 Task: Slide 3 - Whoa.
Action: Mouse moved to (37, 98)
Screenshot: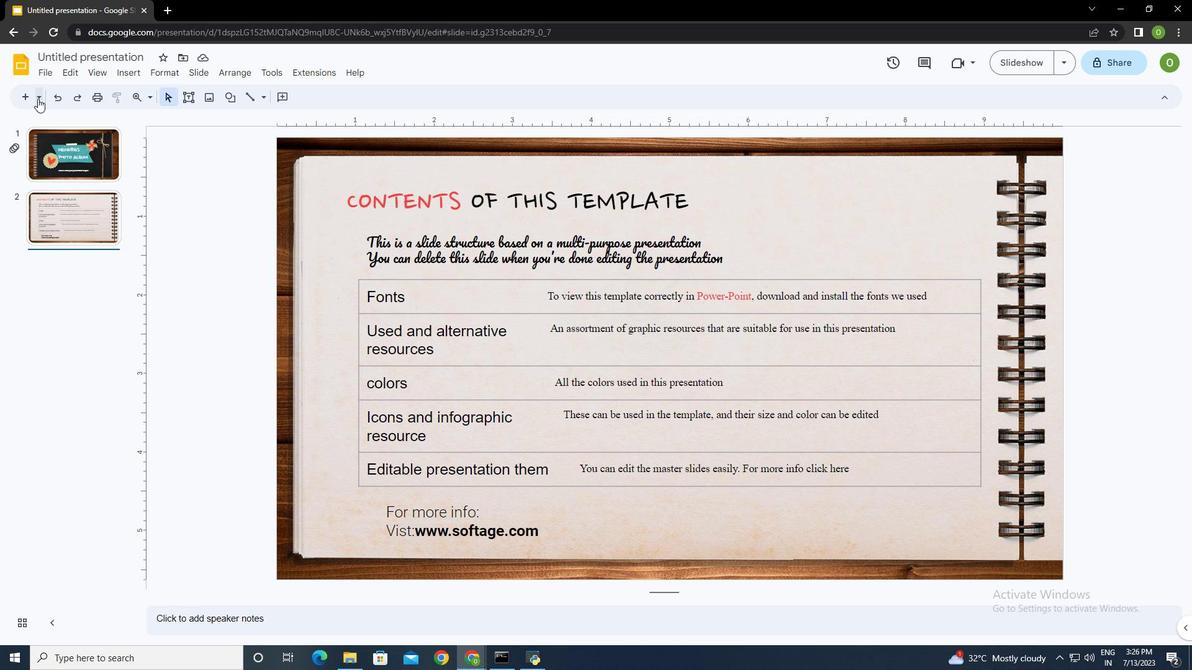 
Action: Mouse pressed left at (37, 98)
Screenshot: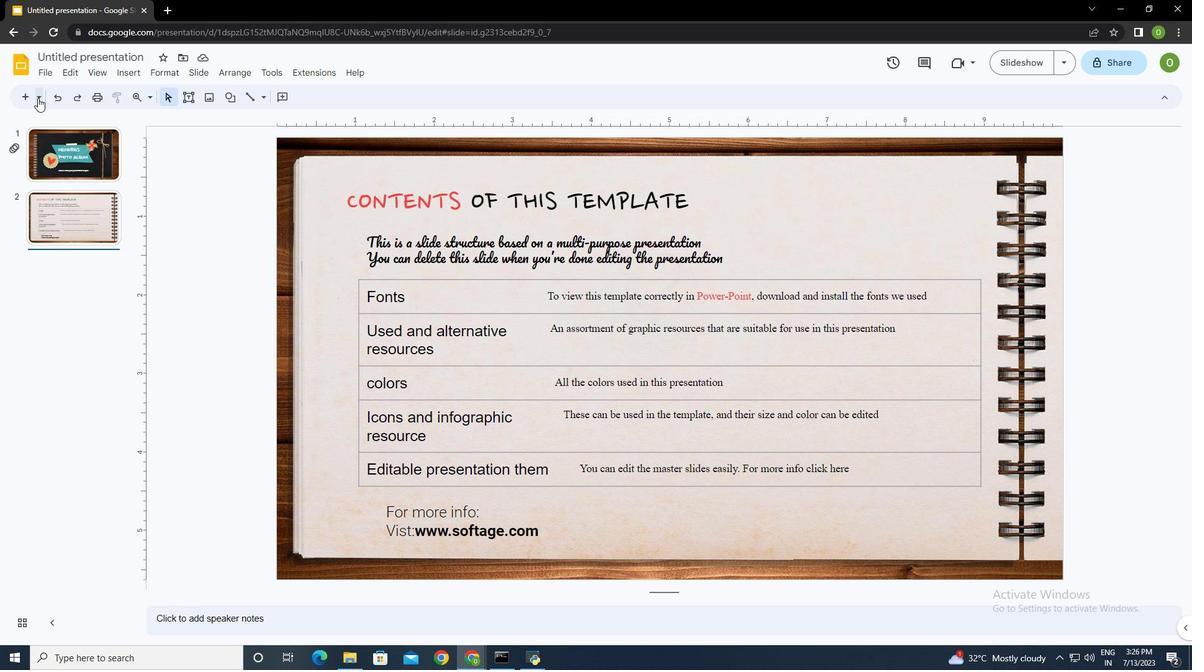 
Action: Mouse moved to (222, 237)
Screenshot: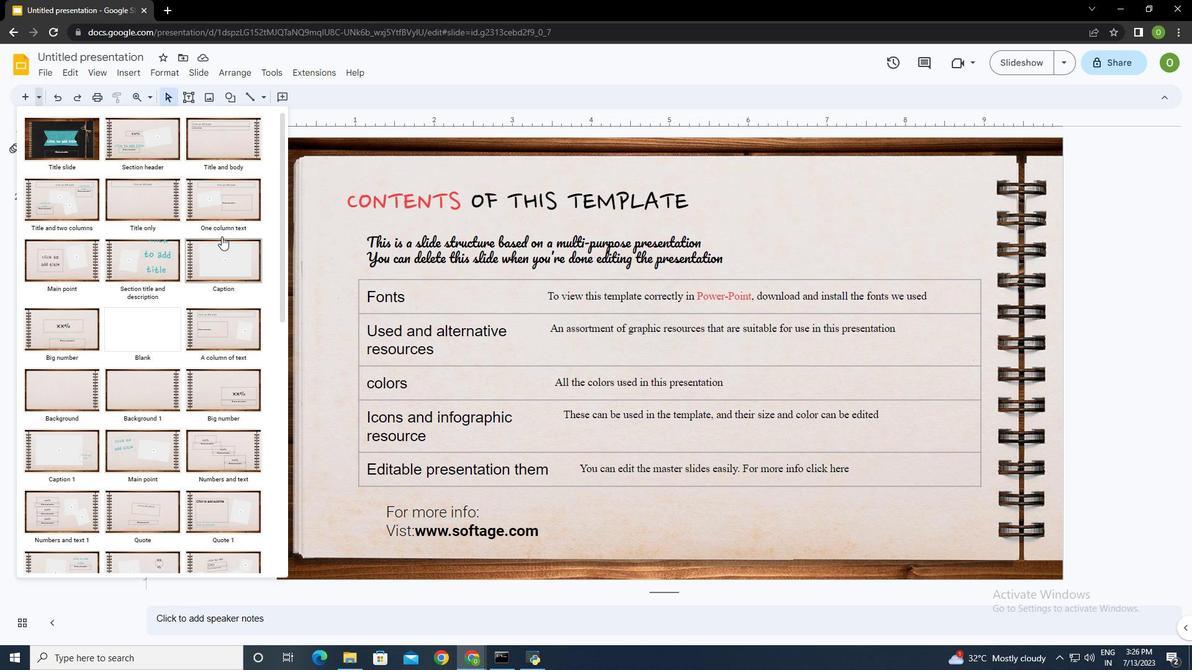 
Action: Mouse scrolled (222, 236) with delta (0, 0)
Screenshot: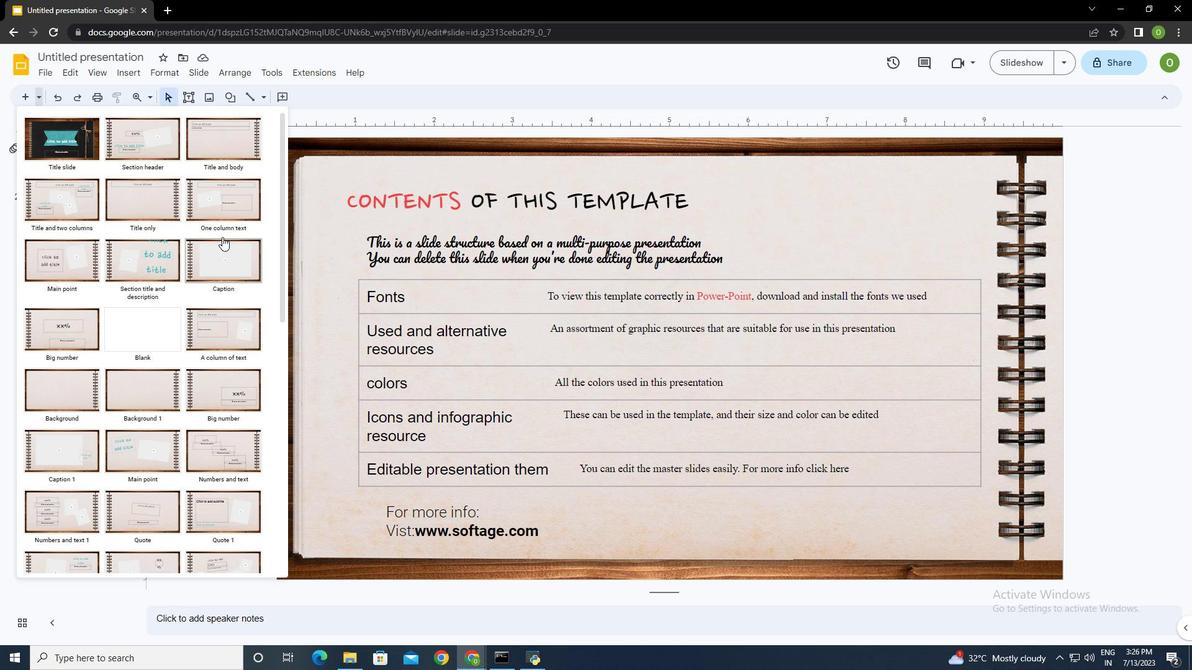 
Action: Mouse scrolled (222, 236) with delta (0, 0)
Screenshot: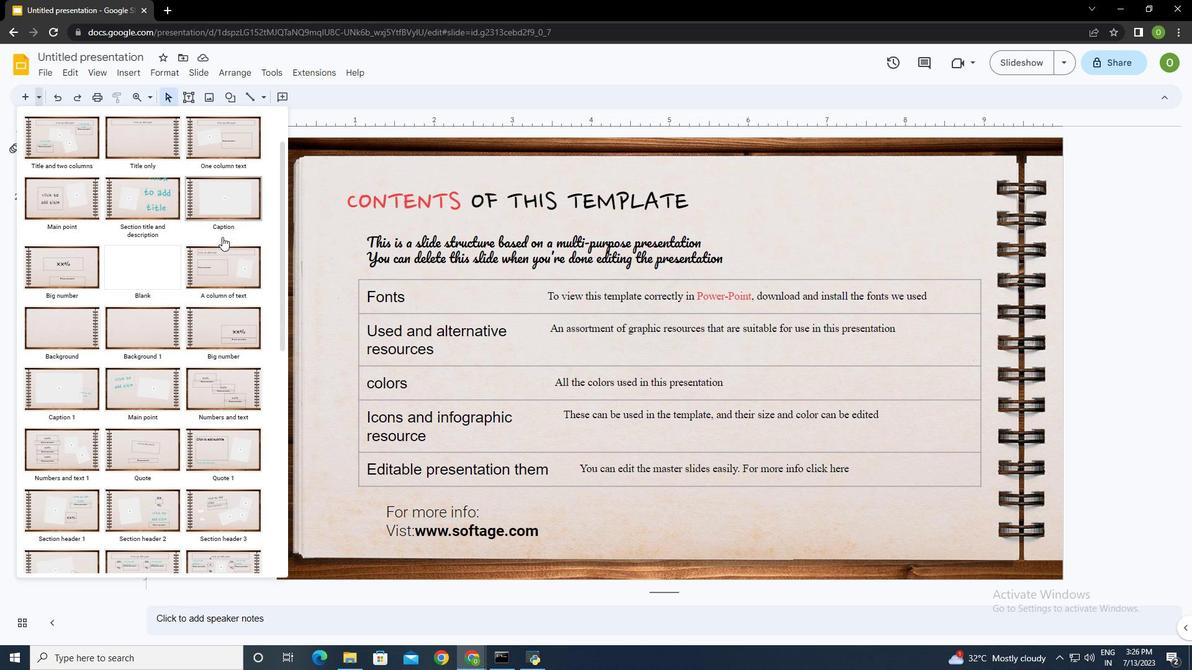 
Action: Mouse scrolled (222, 237) with delta (0, 0)
Screenshot: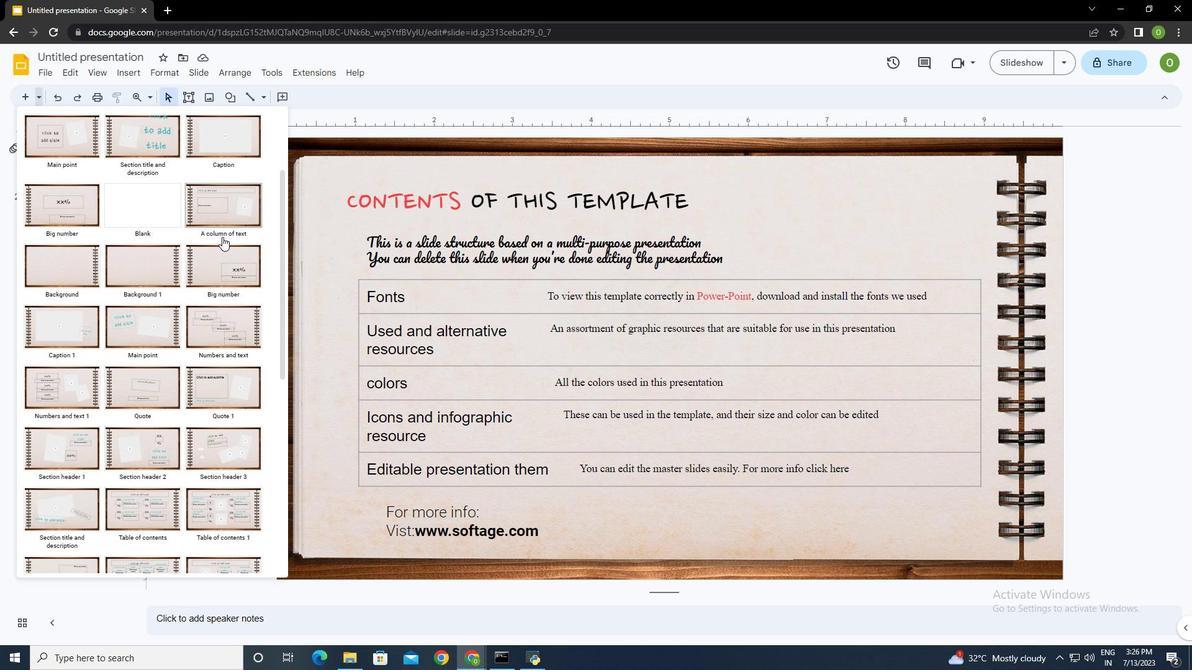 
Action: Mouse scrolled (222, 237) with delta (0, 0)
Screenshot: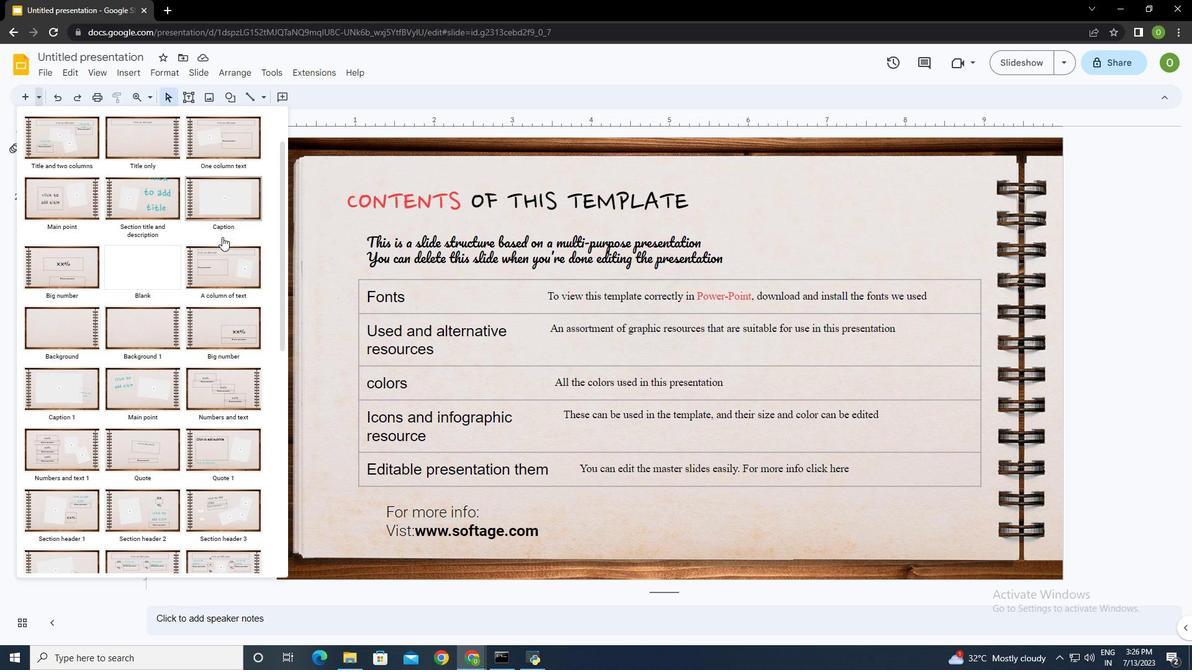 
Action: Mouse moved to (136, 263)
Screenshot: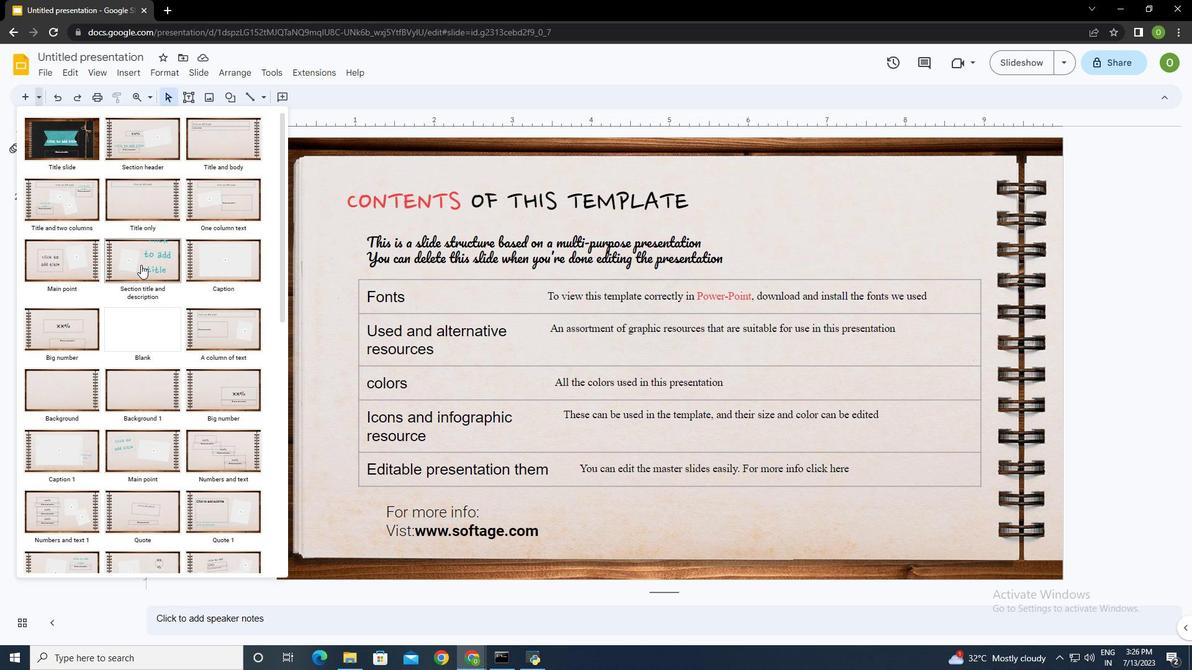 
Action: Mouse pressed left at (136, 263)
Screenshot: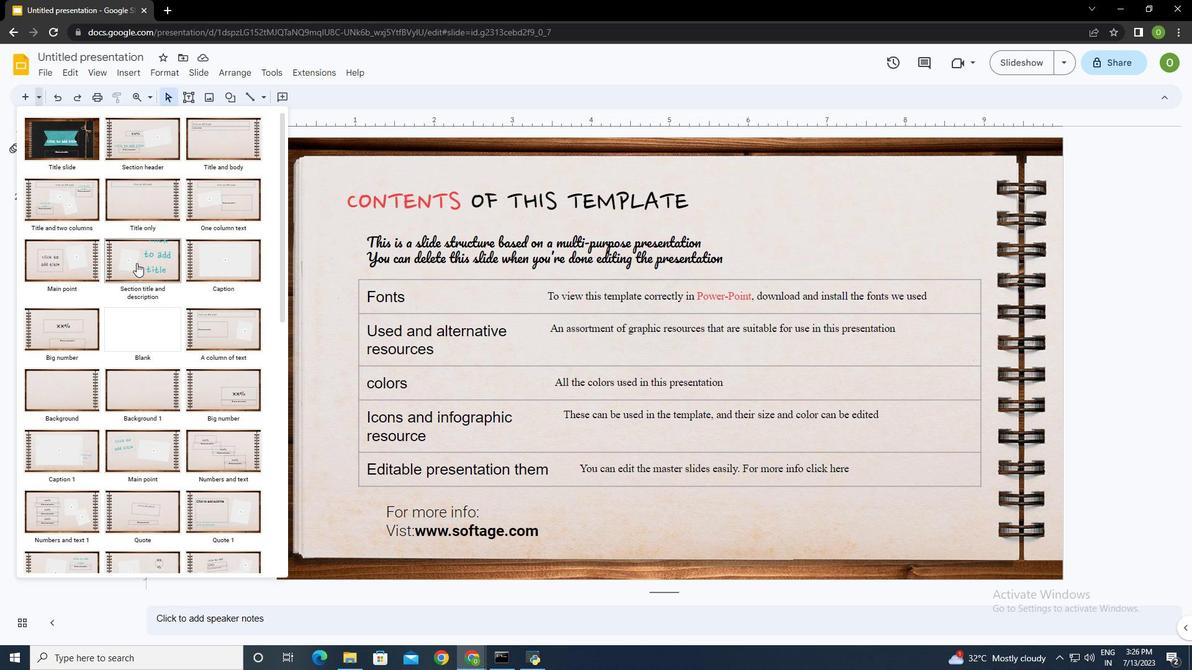 
Action: Mouse moved to (532, 352)
Screenshot: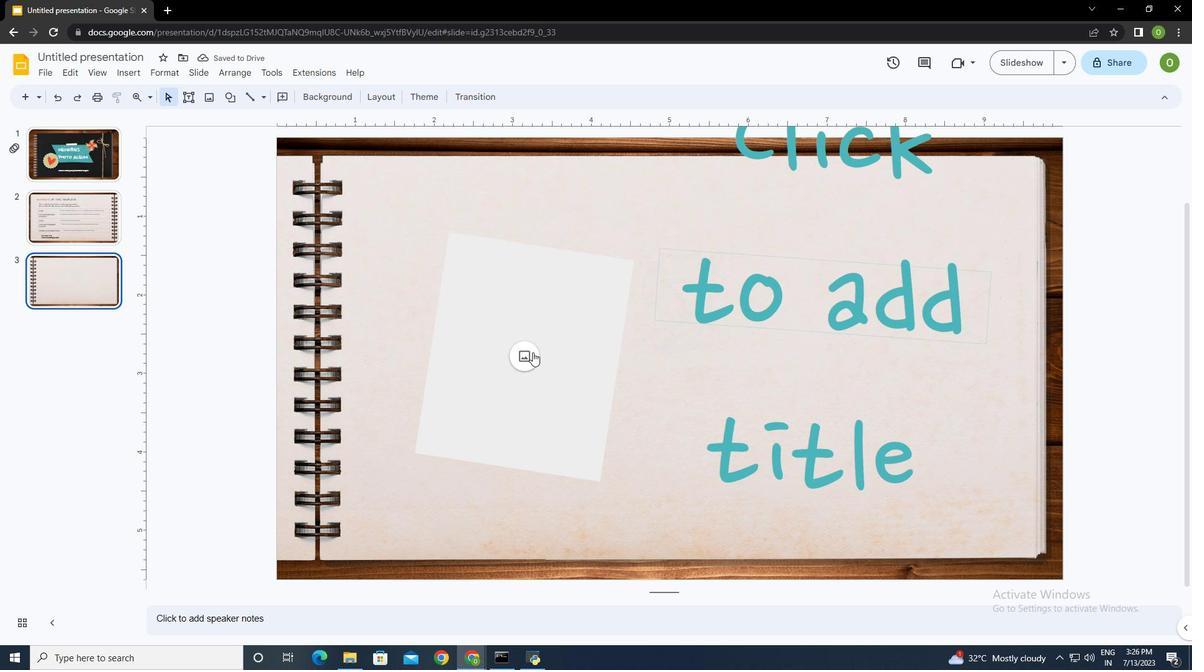 
Action: Mouse pressed left at (532, 352)
Screenshot: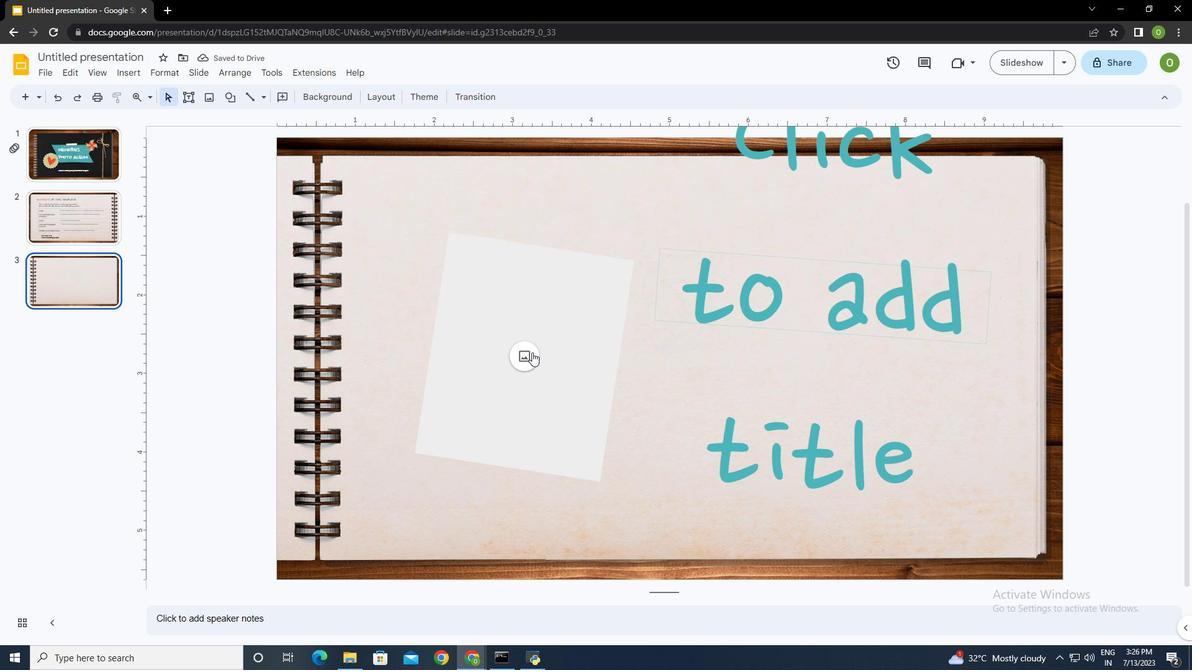 
Action: Mouse moved to (581, 380)
Screenshot: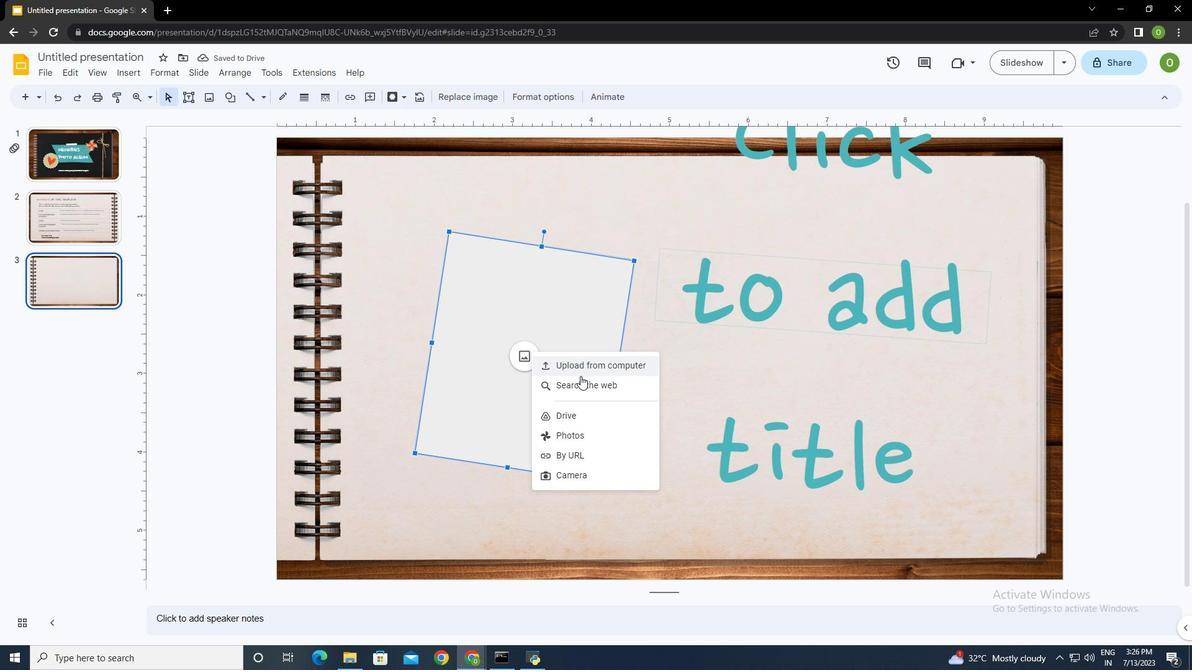 
Action: Mouse pressed left at (581, 380)
Screenshot: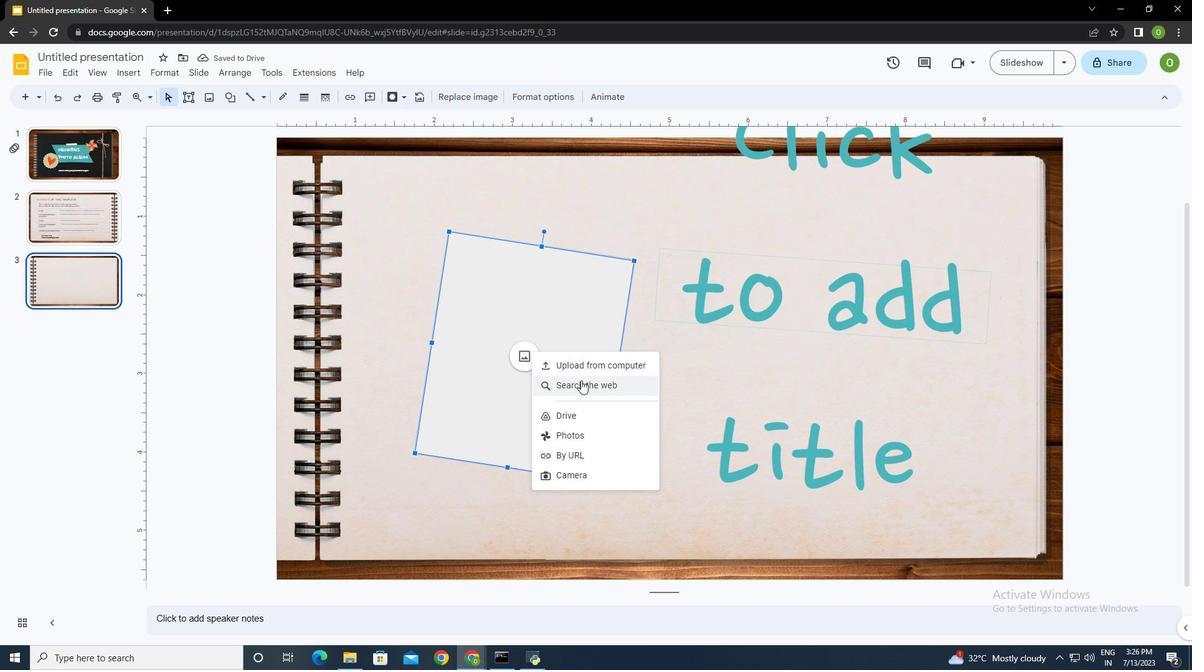 
Action: Mouse moved to (1042, 97)
Screenshot: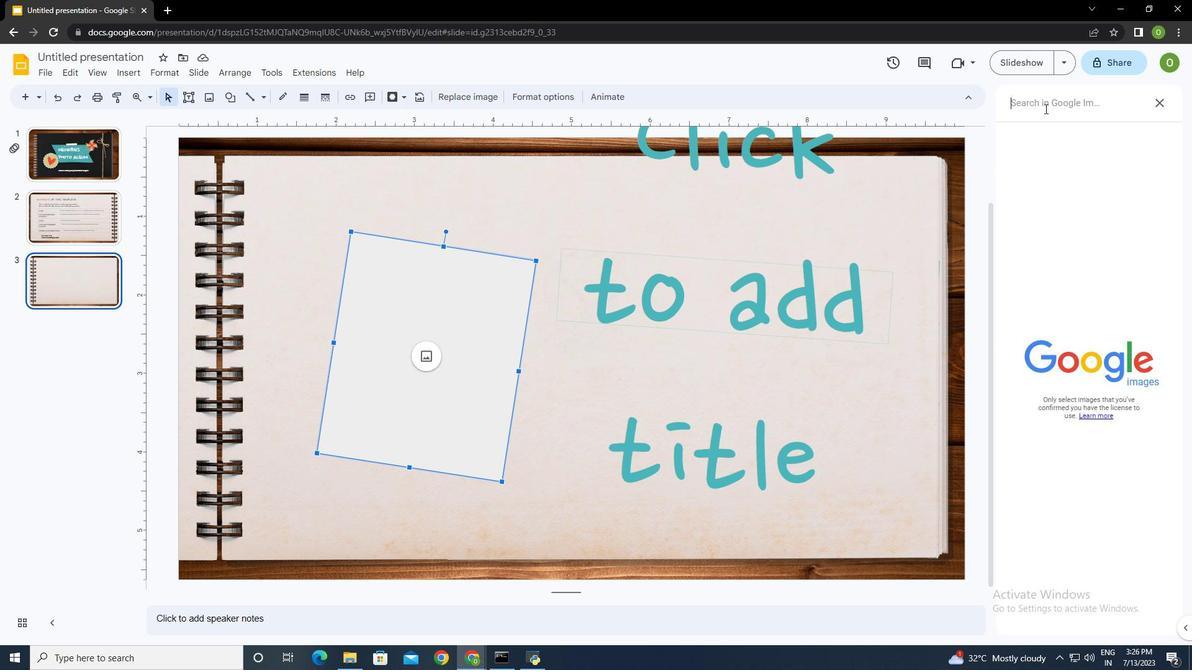 
Action: Mouse pressed left at (1042, 97)
Screenshot: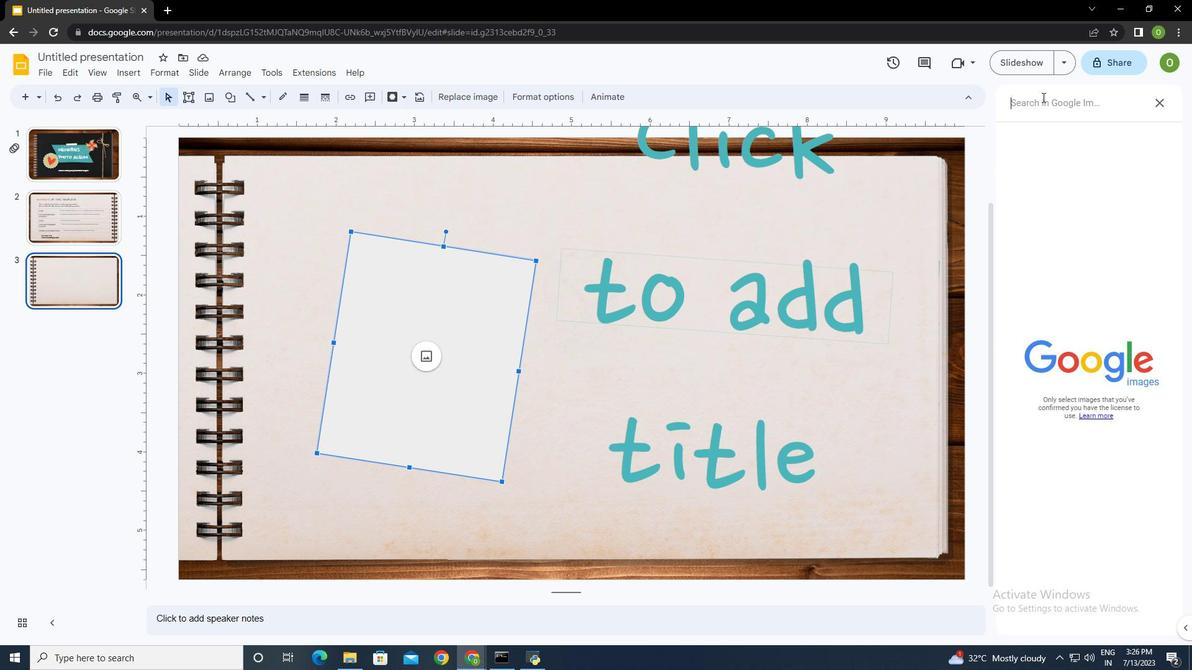 
Action: Mouse moved to (1042, 99)
Screenshot: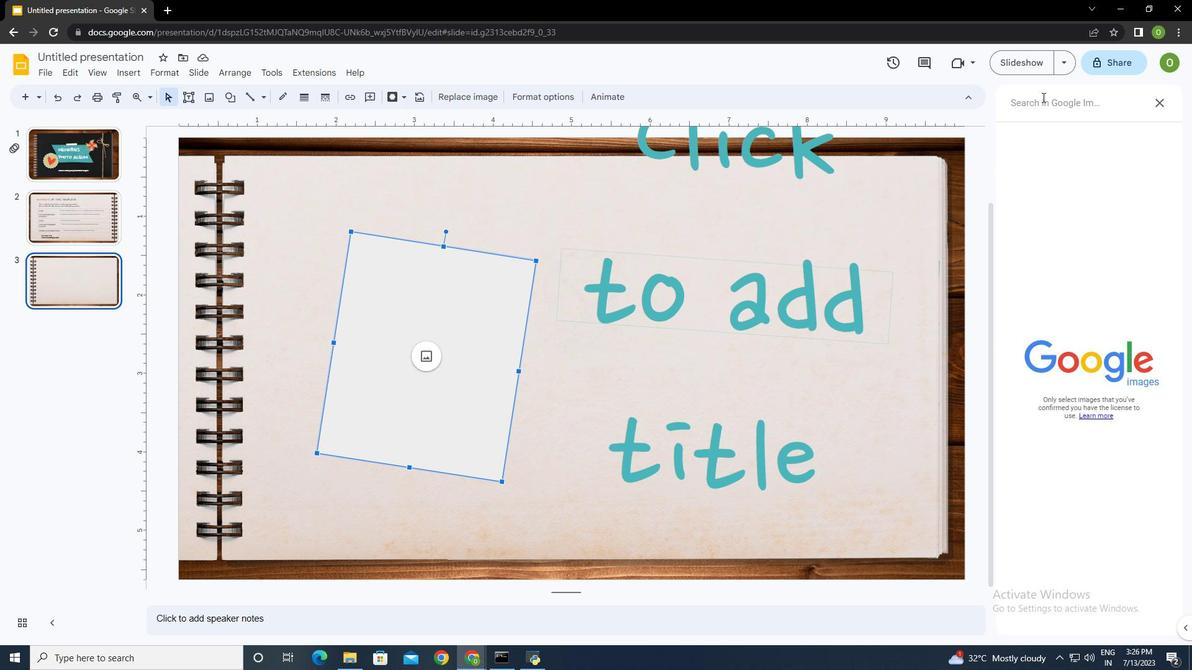 
Action: Key pressed puppy
Screenshot: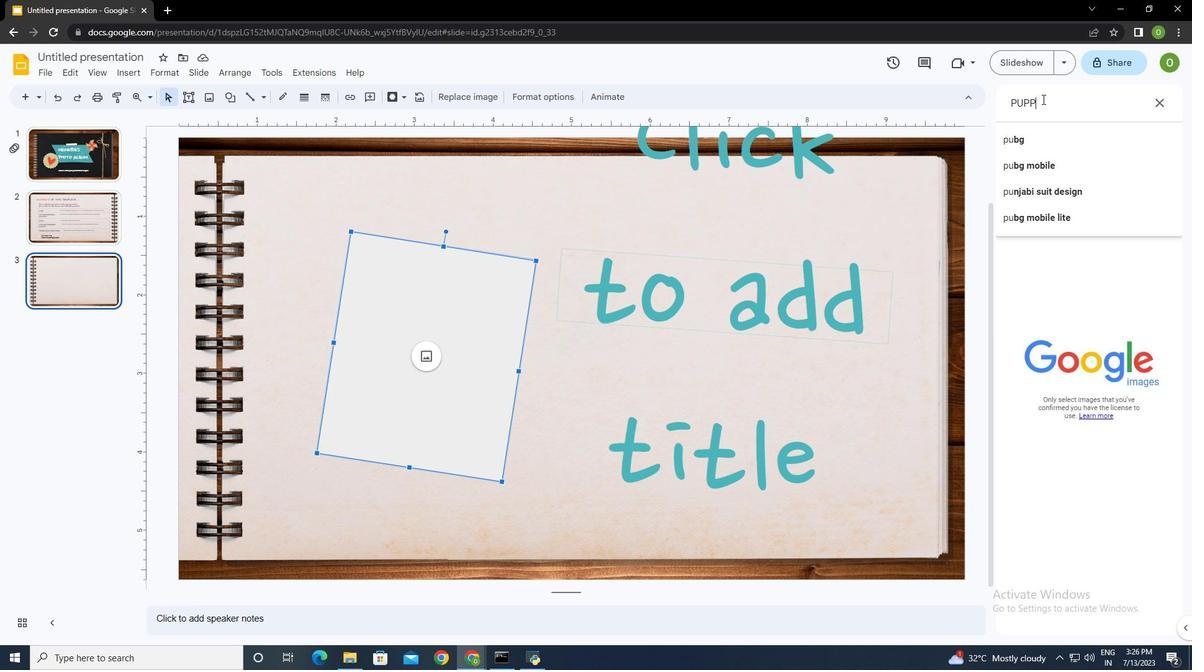 
Action: Mouse moved to (1037, 160)
Screenshot: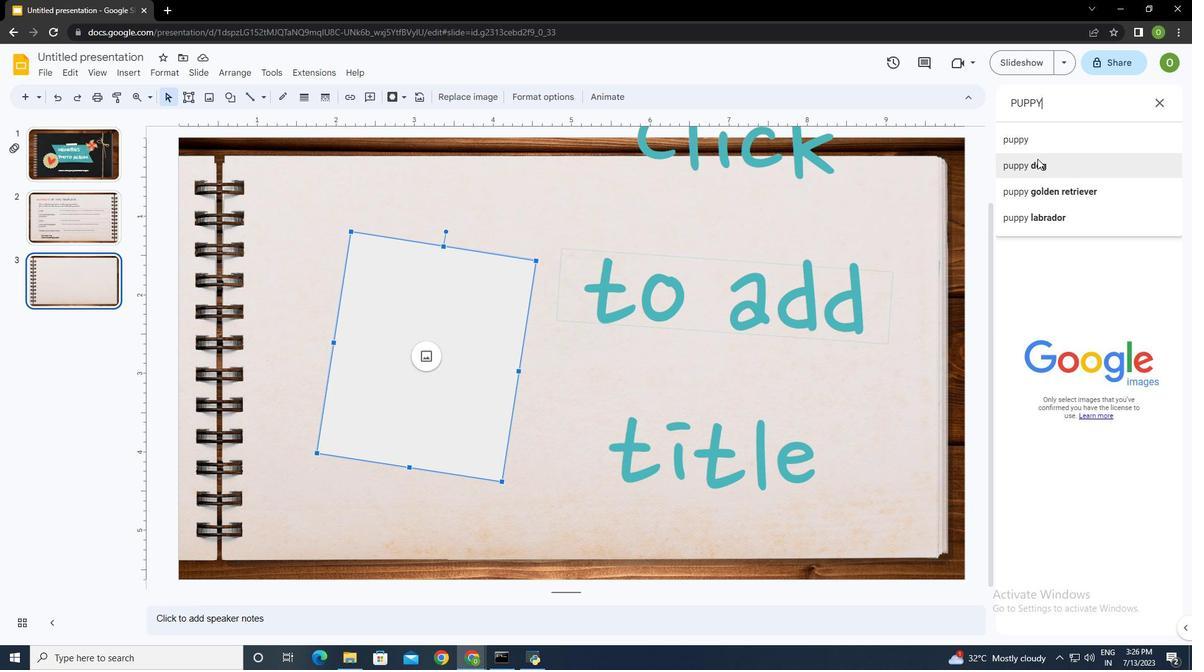 
Action: Mouse pressed left at (1037, 160)
Screenshot: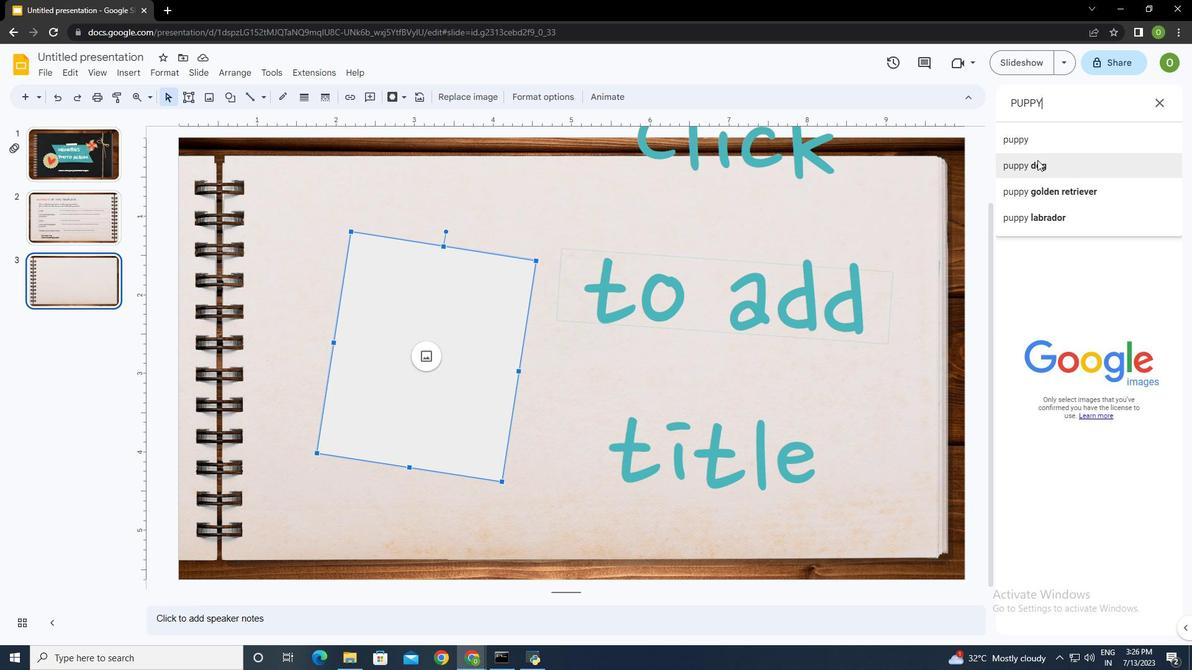 
Action: Mouse moved to (1068, 244)
Screenshot: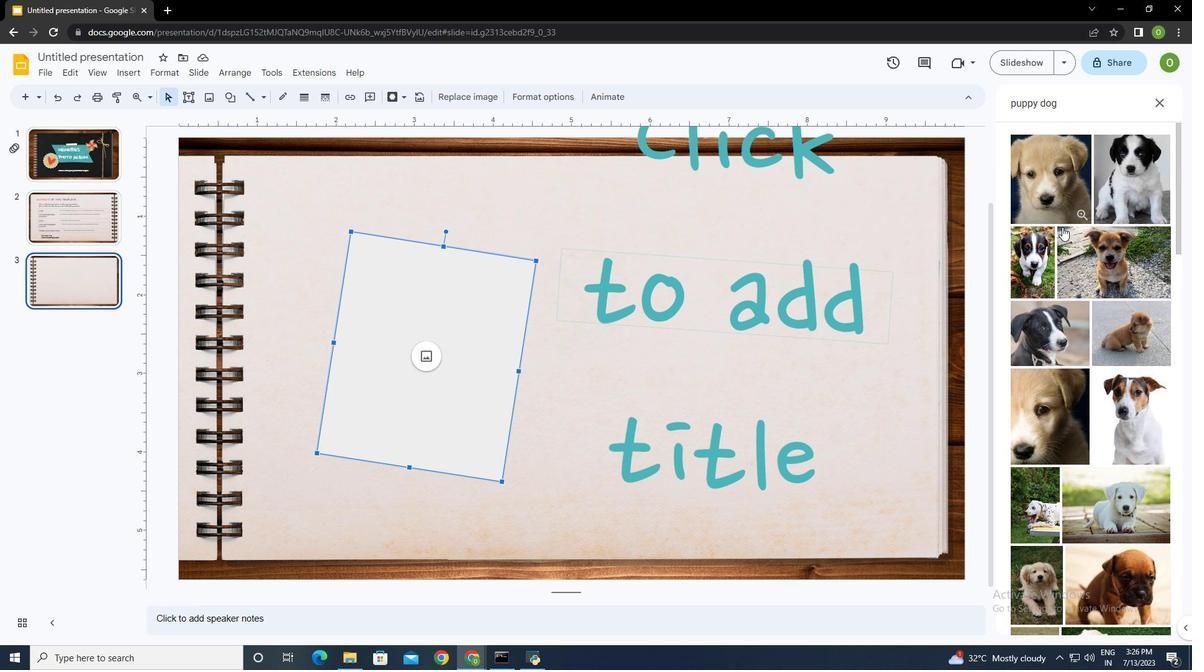
Action: Mouse scrolled (1068, 243) with delta (0, 0)
Screenshot: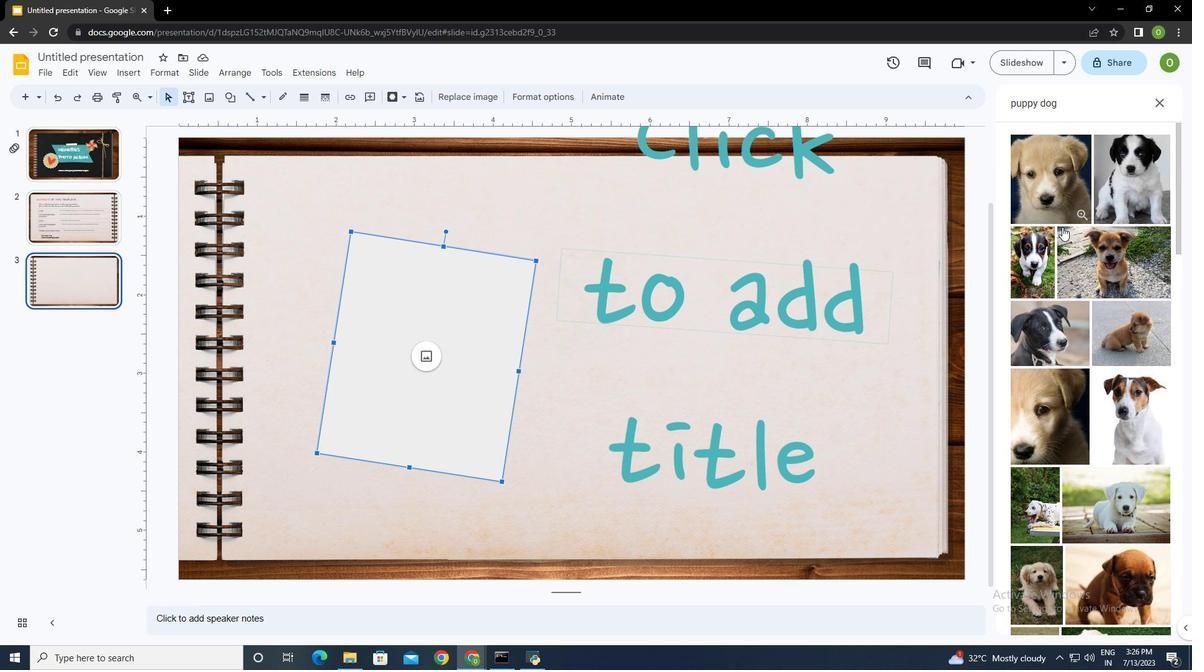
Action: Mouse moved to (1068, 246)
Screenshot: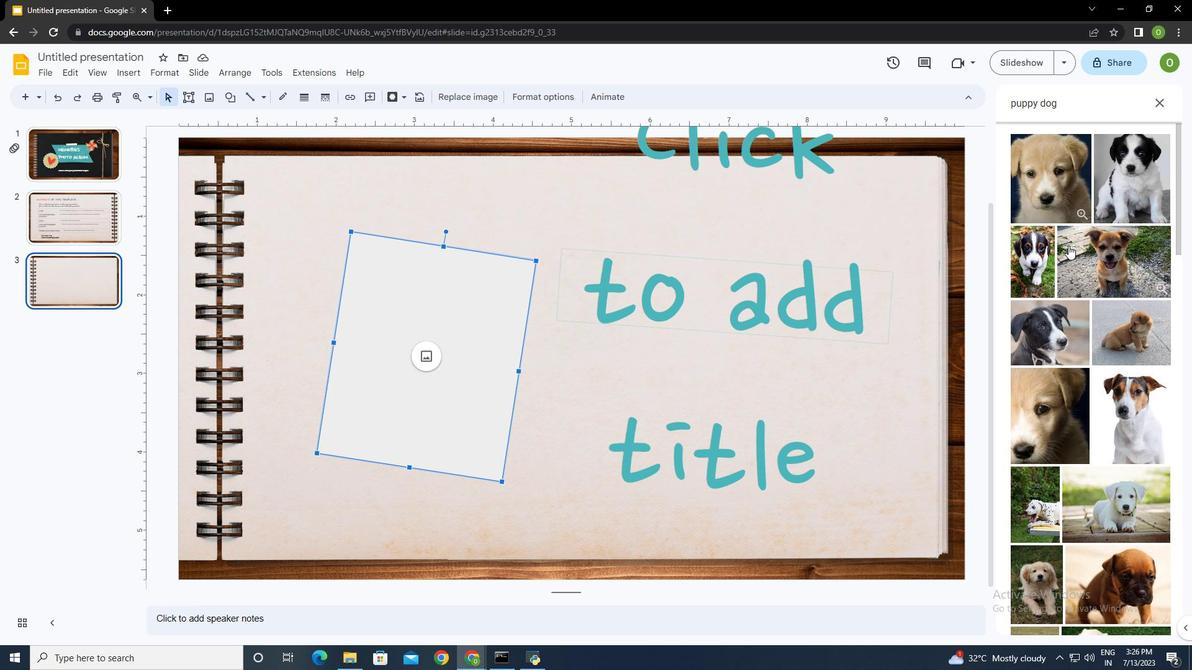
Action: Mouse scrolled (1068, 245) with delta (0, 0)
Screenshot: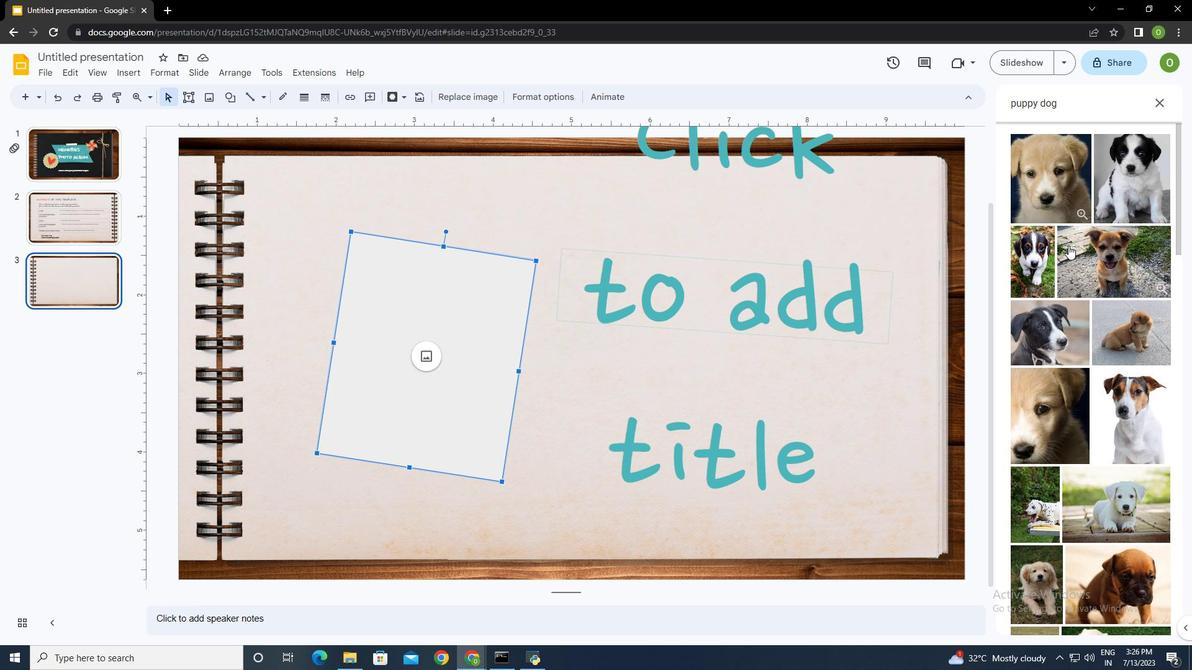 
Action: Mouse scrolled (1068, 245) with delta (0, 0)
Screenshot: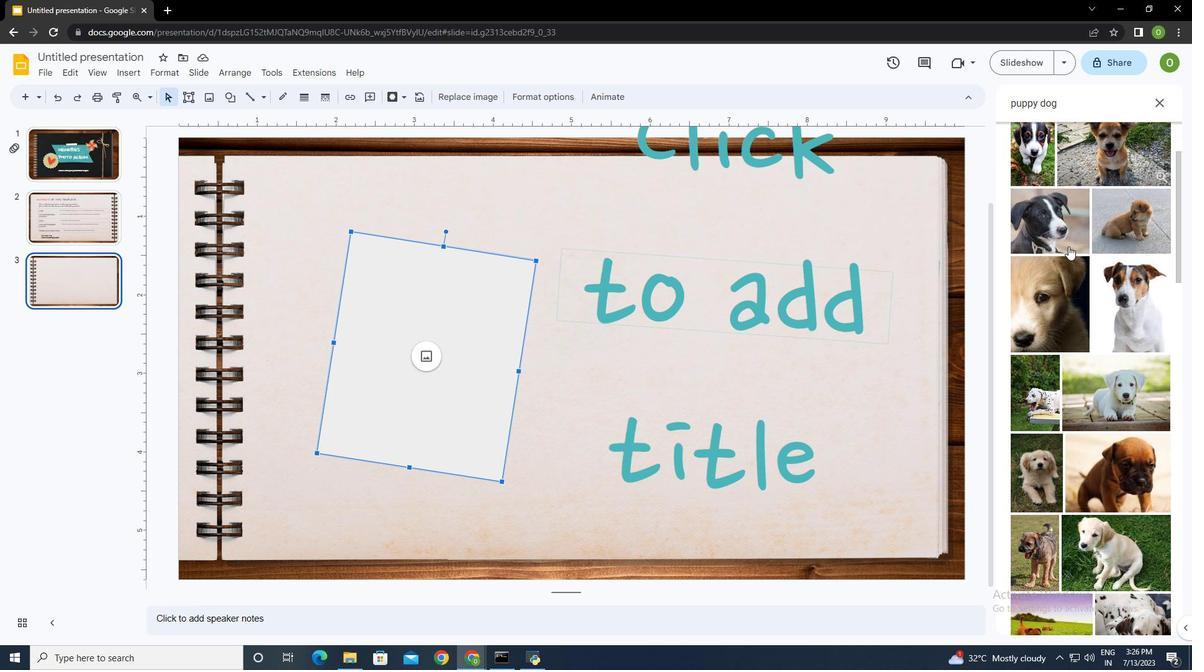 
Action: Mouse scrolled (1068, 245) with delta (0, 0)
Screenshot: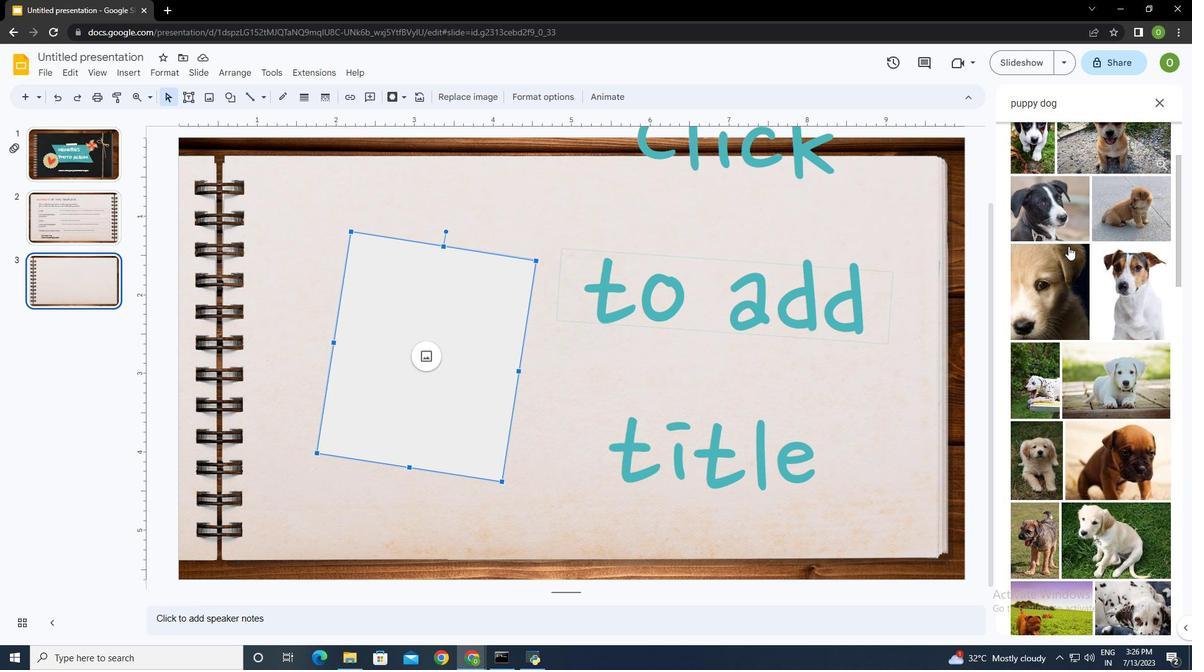 
Action: Mouse scrolled (1068, 245) with delta (0, 0)
Screenshot: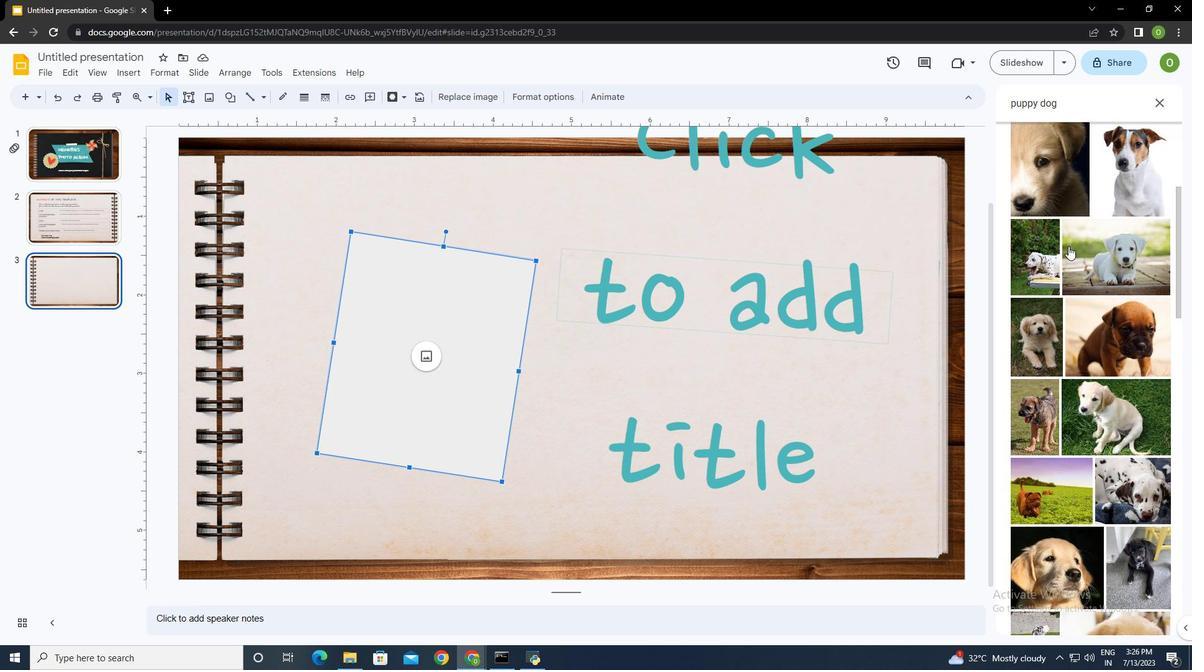 
Action: Mouse scrolled (1068, 245) with delta (0, 0)
Screenshot: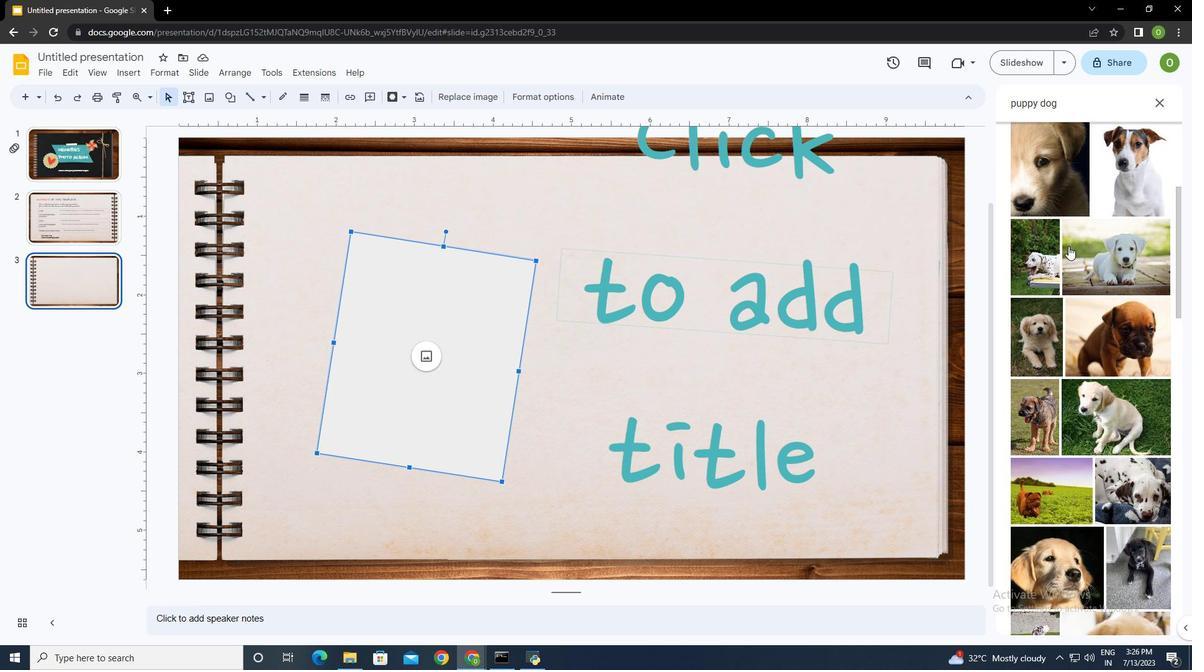 
Action: Mouse scrolled (1068, 245) with delta (0, 0)
Screenshot: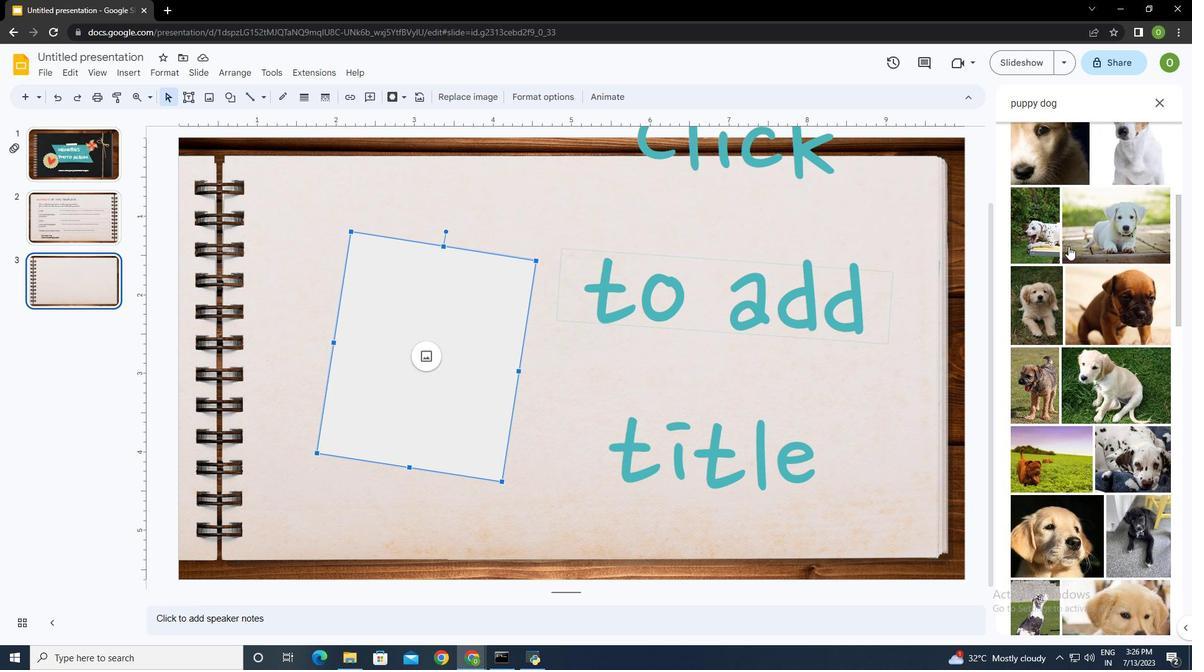 
Action: Mouse scrolled (1068, 245) with delta (0, 0)
Screenshot: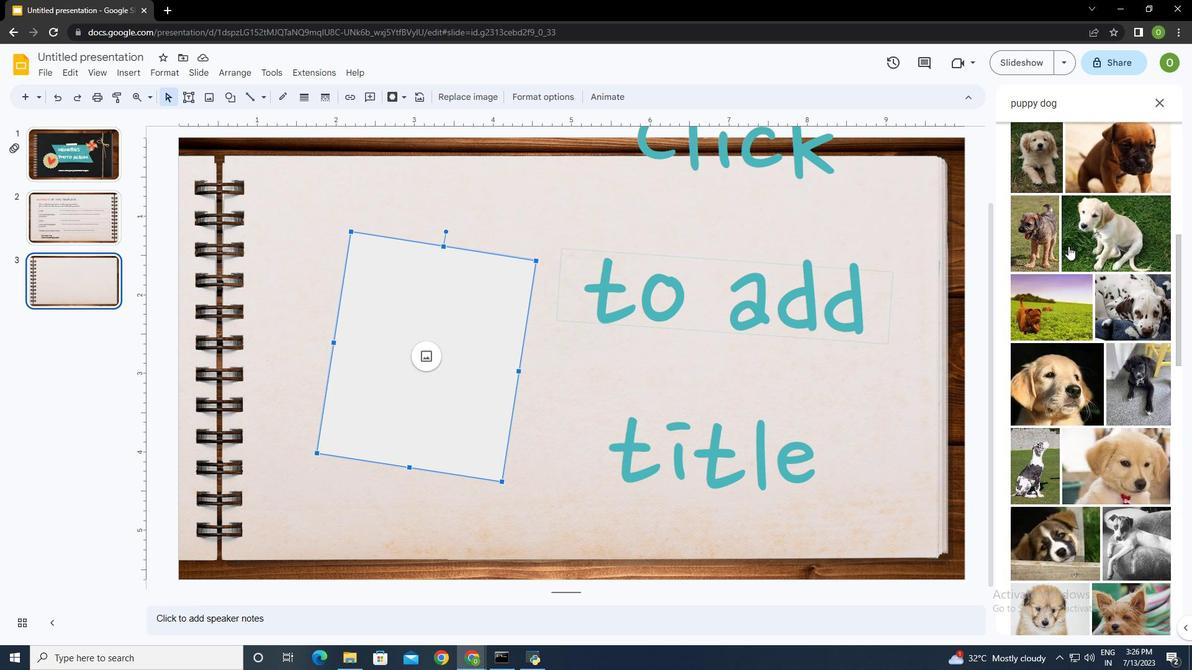 
Action: Mouse scrolled (1068, 245) with delta (0, 0)
Screenshot: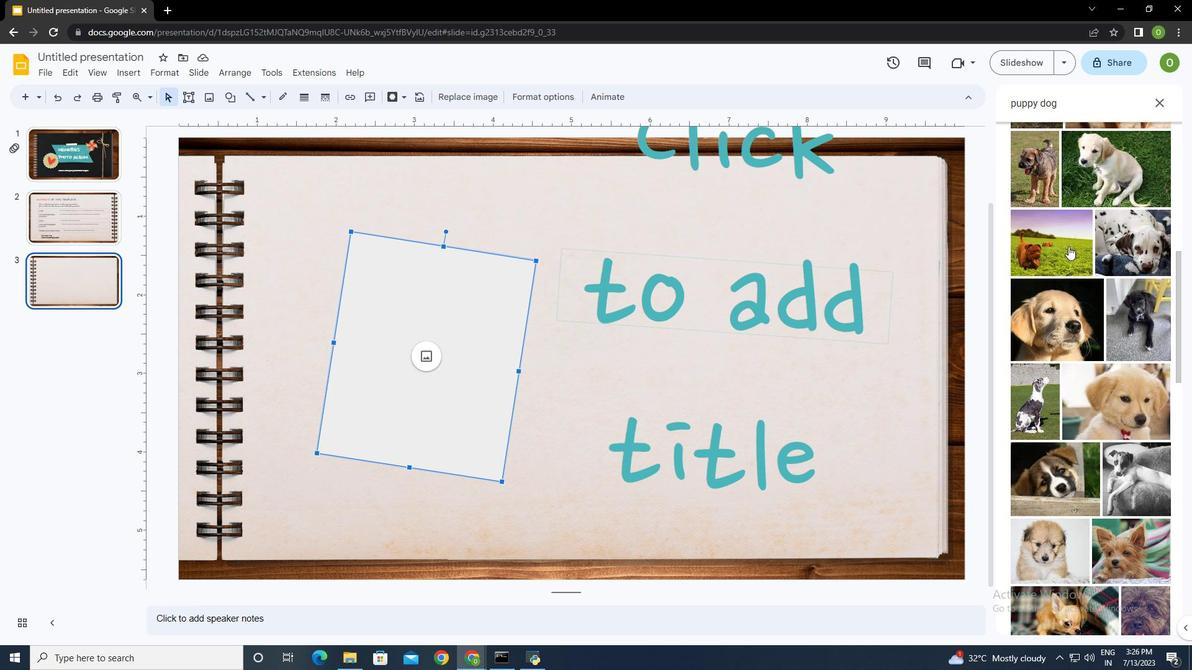 
Action: Mouse scrolled (1068, 245) with delta (0, 0)
Screenshot: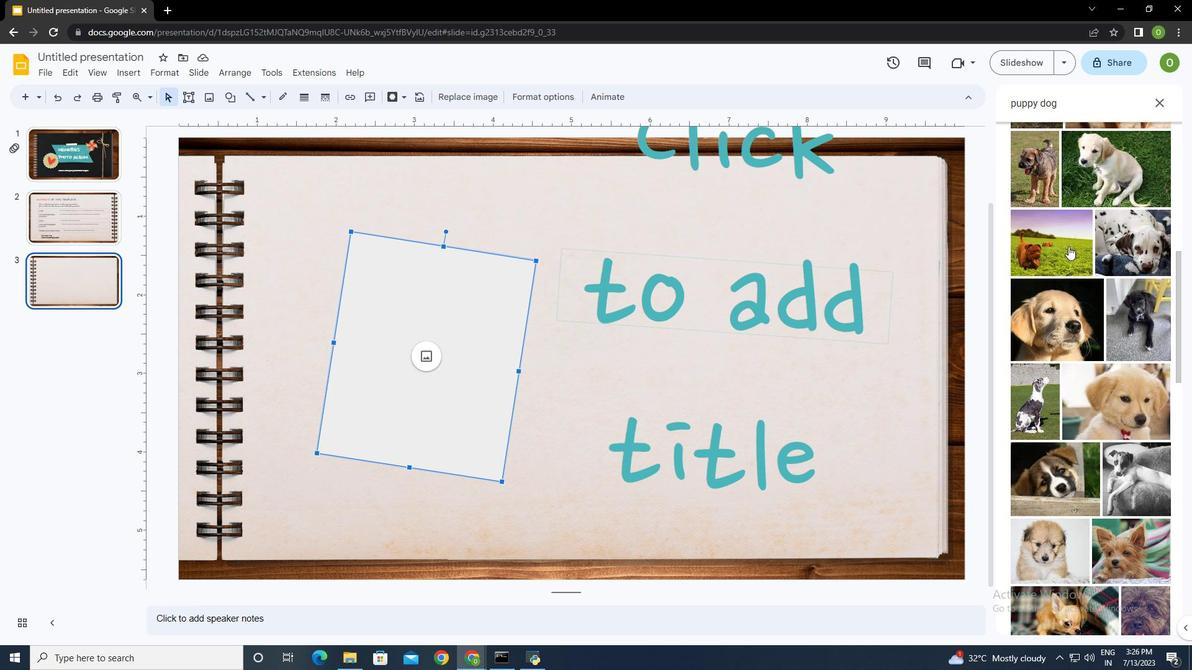 
Action: Mouse scrolled (1068, 245) with delta (0, 0)
Screenshot: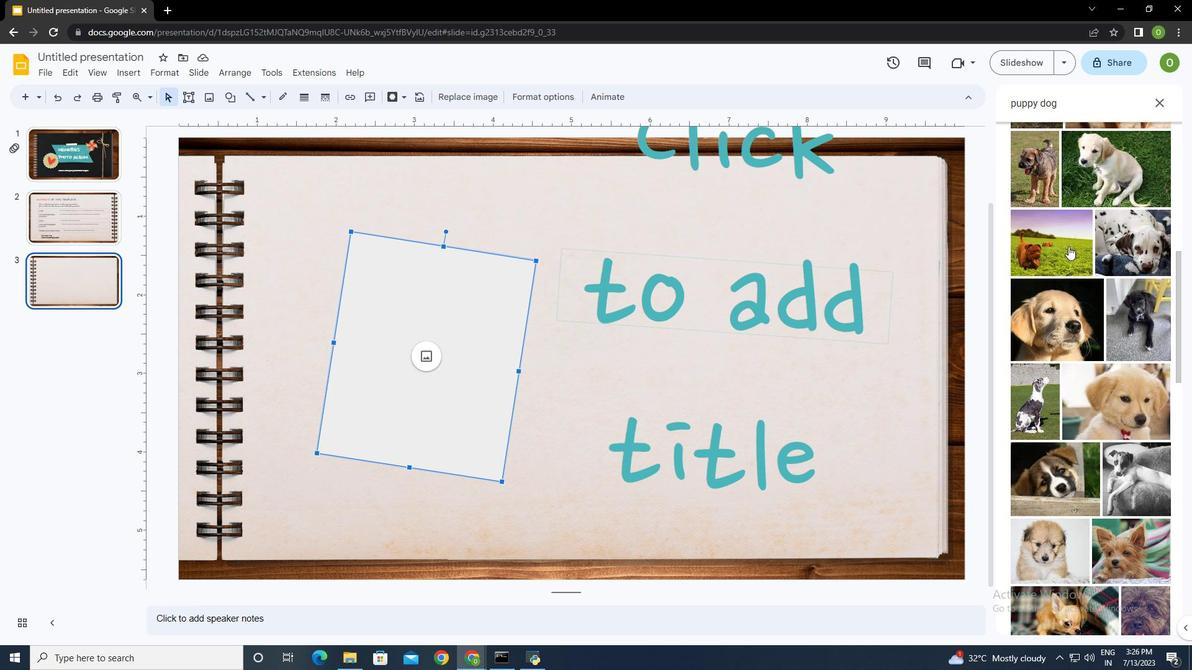 
Action: Mouse scrolled (1068, 245) with delta (0, 0)
Screenshot: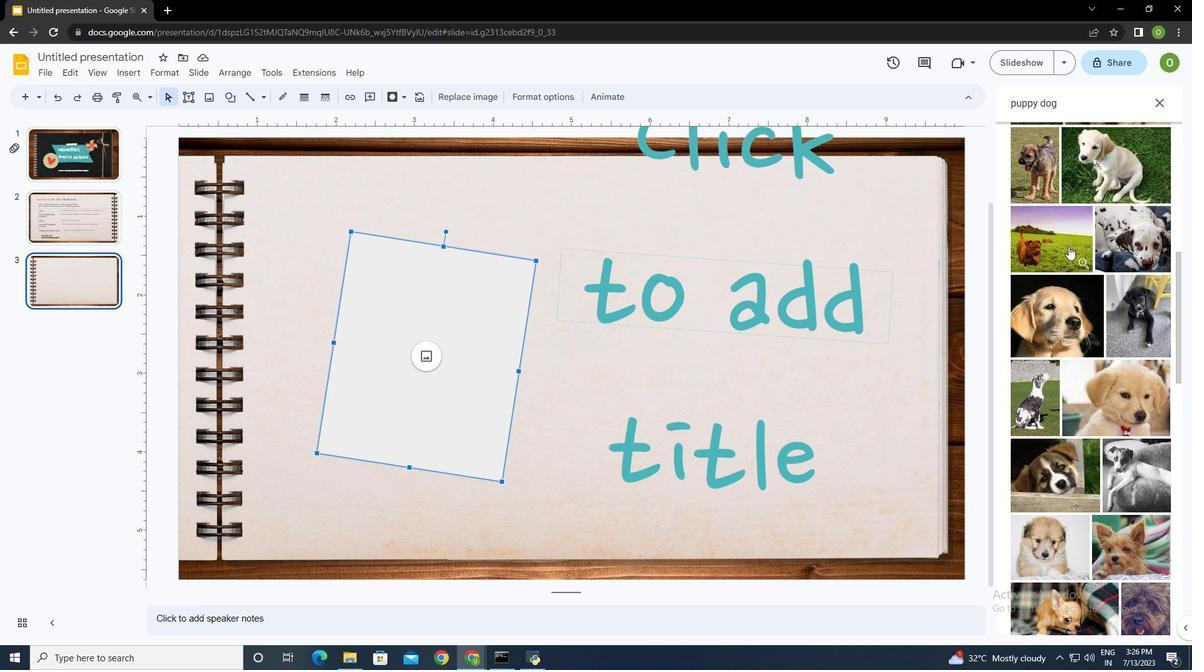 
Action: Mouse scrolled (1068, 245) with delta (0, 0)
Screenshot: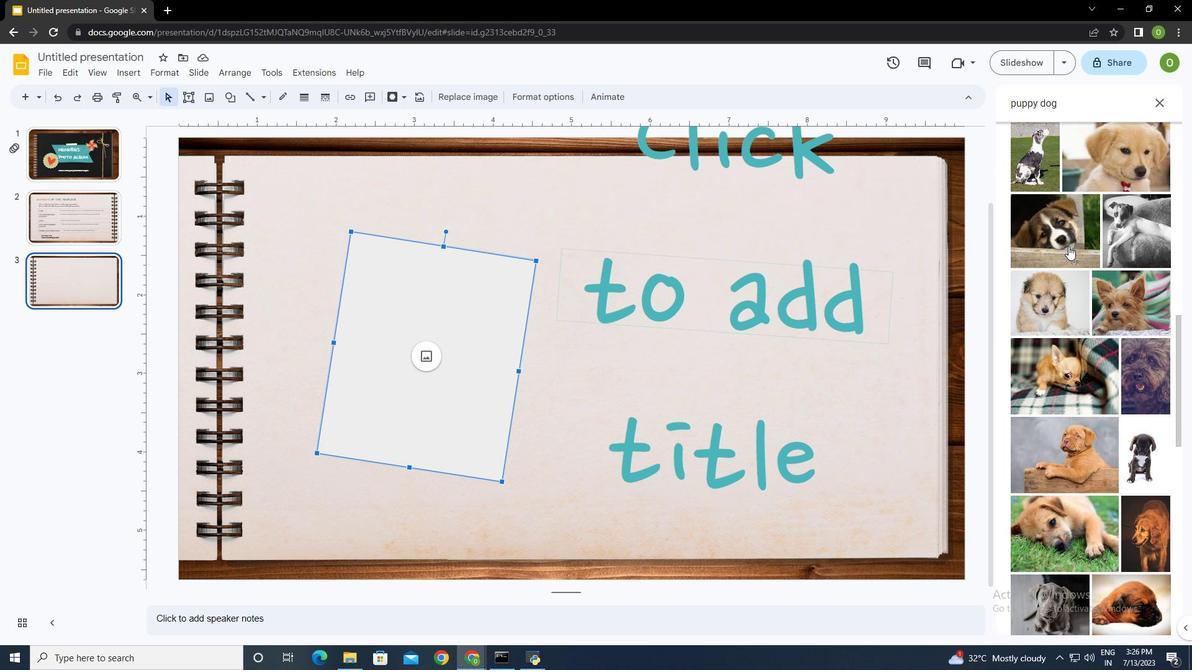 
Action: Mouse scrolled (1068, 245) with delta (0, 0)
Screenshot: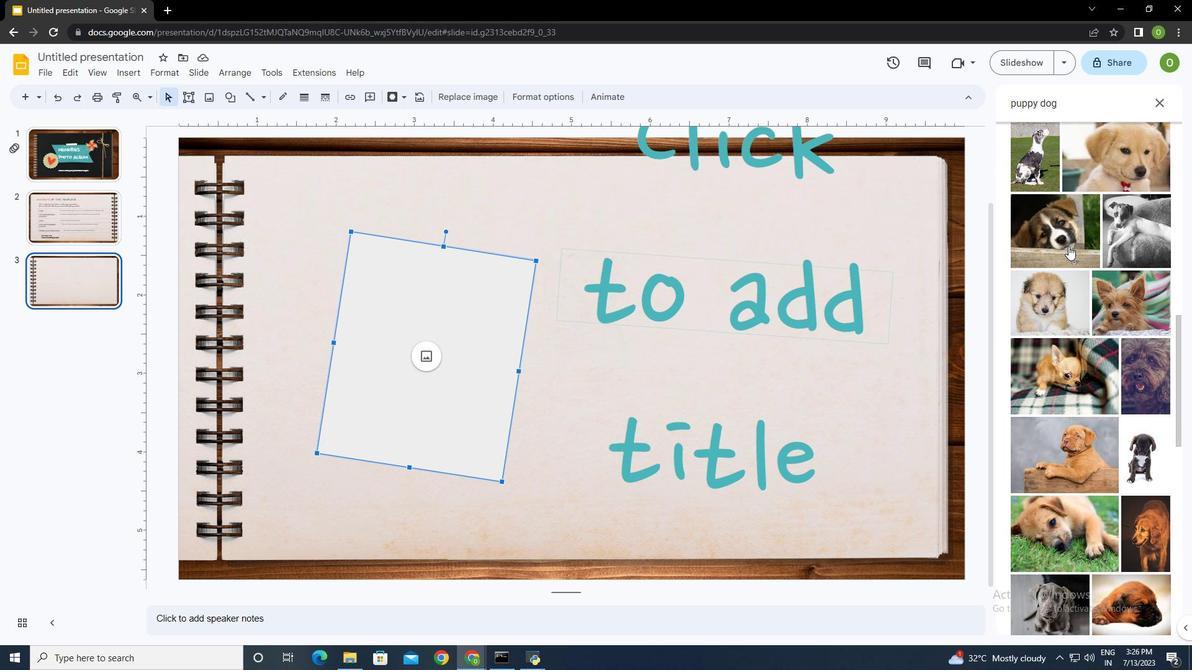 
Action: Mouse scrolled (1068, 245) with delta (0, 0)
Screenshot: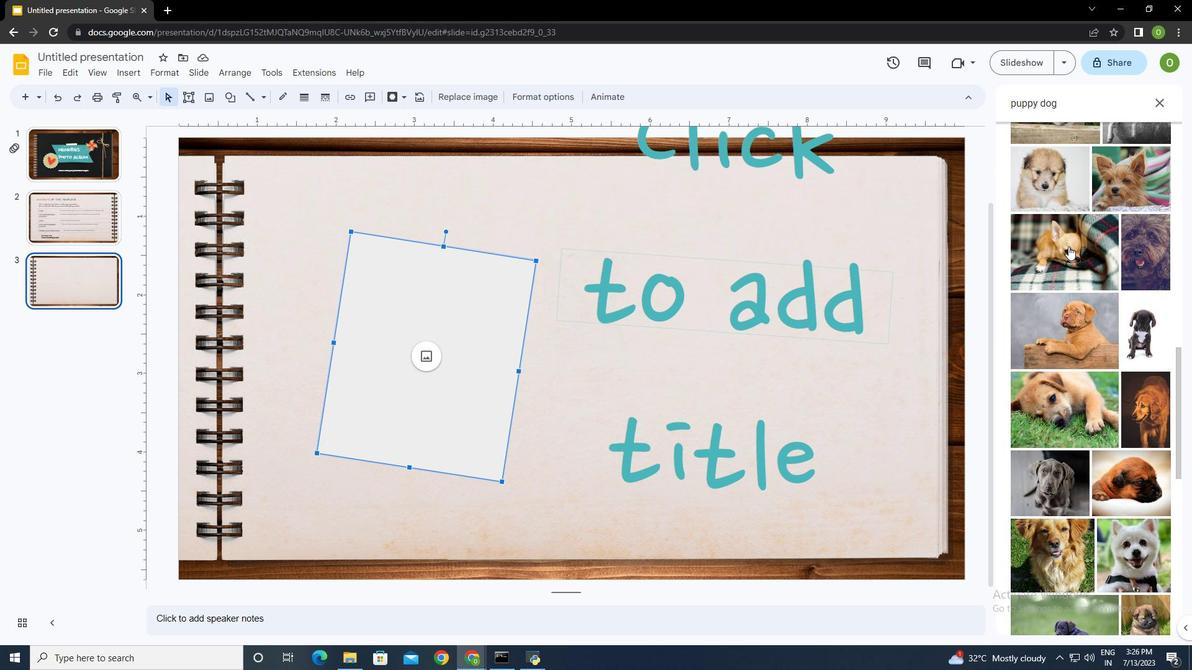 
Action: Mouse scrolled (1068, 245) with delta (0, 0)
Screenshot: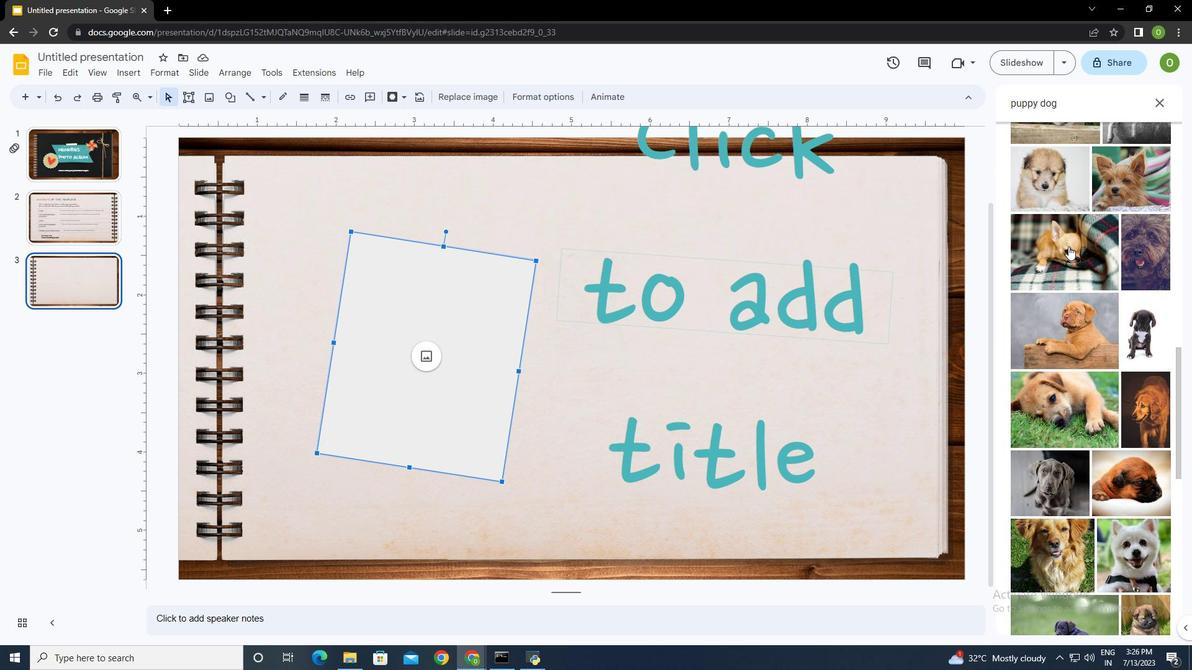 
Action: Mouse scrolled (1068, 245) with delta (0, 0)
Screenshot: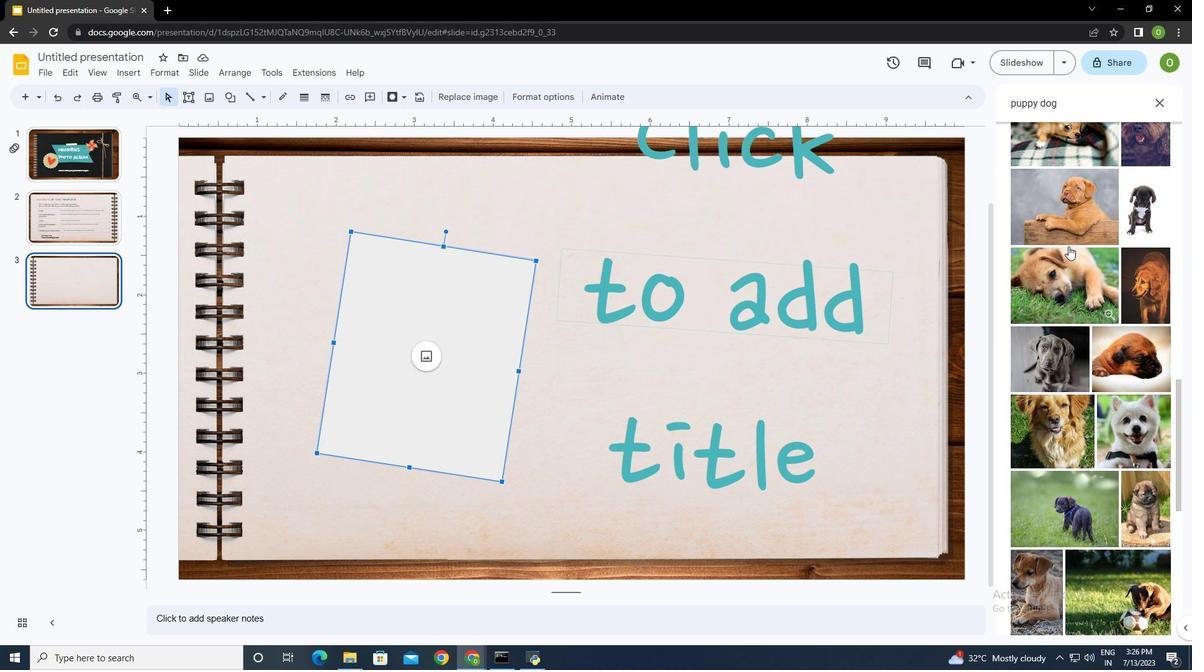 
Action: Mouse scrolled (1068, 245) with delta (0, 0)
Screenshot: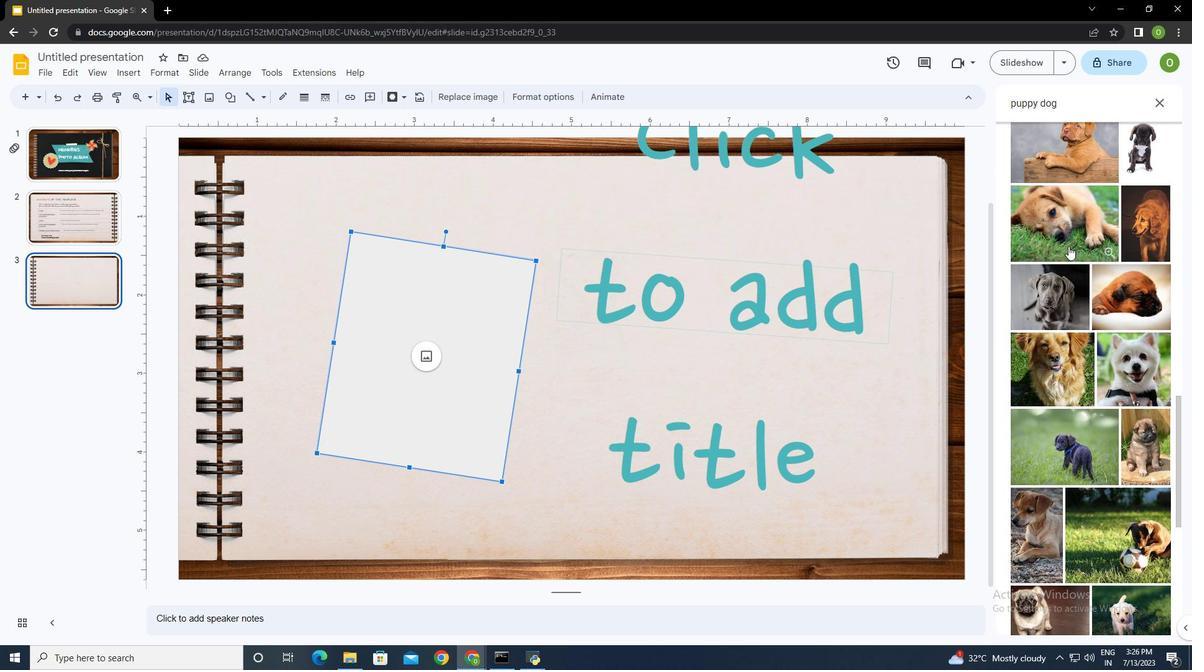 
Action: Mouse scrolled (1068, 245) with delta (0, 0)
Screenshot: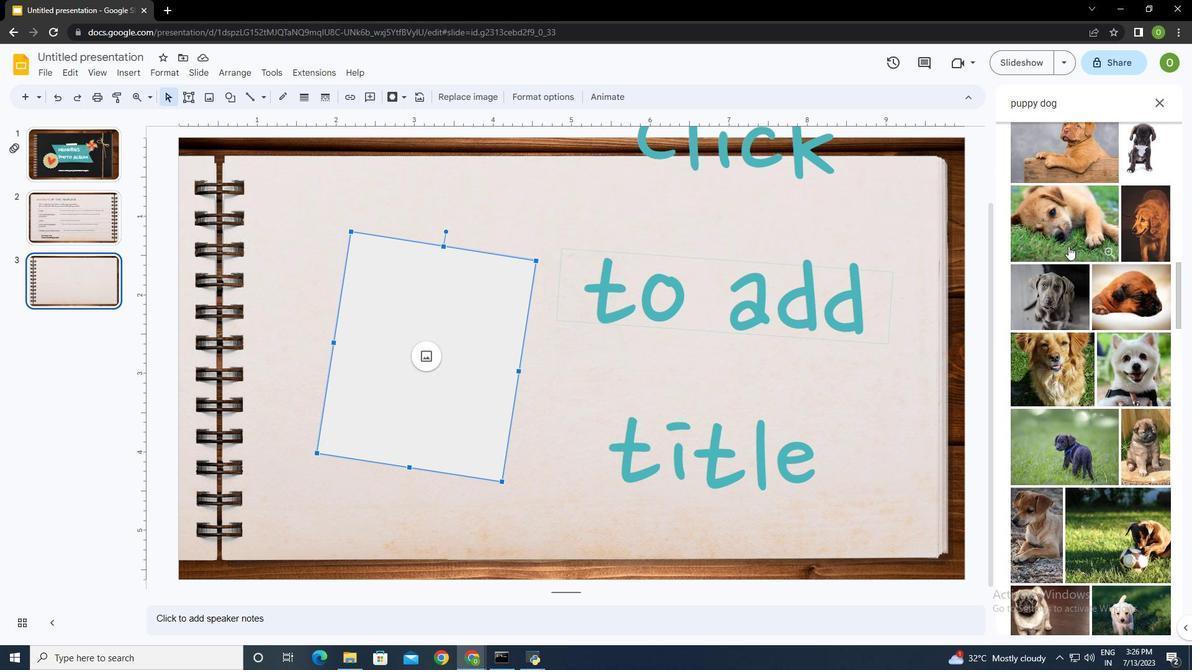 
Action: Mouse moved to (1057, 232)
Screenshot: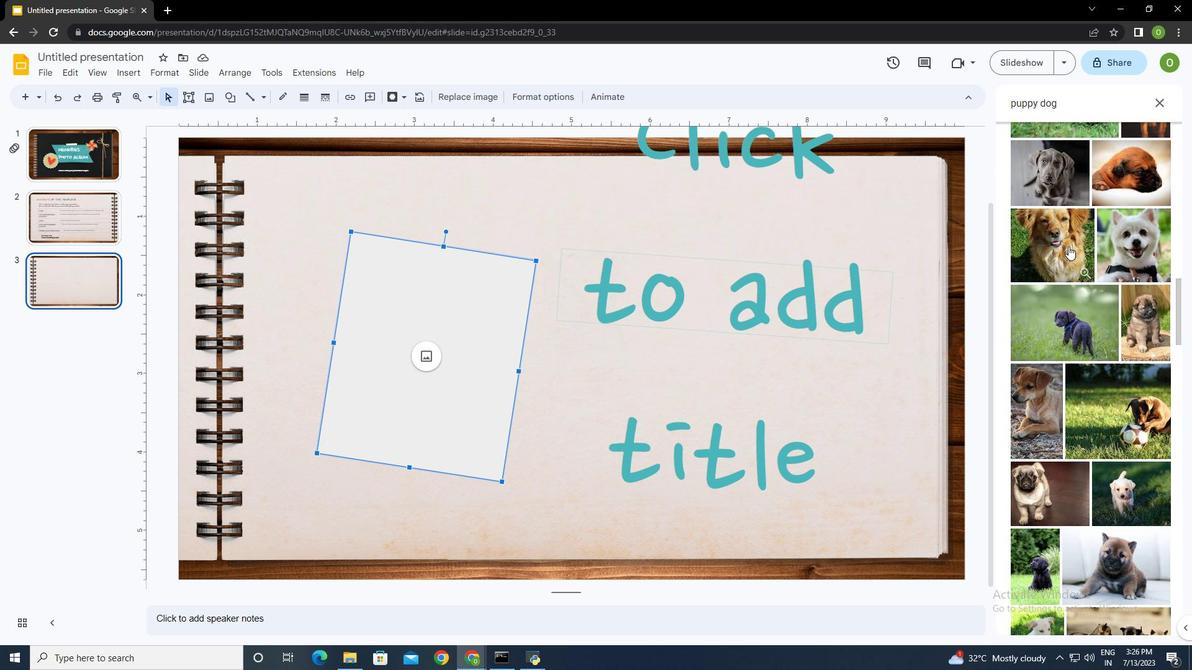 
Action: Mouse pressed left at (1057, 232)
Screenshot: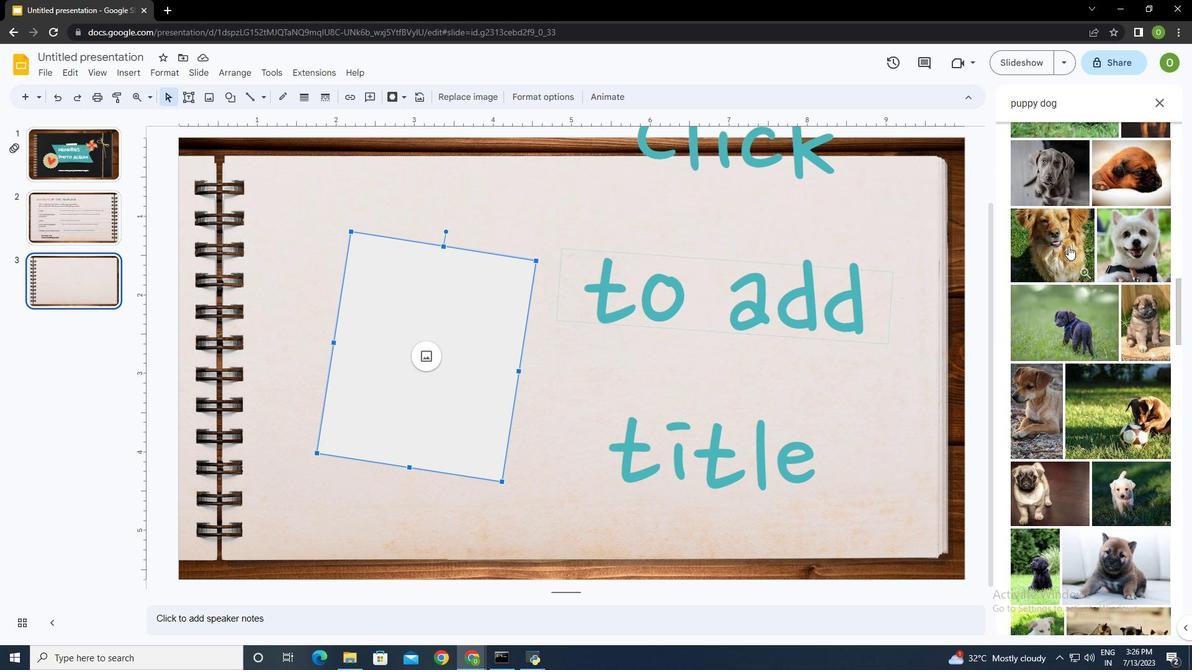
Action: Mouse moved to (1140, 612)
Screenshot: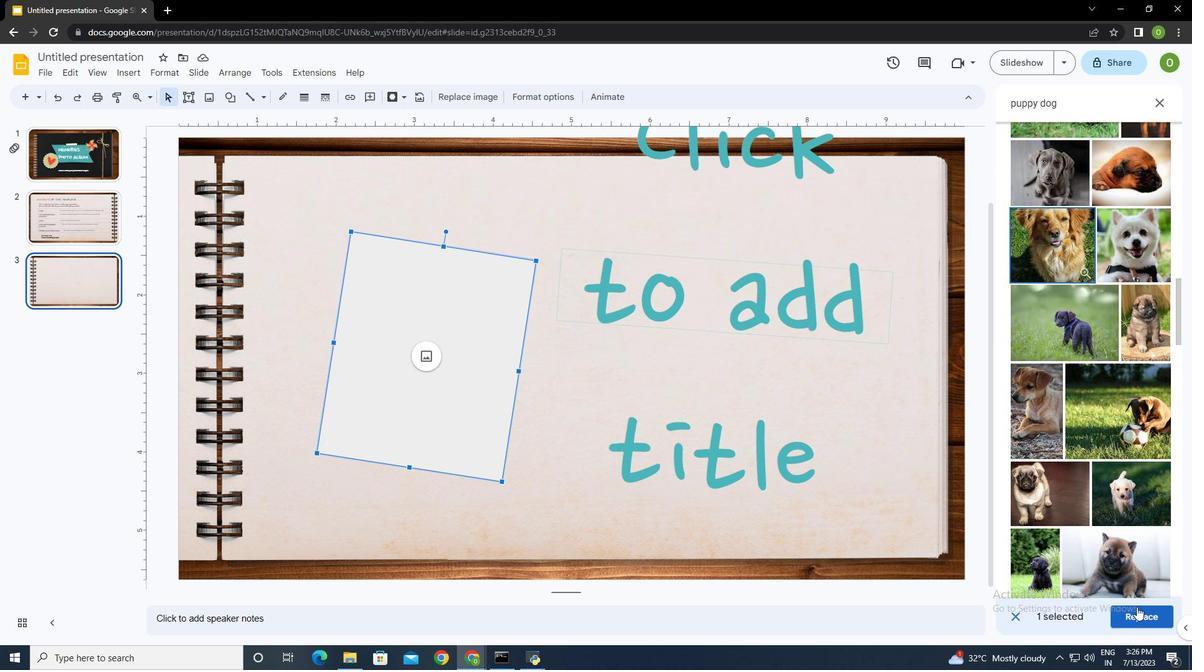 
Action: Mouse pressed left at (1140, 612)
Screenshot: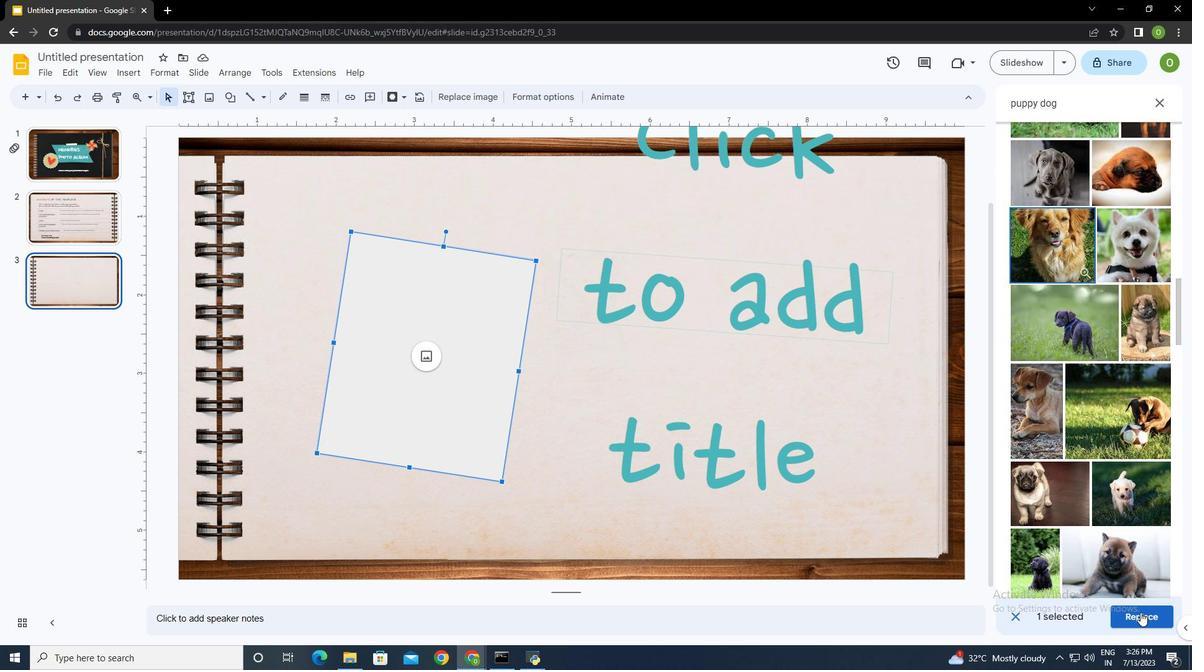 
Action: Mouse moved to (598, 481)
Screenshot: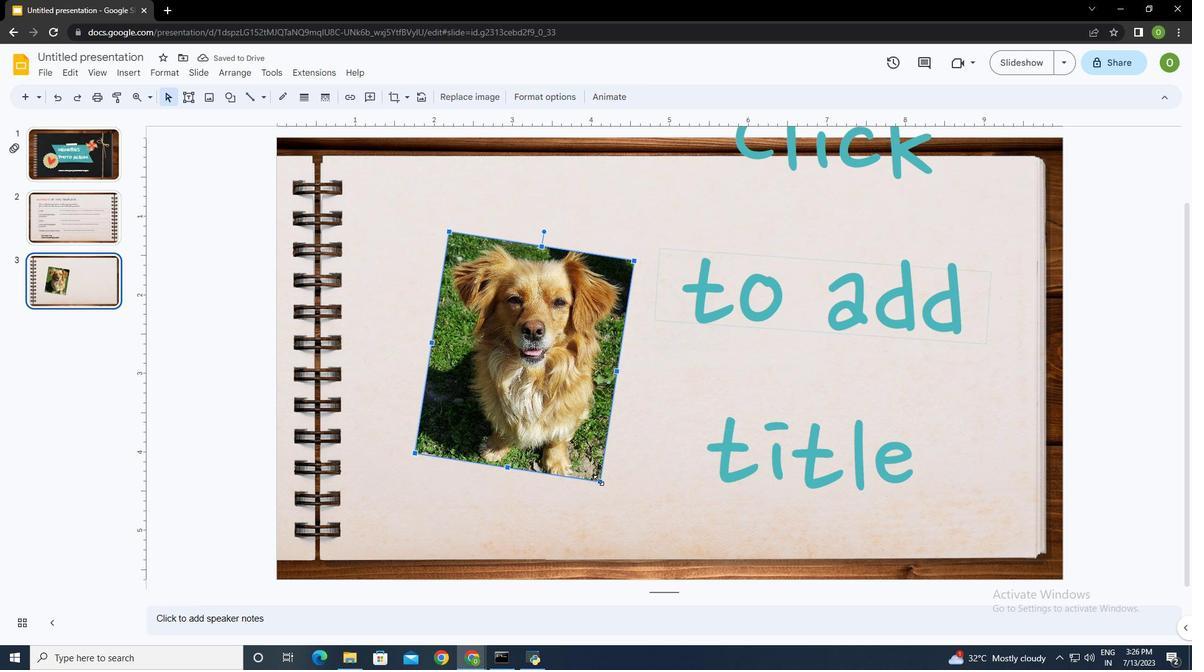 
Action: Mouse pressed left at (598, 481)
Screenshot: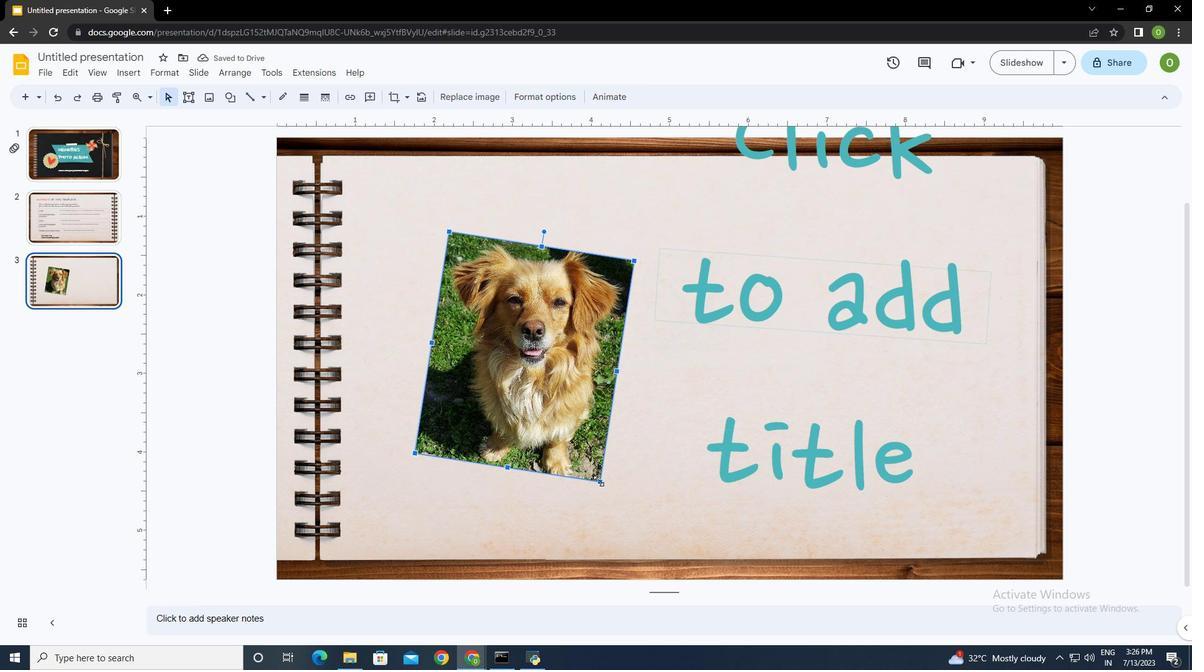 
Action: Mouse moved to (540, 371)
Screenshot: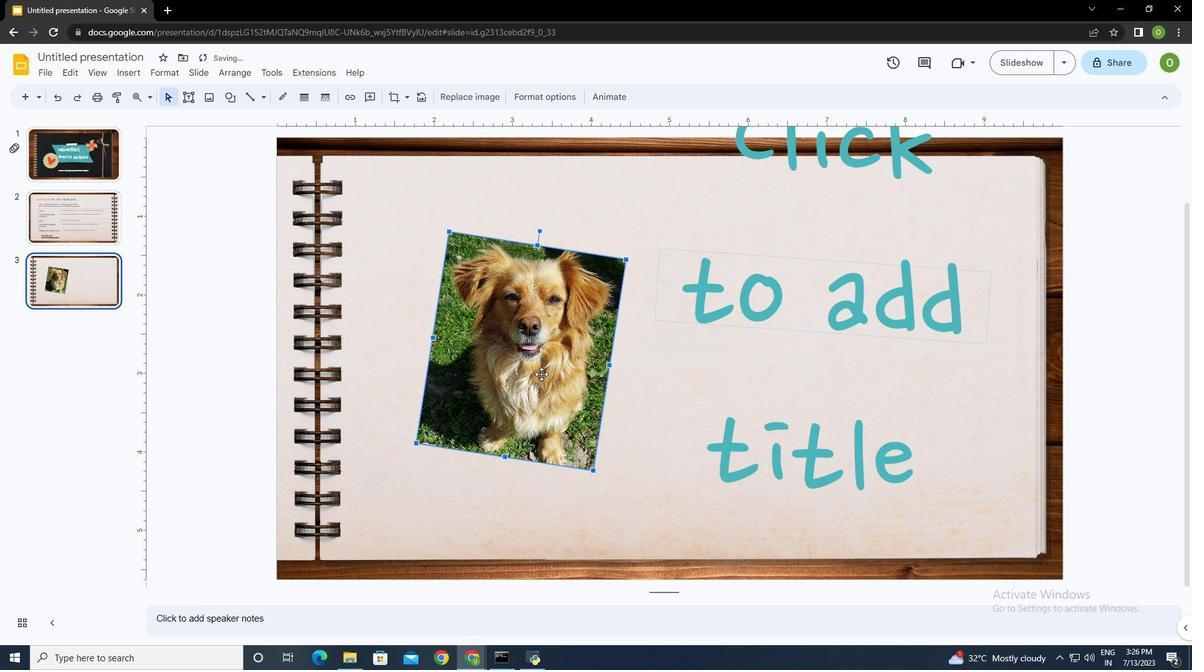 
Action: Mouse pressed left at (540, 371)
Screenshot: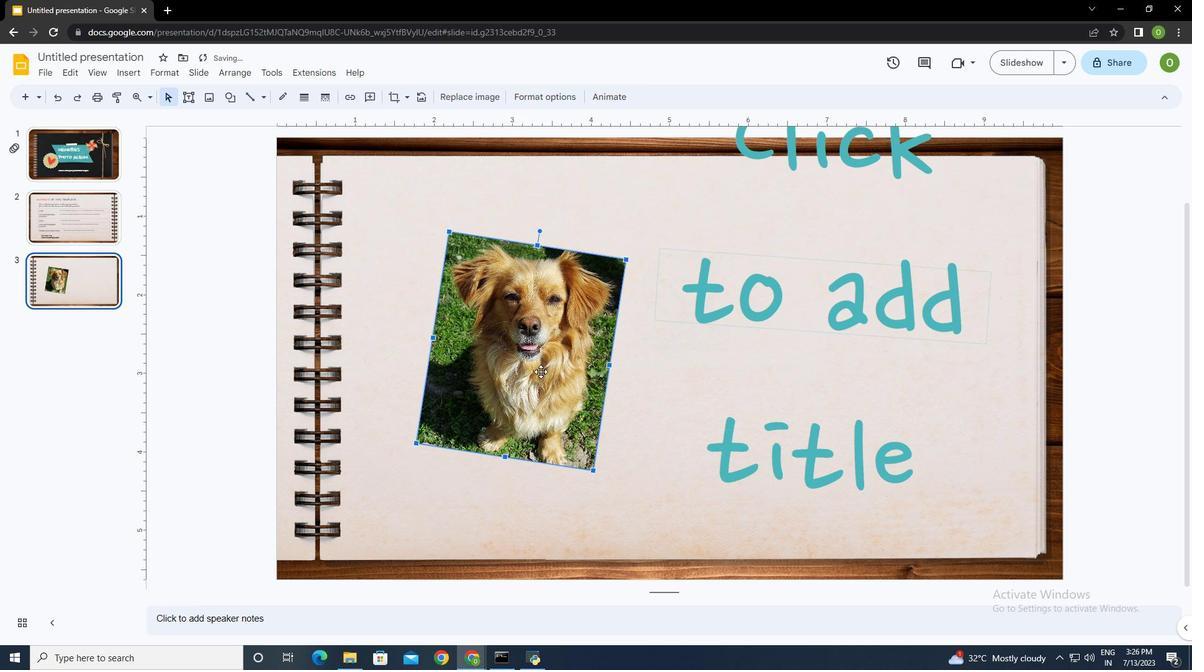 
Action: Mouse moved to (229, 94)
Screenshot: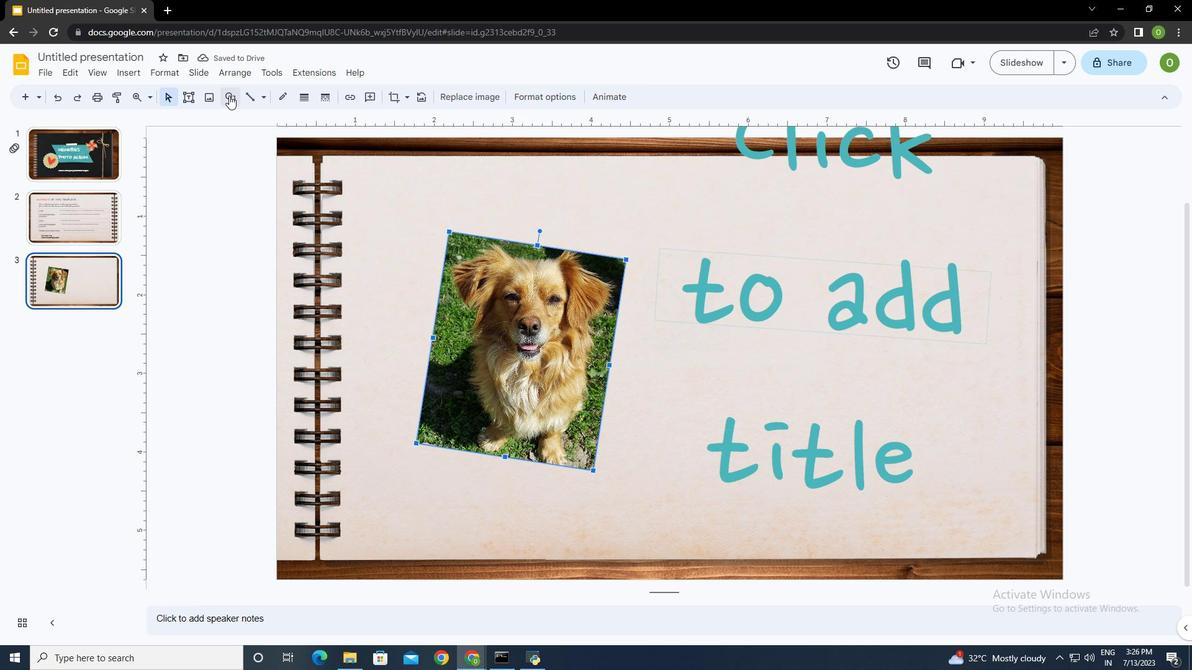 
Action: Mouse pressed left at (229, 94)
Screenshot: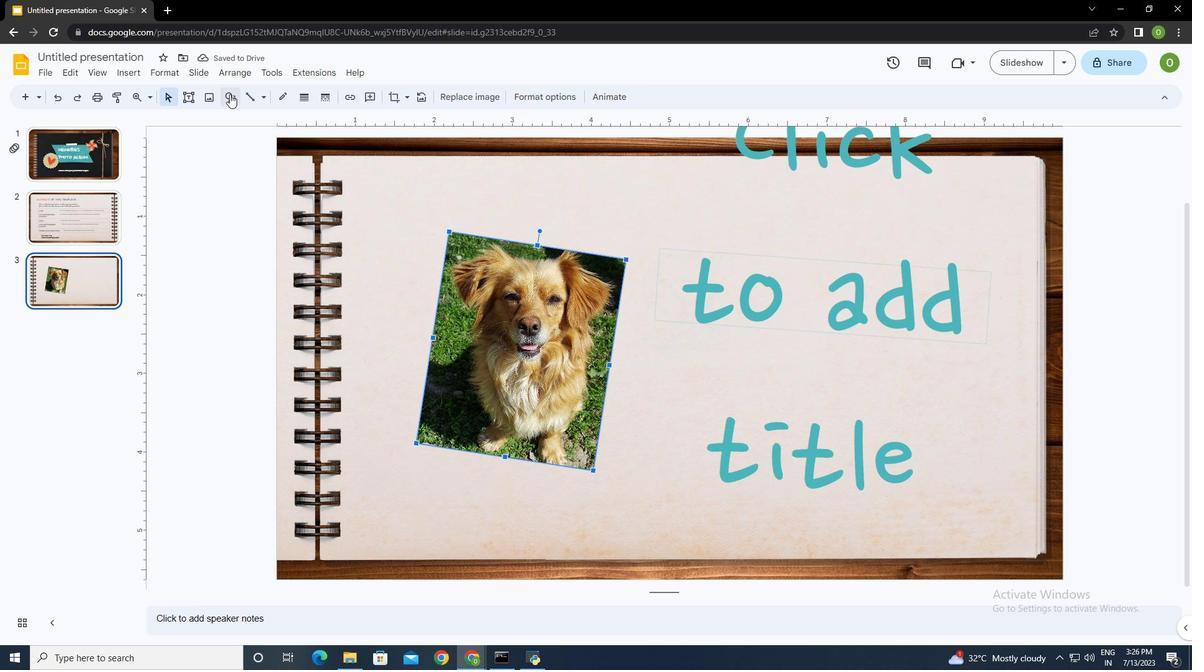 
Action: Mouse moved to (491, 193)
Screenshot: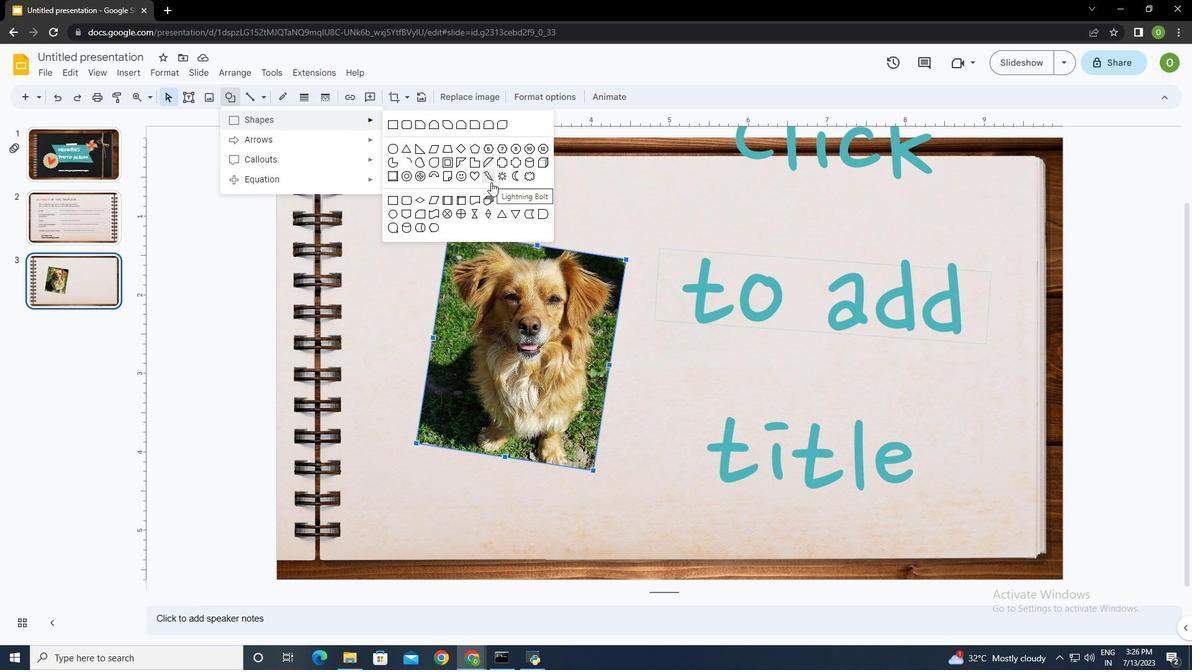 
Action: Mouse scrolled (491, 192) with delta (0, 0)
Screenshot: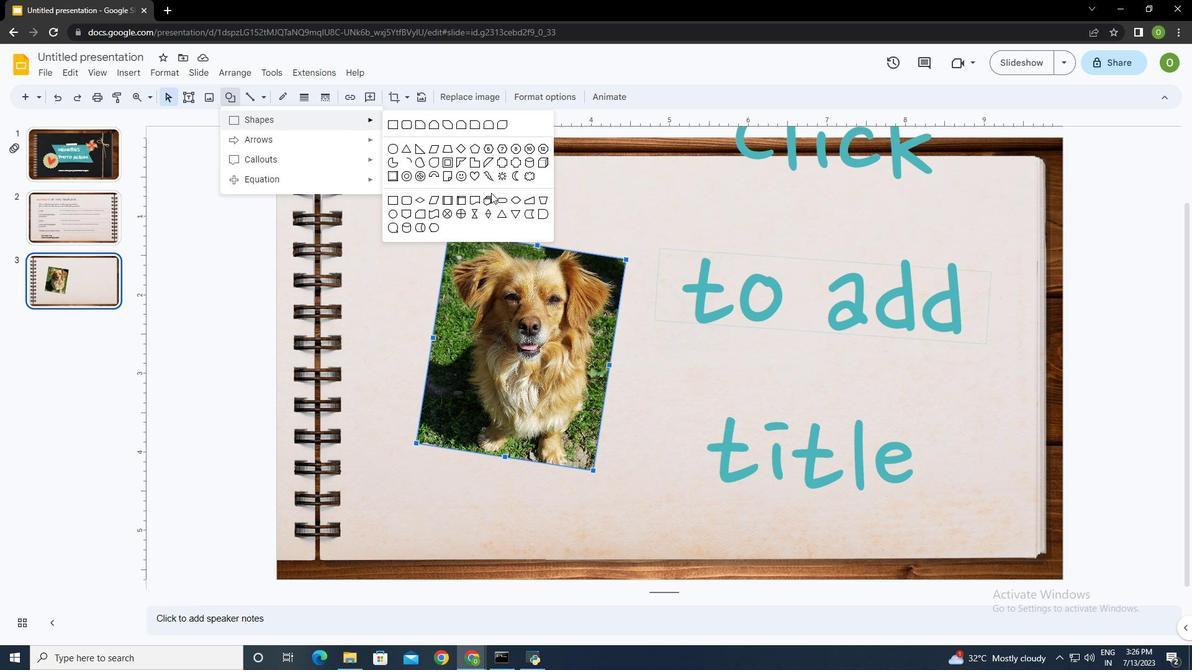
Action: Mouse scrolled (491, 193) with delta (0, 0)
Screenshot: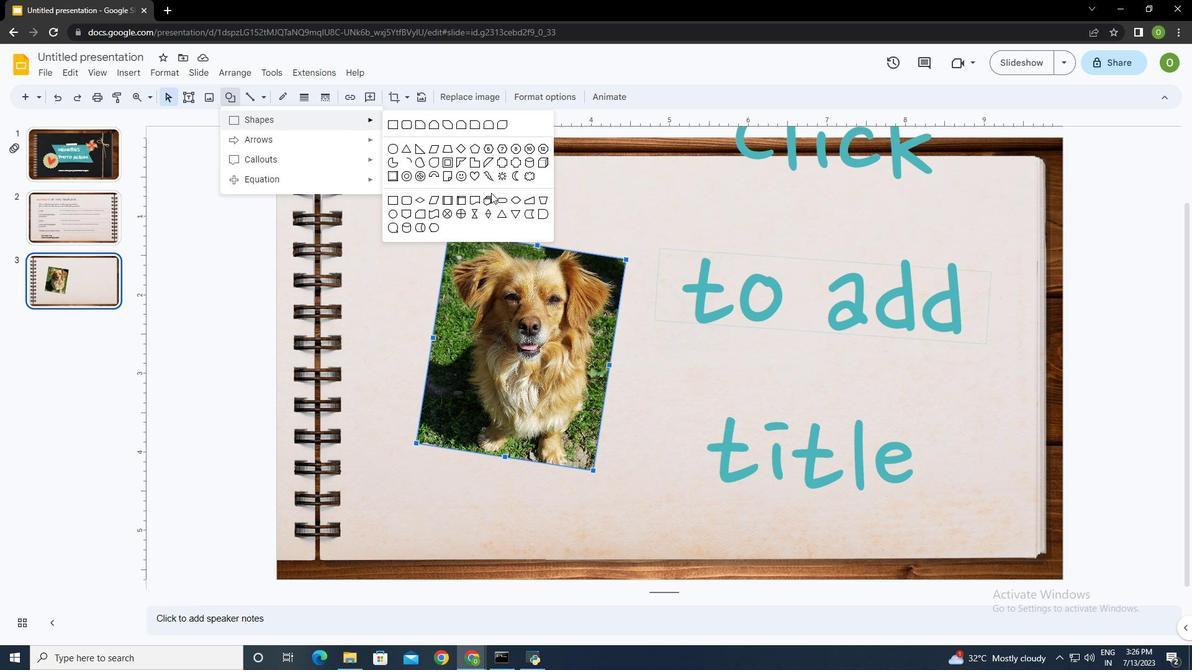 
Action: Mouse moved to (407, 126)
Screenshot: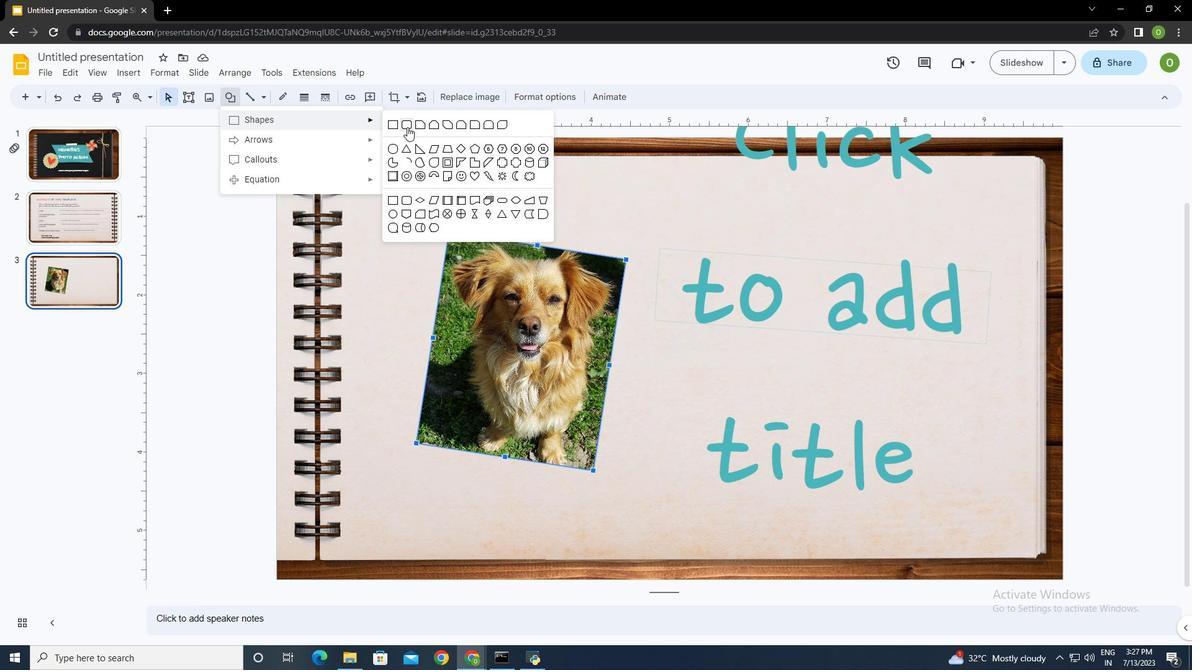 
Action: Mouse pressed left at (407, 126)
Screenshot: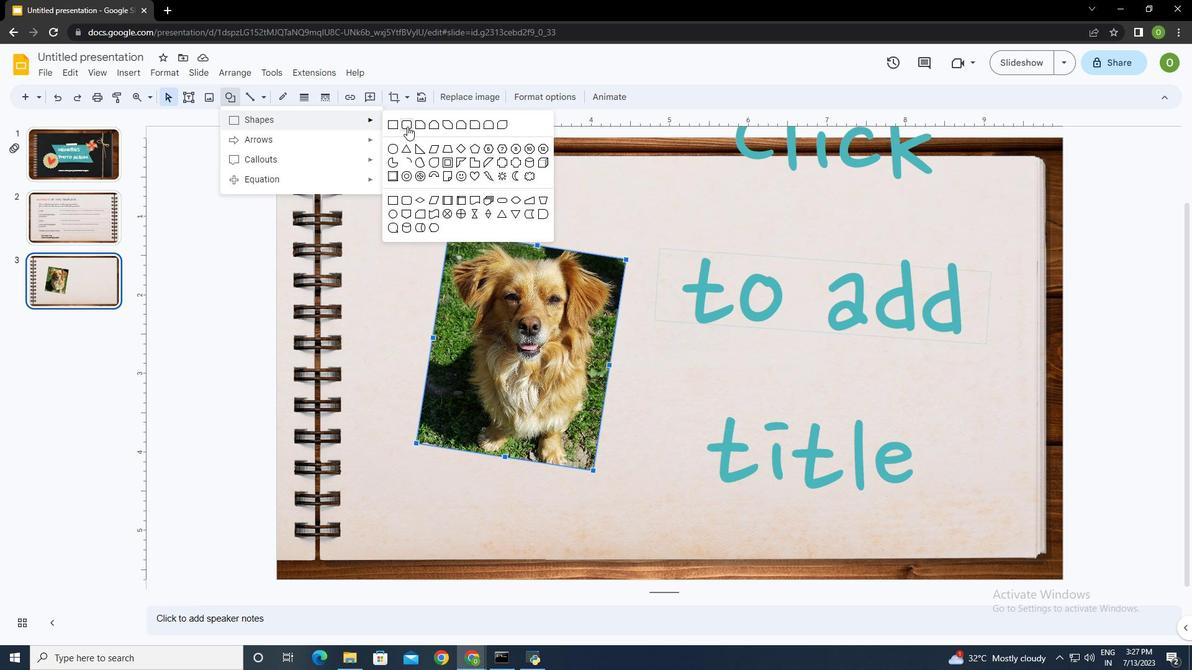 
Action: Mouse moved to (478, 264)
Screenshot: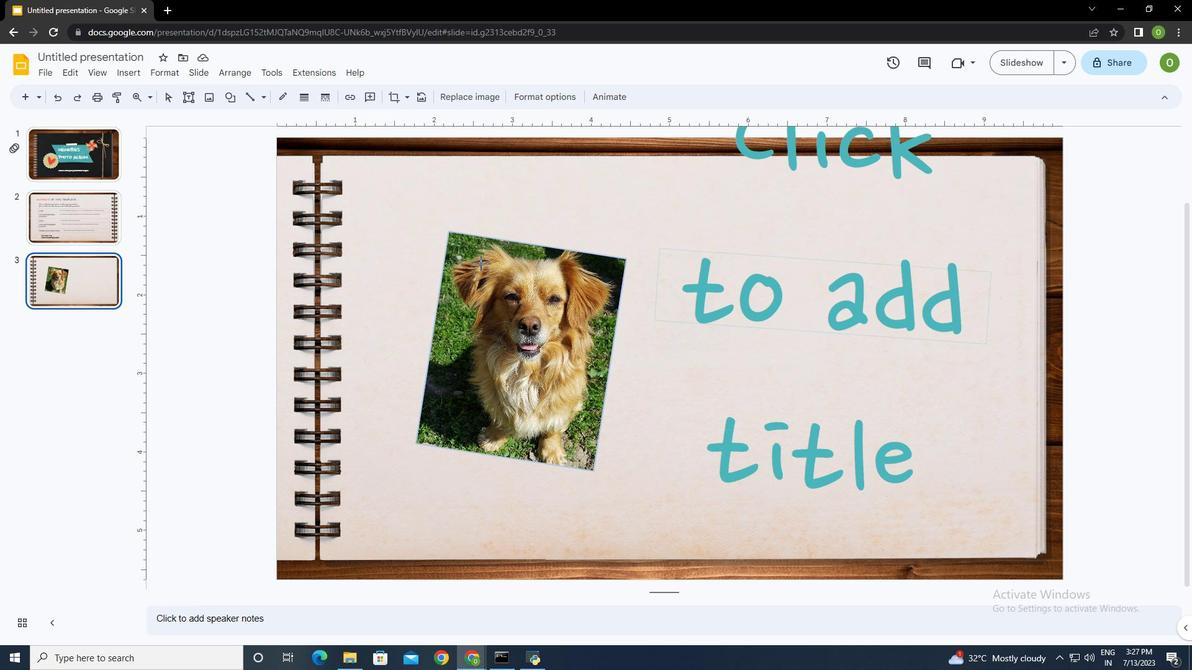 
Action: Mouse pressed left at (478, 264)
Screenshot: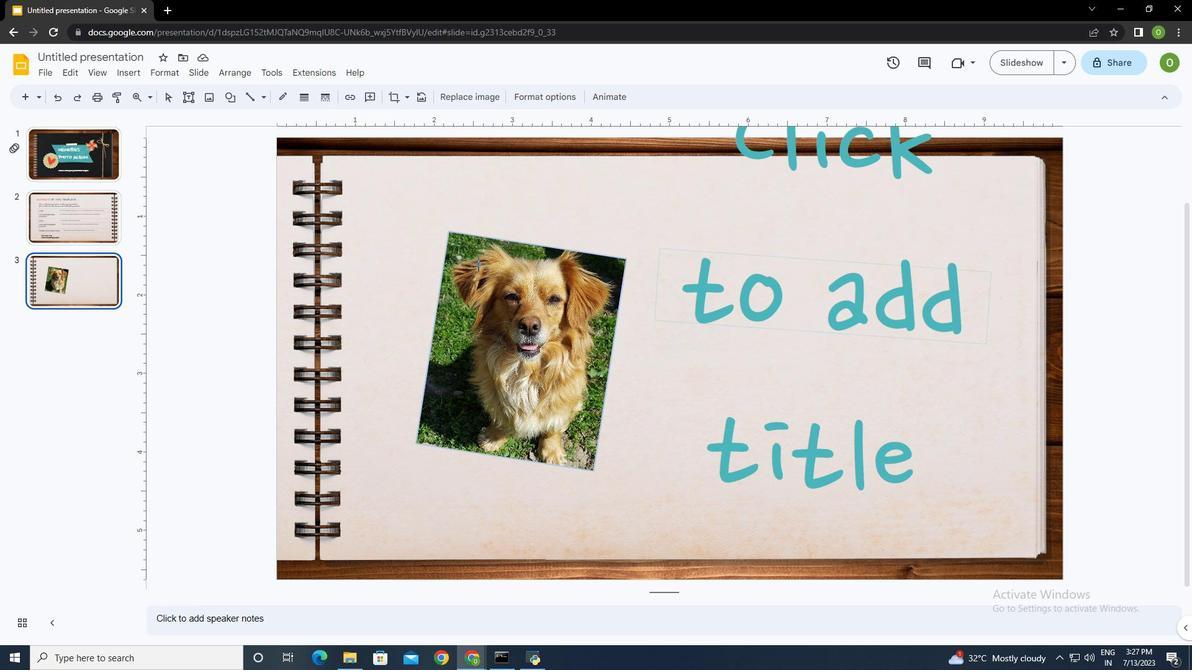 
Action: Mouse moved to (558, 96)
Screenshot: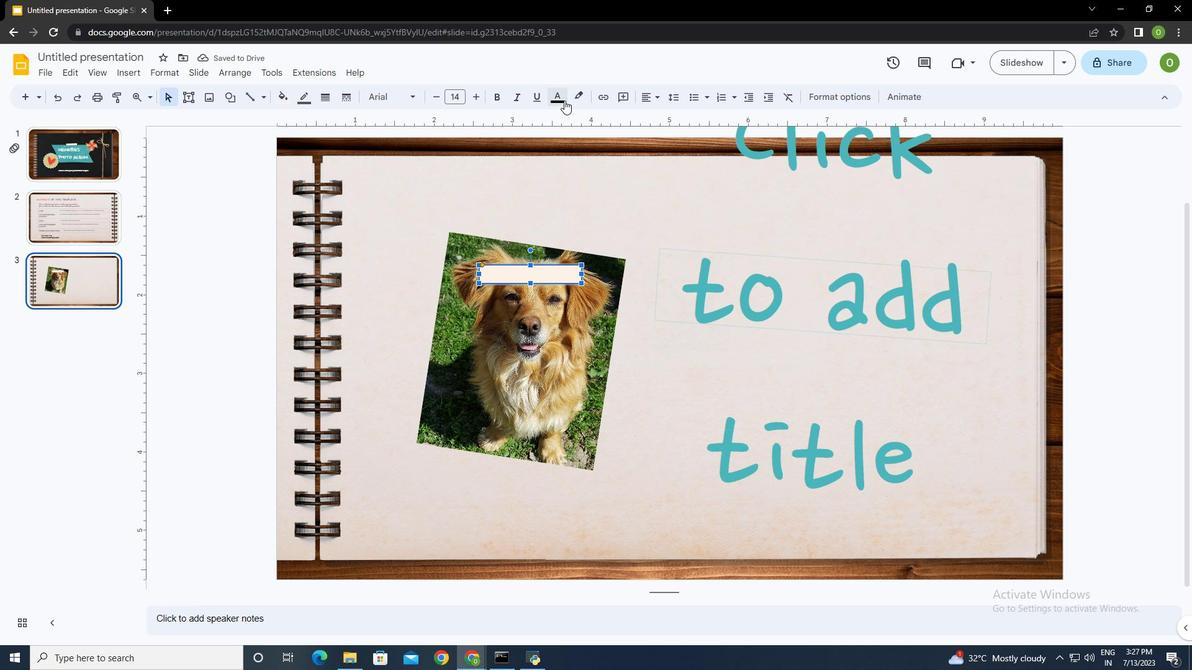 
Action: Mouse pressed left at (558, 96)
Screenshot: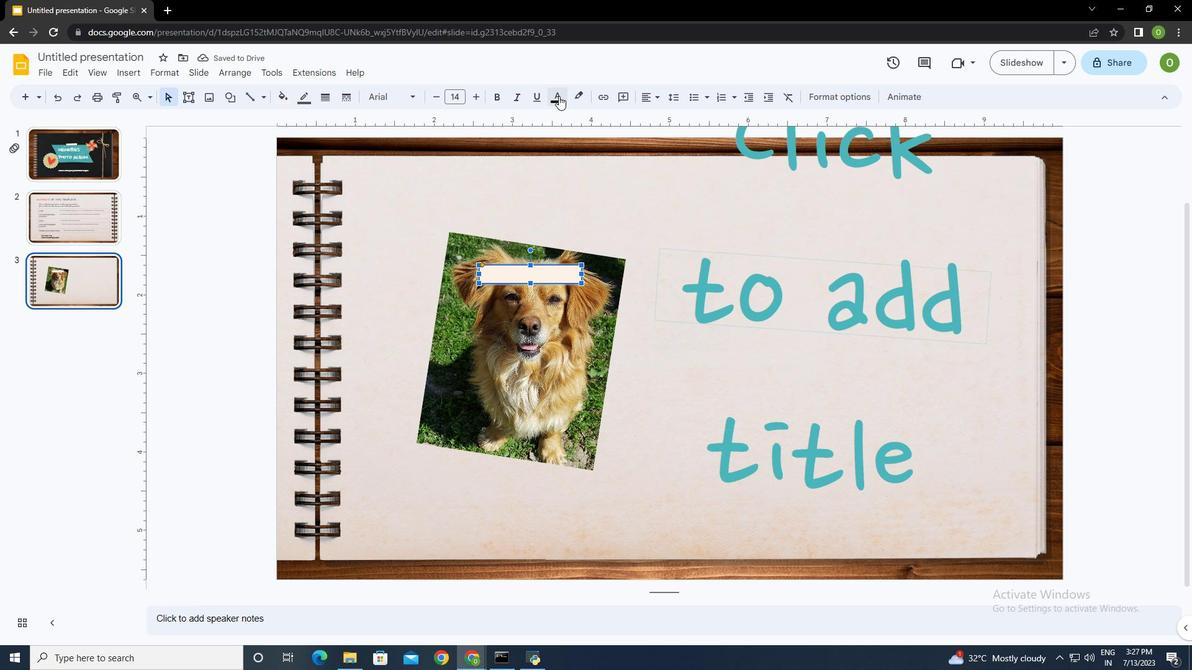 
Action: Mouse moved to (560, 134)
Screenshot: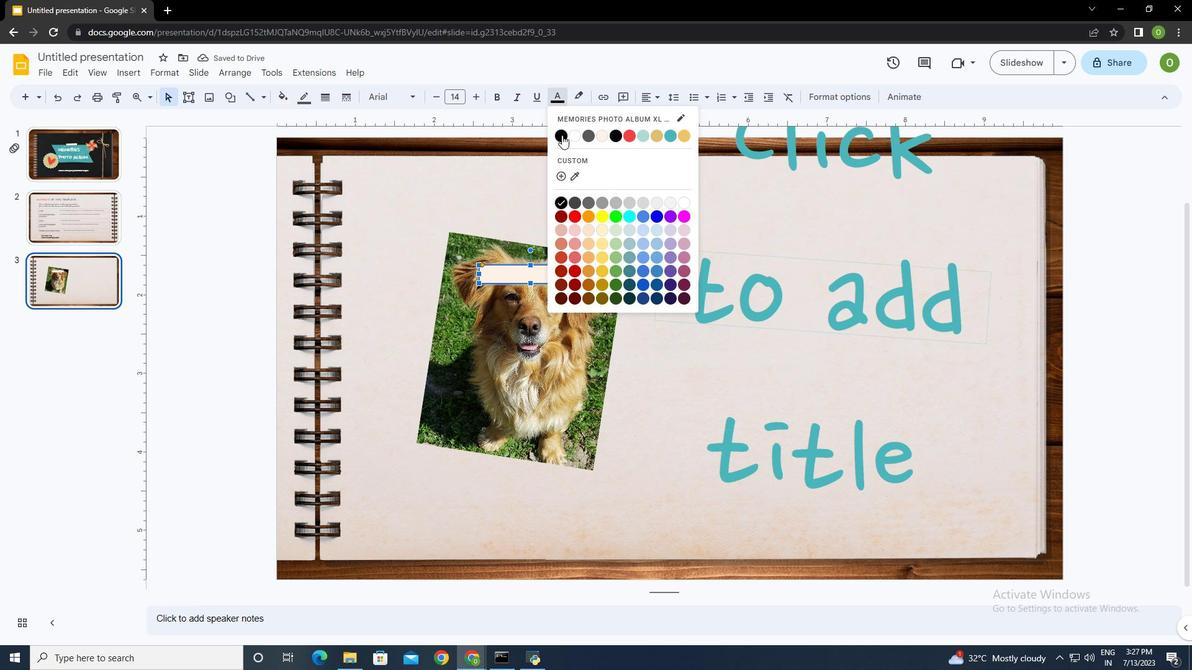 
Action: Mouse pressed left at (560, 134)
Screenshot: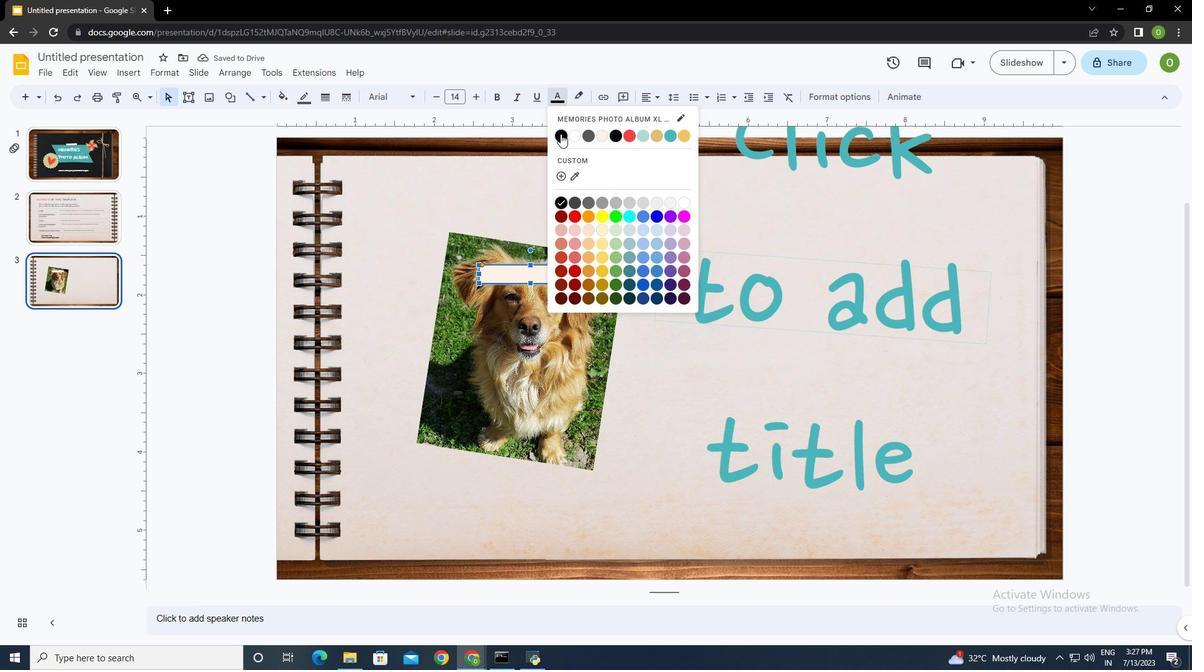 
Action: Mouse moved to (304, 98)
Screenshot: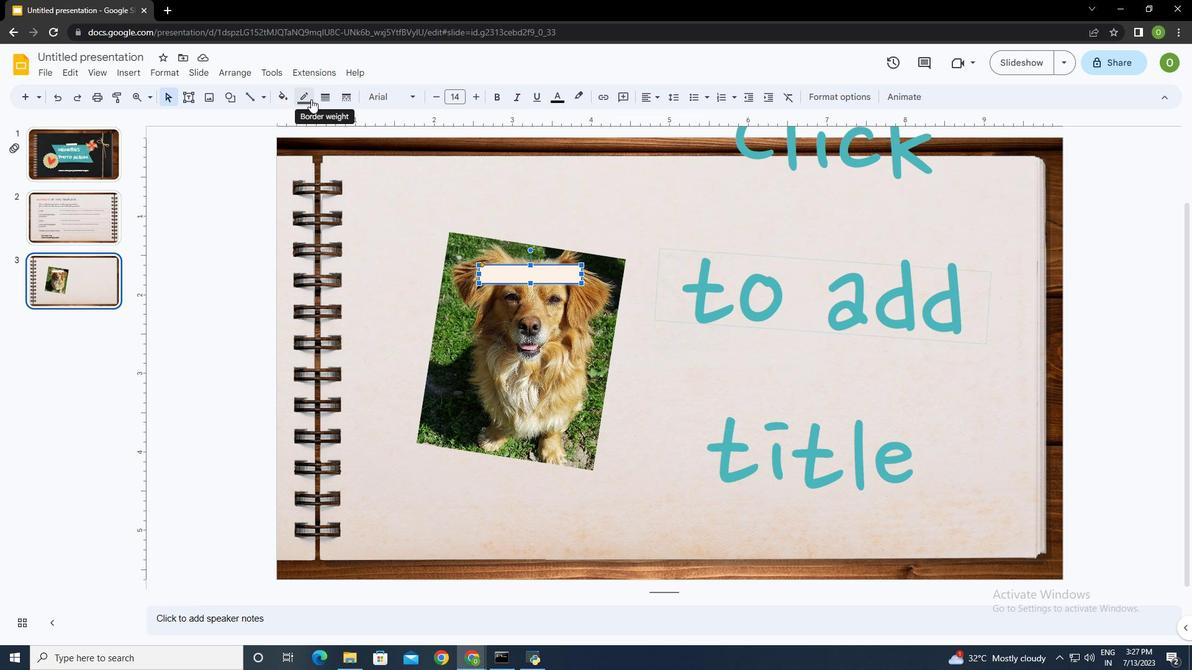 
Action: Mouse pressed left at (304, 98)
Screenshot: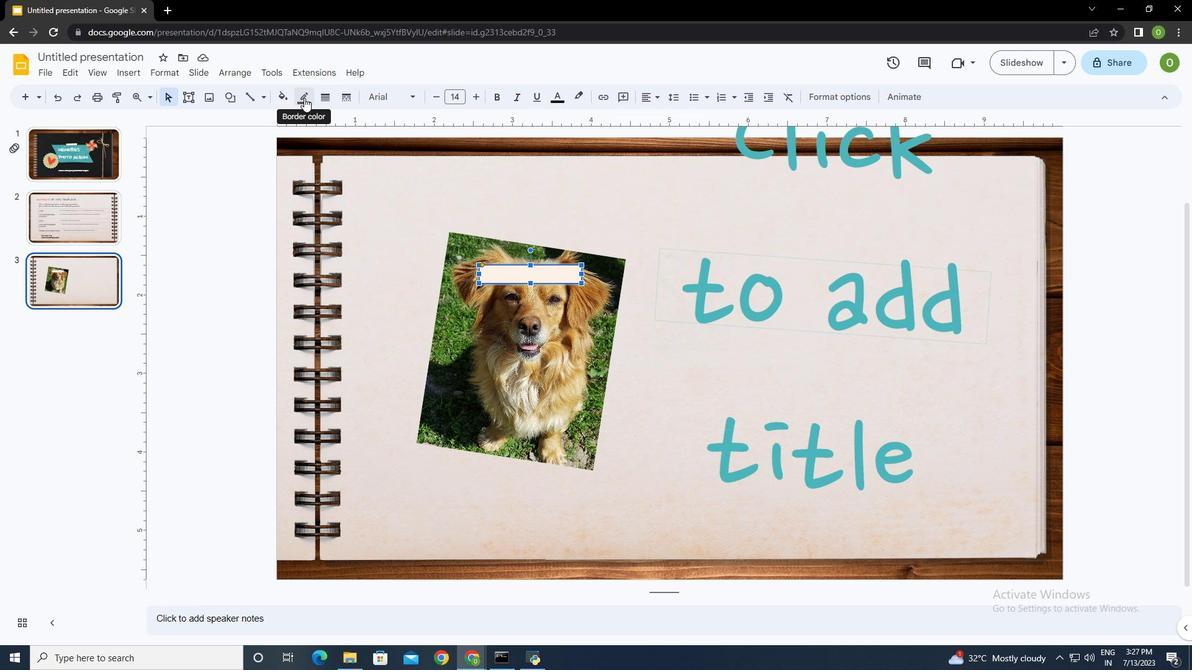 
Action: Mouse moved to (389, 137)
Screenshot: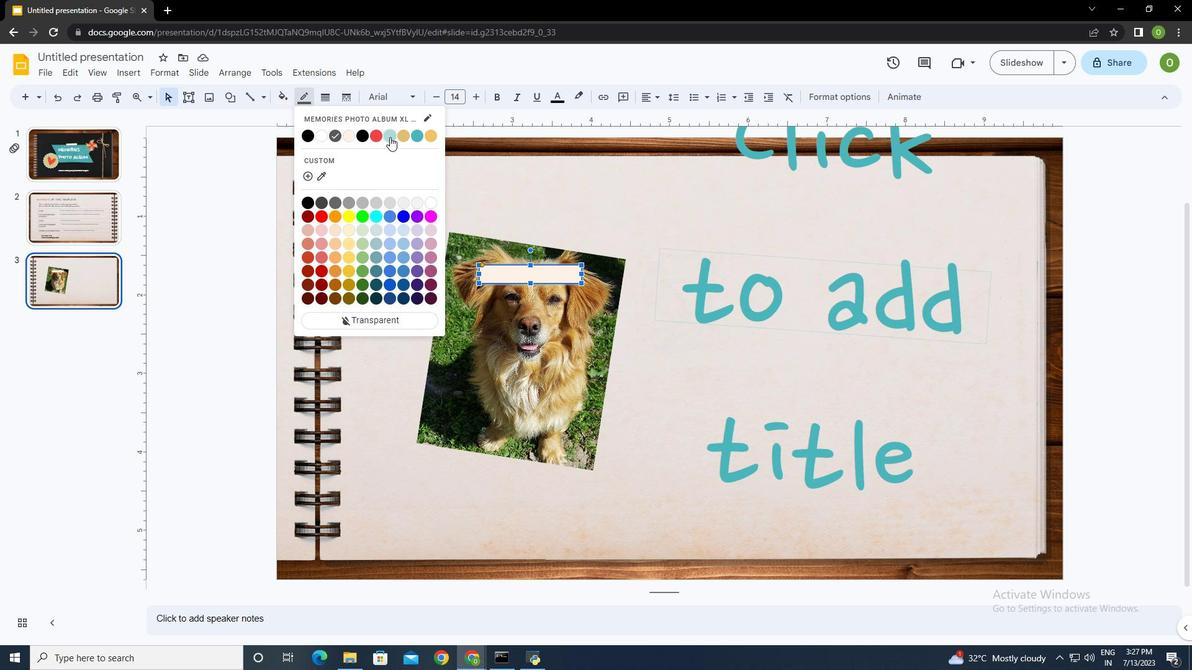 
Action: Mouse pressed left at (389, 137)
Screenshot: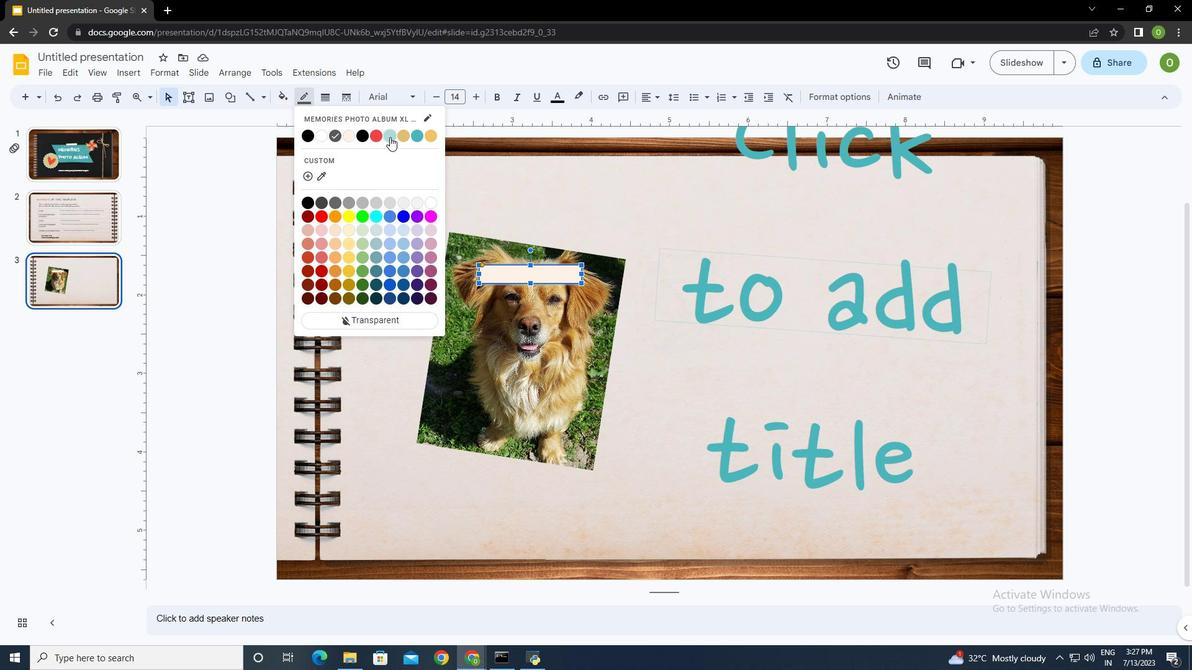 
Action: Mouse moved to (283, 95)
Screenshot: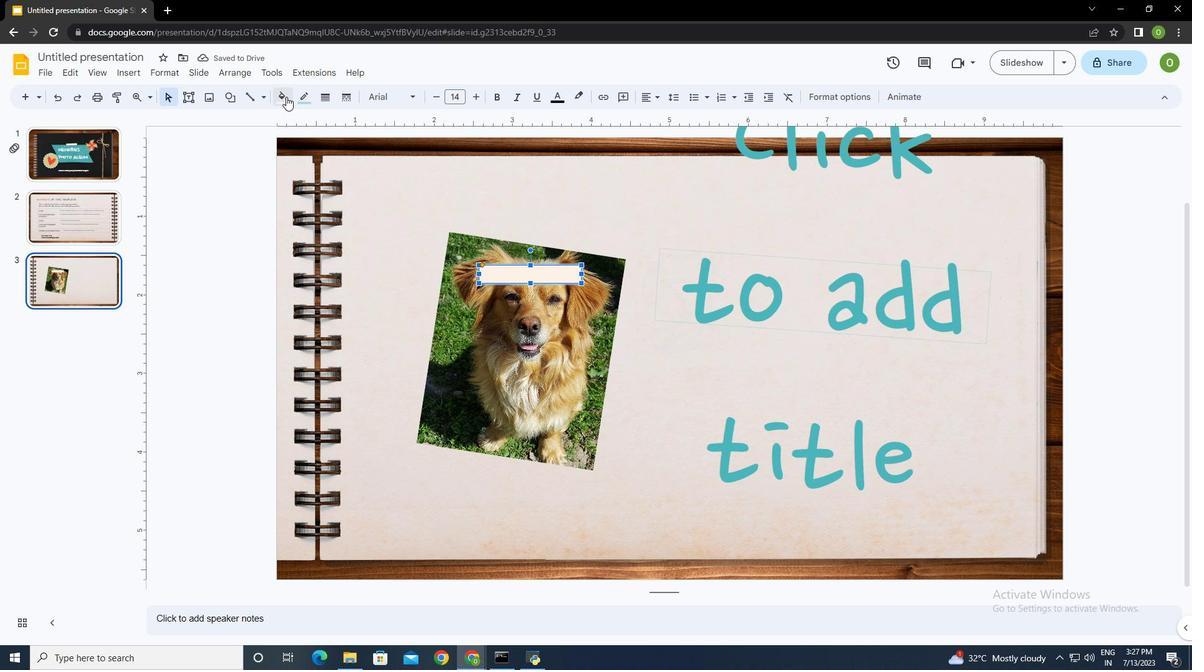 
Action: Mouse pressed left at (283, 95)
Screenshot: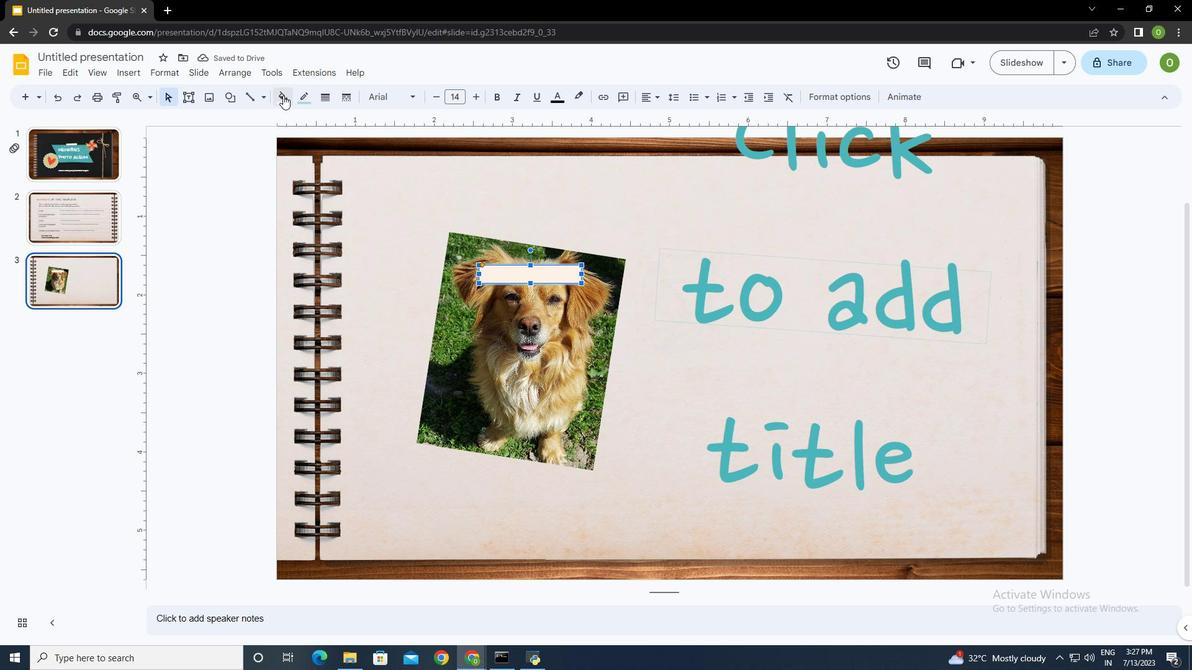 
Action: Mouse moved to (410, 160)
Screenshot: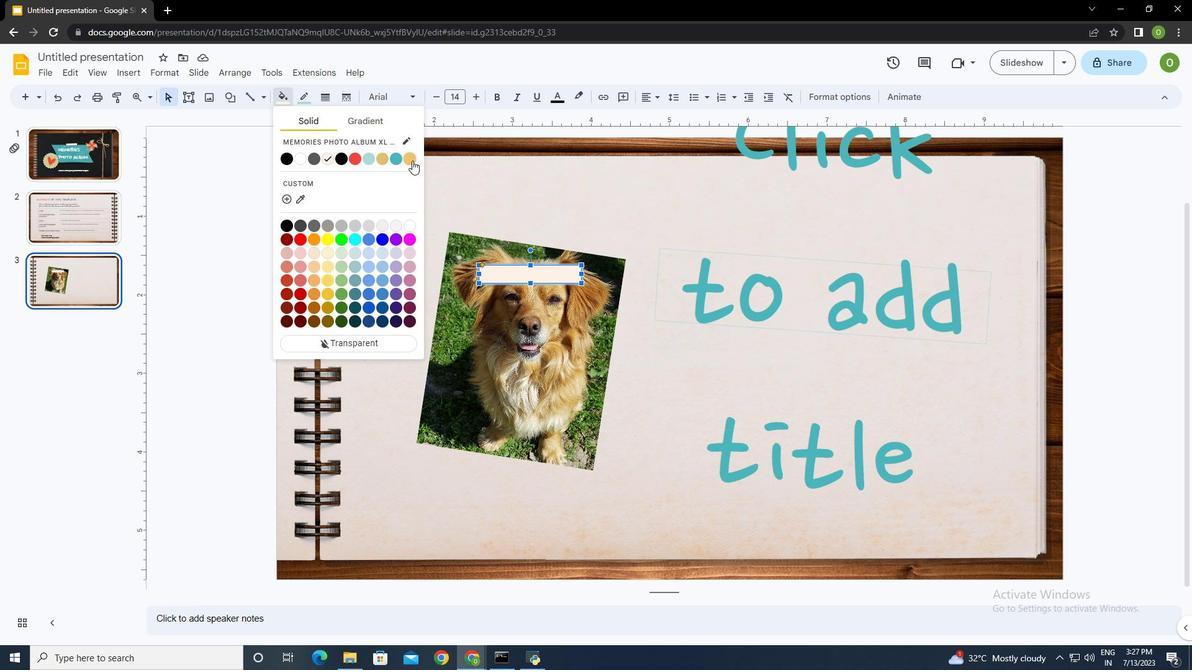 
Action: Mouse pressed left at (410, 160)
Screenshot: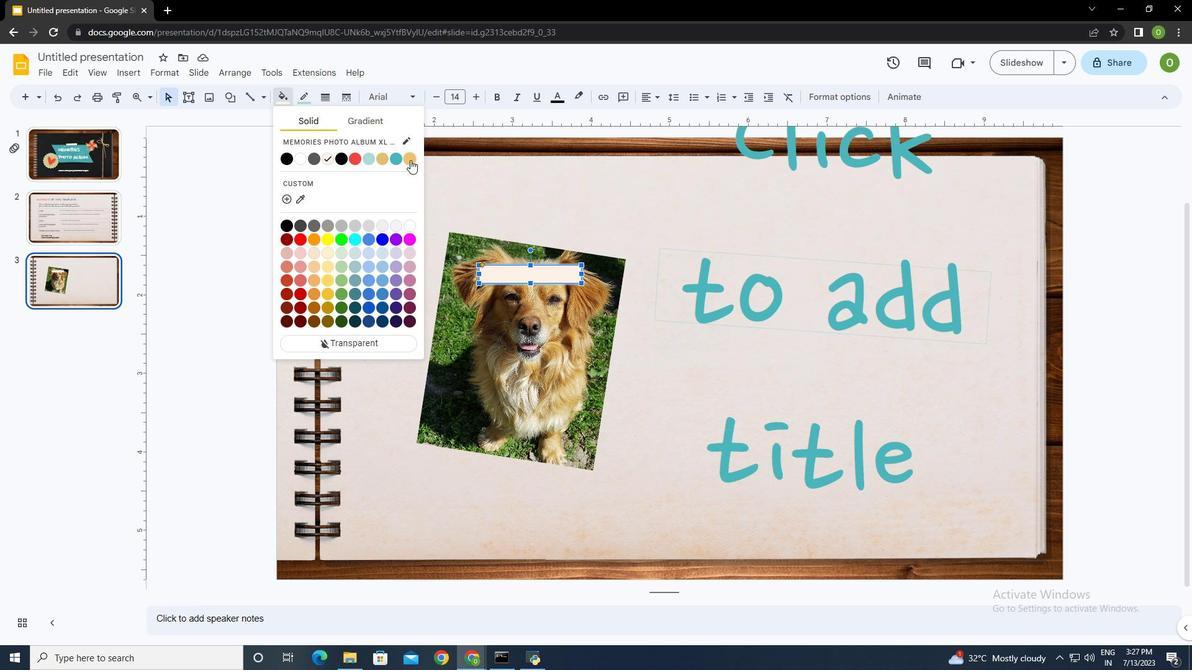 
Action: Mouse moved to (493, 271)
Screenshot: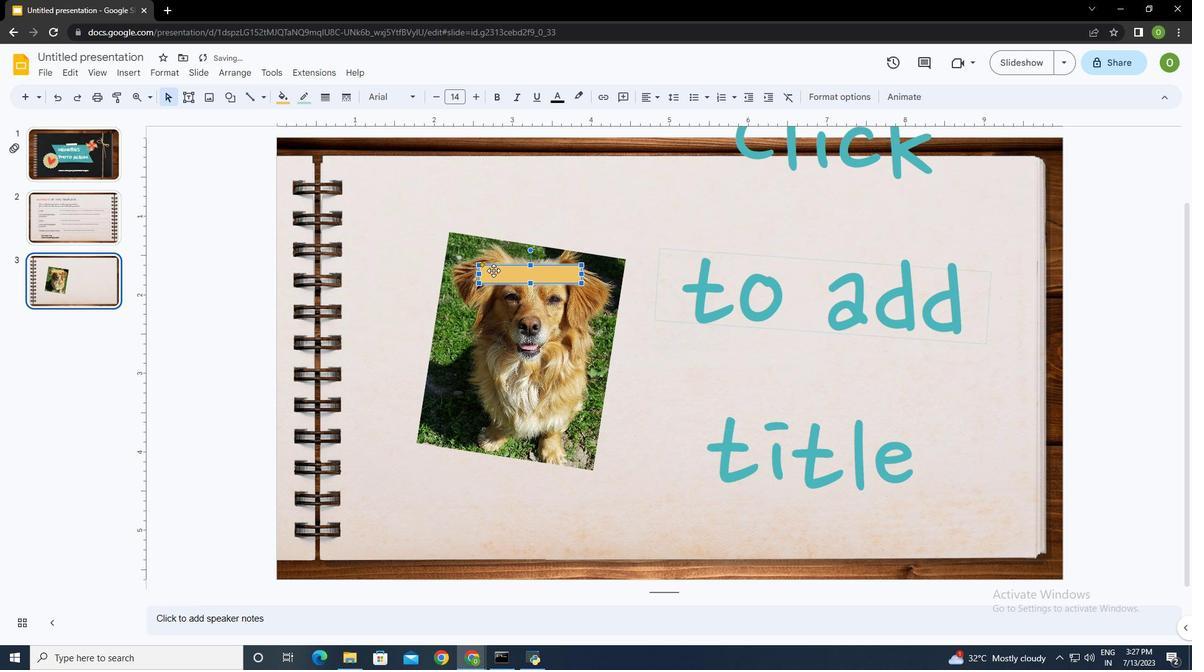 
Action: Mouse pressed left at (493, 271)
Screenshot: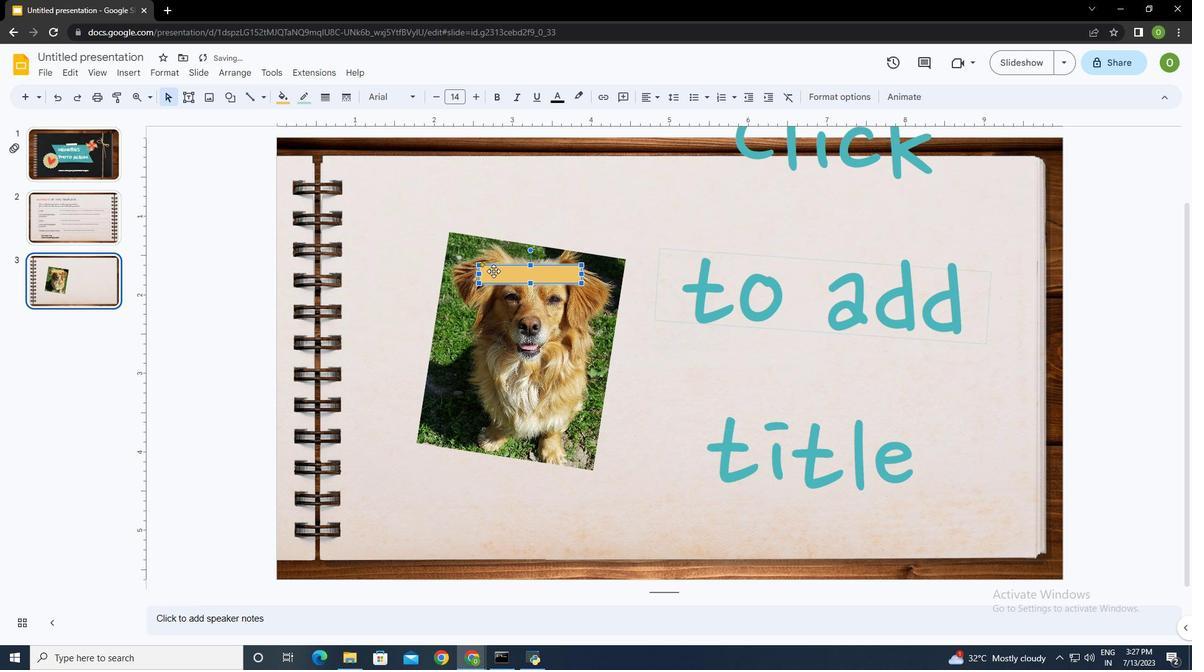 
Action: Mouse moved to (493, 272)
Screenshot: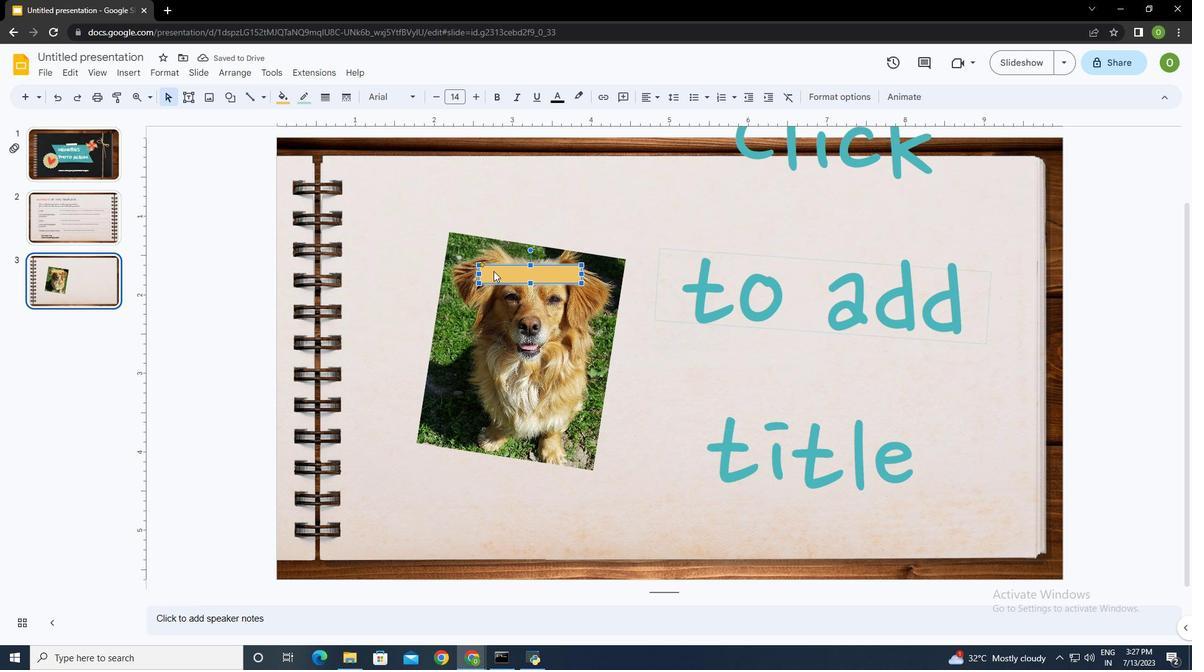 
Action: Key pressed <Key.shift><Key.shift>Thi<Key.backspace><Key.backspace><Key.backspace><Key.backspace><Key.backspace><Key.backspace><Key.backspace><Key.backspace><Key.backspace><Key.backspace><Key.caps_lock><Key.shift>tHIS<Key.space>IS<Key.space><Key.shift>pEPE<Key.shift><Key.shift><Key.shift><Key.shift><Key.shift><Key.shift>!
Screenshot: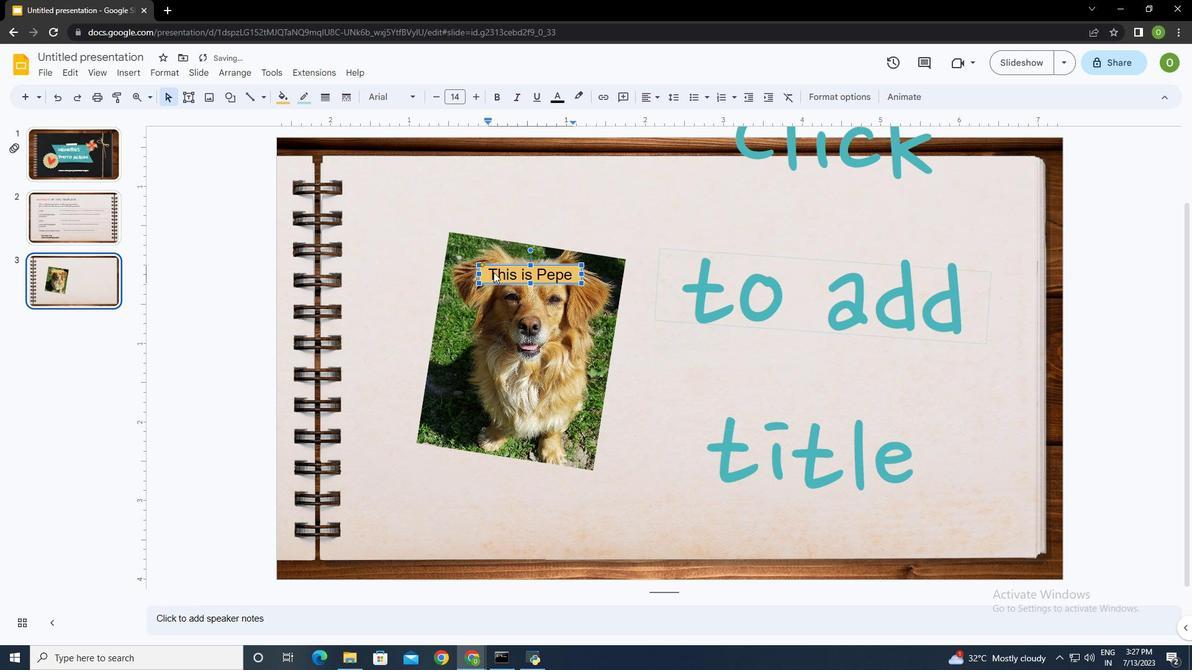 
Action: Mouse moved to (476, 275)
Screenshot: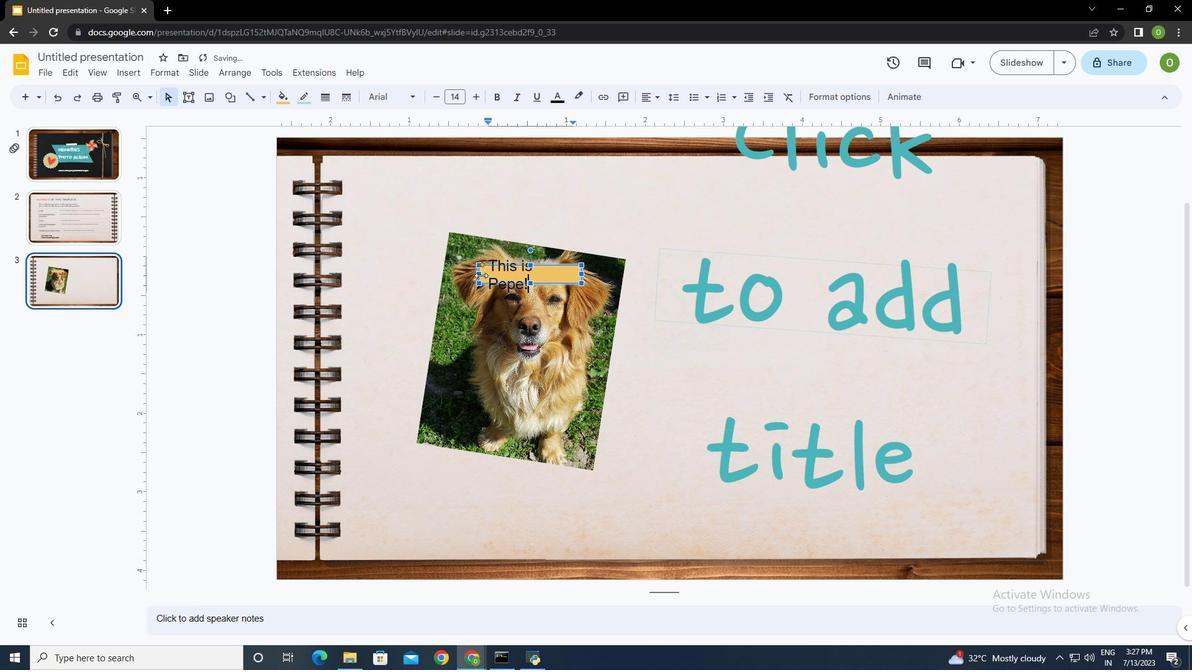 
Action: Mouse pressed left at (476, 275)
Screenshot: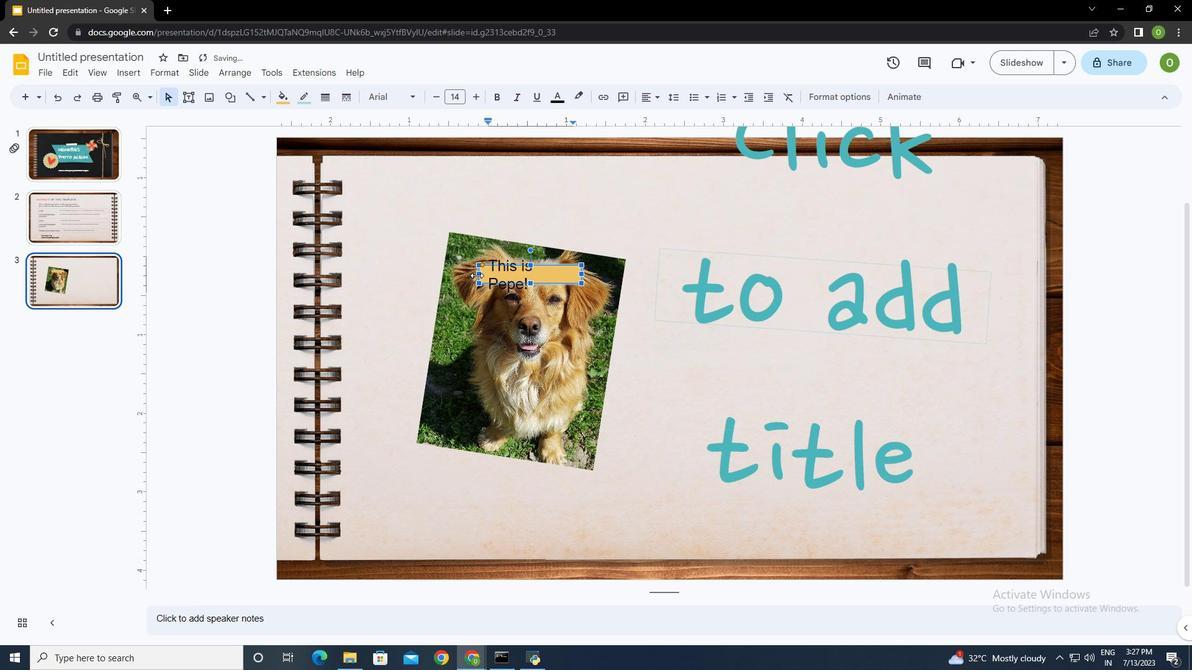 
Action: Mouse moved to (580, 275)
Screenshot: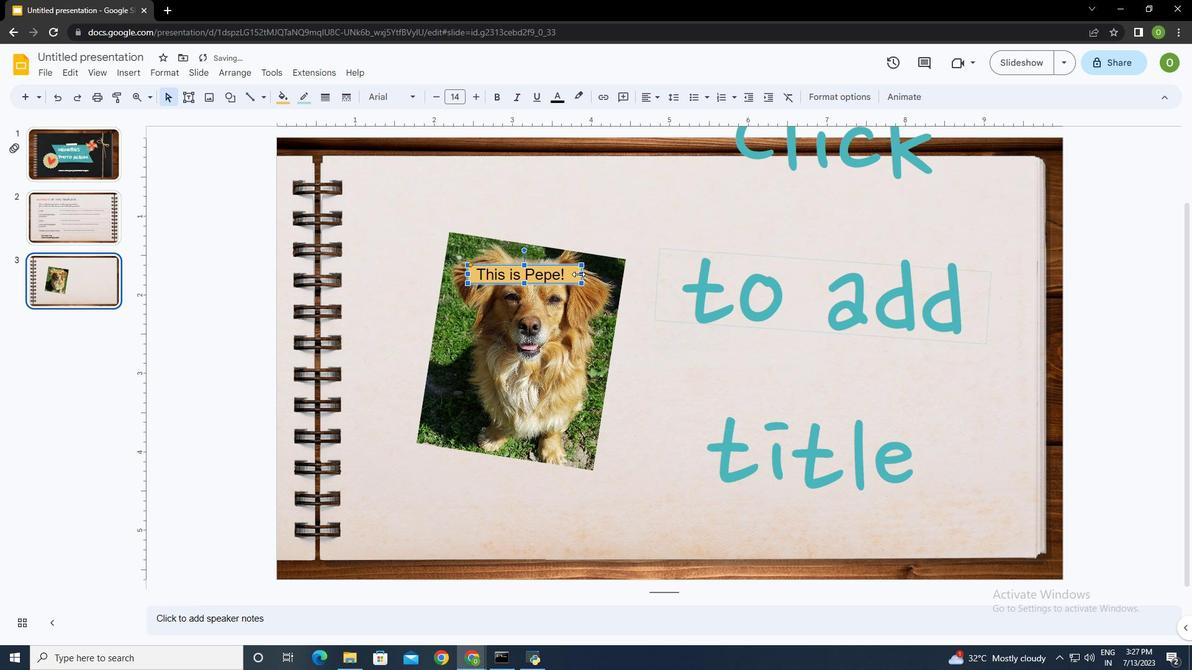 
Action: Mouse pressed left at (580, 275)
Screenshot: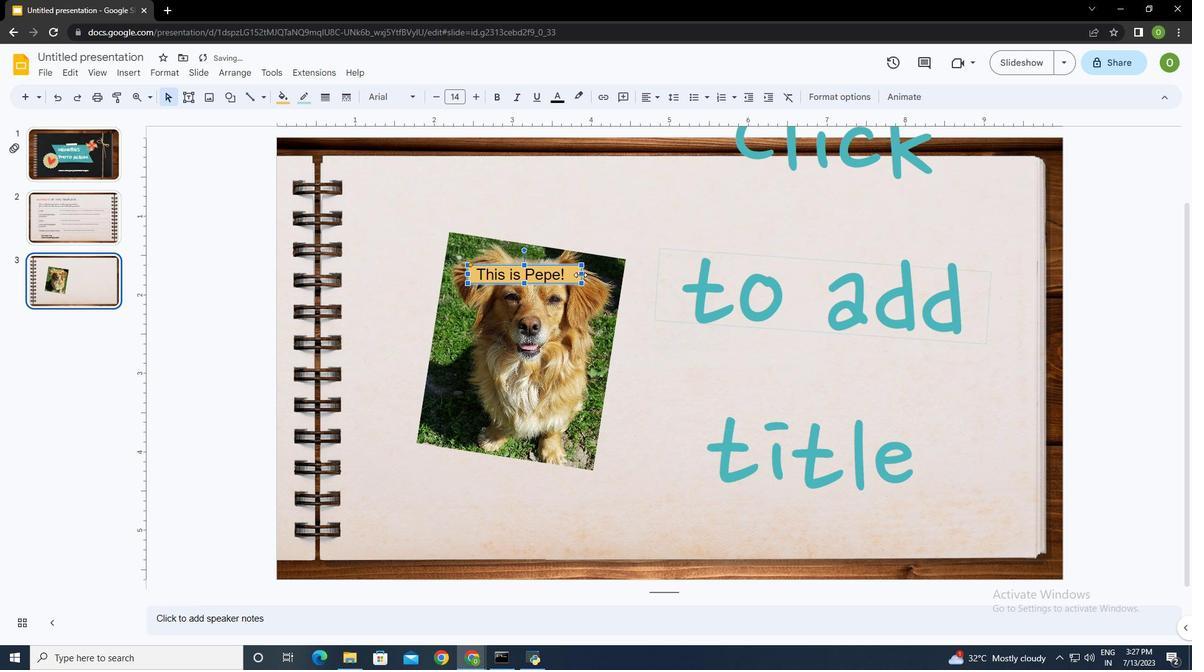 
Action: Mouse moved to (571, 275)
Screenshot: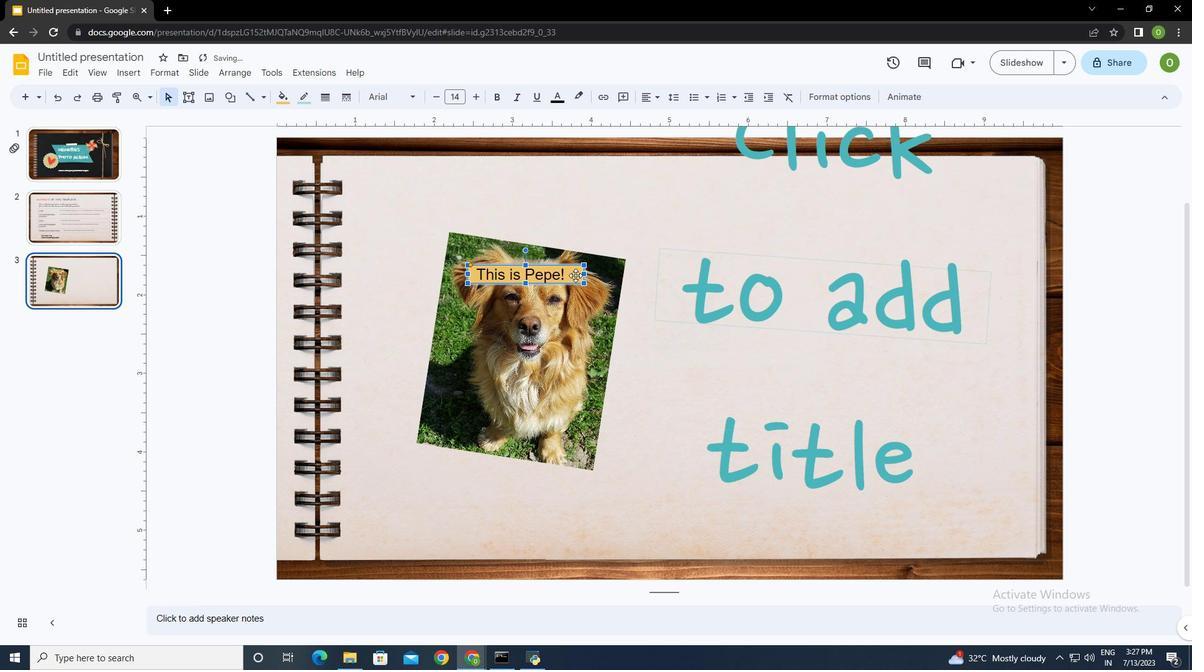 
Action: Mouse pressed left at (571, 275)
Screenshot: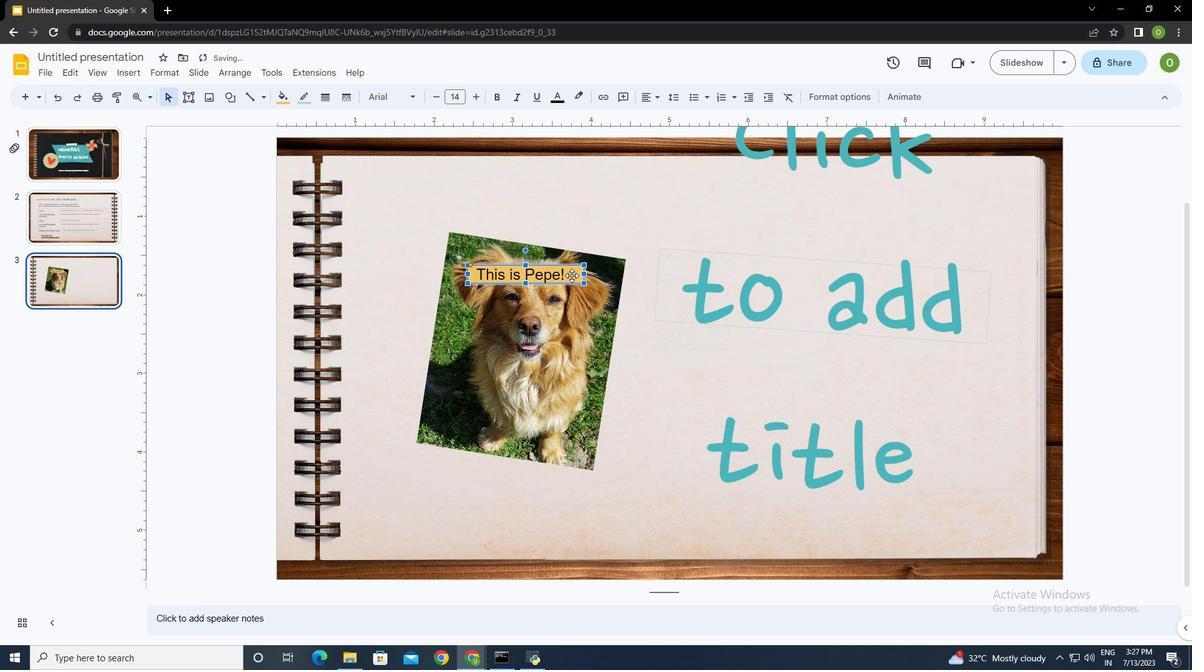 
Action: Key pressed ctrl+A
Screenshot: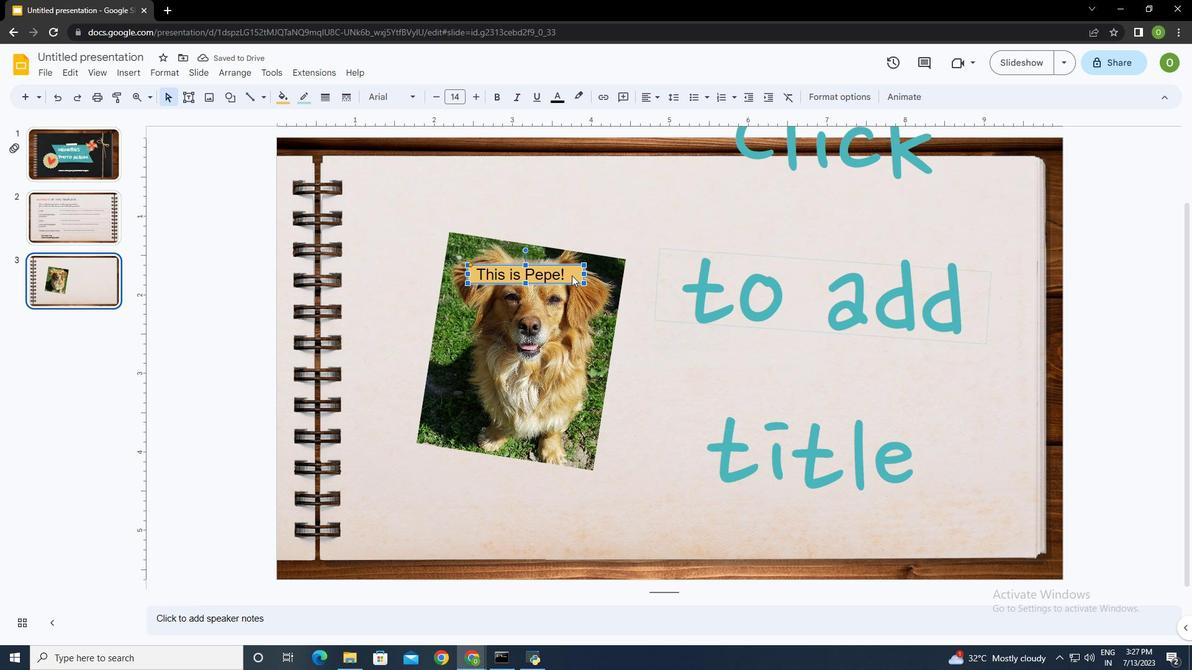 
Action: Mouse moved to (555, 268)
Screenshot: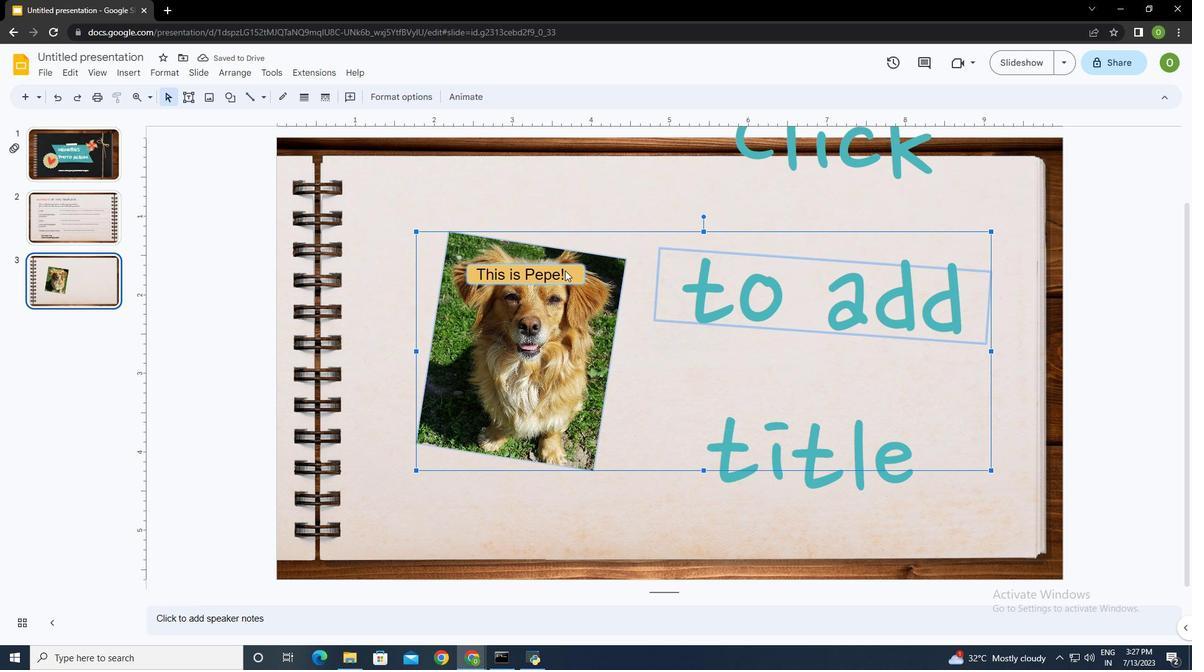 
Action: Mouse pressed left at (555, 268)
Screenshot: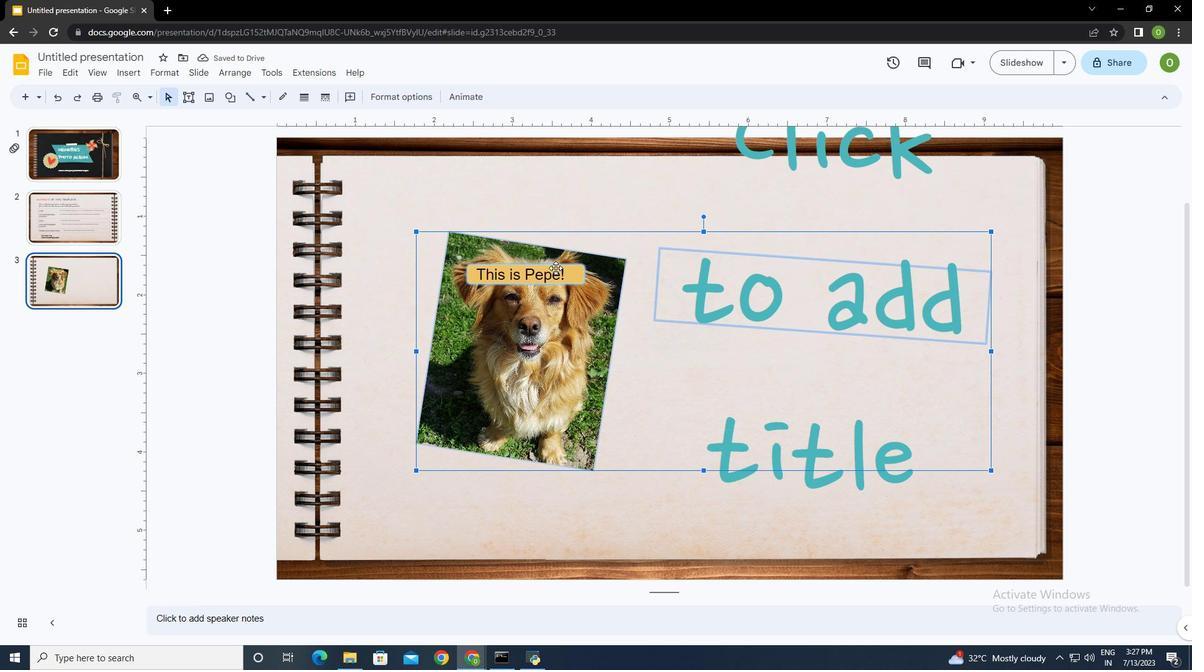 
Action: Mouse moved to (468, 197)
Screenshot: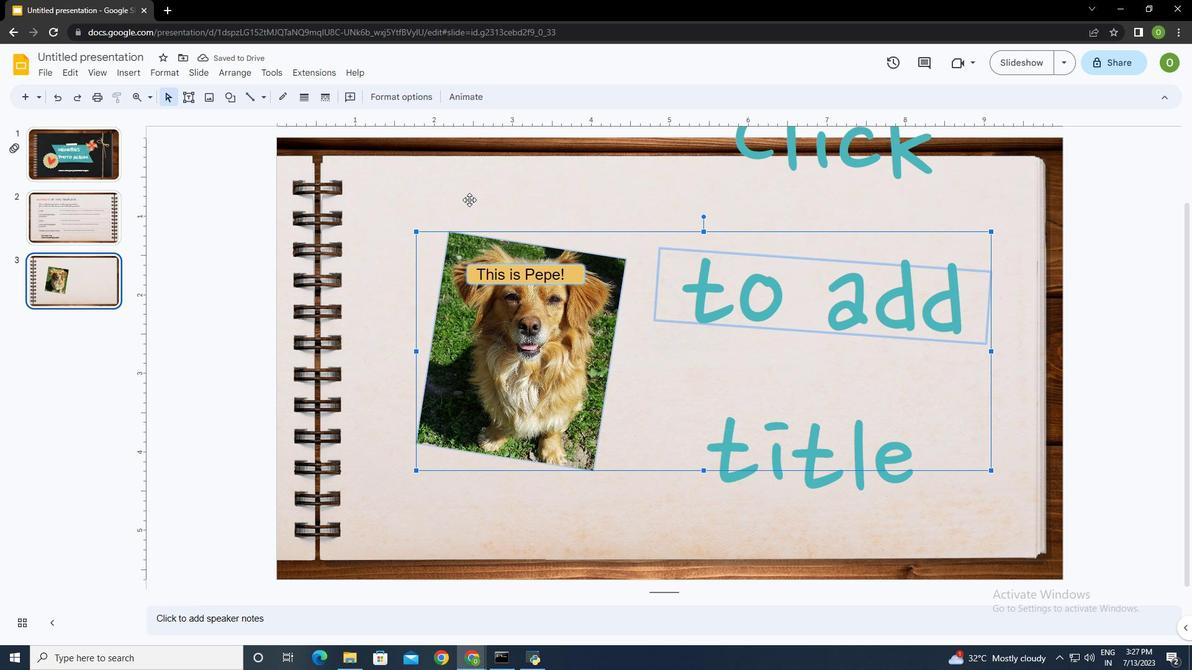 
Action: Mouse pressed left at (468, 197)
Screenshot: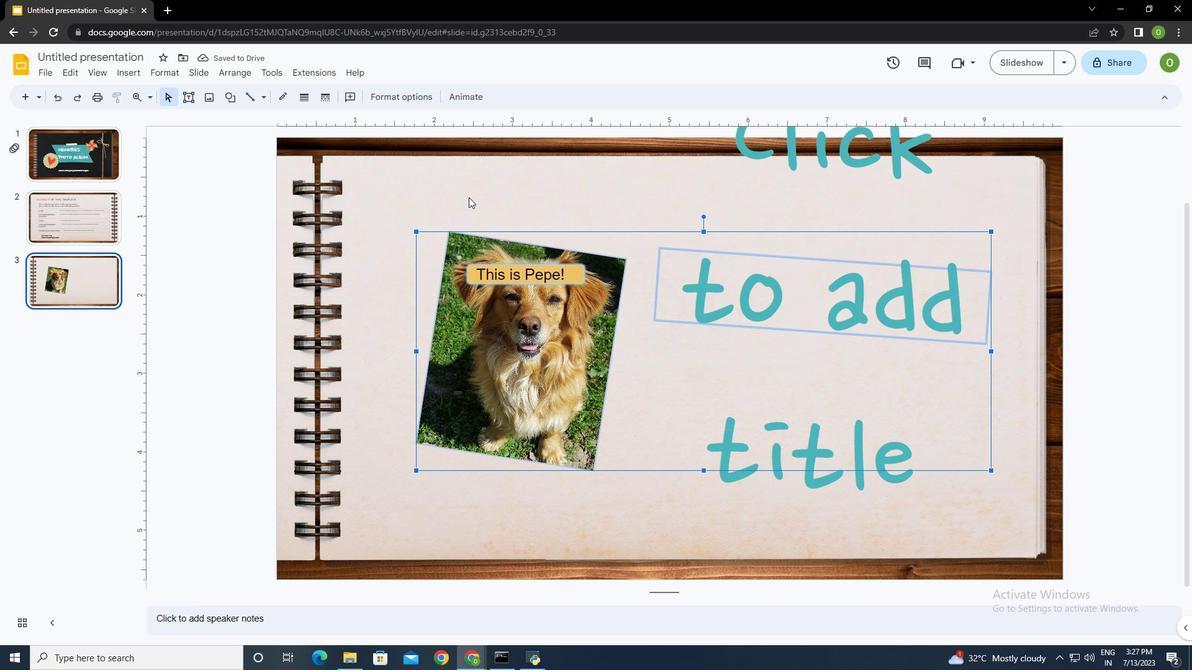 
Action: Mouse moved to (516, 271)
Screenshot: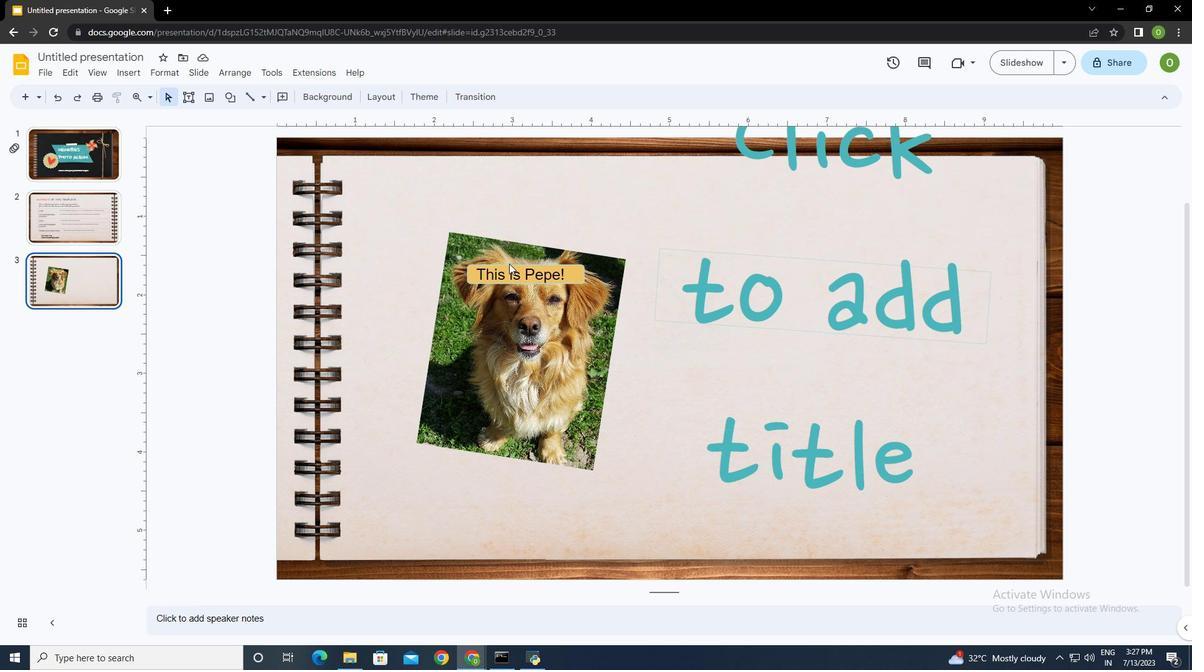 
Action: Mouse pressed left at (516, 271)
Screenshot: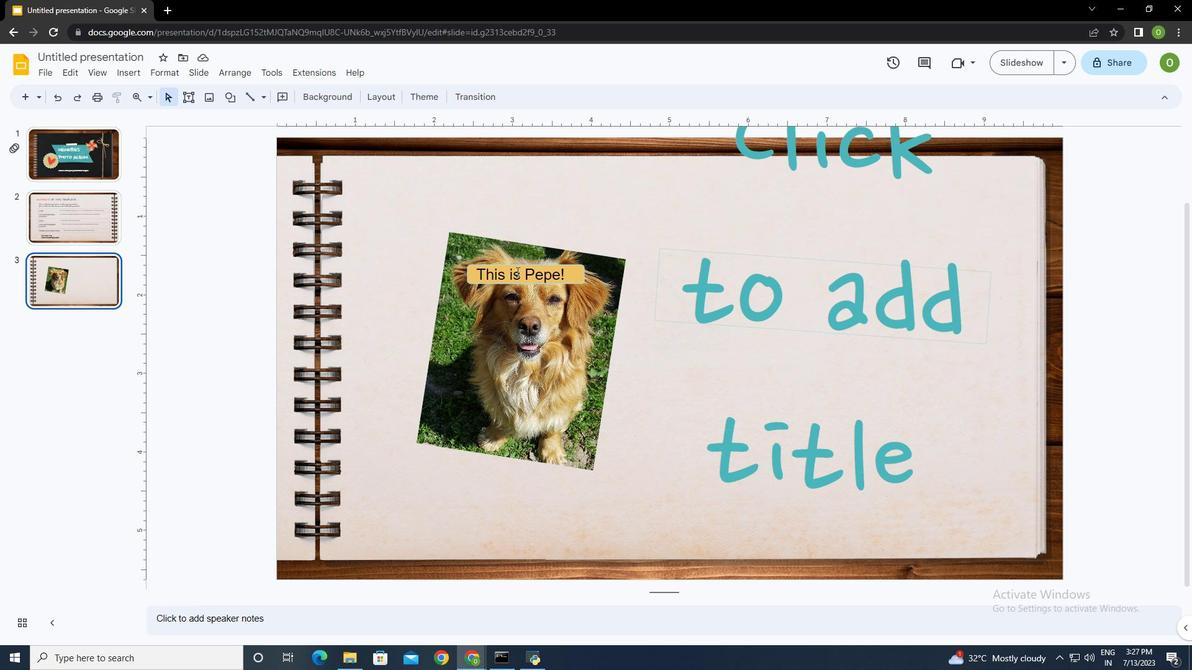 
Action: Mouse pressed left at (516, 271)
Screenshot: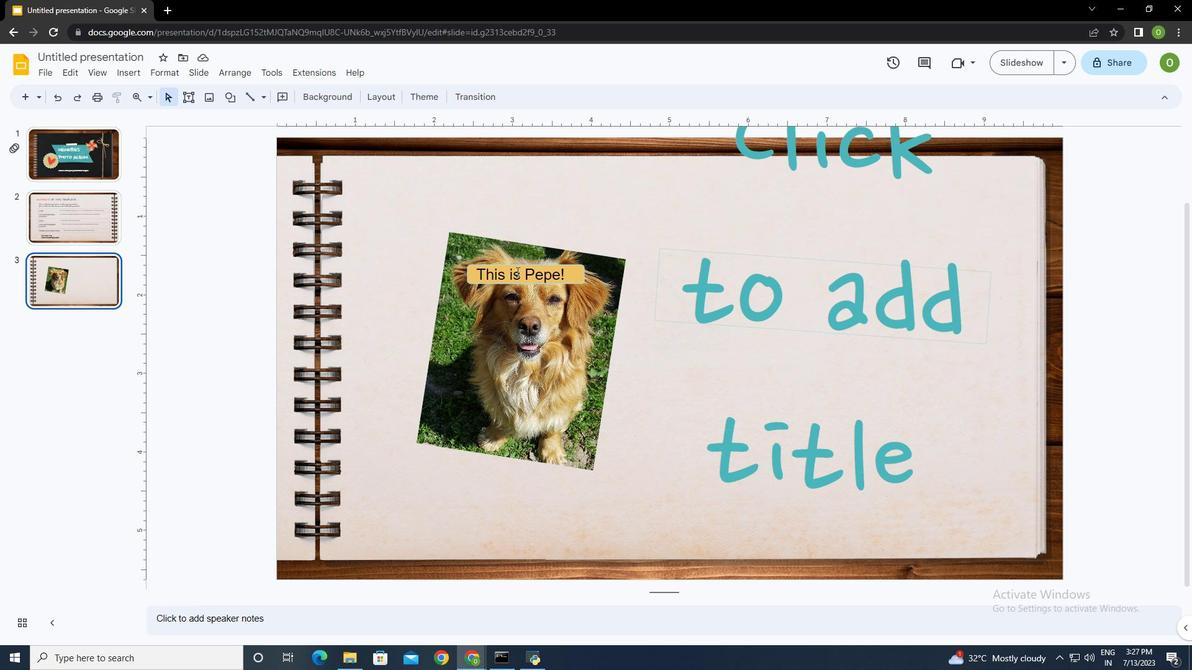 
Action: Mouse moved to (521, 279)
Screenshot: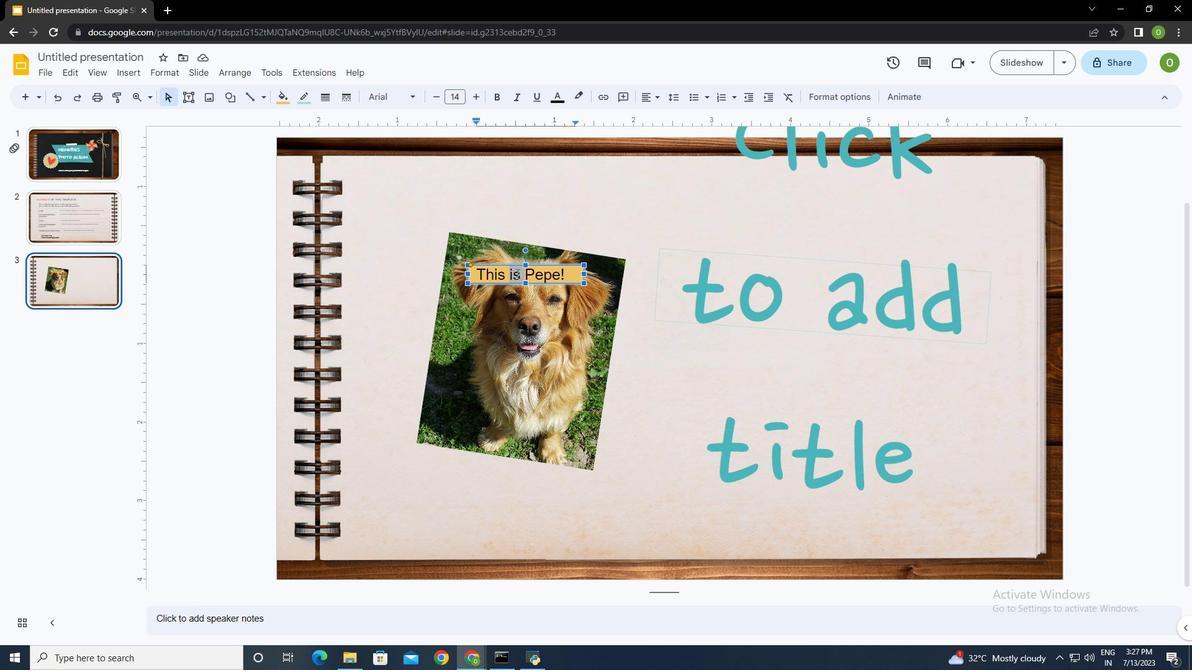 
Action: Key pressed ctrl+A
Screenshot: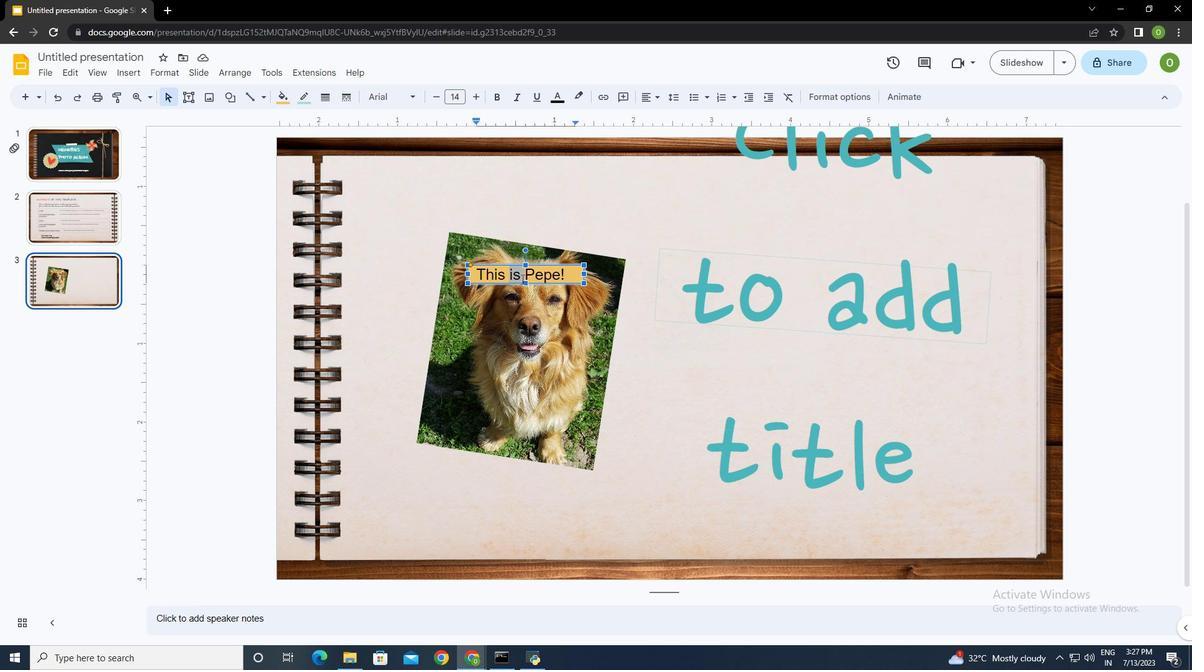 
Action: Mouse moved to (384, 95)
Screenshot: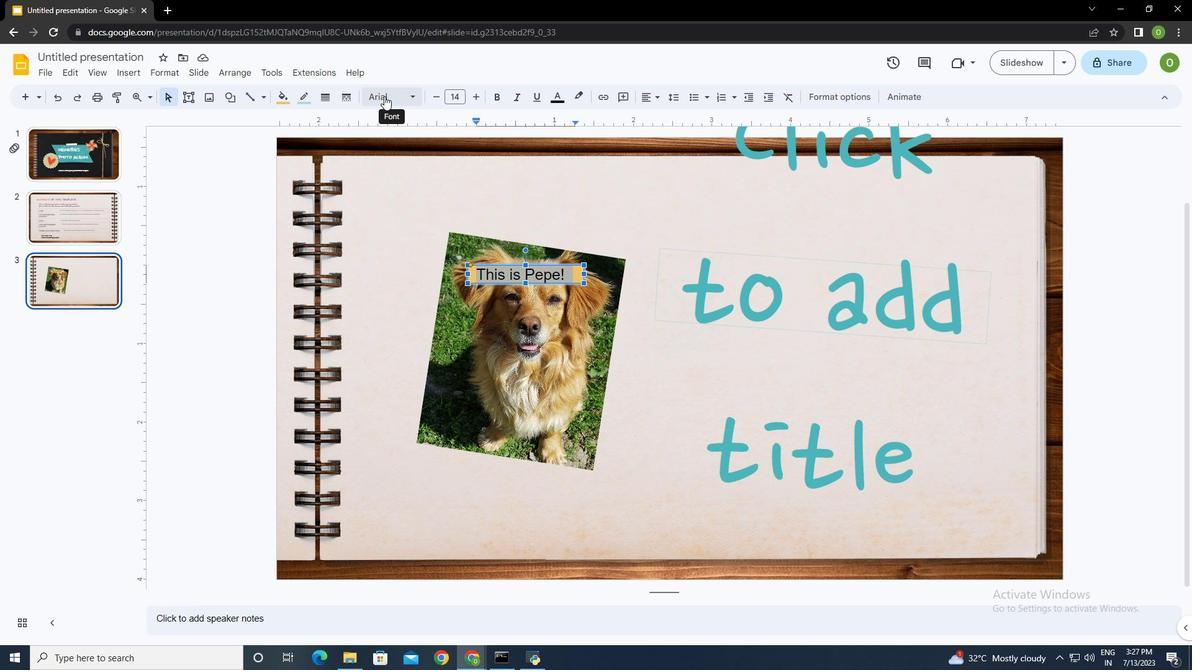 
Action: Mouse pressed left at (384, 96)
Screenshot: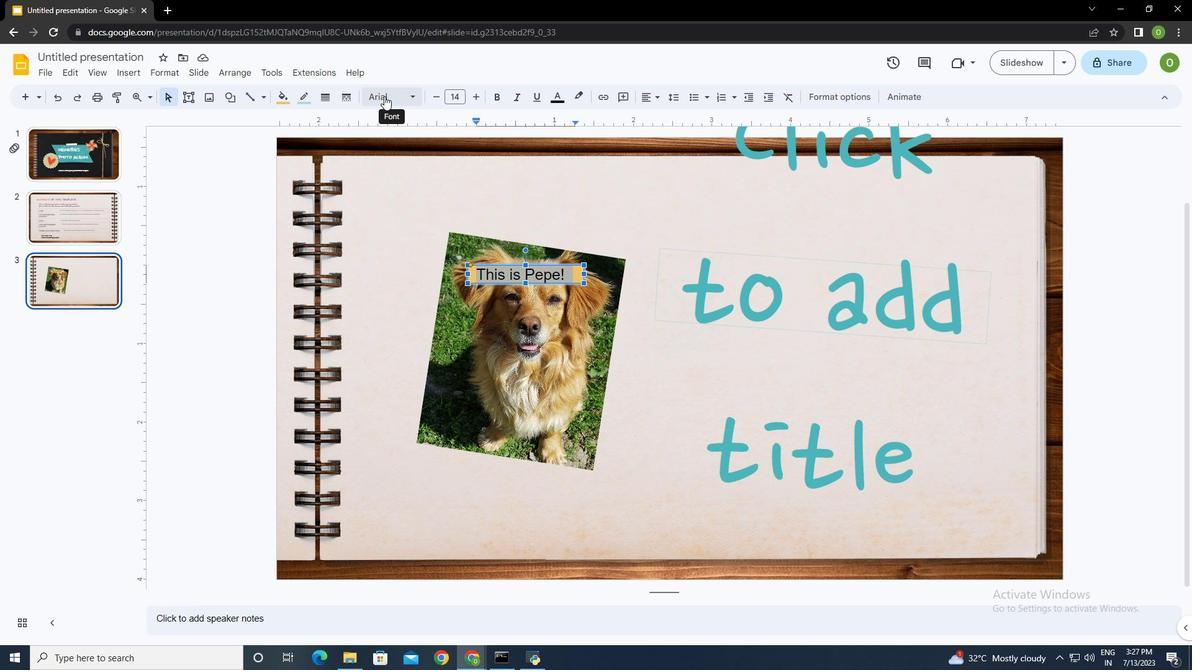 
Action: Mouse moved to (430, 167)
Screenshot: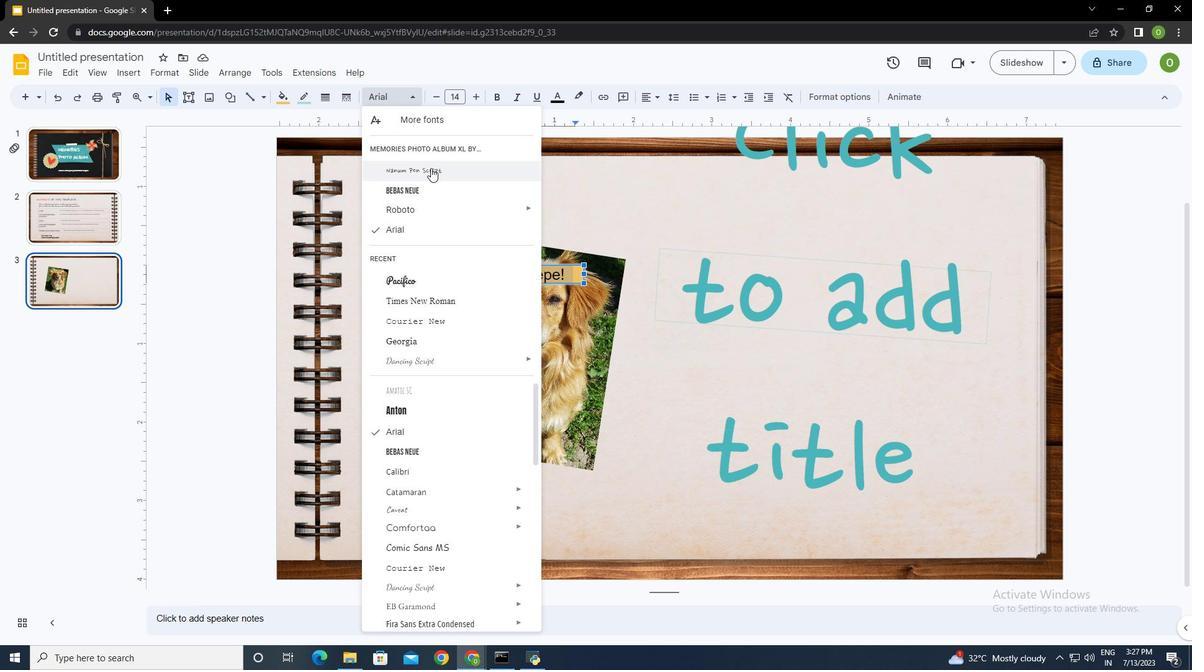 
Action: Mouse pressed left at (430, 167)
Screenshot: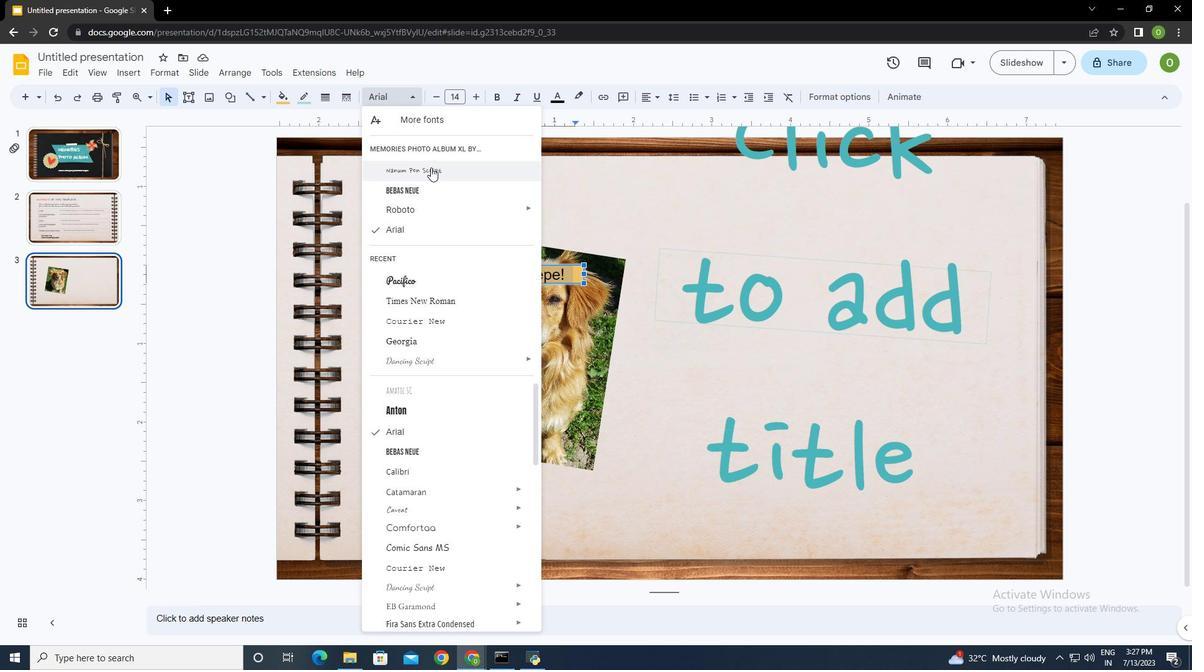 
Action: Mouse moved to (584, 275)
Screenshot: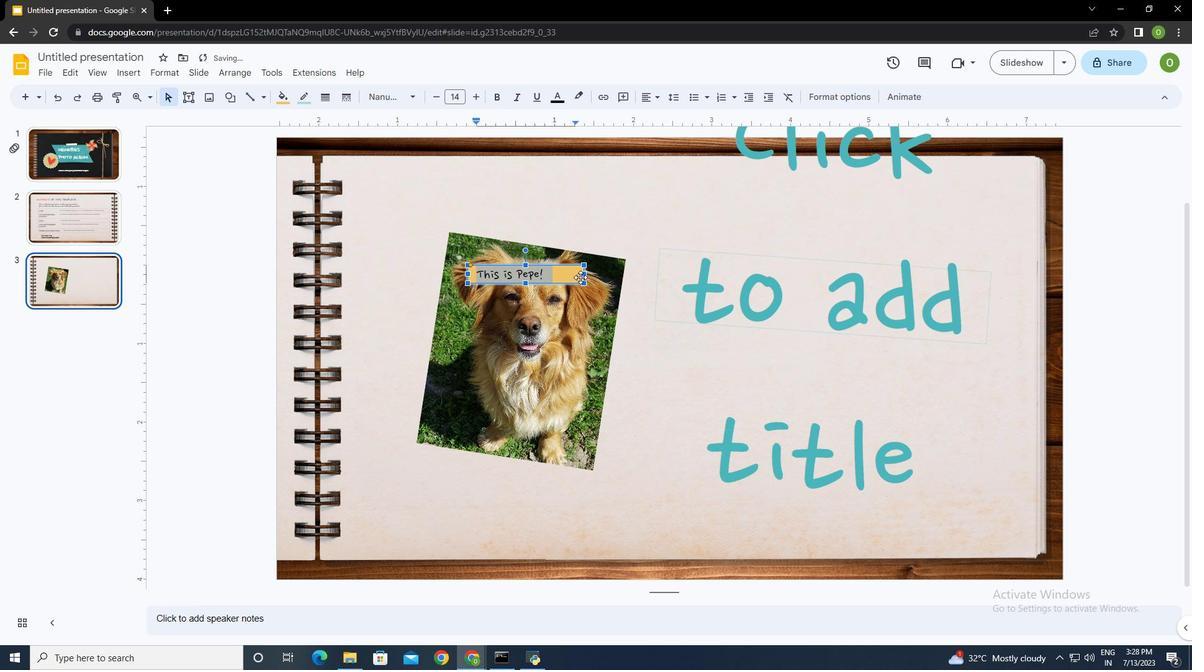 
Action: Mouse pressed left at (584, 275)
Screenshot: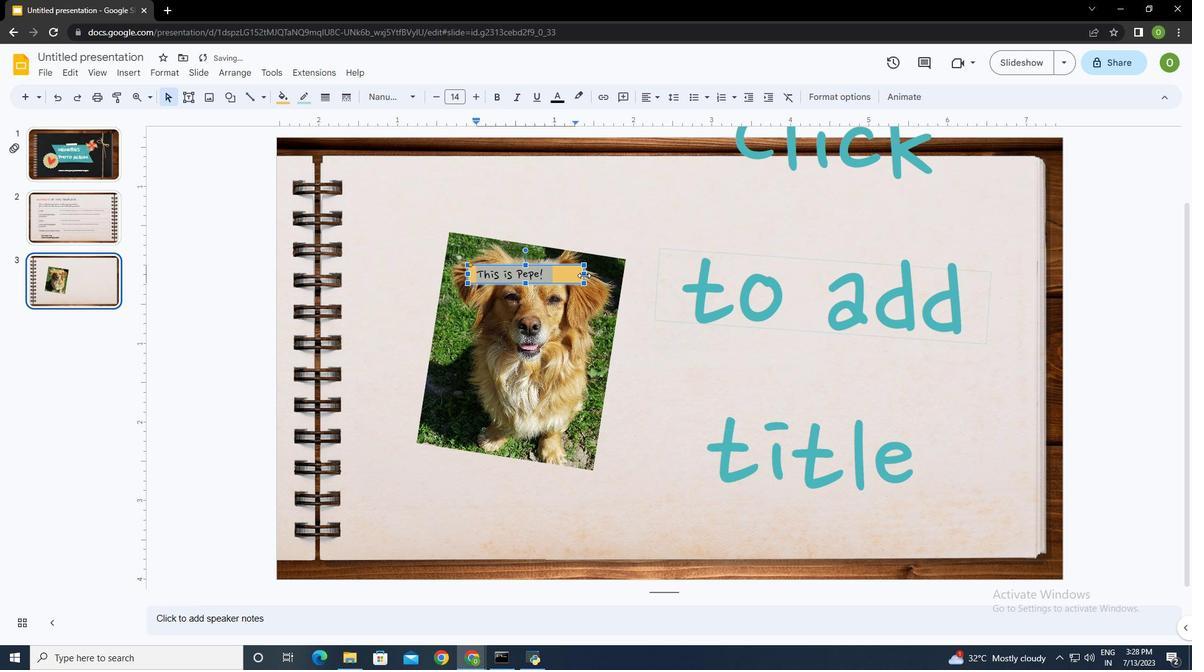 
Action: Mouse moved to (469, 273)
Screenshot: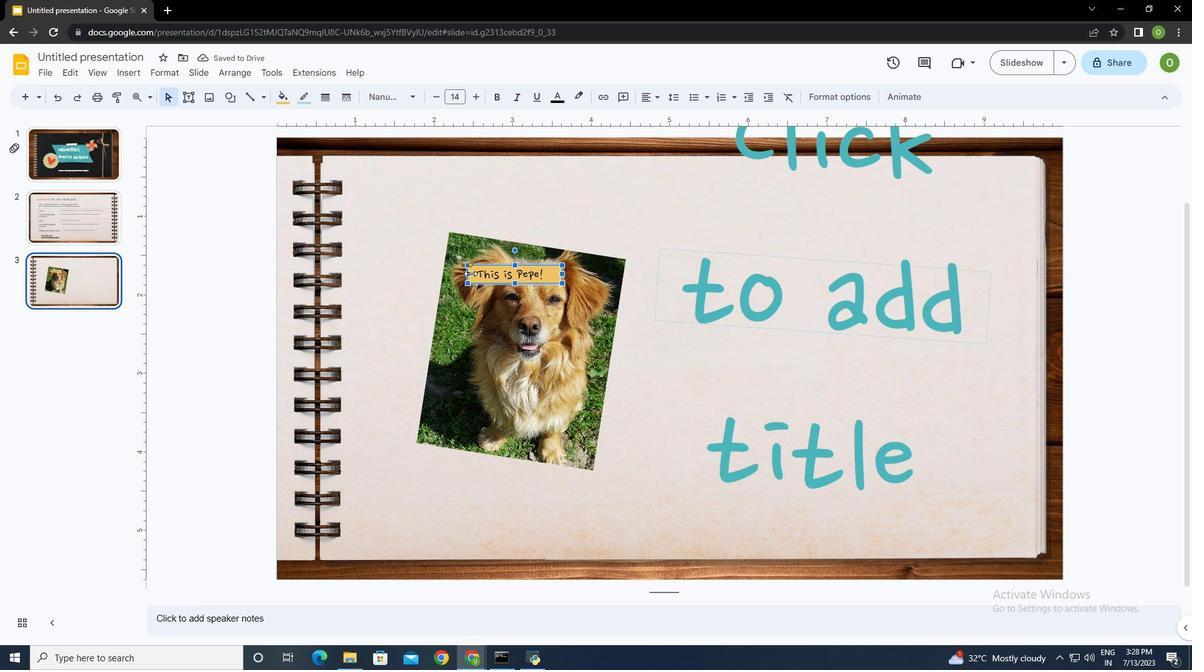 
Action: Mouse pressed left at (469, 273)
Screenshot: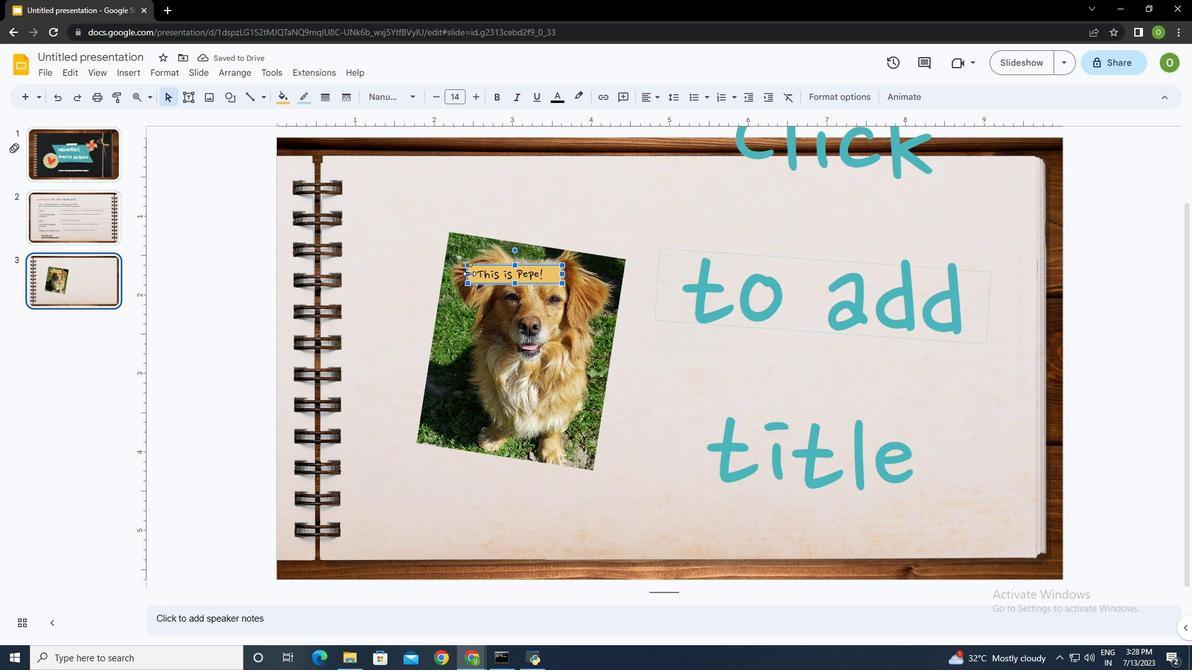 
Action: Mouse moved to (563, 275)
Screenshot: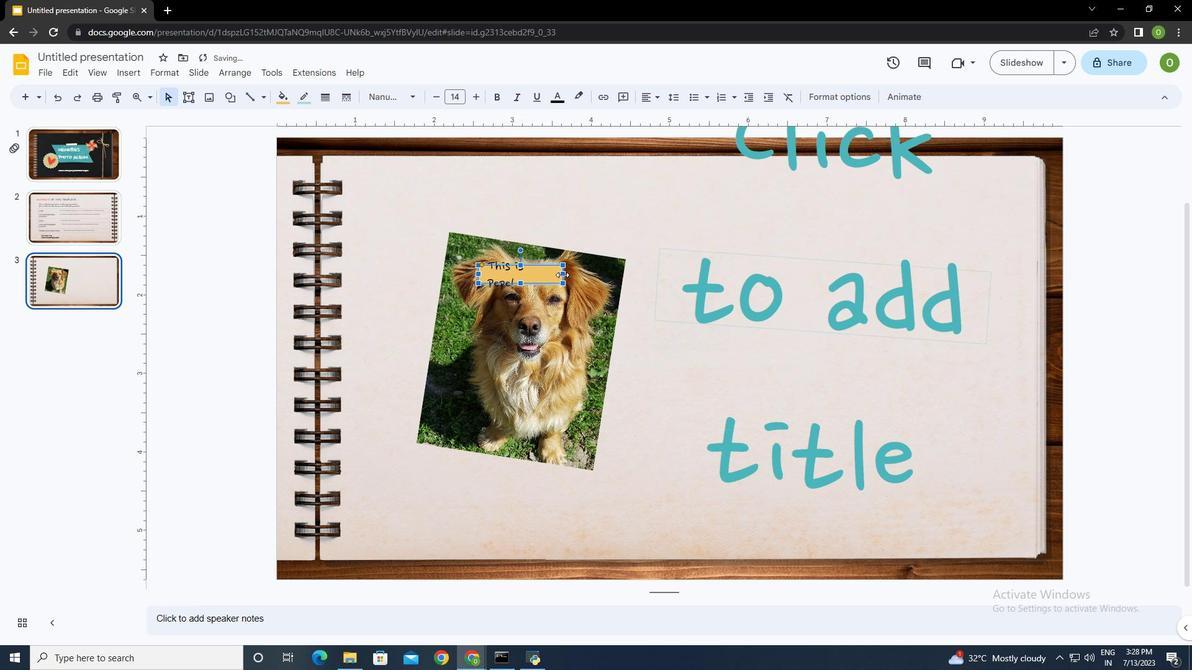 
Action: Mouse pressed left at (563, 275)
Screenshot: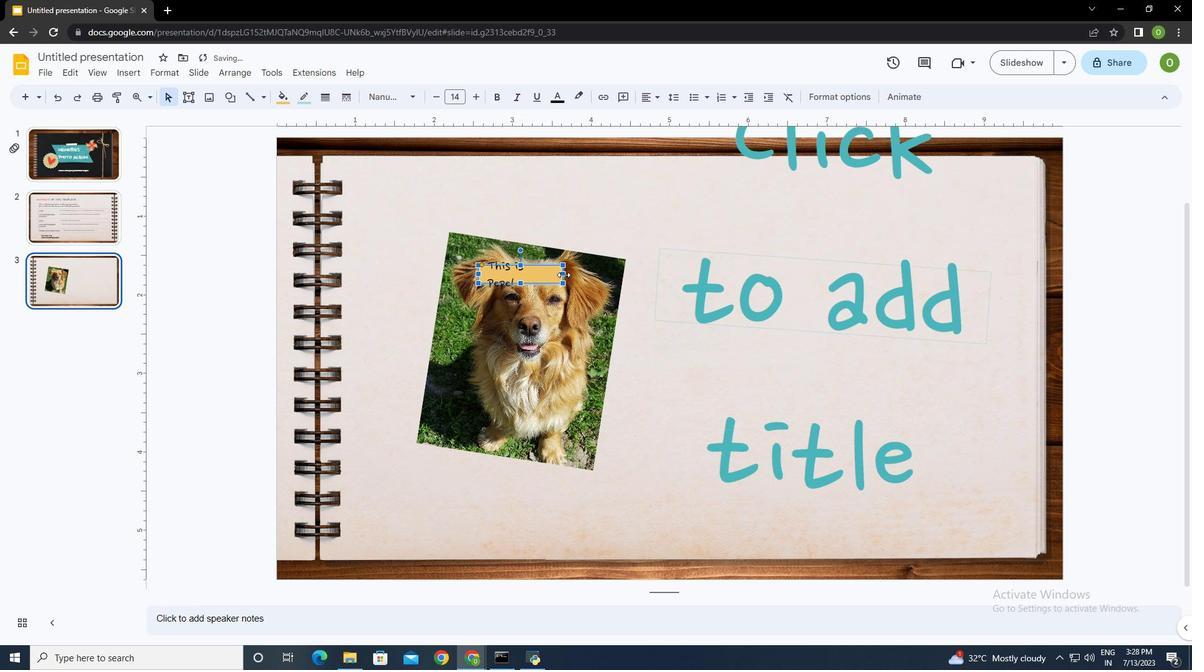 
Action: Mouse moved to (524, 281)
Screenshot: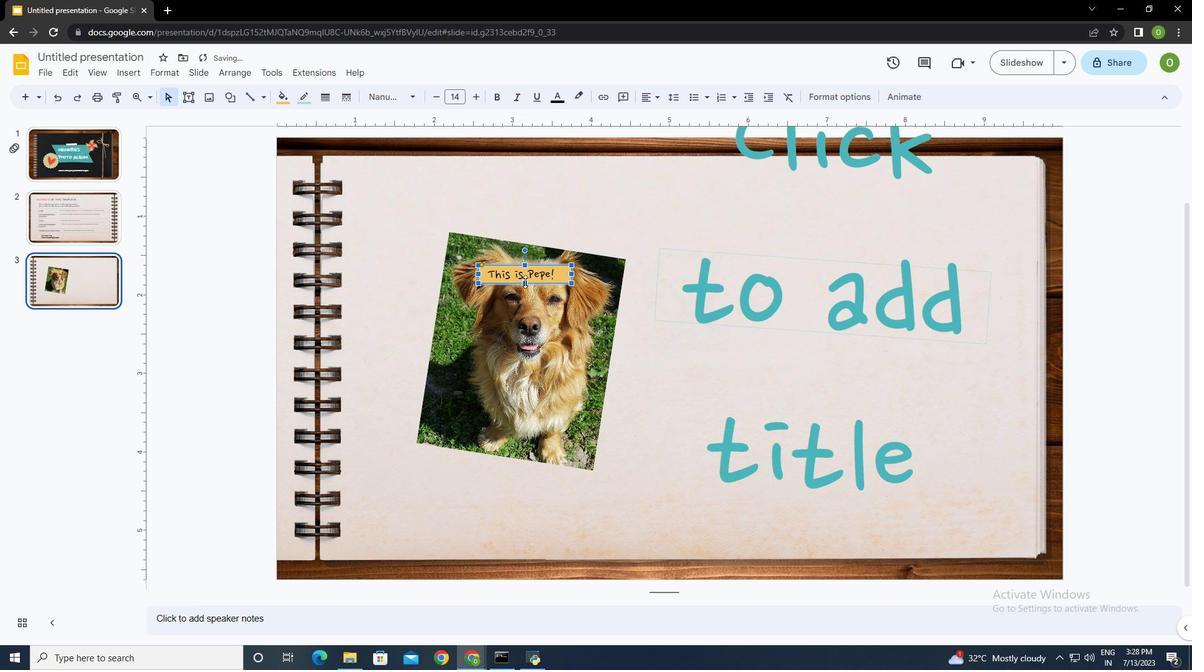 
Action: Mouse pressed left at (524, 281)
Screenshot: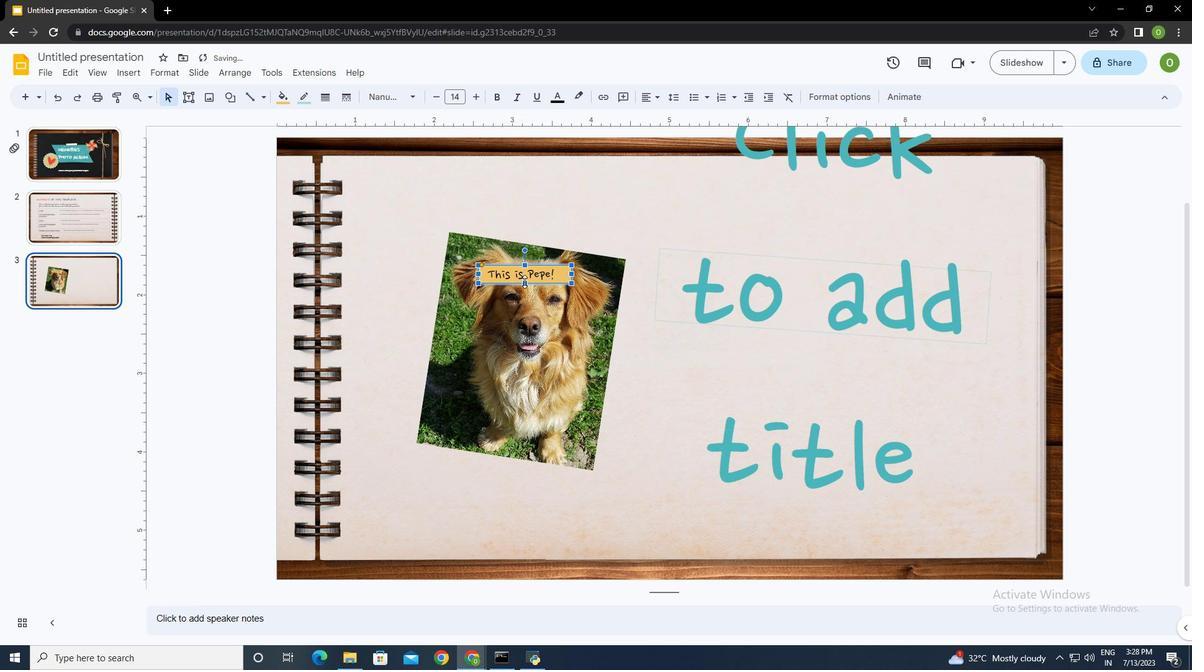 
Action: Mouse moved to (493, 250)
Screenshot: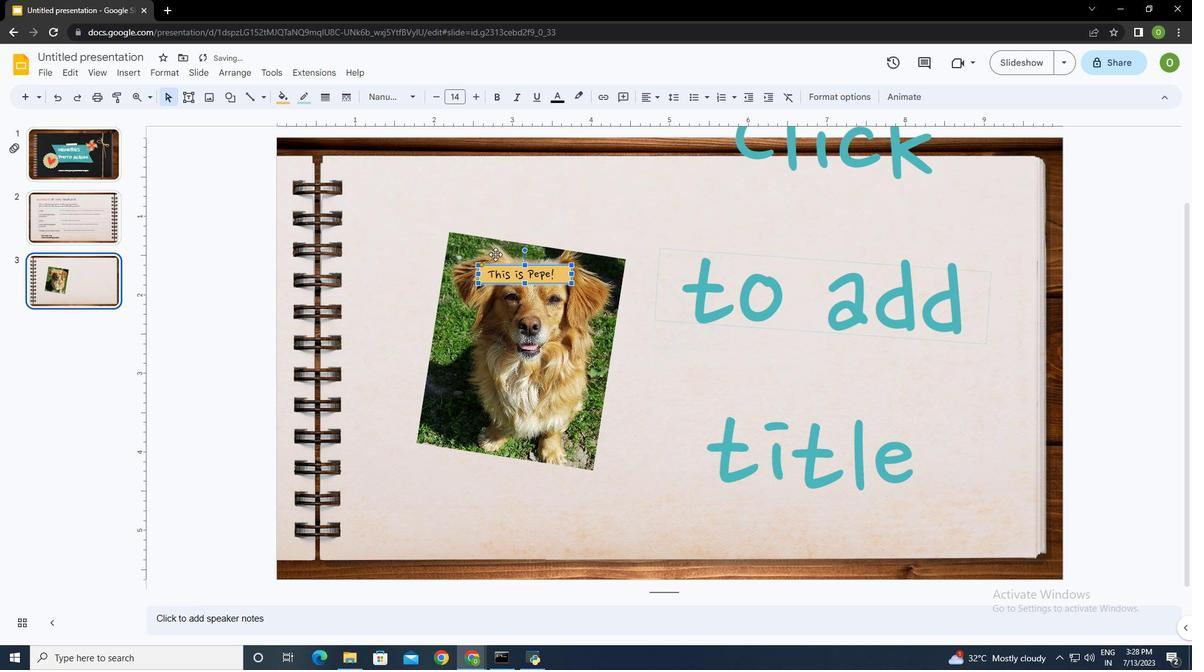 
Action: Mouse pressed left at (493, 250)
Screenshot: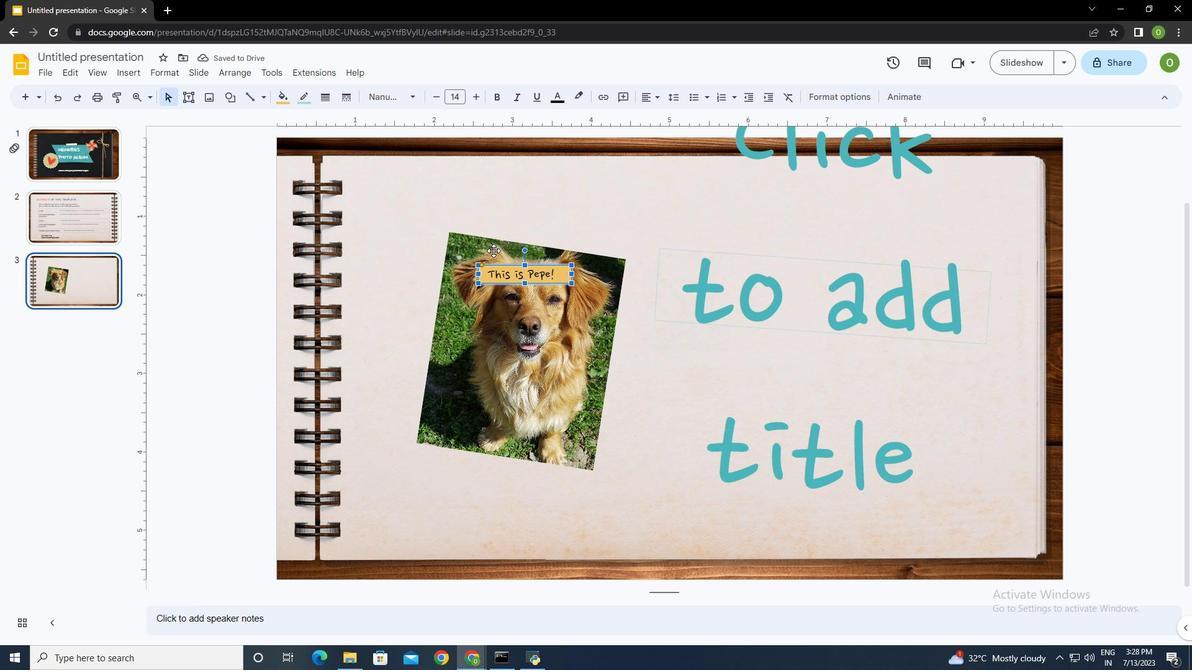 
Action: Mouse moved to (622, 201)
Screenshot: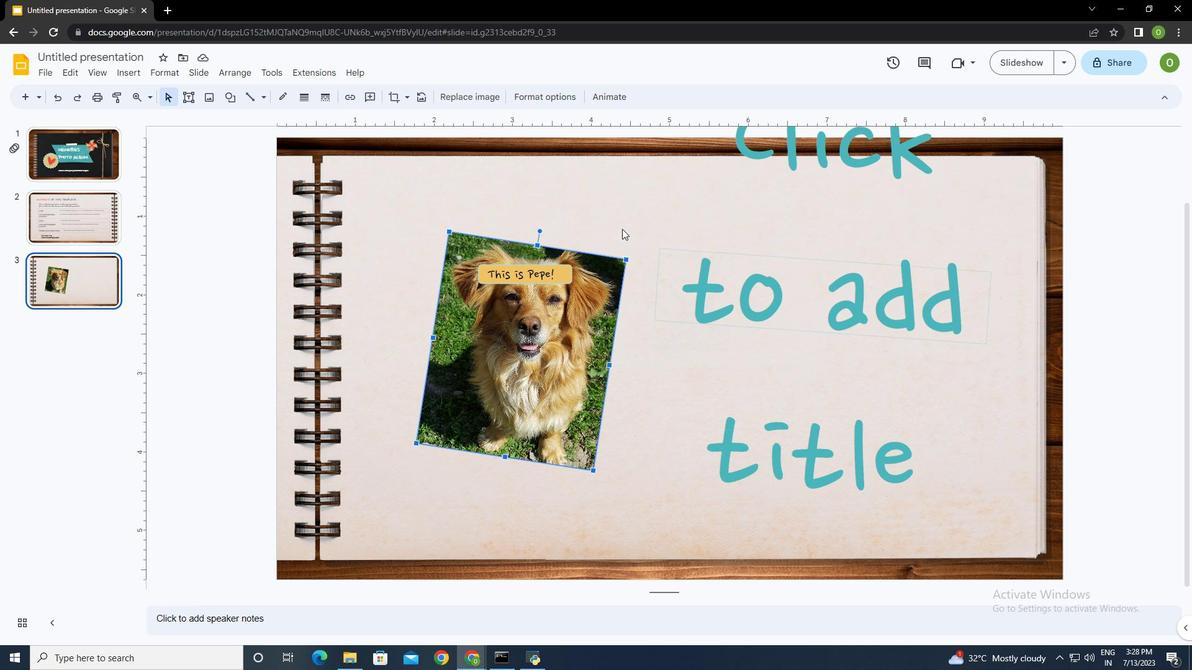 
Action: Mouse pressed left at (622, 201)
Screenshot: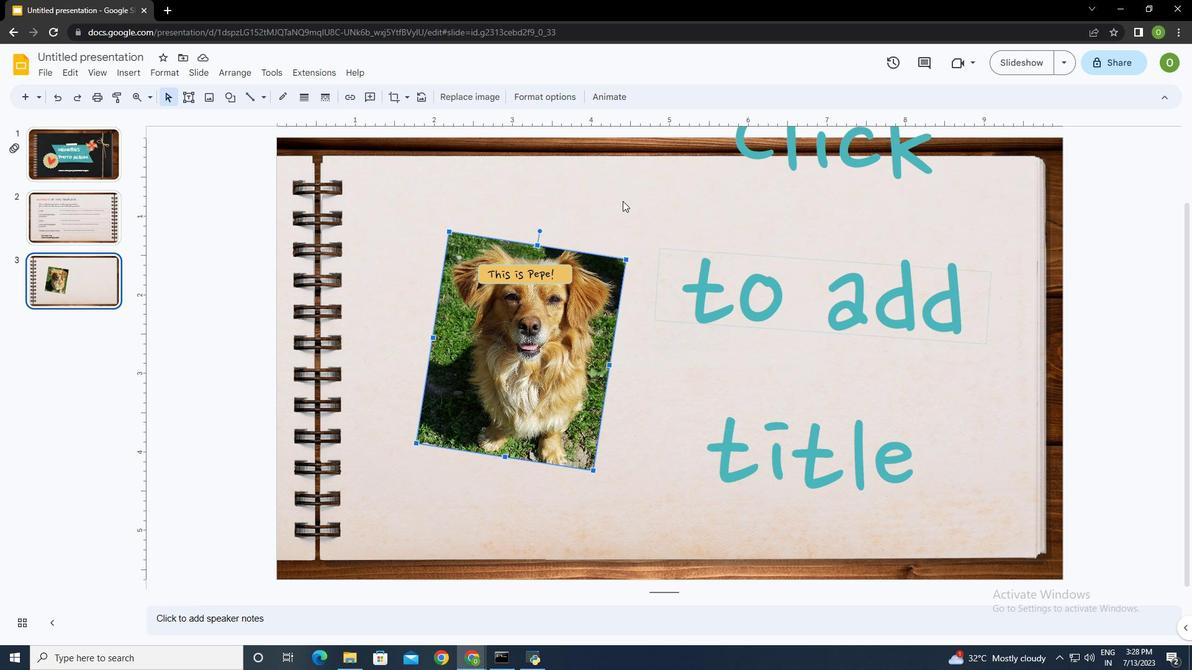 
Action: Mouse moved to (833, 284)
Screenshot: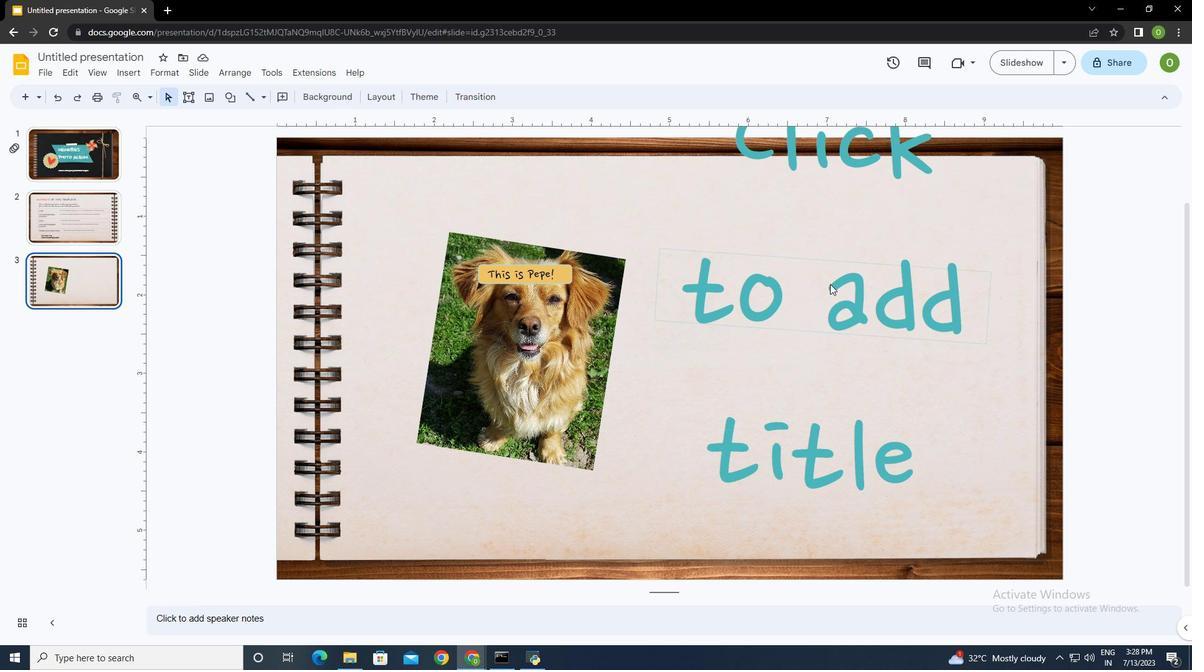 
Action: Mouse pressed left at (833, 284)
Screenshot: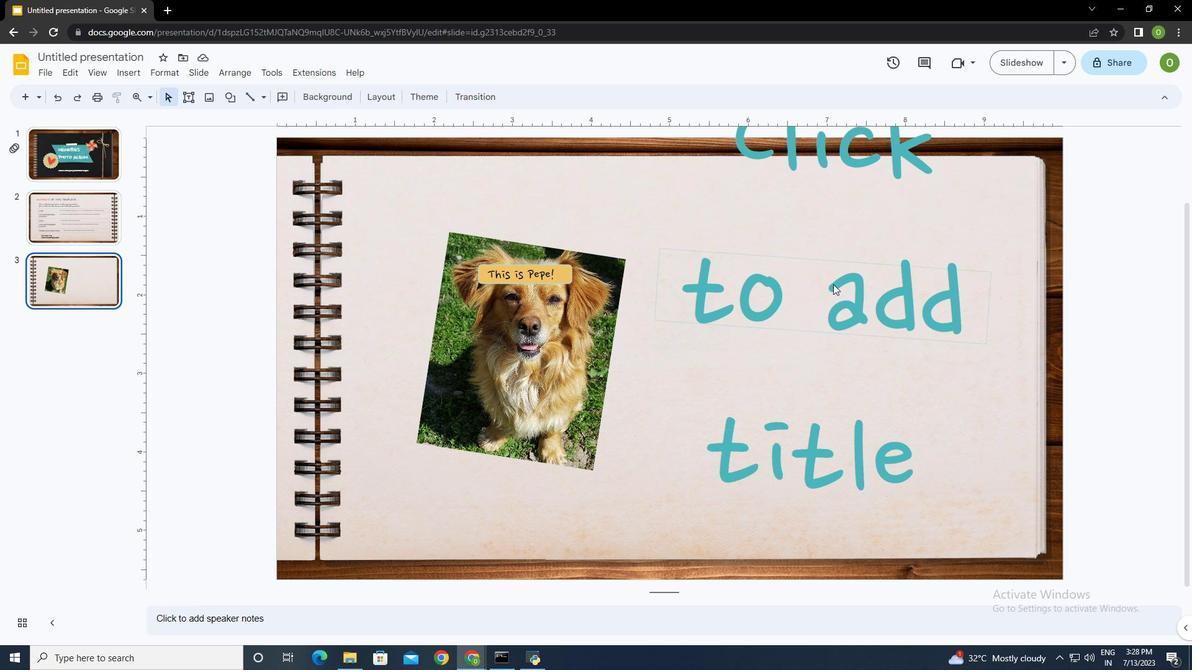 
Action: Mouse moved to (460, 95)
Screenshot: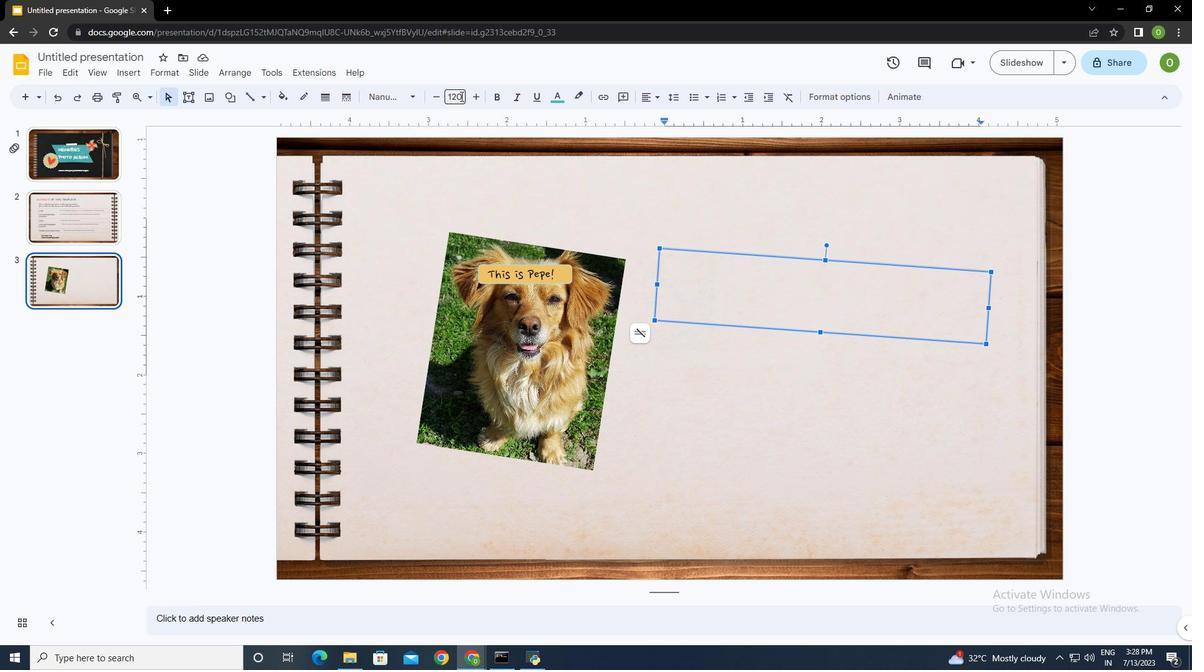 
Action: Mouse pressed left at (460, 95)
Screenshot: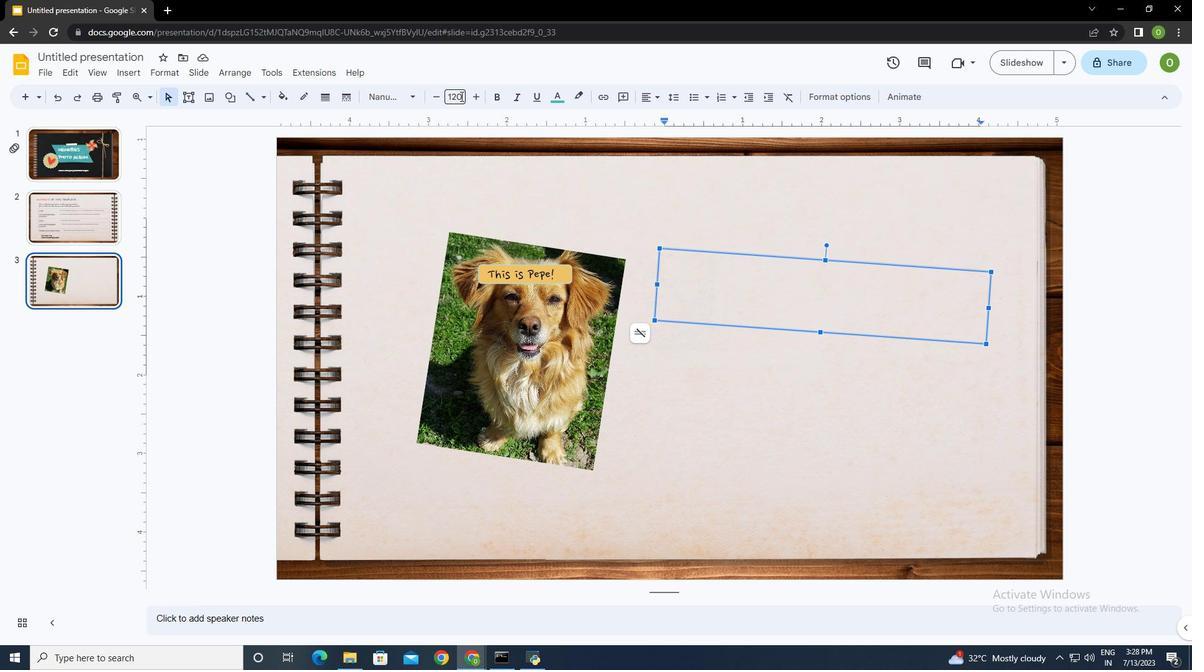 
Action: Mouse moved to (460, 97)
Screenshot: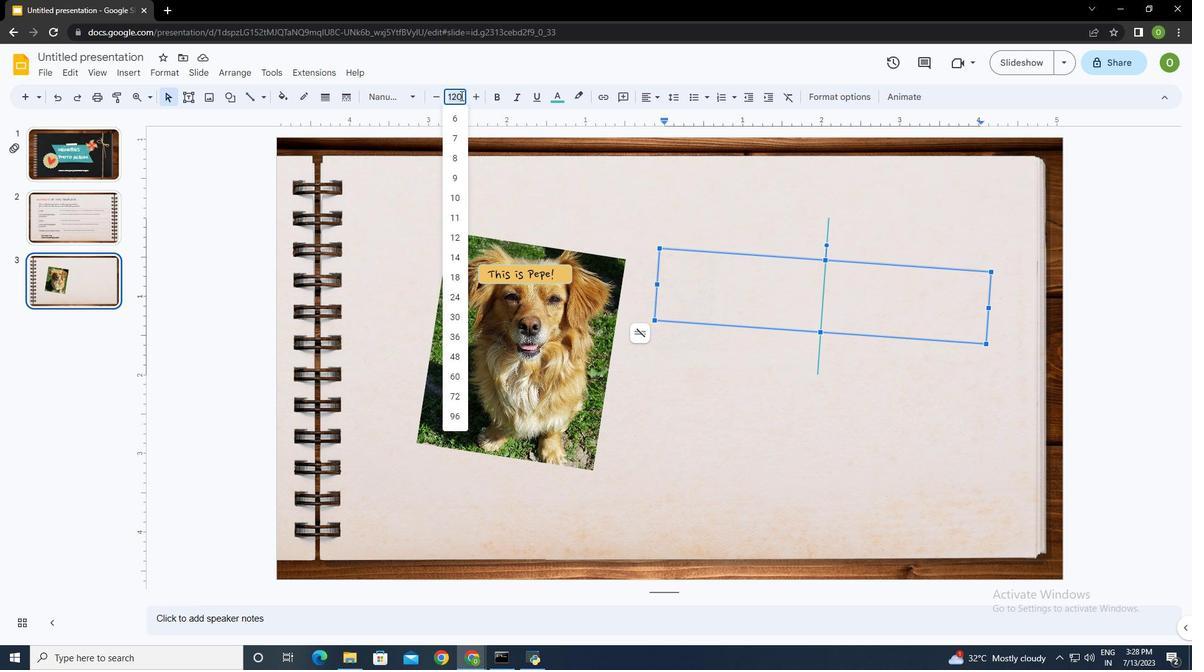 
Action: Key pressed 40<Key.enter>
Screenshot: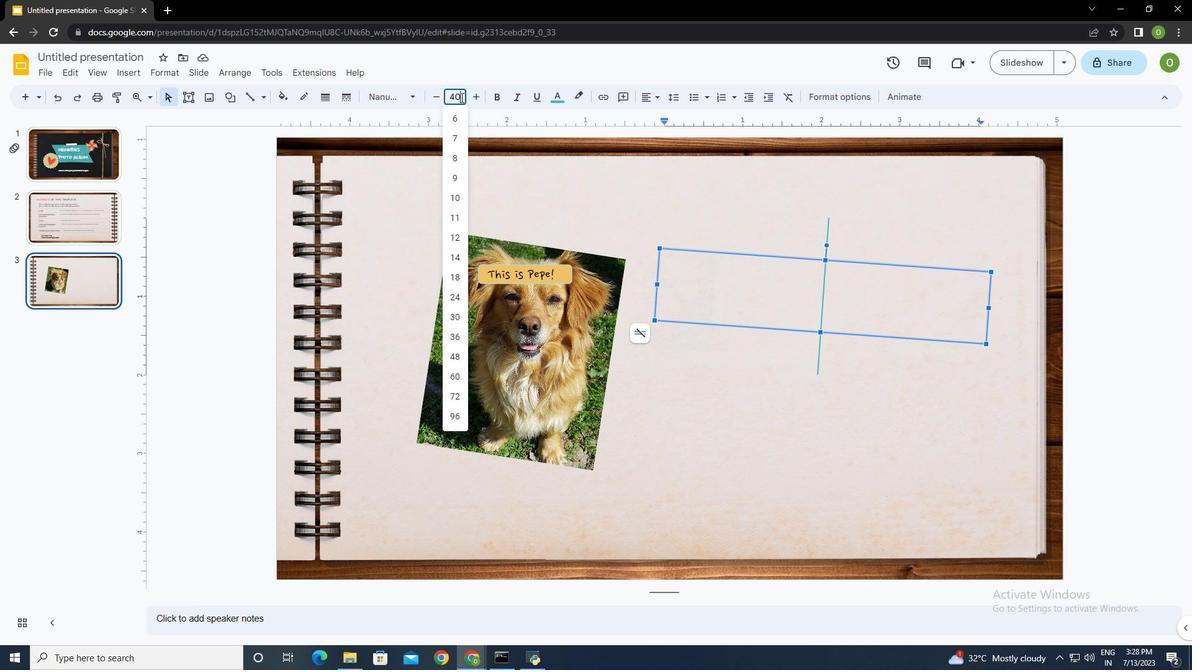 
Action: Mouse moved to (824, 284)
Screenshot: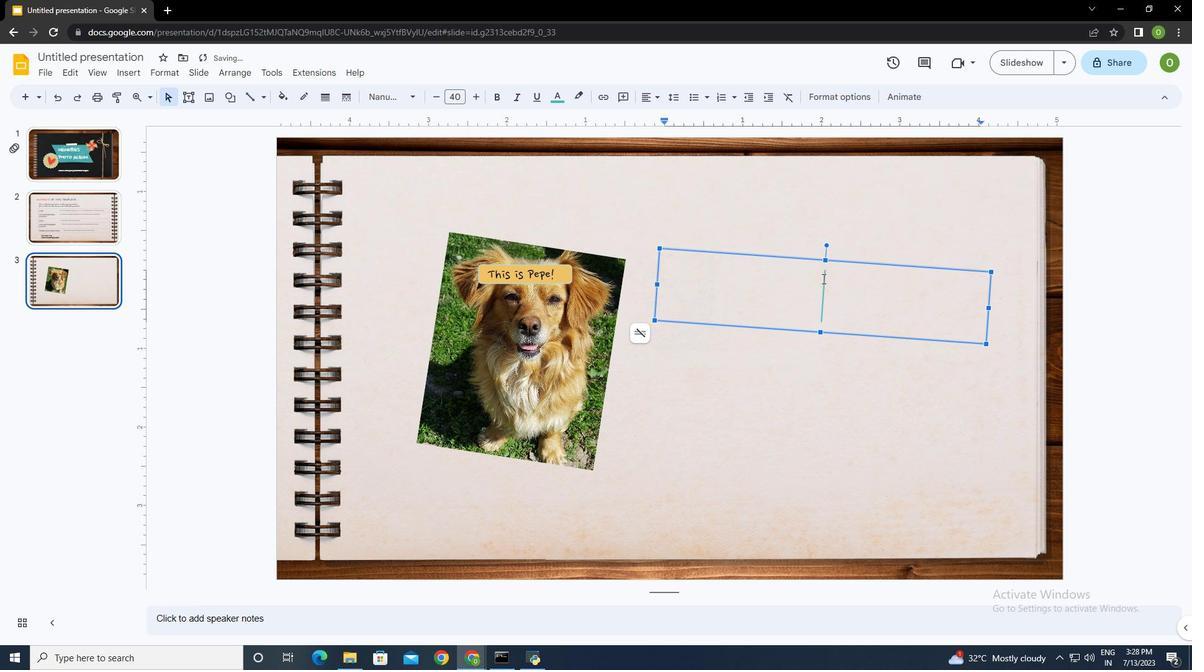 
Action: Key pressed <Key.caps_lock>whoa<Key.shift><Key.shift><Key.shift><Key.shift><Key.shift><Key.shift><Key.shift><Key.shift><Key.shift><Key.shift><Key.shift><Key.shift><Key.shift><Key.shift>!
Screenshot: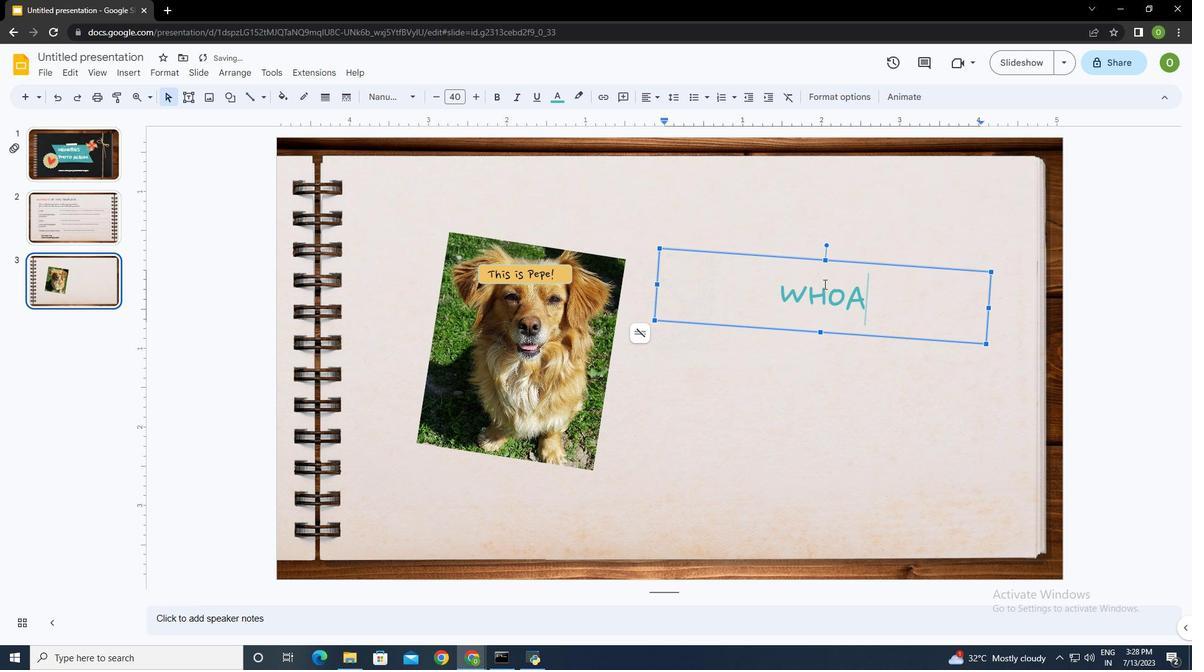 
Action: Mouse moved to (855, 342)
Screenshot: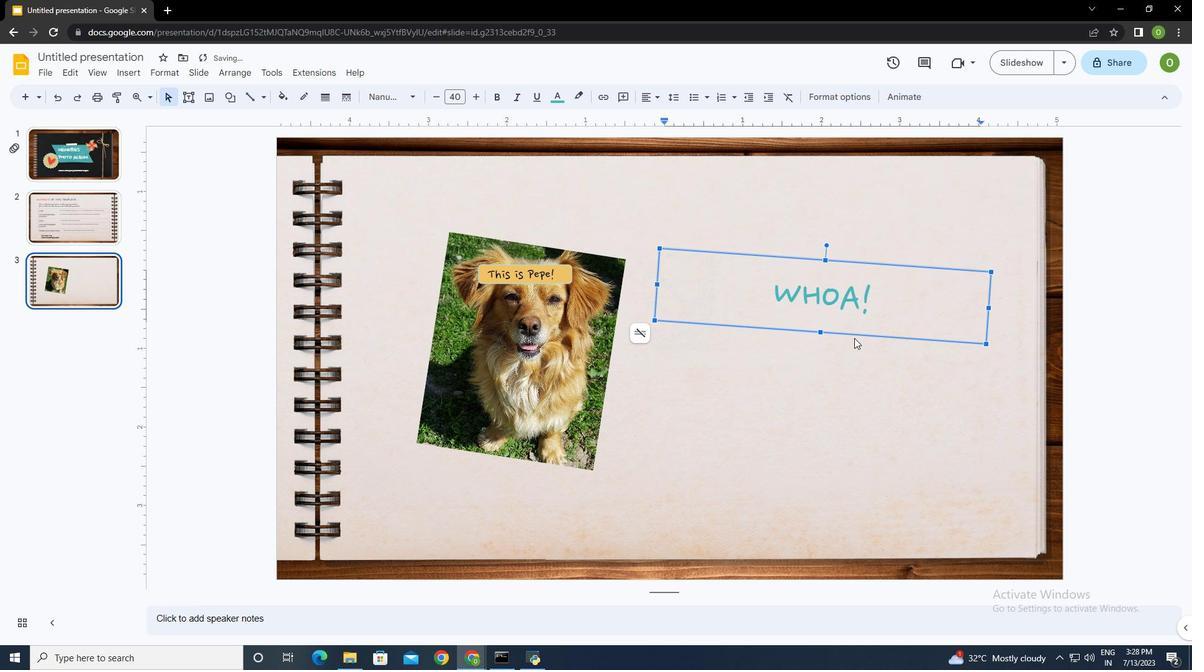 
Action: Mouse pressed left at (855, 342)
Screenshot: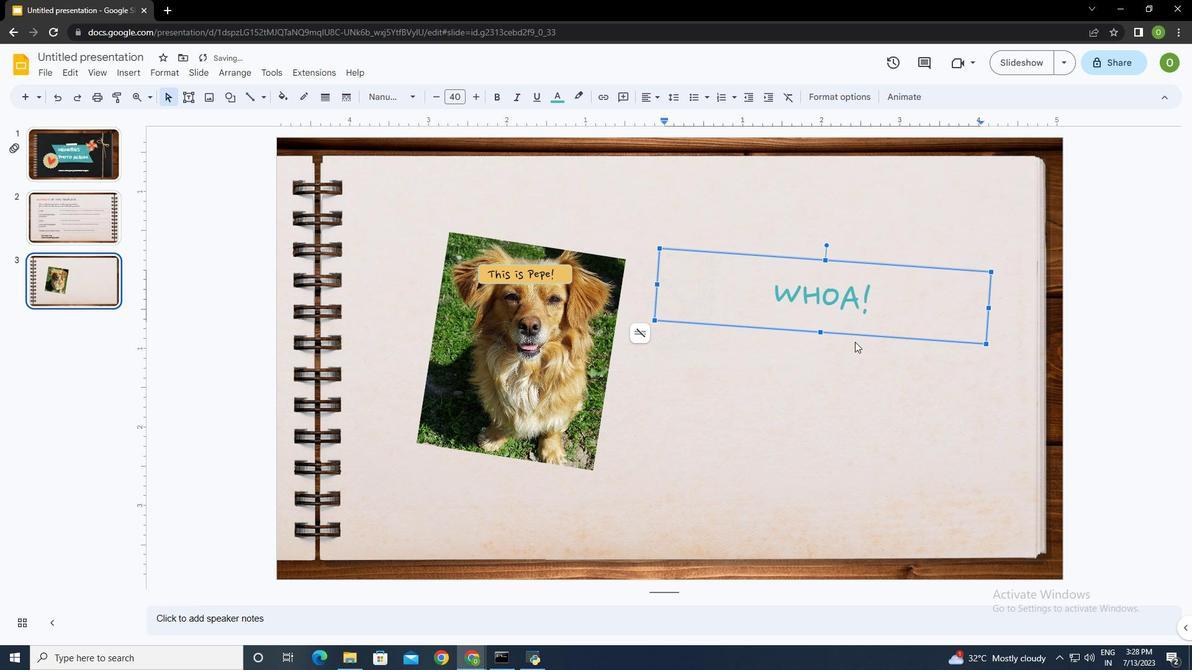 
Action: Mouse moved to (867, 289)
Screenshot: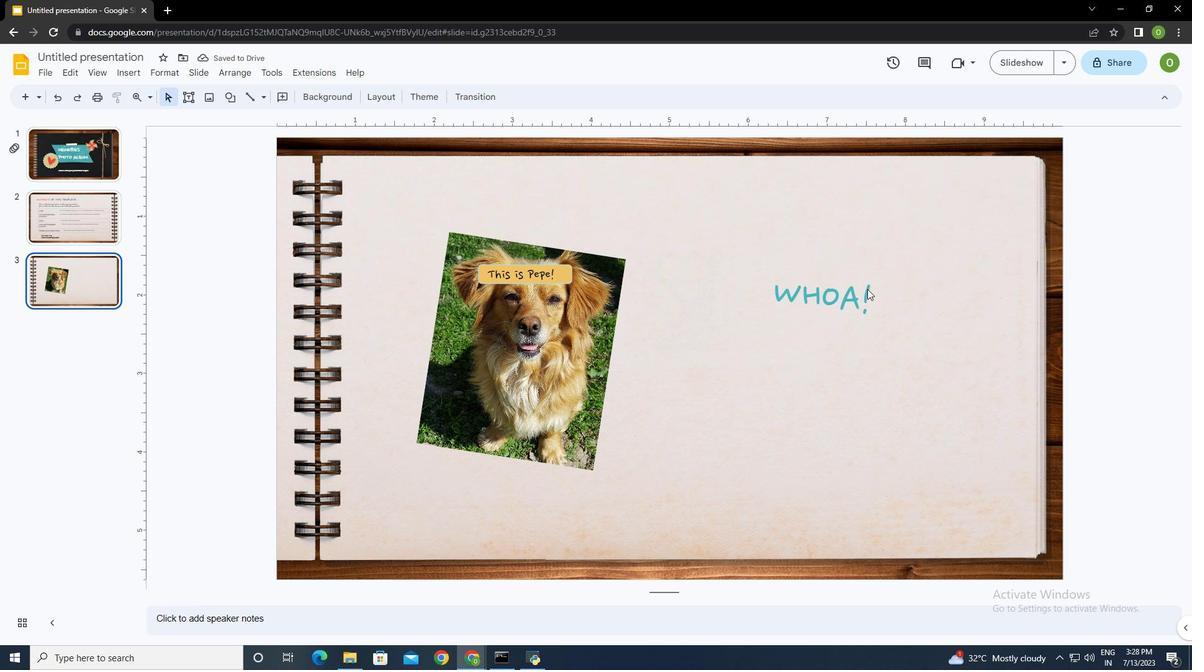 
Action: Mouse pressed left at (867, 289)
Screenshot: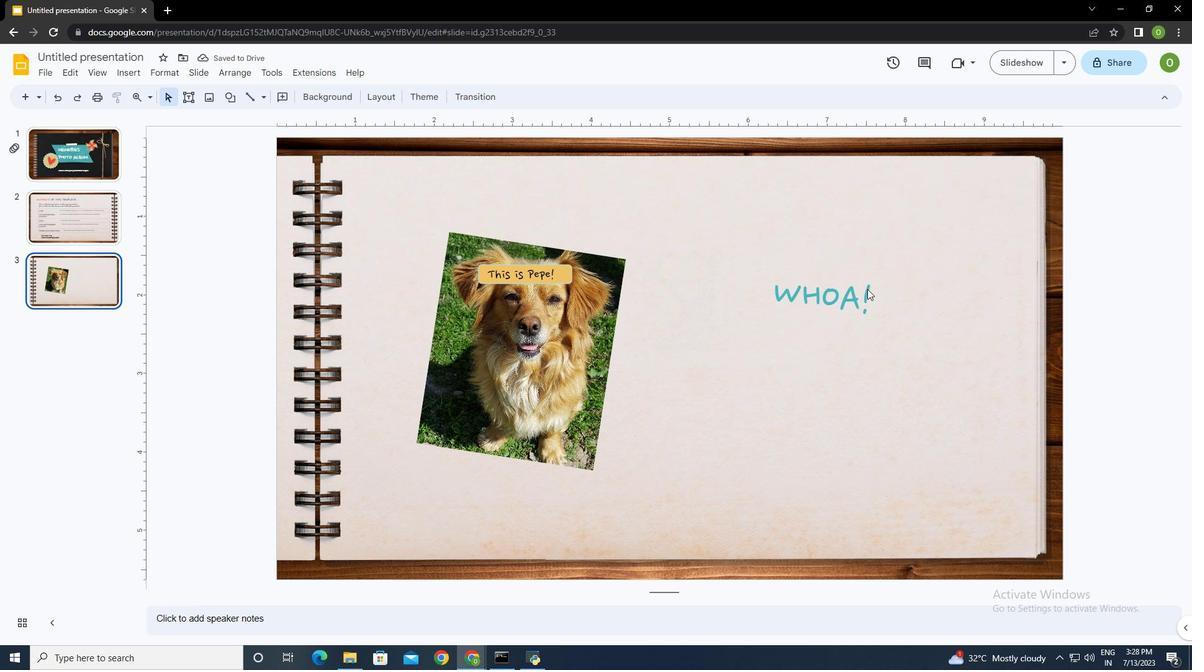 
Action: Mouse moved to (842, 261)
Screenshot: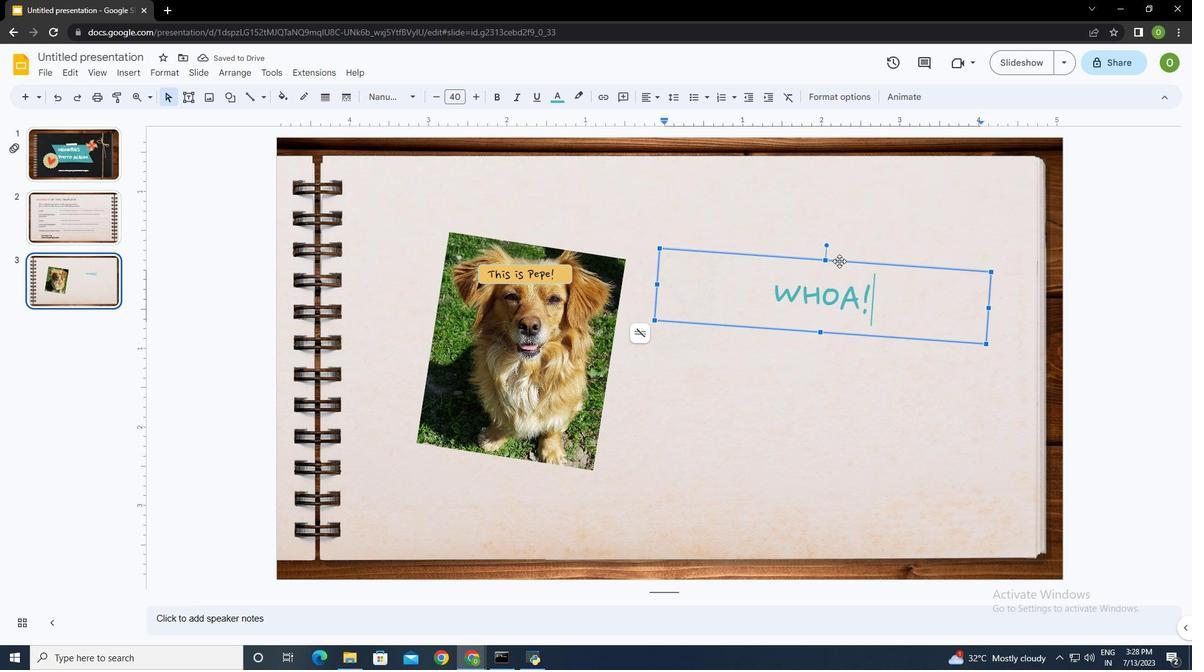 
Action: Mouse pressed left at (842, 261)
Screenshot: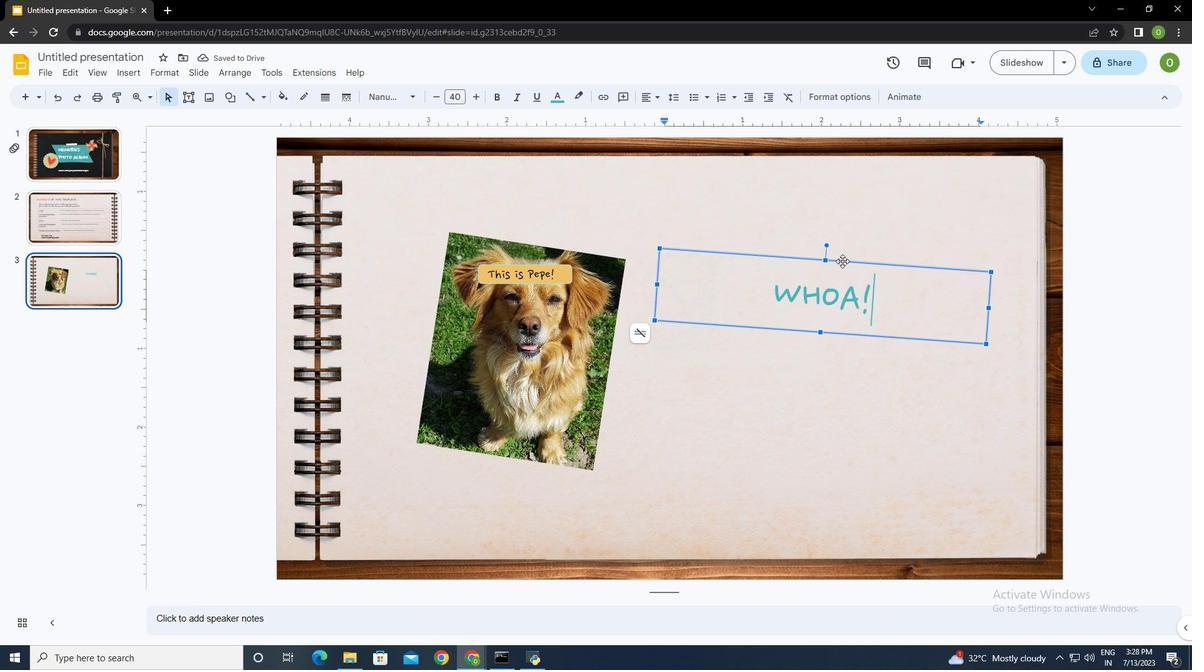 
Action: Mouse moved to (850, 384)
Screenshot: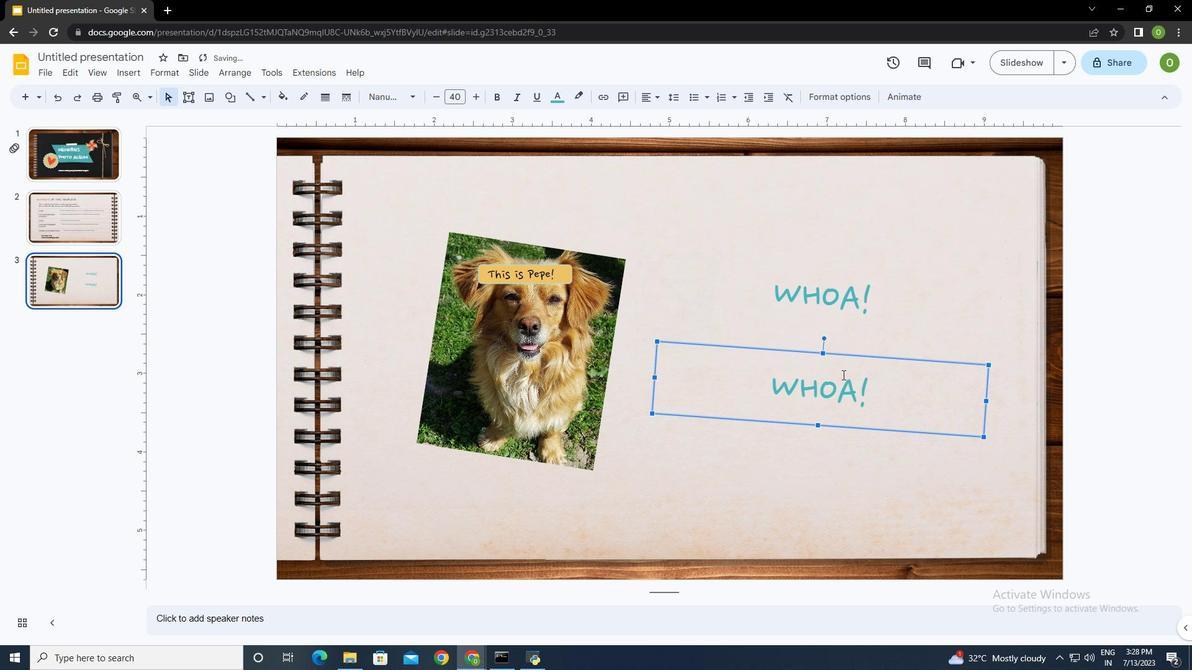 
Action: Mouse pressed left at (850, 384)
Screenshot: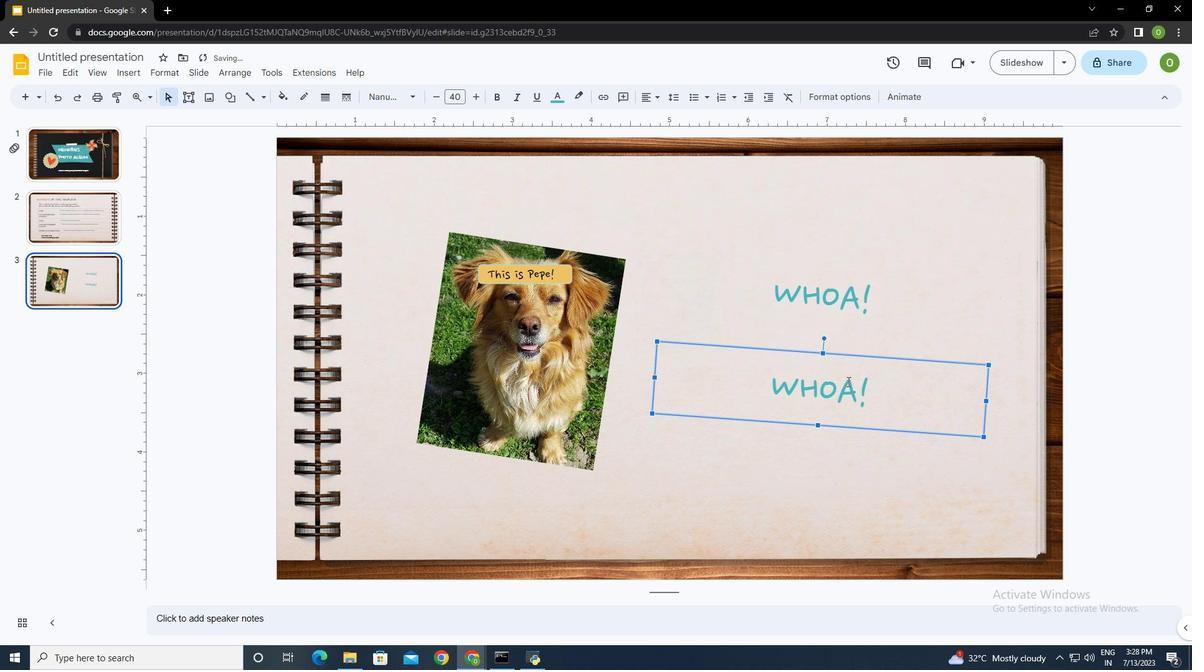 
Action: Mouse moved to (841, 473)
Screenshot: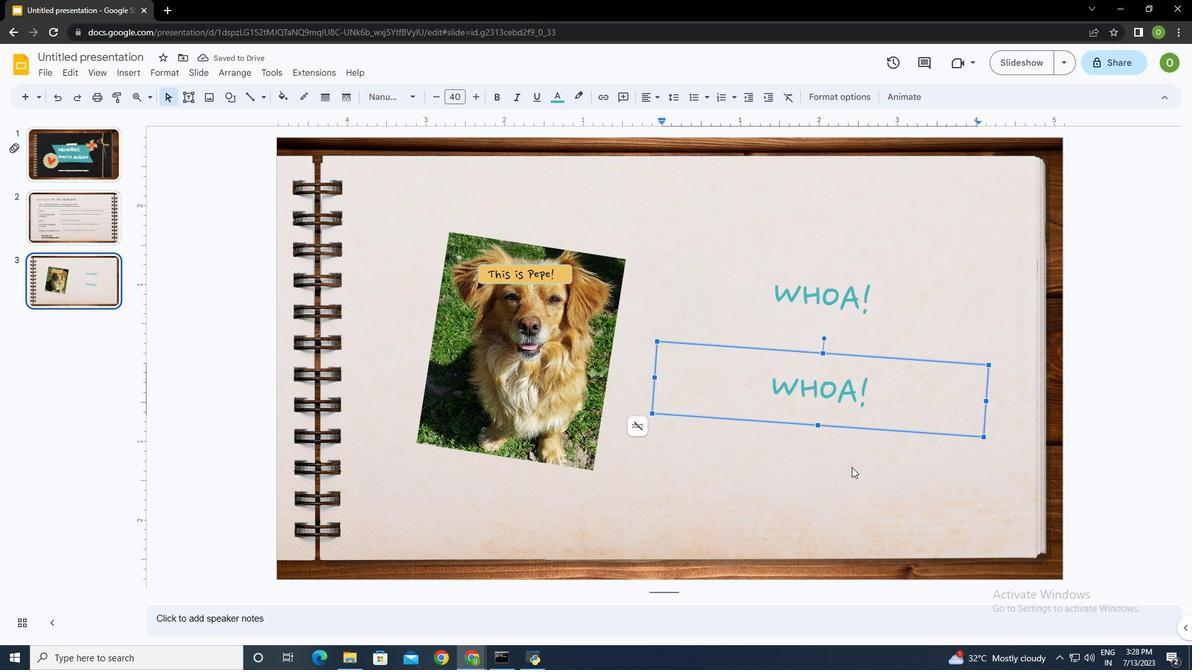 
Action: Mouse pressed left at (841, 473)
Screenshot: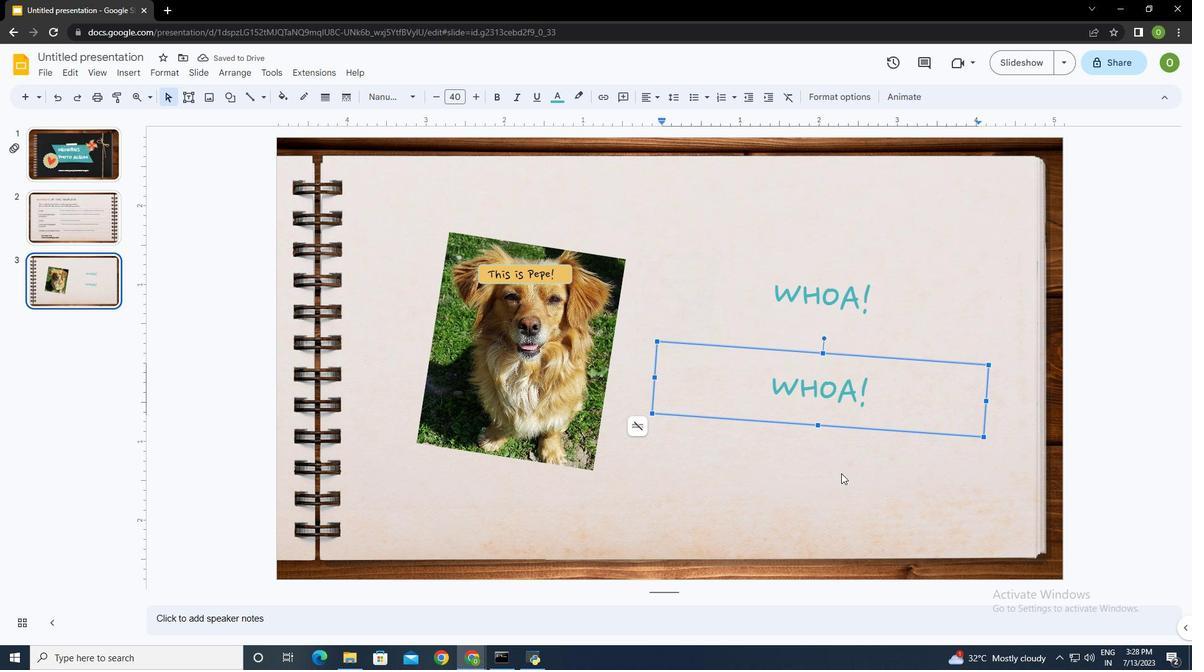 
Action: Mouse moved to (853, 386)
Screenshot: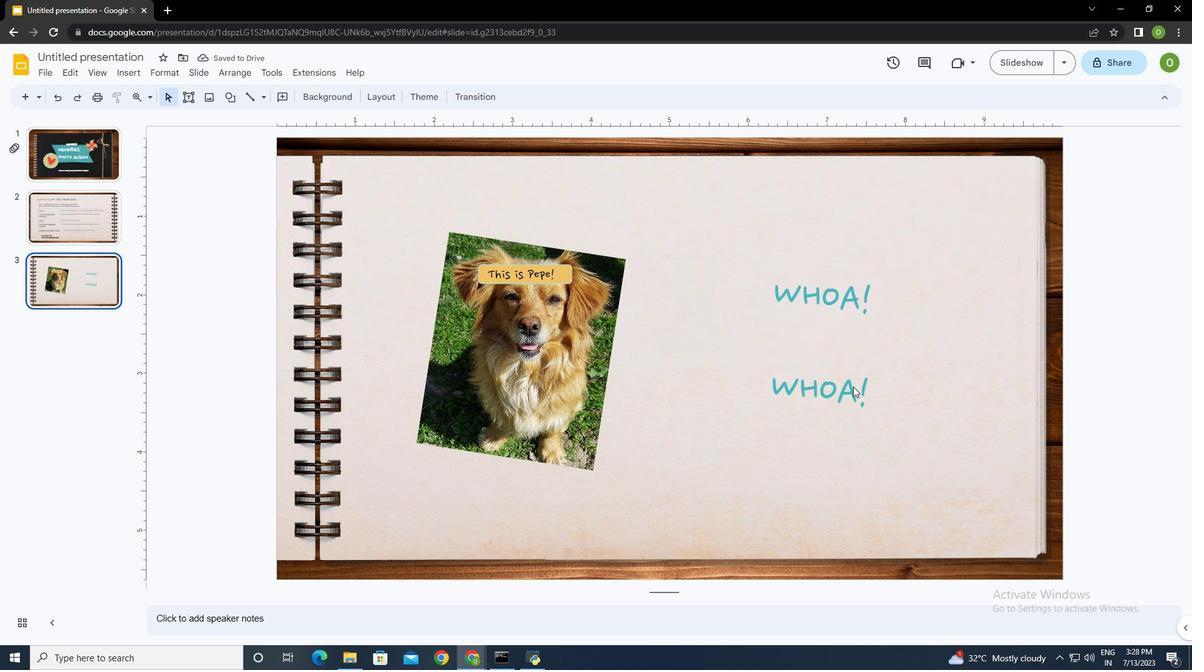 
Action: Mouse pressed left at (853, 386)
Screenshot: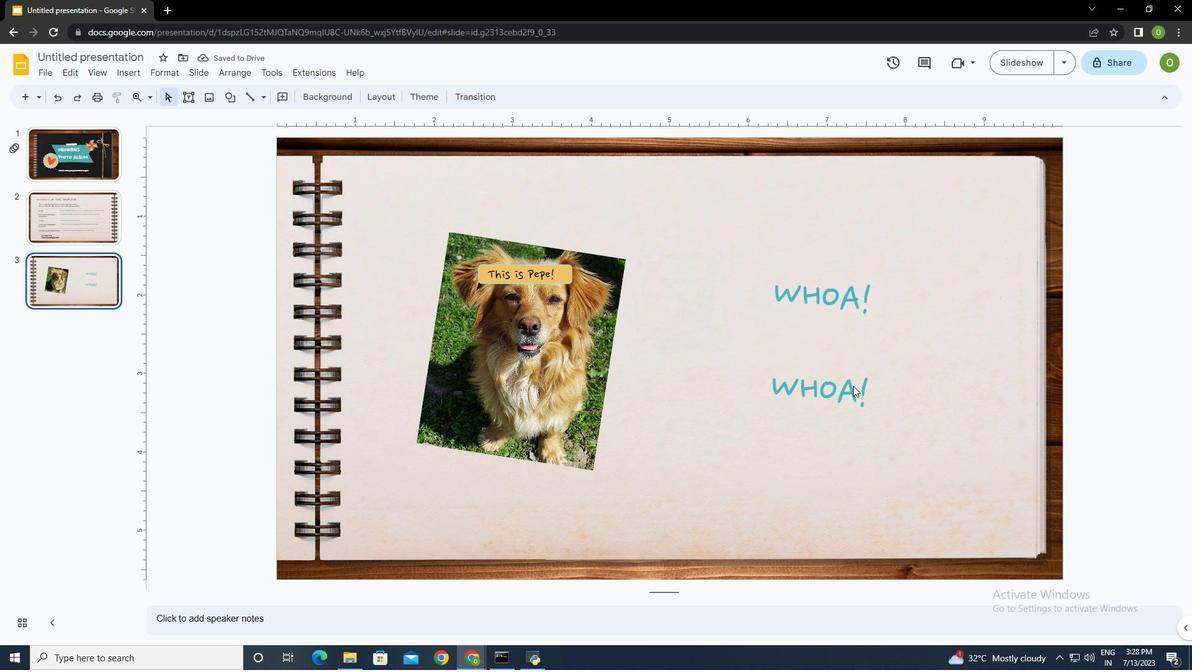 
Action: Mouse moved to (843, 352)
Screenshot: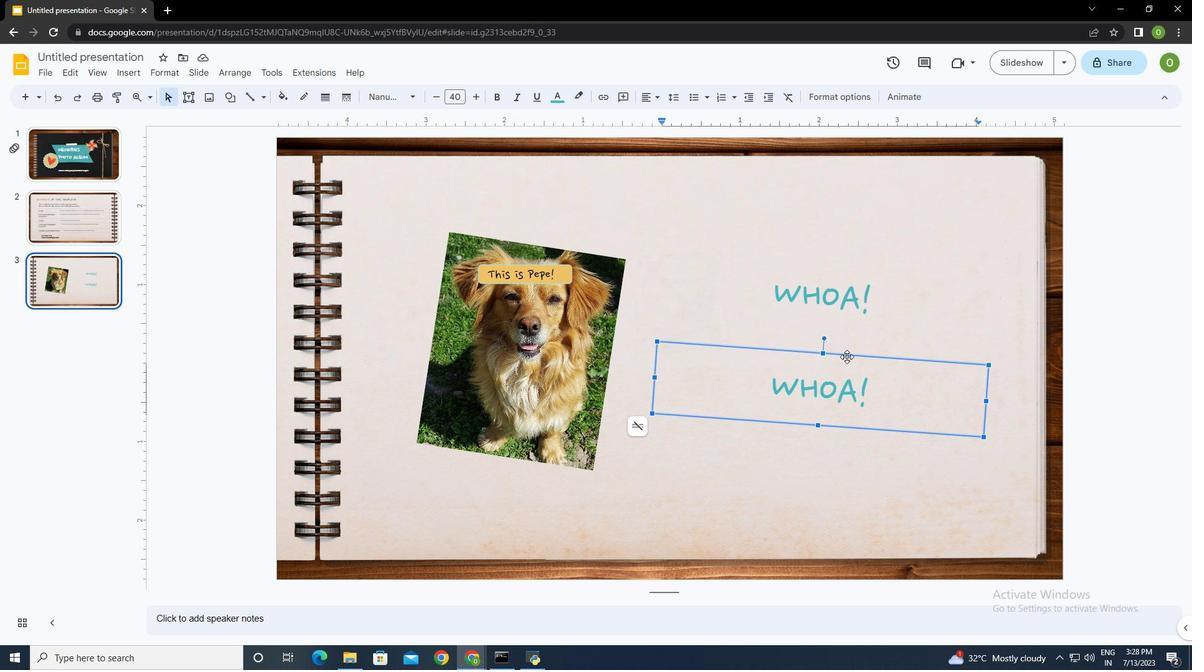 
Action: Mouse pressed left at (843, 352)
Screenshot: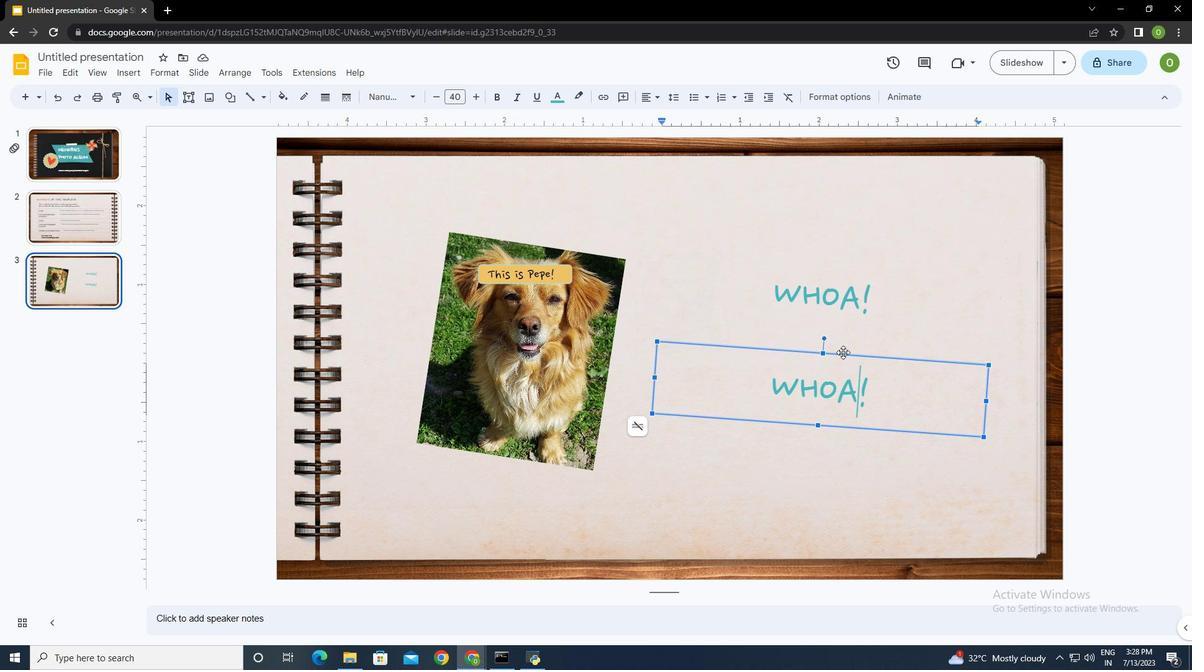 
Action: Mouse moved to (866, 479)
Screenshot: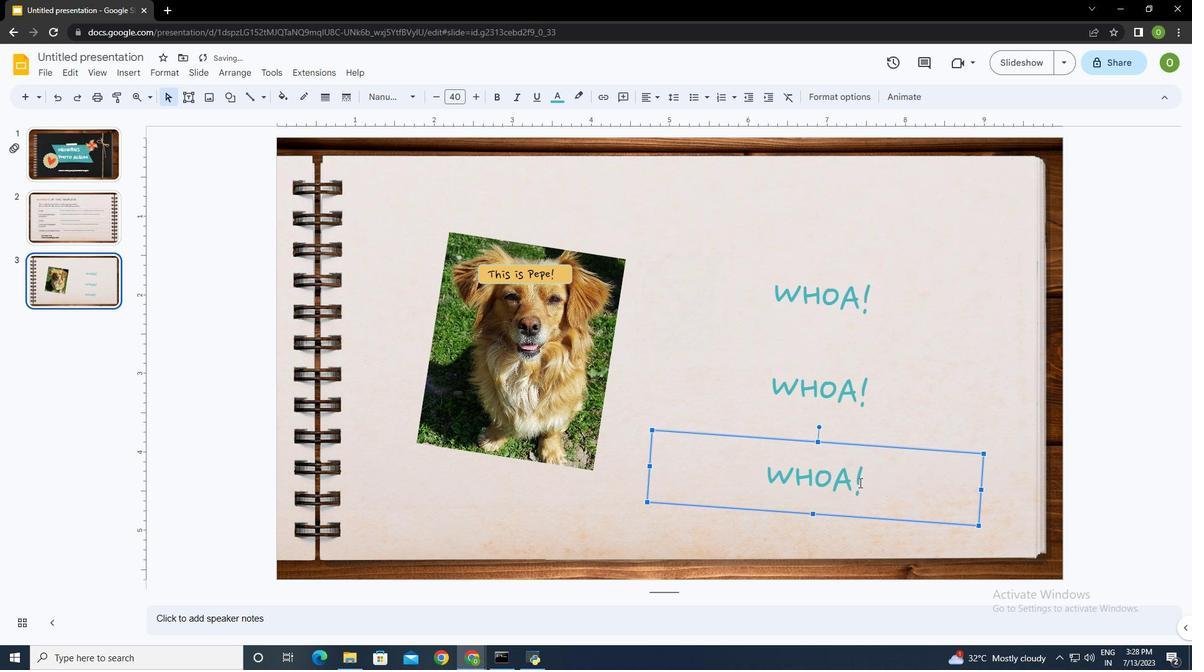 
Action: Mouse pressed left at (866, 479)
Screenshot: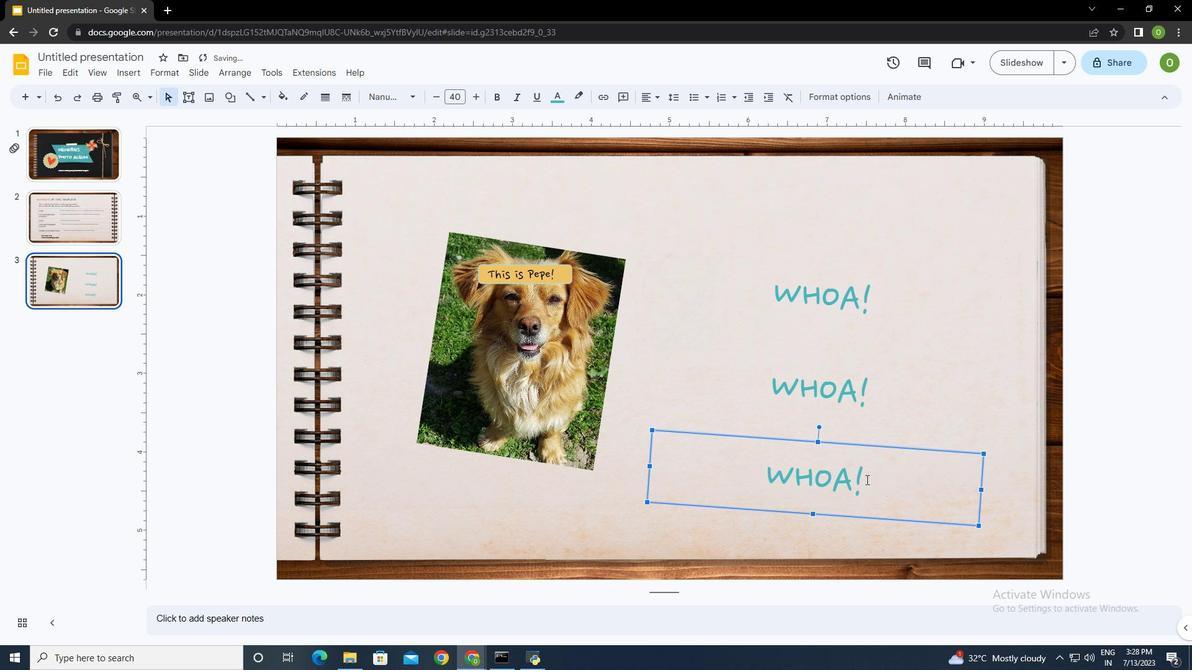 
Action: Mouse moved to (852, 477)
Screenshot: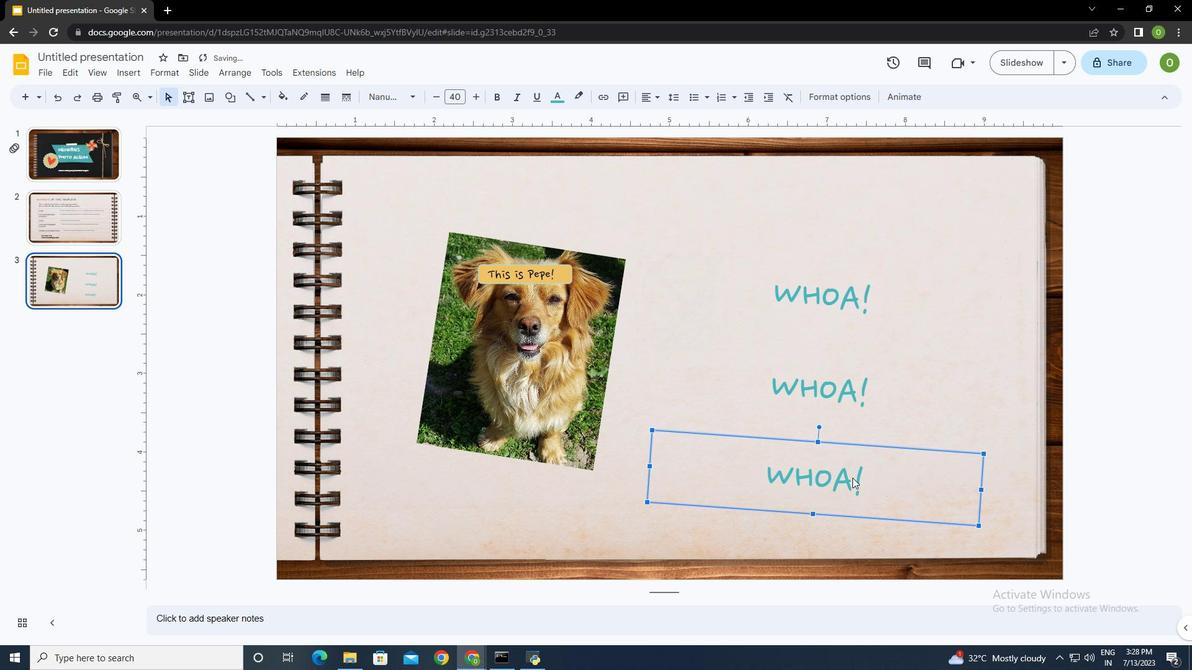 
Action: Mouse pressed left at (852, 477)
Screenshot: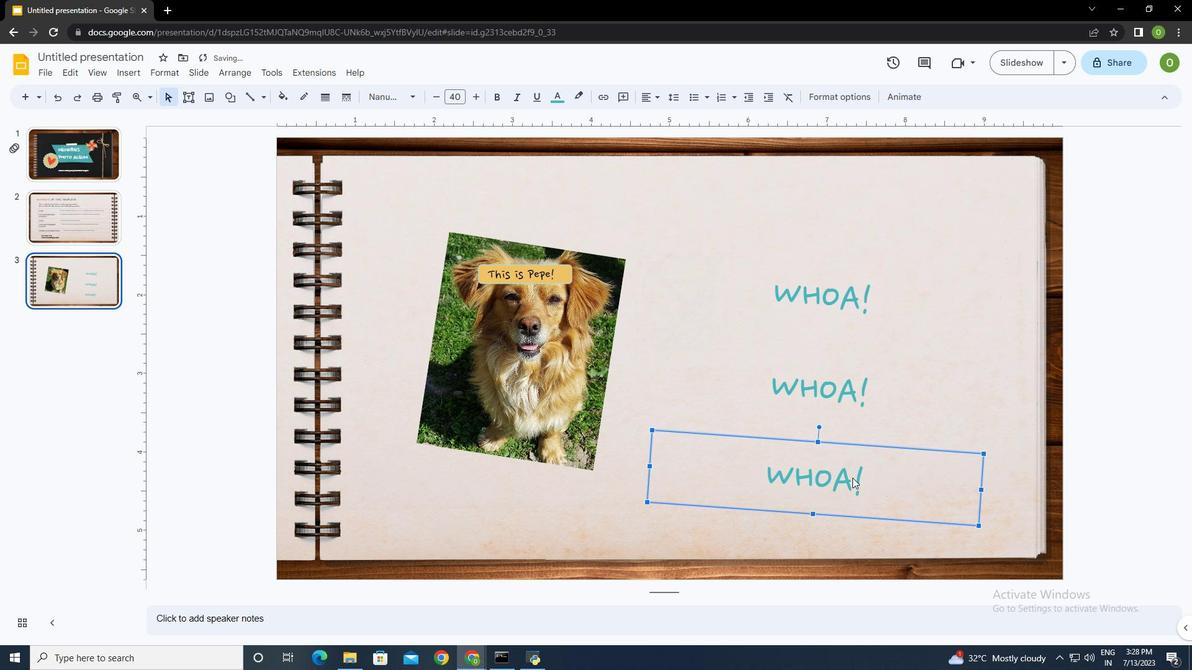 
Action: Mouse pressed left at (852, 477)
Screenshot: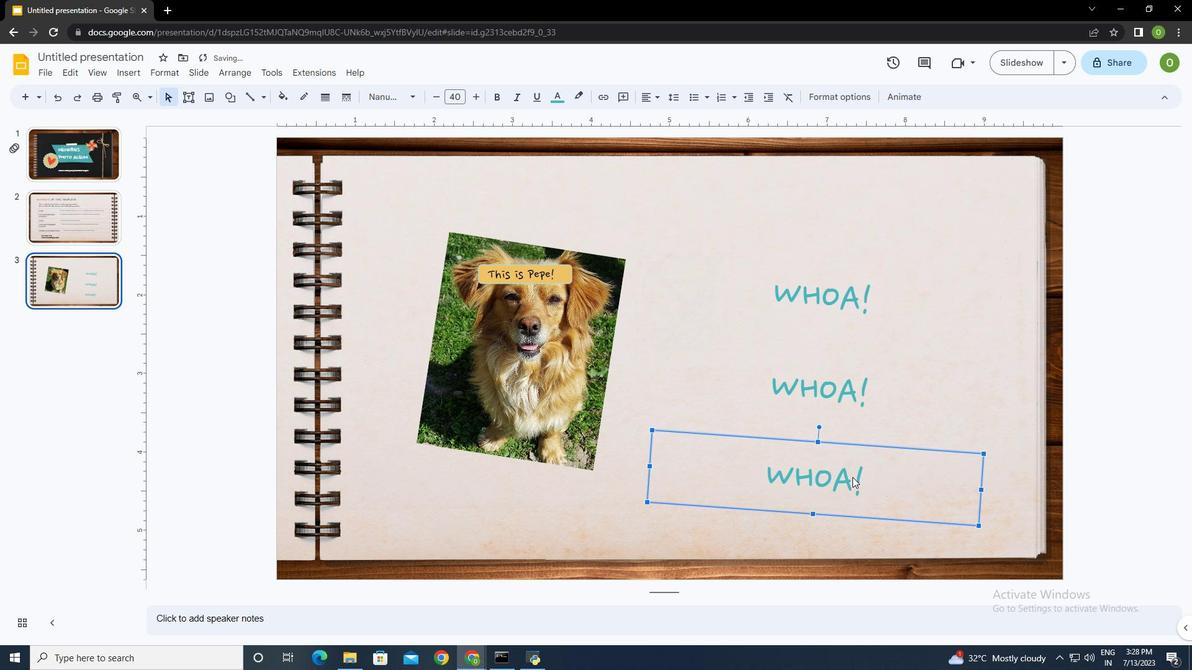 
Action: Mouse moved to (872, 481)
Screenshot: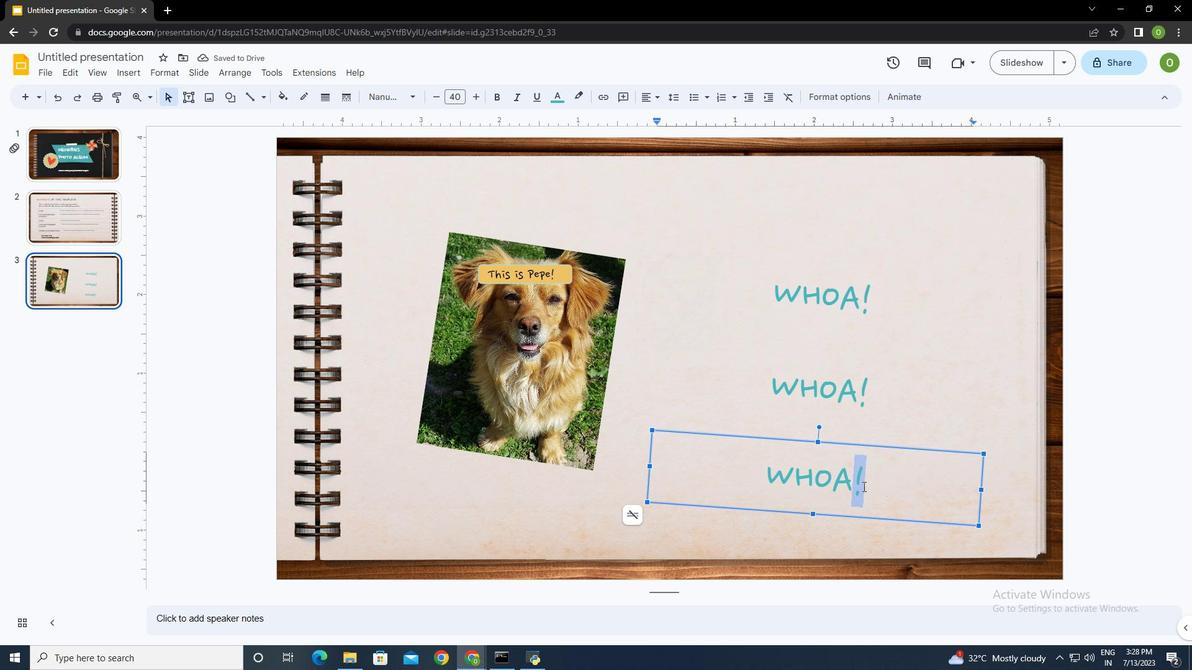 
Action: Mouse pressed left at (872, 481)
Screenshot: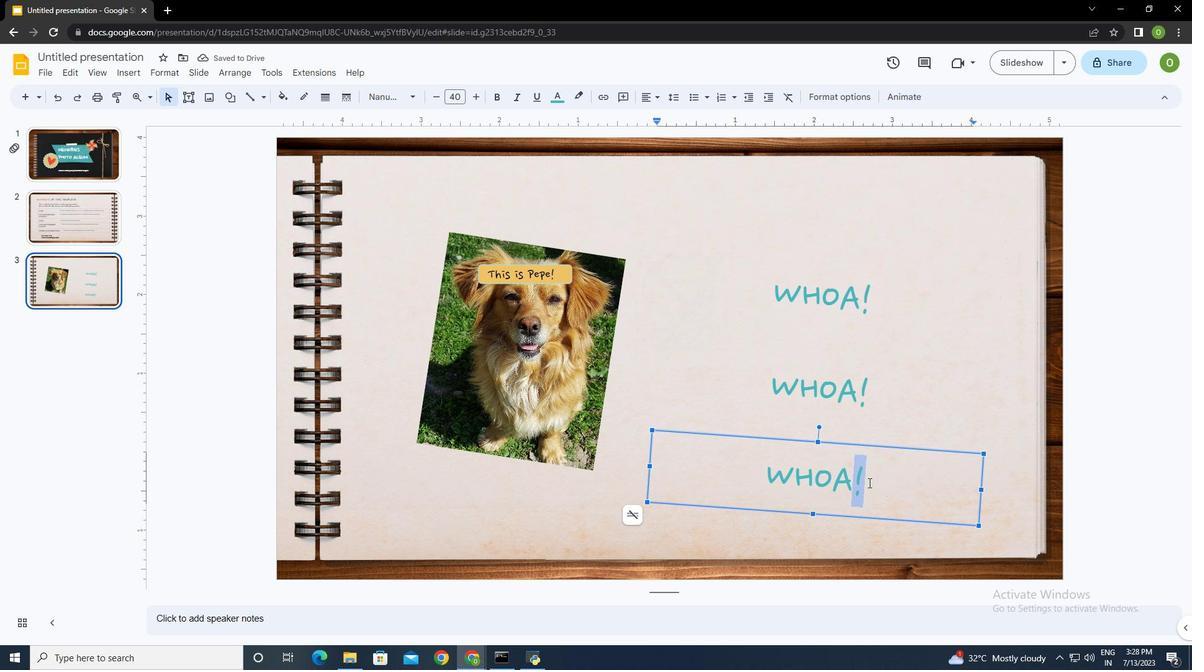 
Action: Key pressed ctrl+A
Screenshot: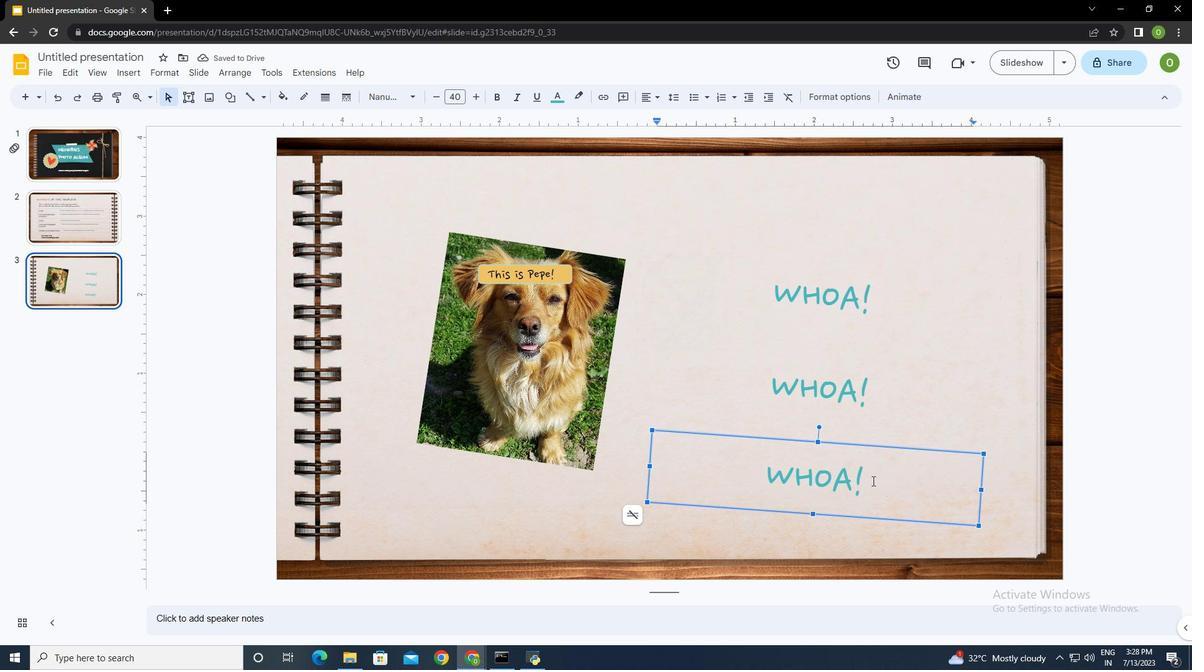 
Action: Mouse moved to (554, 99)
Screenshot: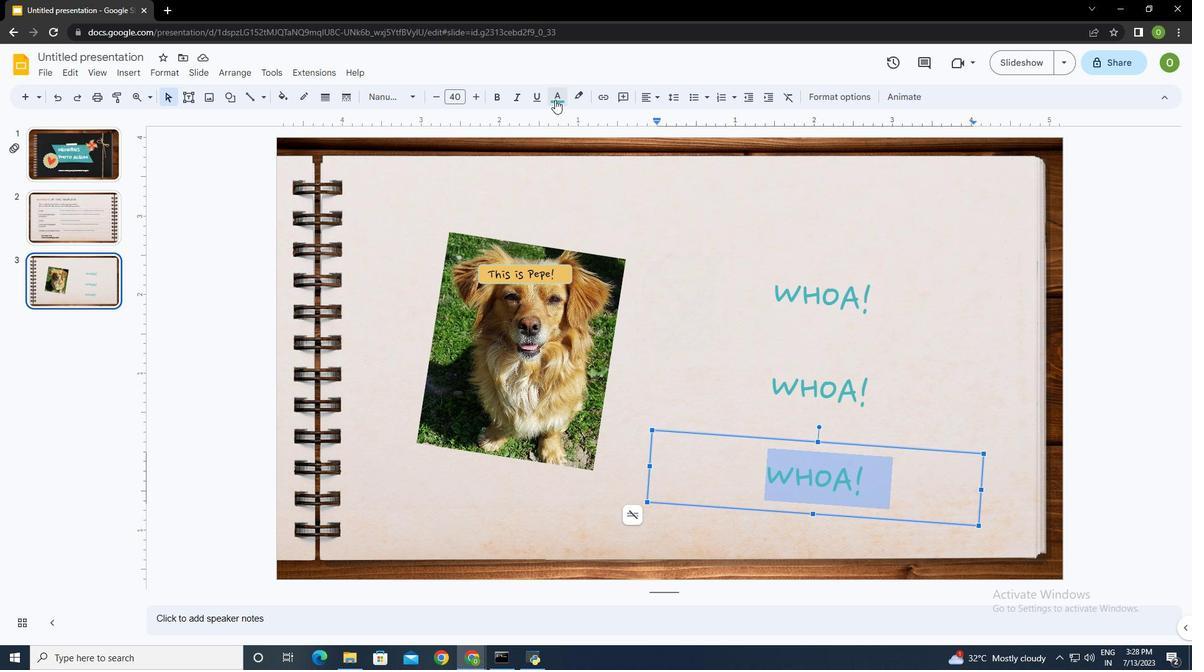 
Action: Mouse pressed left at (554, 99)
Screenshot: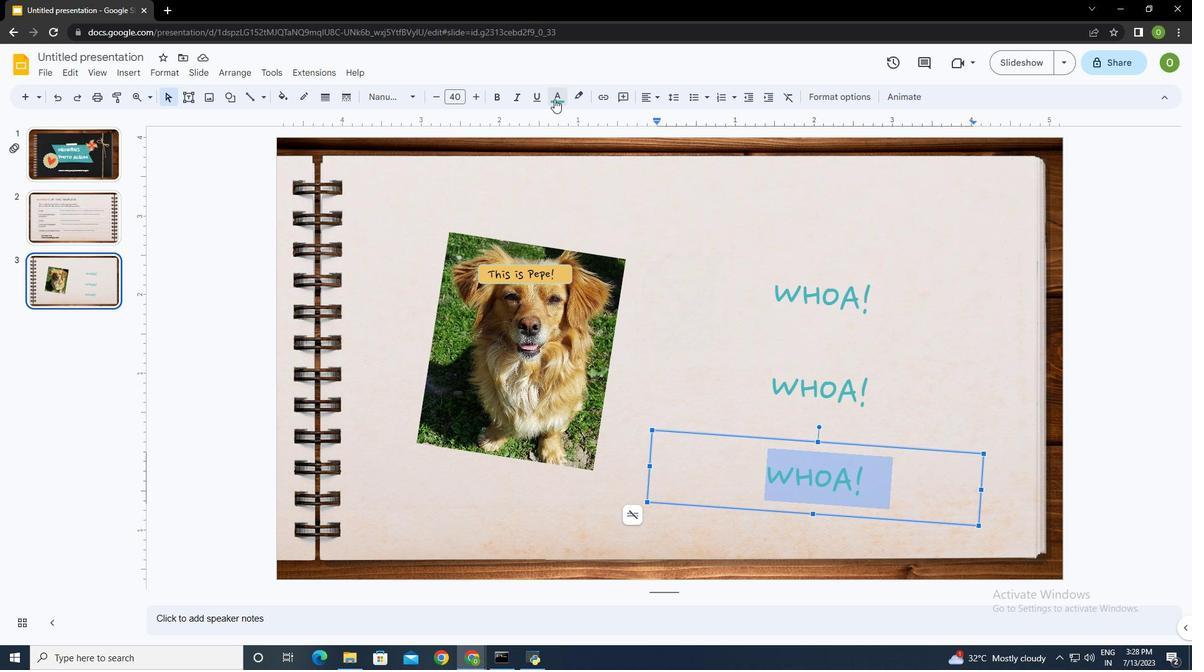 
Action: Mouse moved to (655, 137)
Screenshot: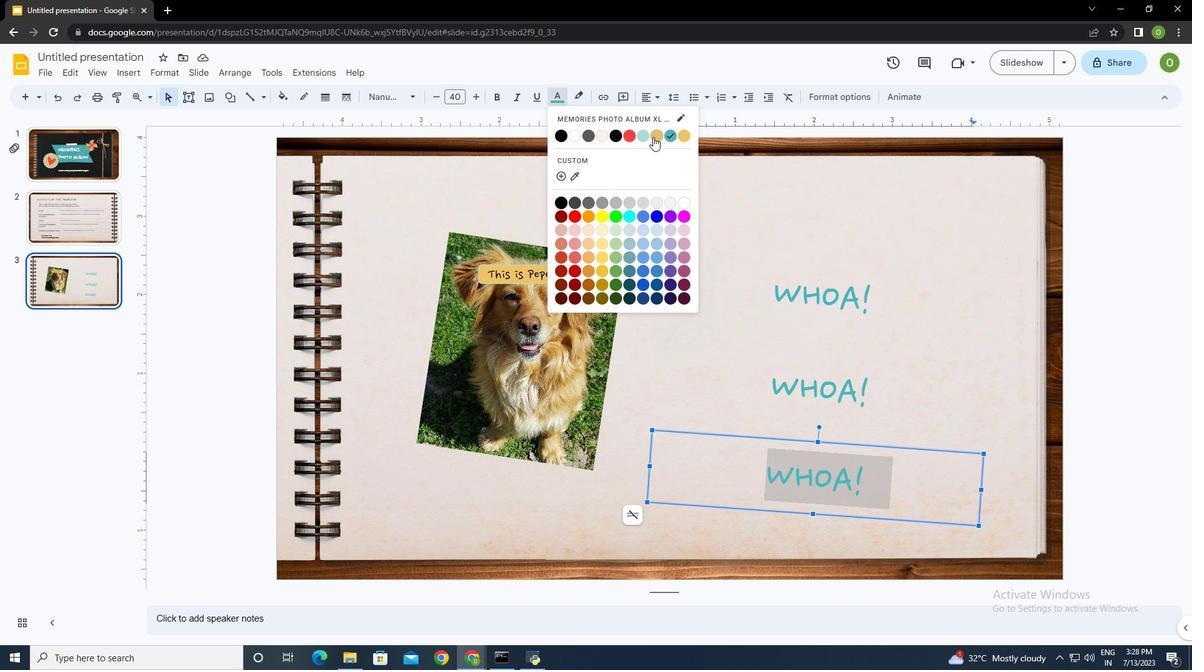 
Action: Mouse pressed left at (655, 137)
Screenshot: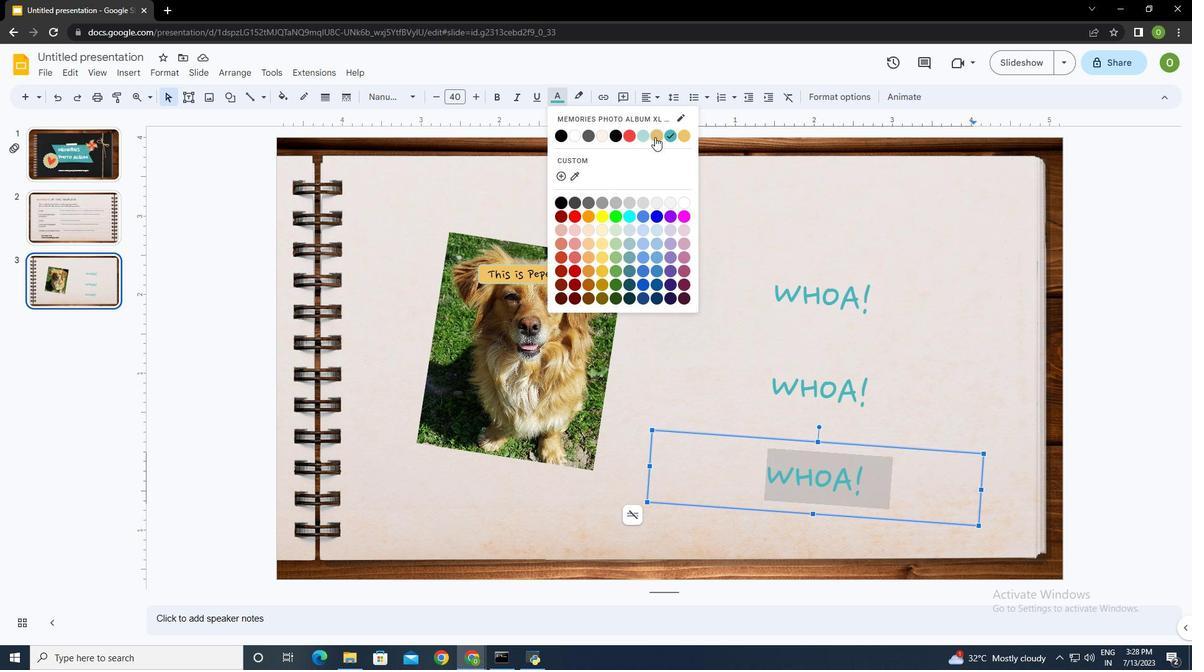 
Action: Mouse moved to (919, 376)
Screenshot: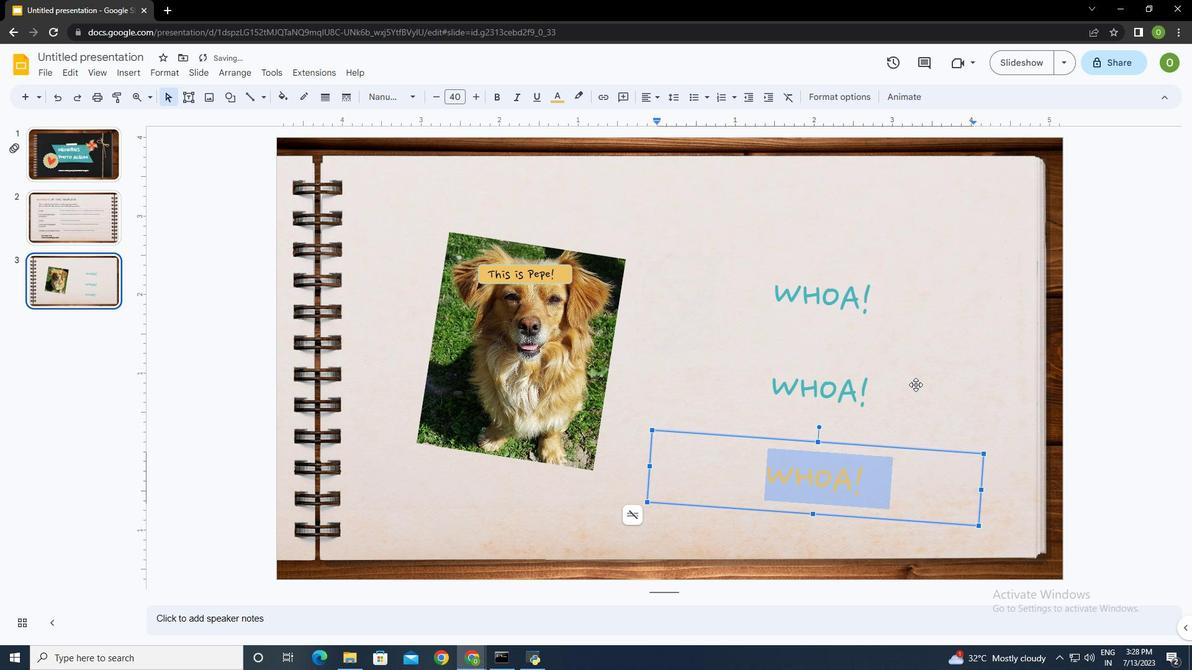 
Action: Mouse pressed left at (919, 376)
Screenshot: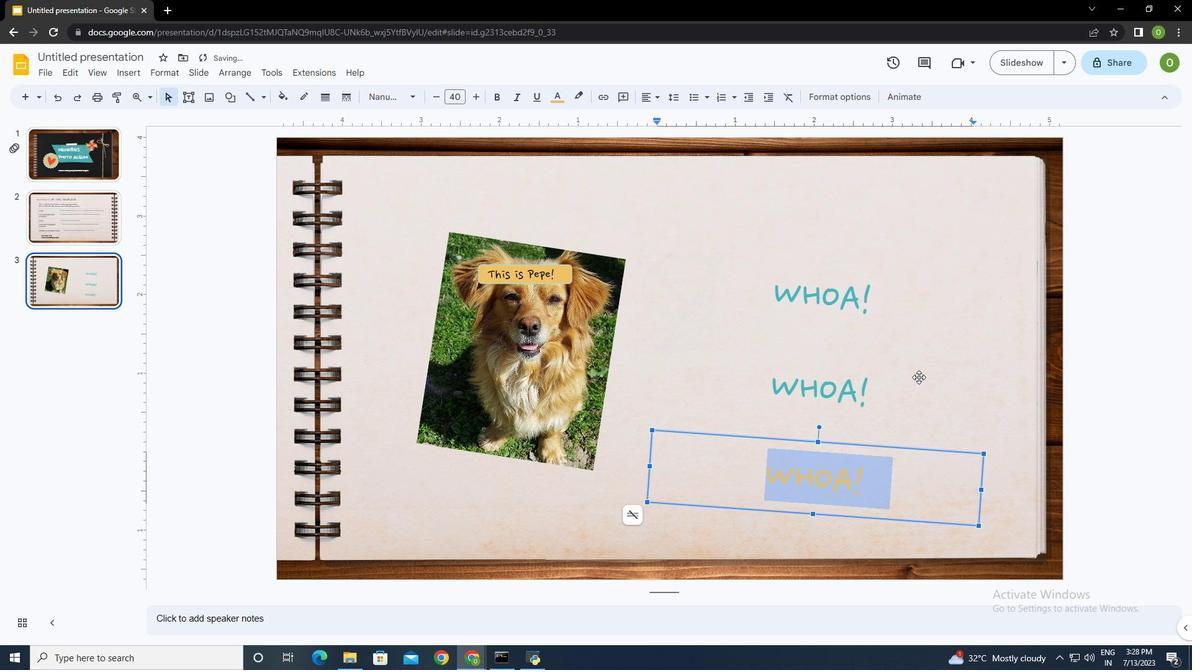 
Action: Mouse moved to (825, 299)
Screenshot: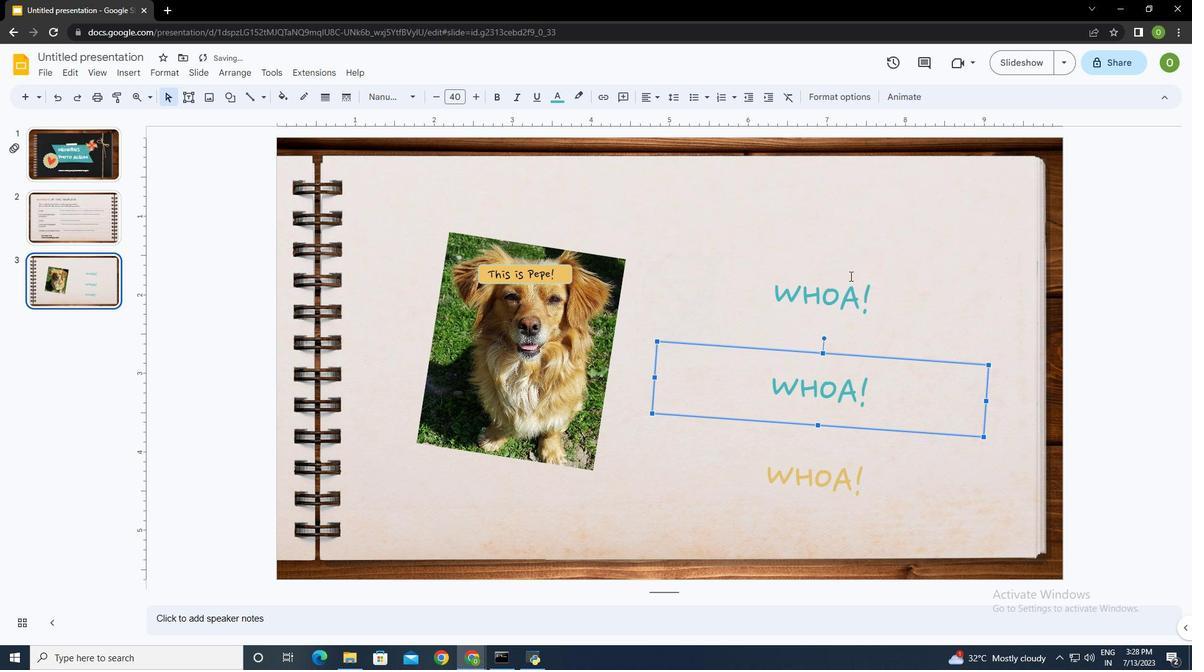 
Action: Mouse pressed left at (825, 299)
Screenshot: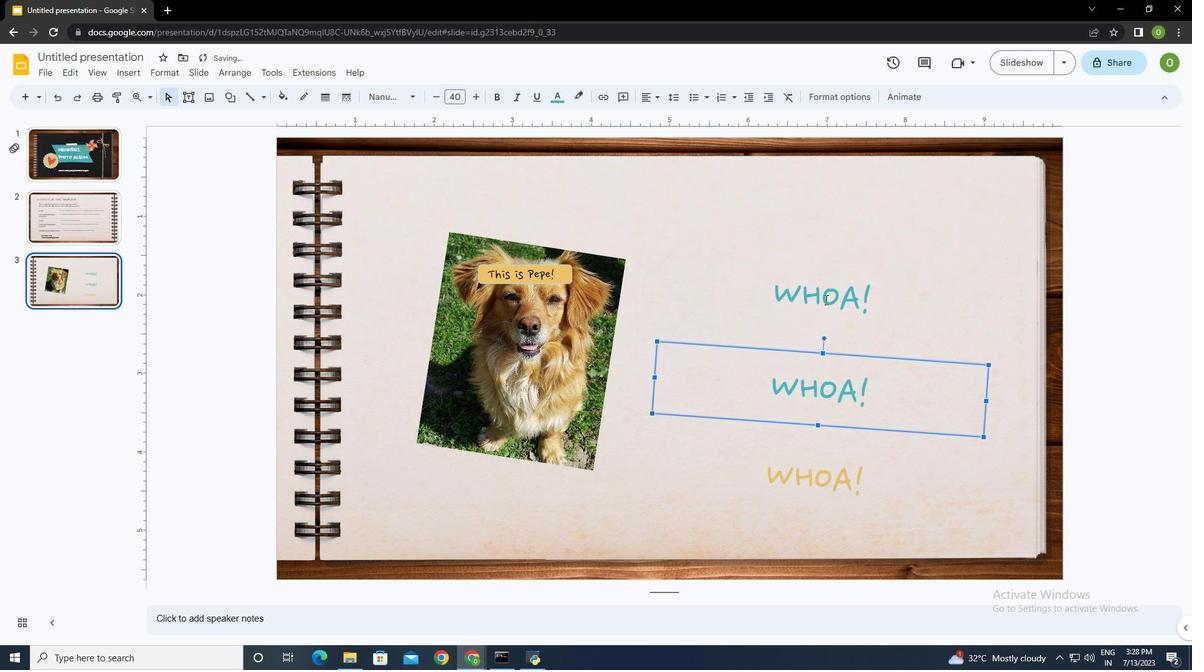 
Action: Mouse moved to (832, 264)
Screenshot: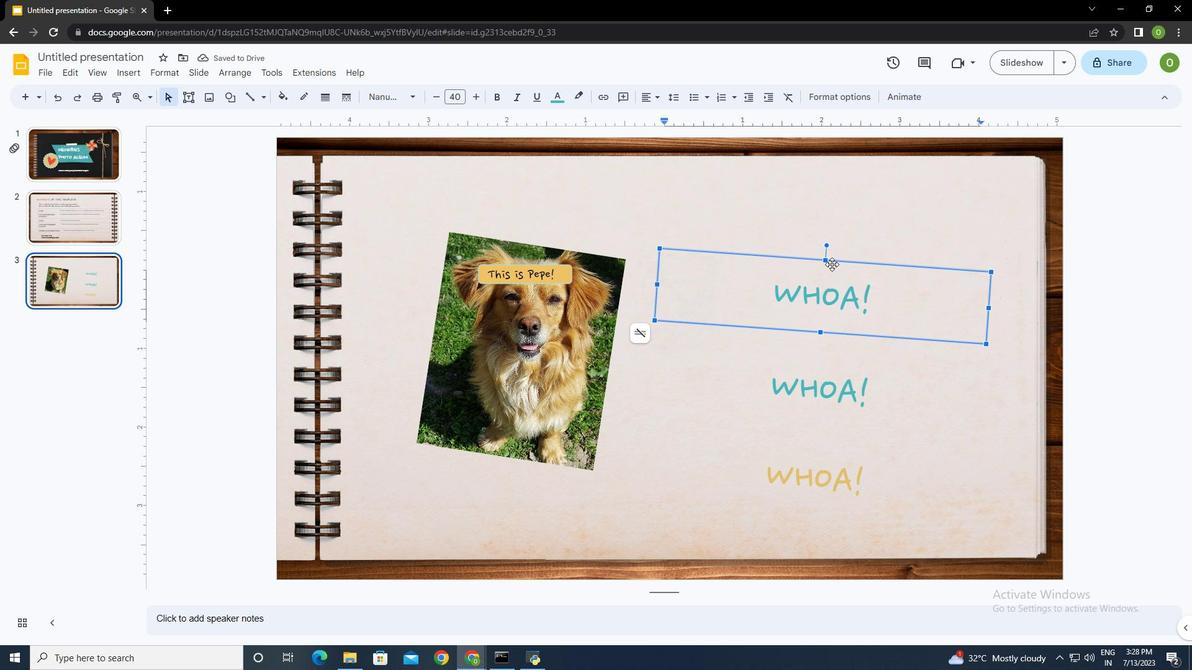 
Action: Mouse pressed left at (832, 264)
Screenshot: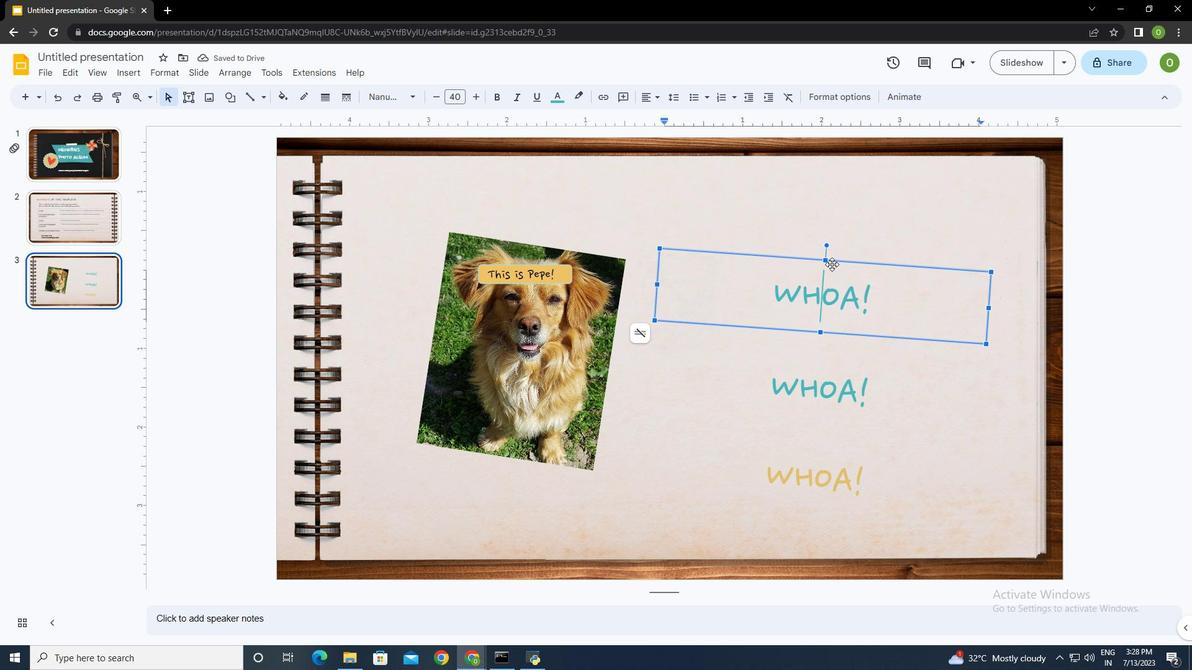 
Action: Mouse moved to (893, 222)
Screenshot: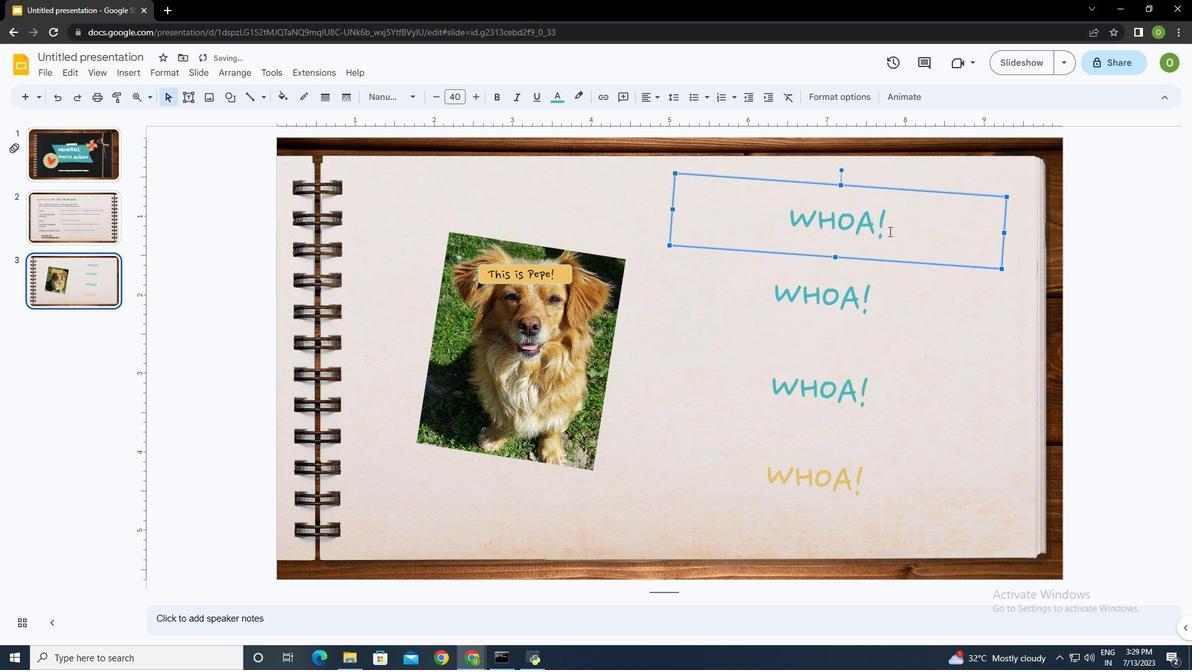 
Action: Mouse pressed left at (893, 222)
Screenshot: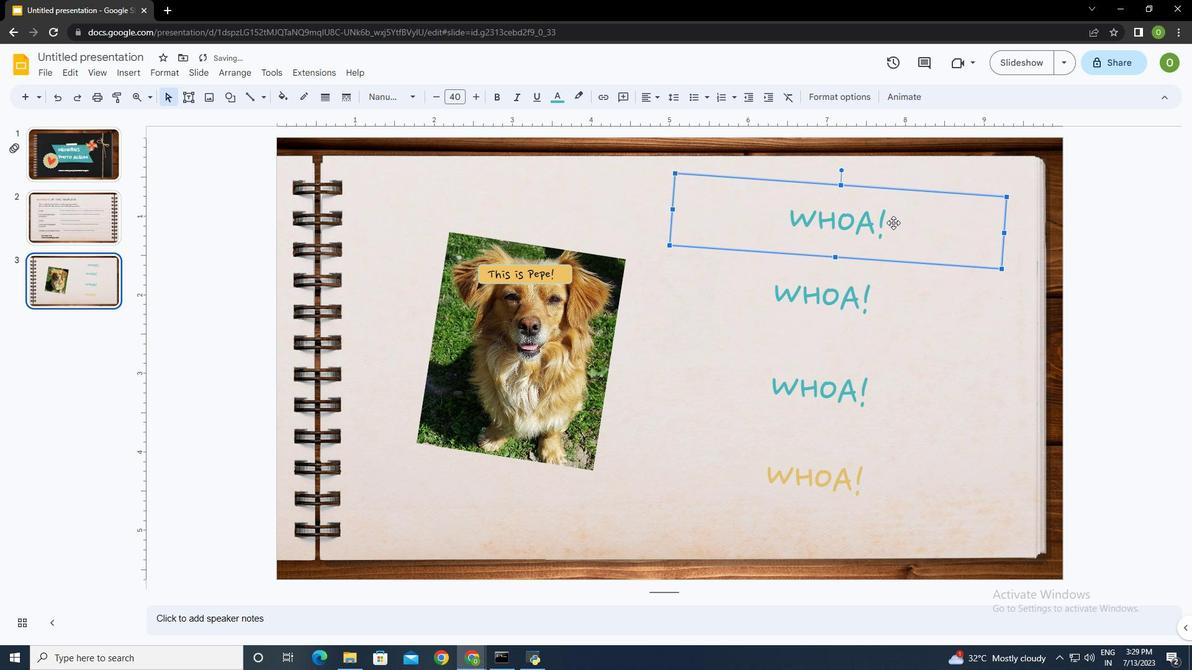 
Action: Mouse moved to (843, 170)
Screenshot: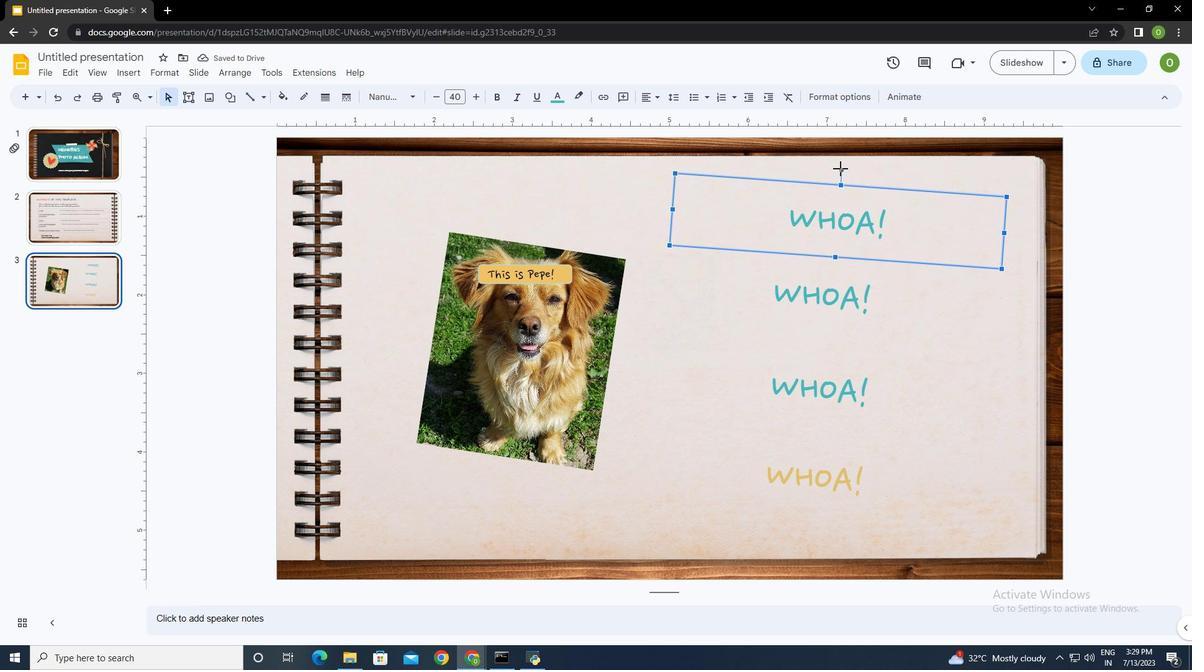 
Action: Mouse pressed left at (843, 170)
Screenshot: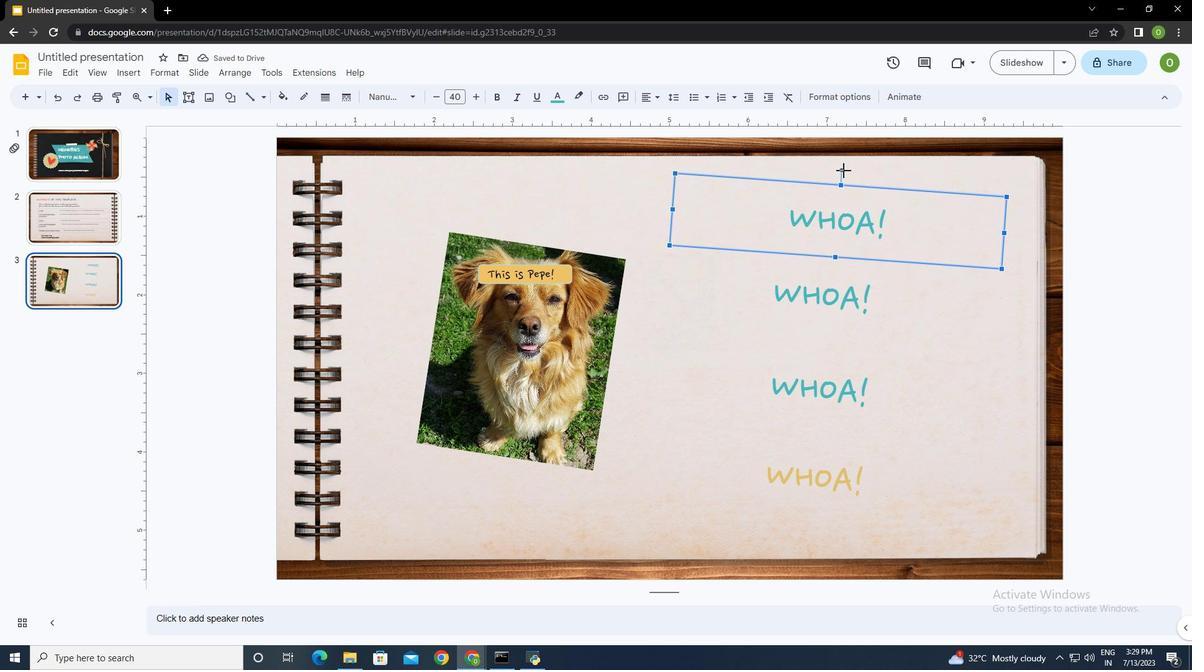 
Action: Mouse moved to (838, 301)
Screenshot: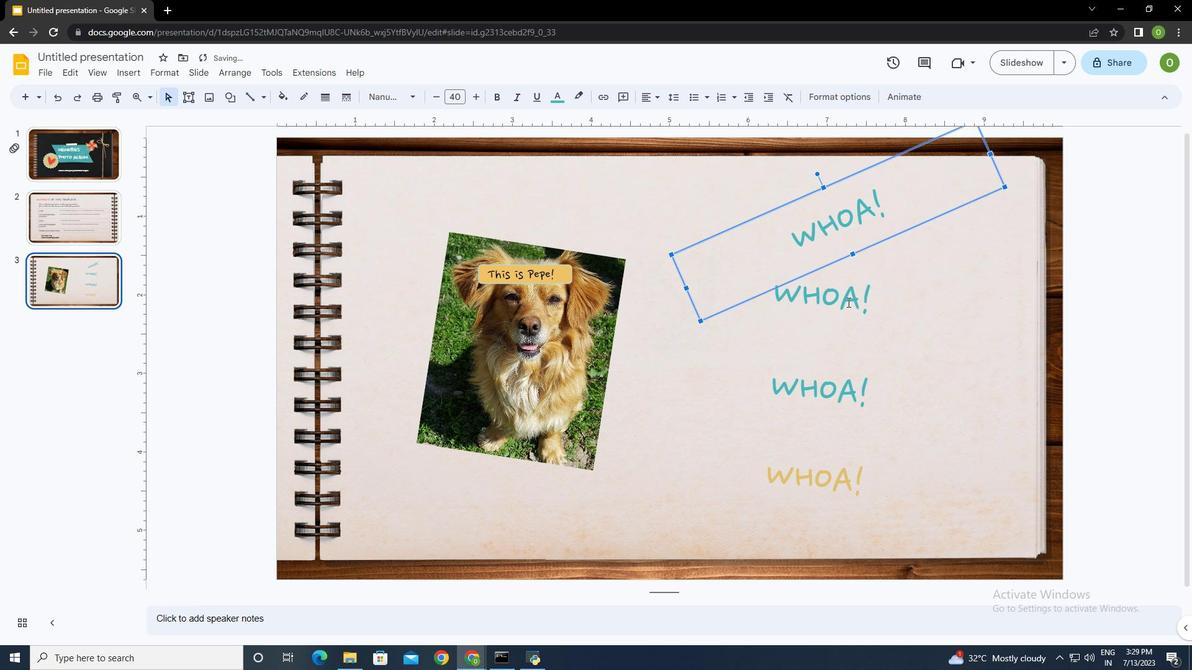 
Action: Mouse pressed left at (838, 301)
Screenshot: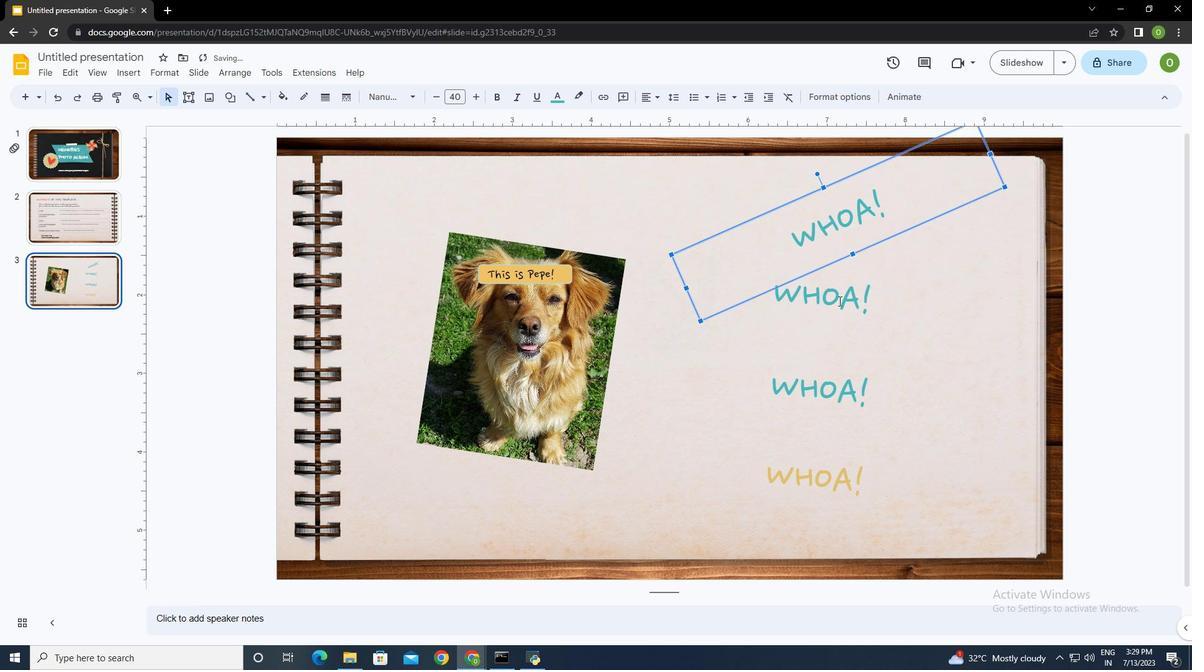 
Action: Mouse moved to (865, 298)
Screenshot: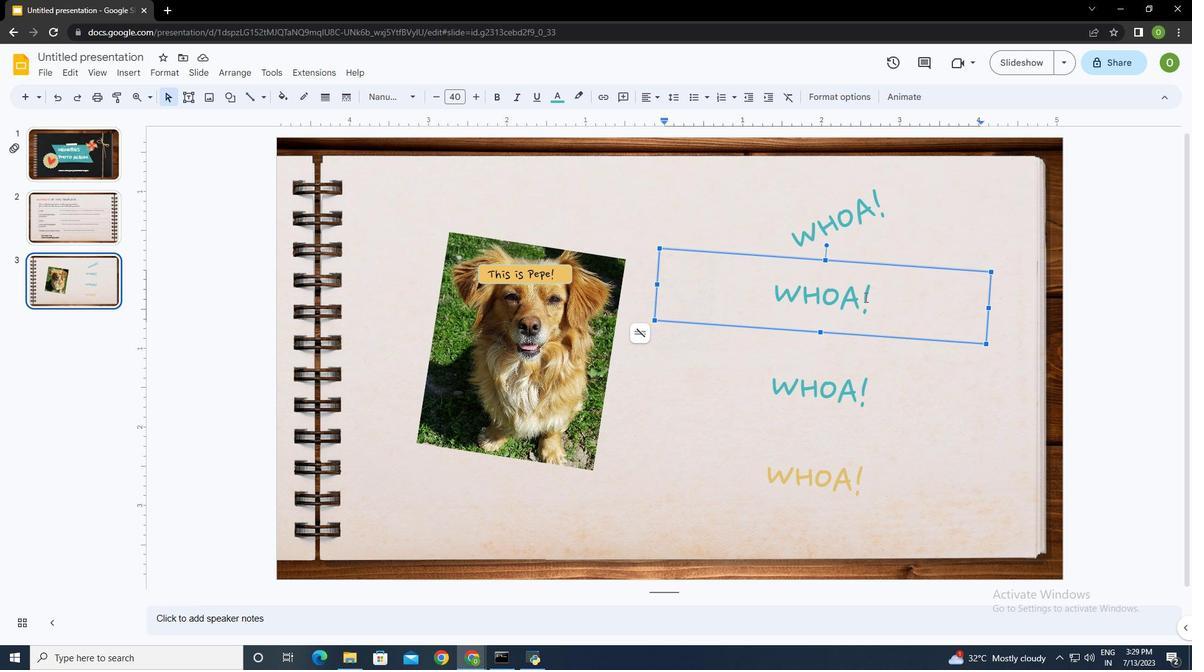 
Action: Key pressed ctrl+A
Screenshot: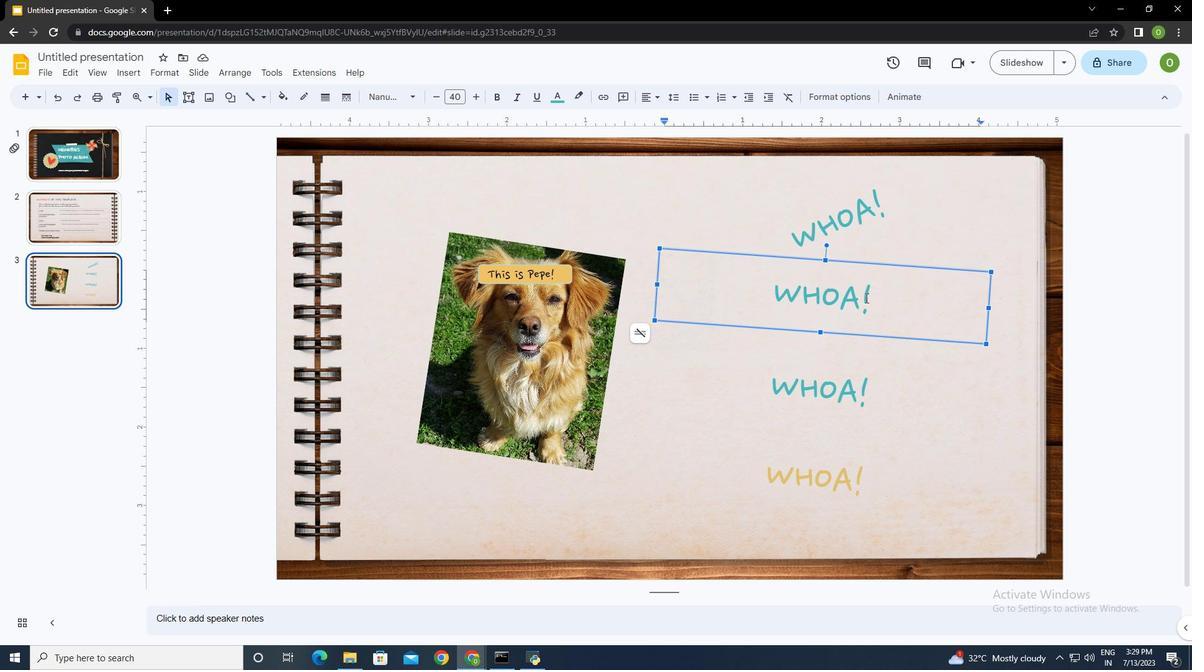 
Action: Mouse moved to (477, 95)
Screenshot: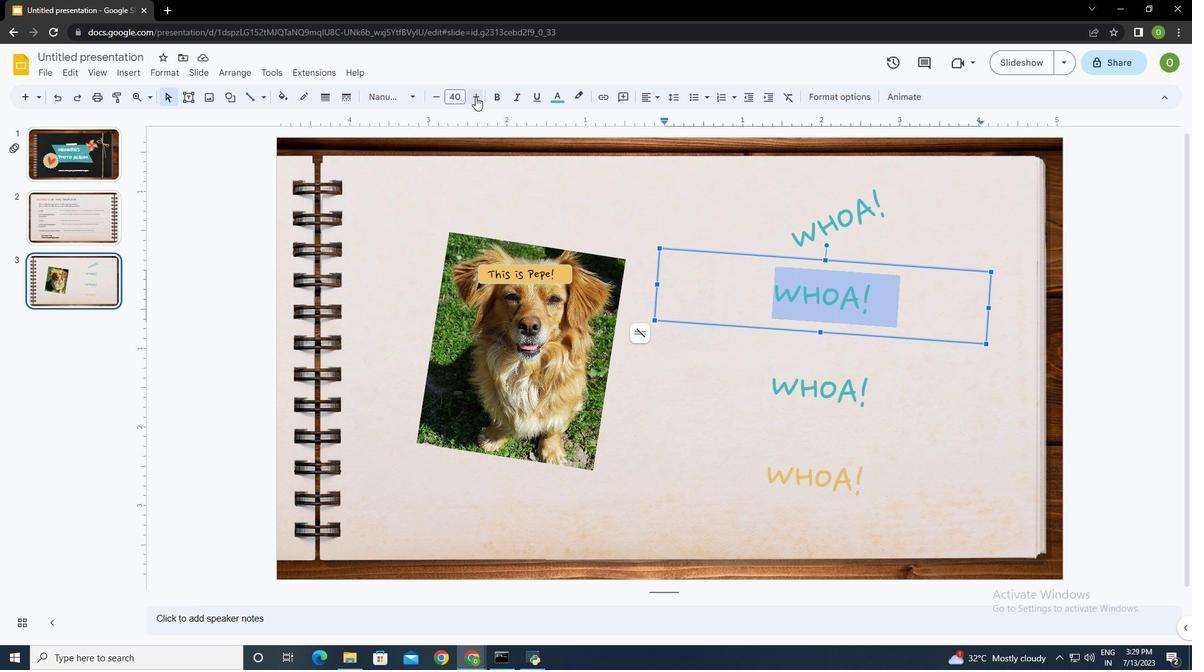 
Action: Mouse pressed left at (477, 95)
Screenshot: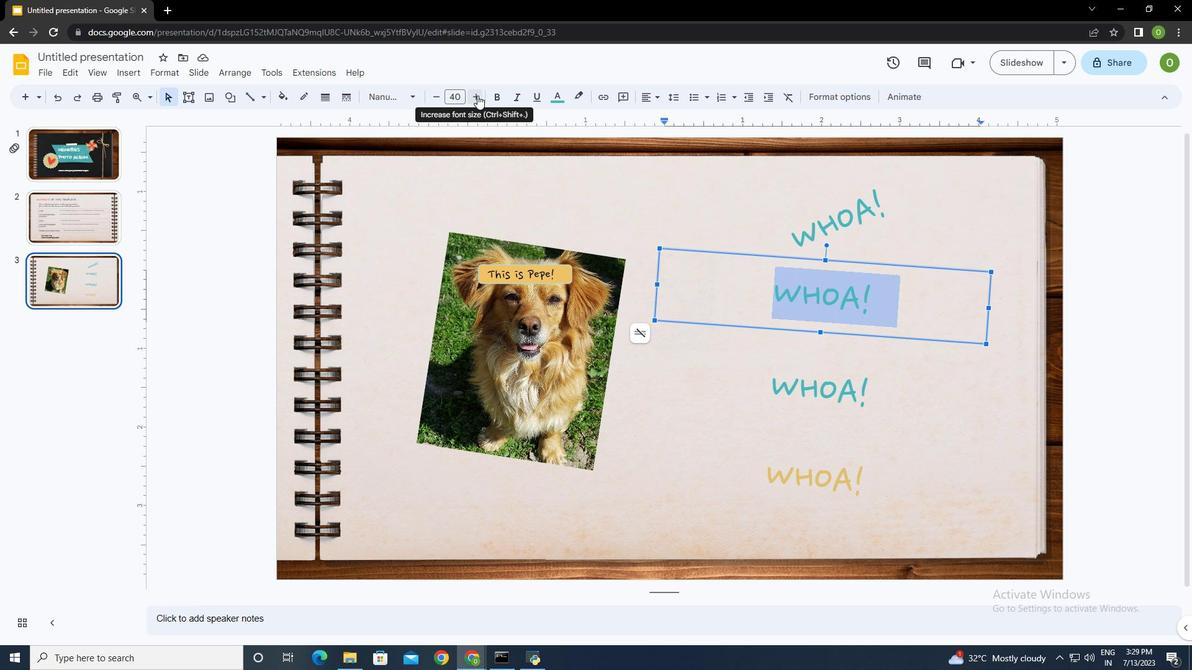 
Action: Mouse pressed left at (477, 95)
Screenshot: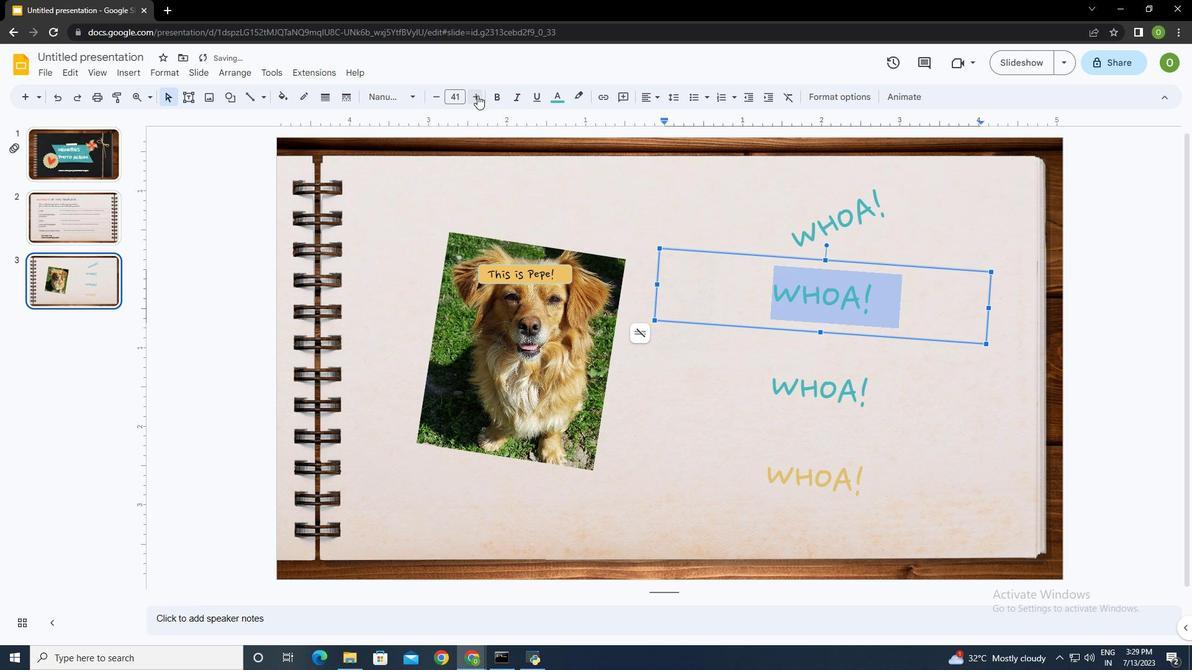 
Action: Mouse pressed left at (477, 95)
Screenshot: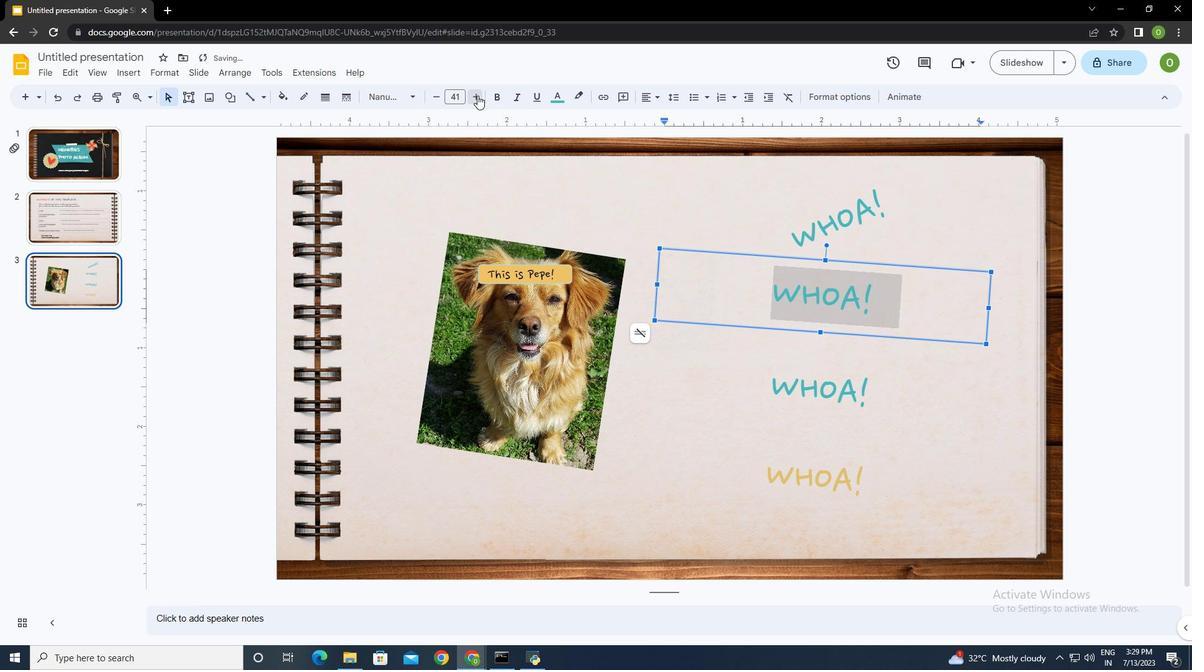 
Action: Mouse pressed left at (477, 95)
Screenshot: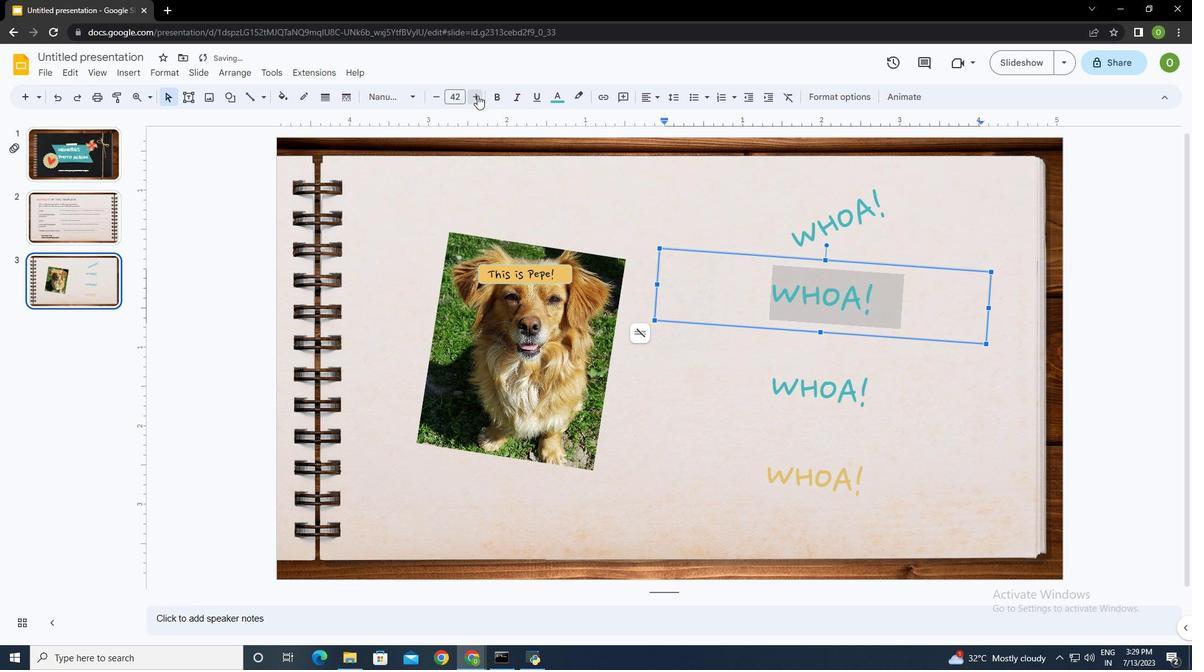 
Action: Mouse moved to (477, 95)
Screenshot: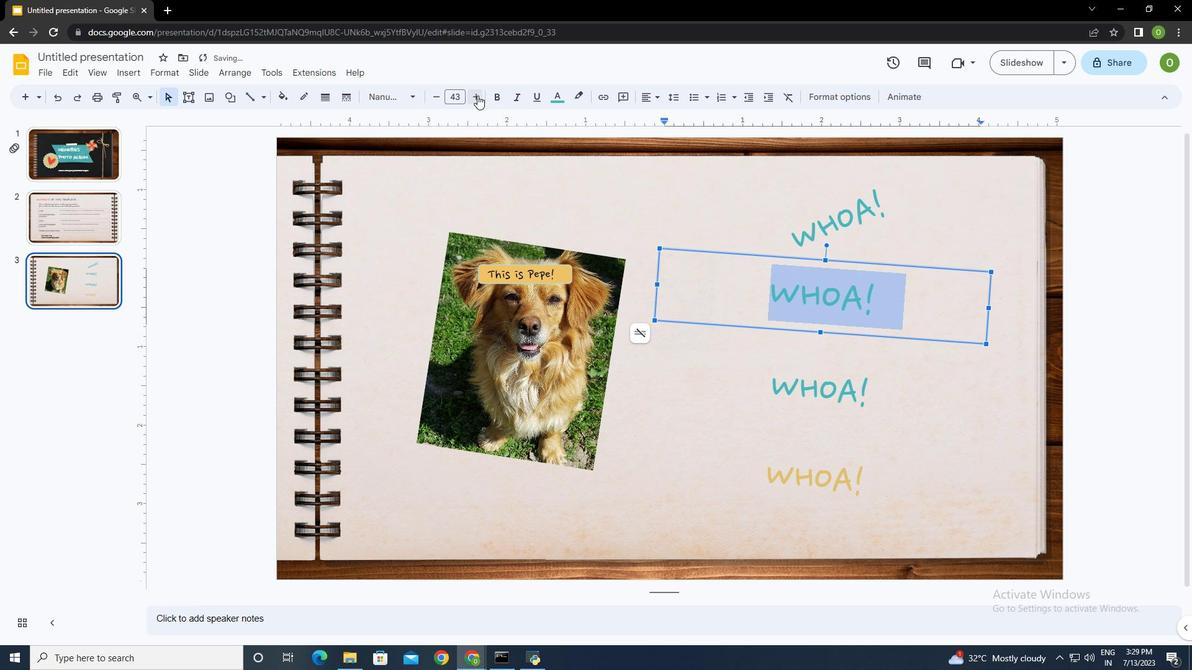 
Action: Mouse pressed left at (477, 95)
Screenshot: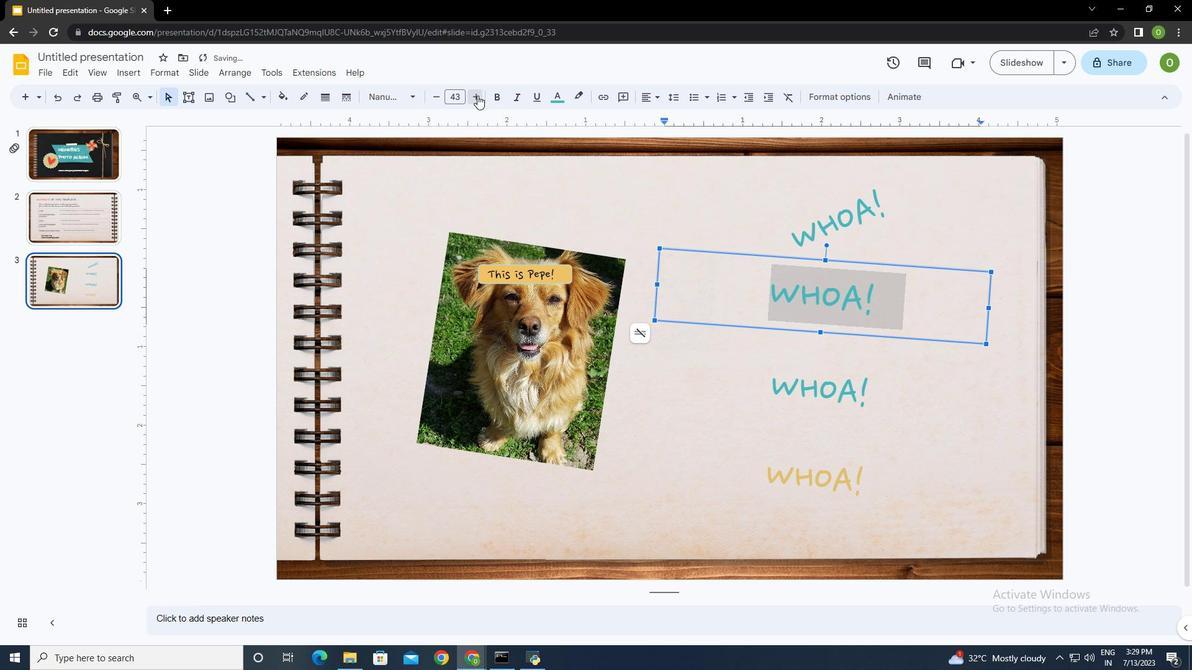 
Action: Mouse pressed left at (477, 95)
Screenshot: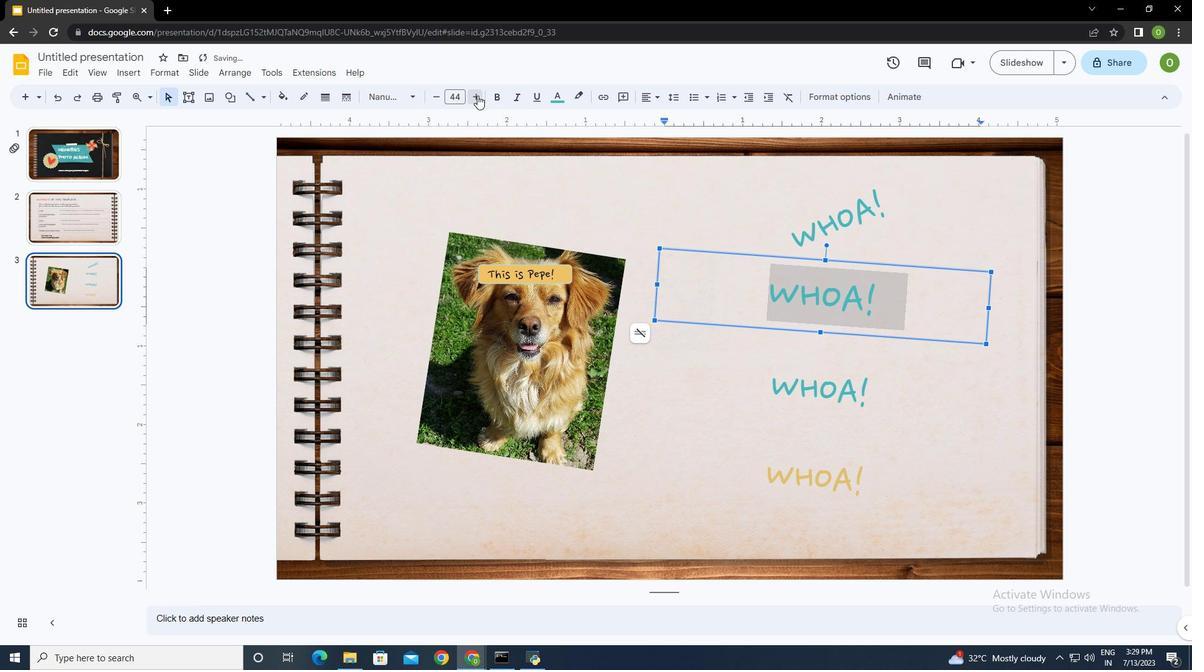 
Action: Mouse pressed left at (477, 95)
Screenshot: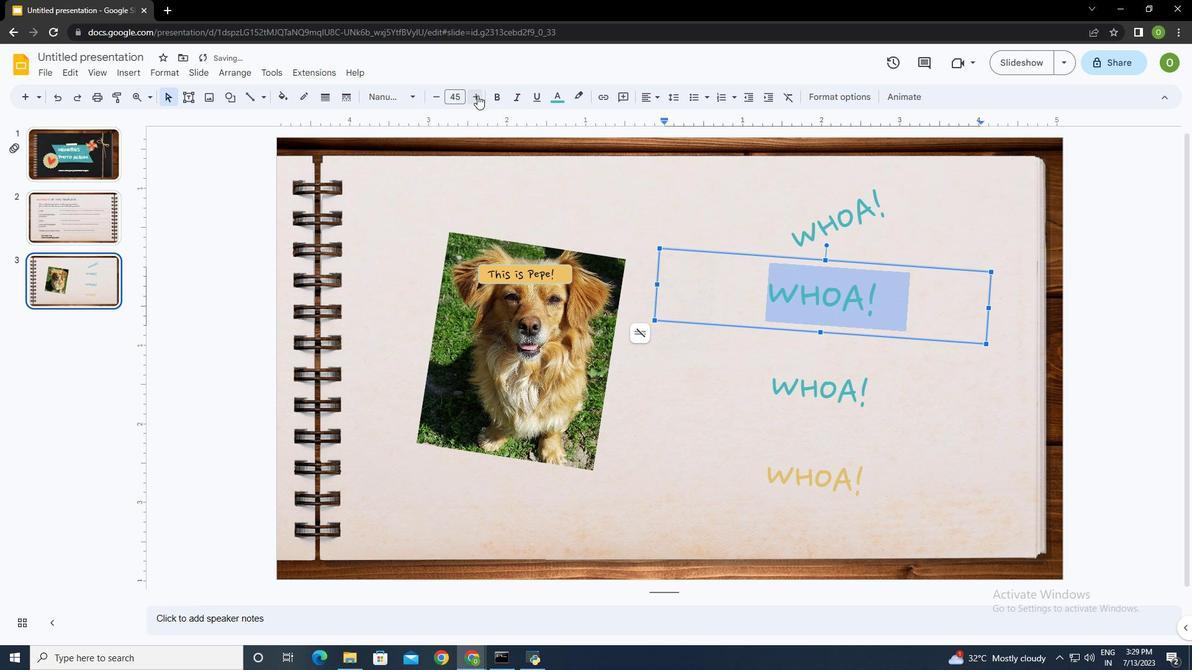 
Action: Mouse pressed left at (477, 95)
Screenshot: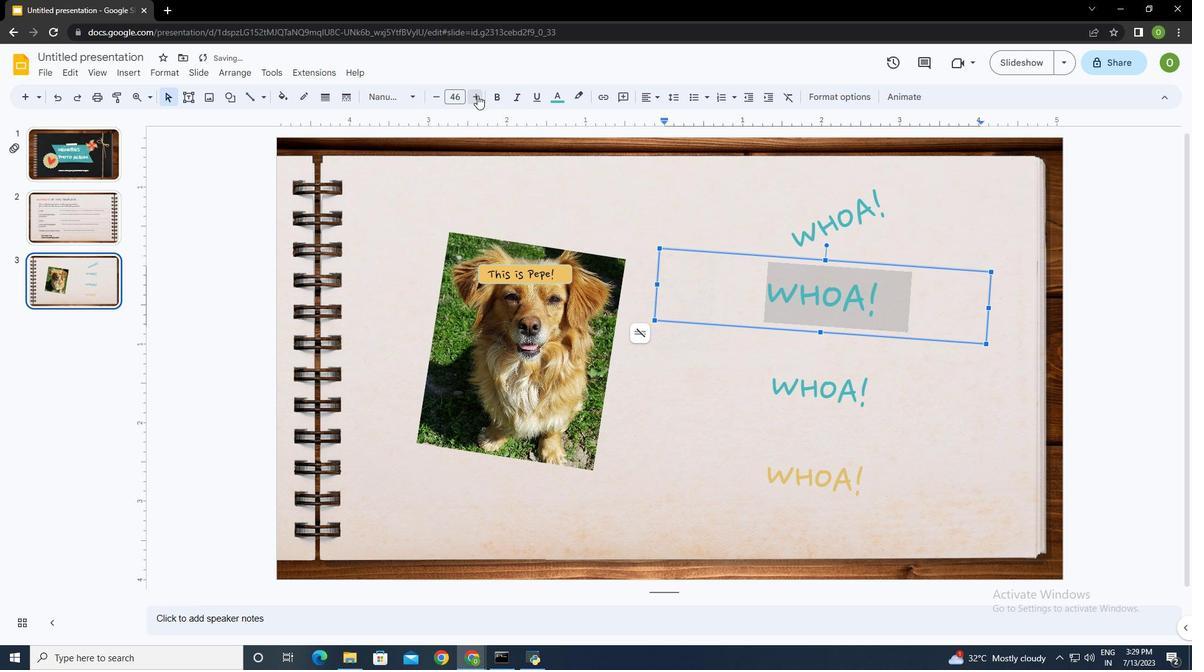 
Action: Mouse pressed left at (477, 95)
Screenshot: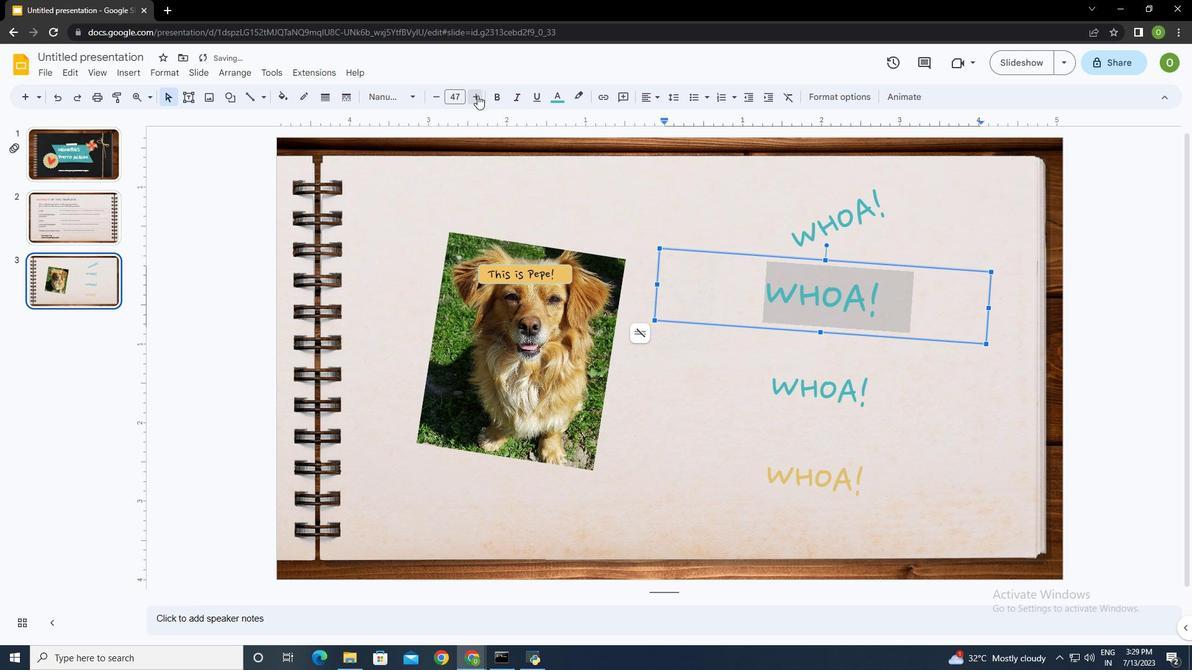 
Action: Mouse pressed left at (477, 95)
Screenshot: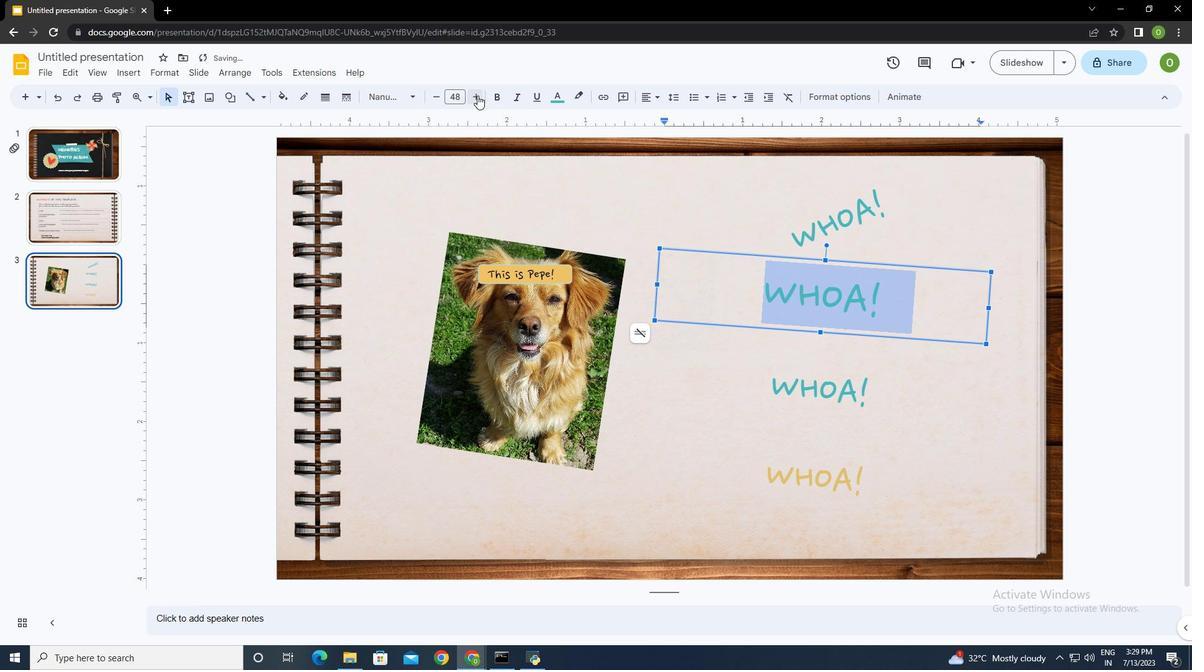 
Action: Mouse pressed left at (477, 95)
Screenshot: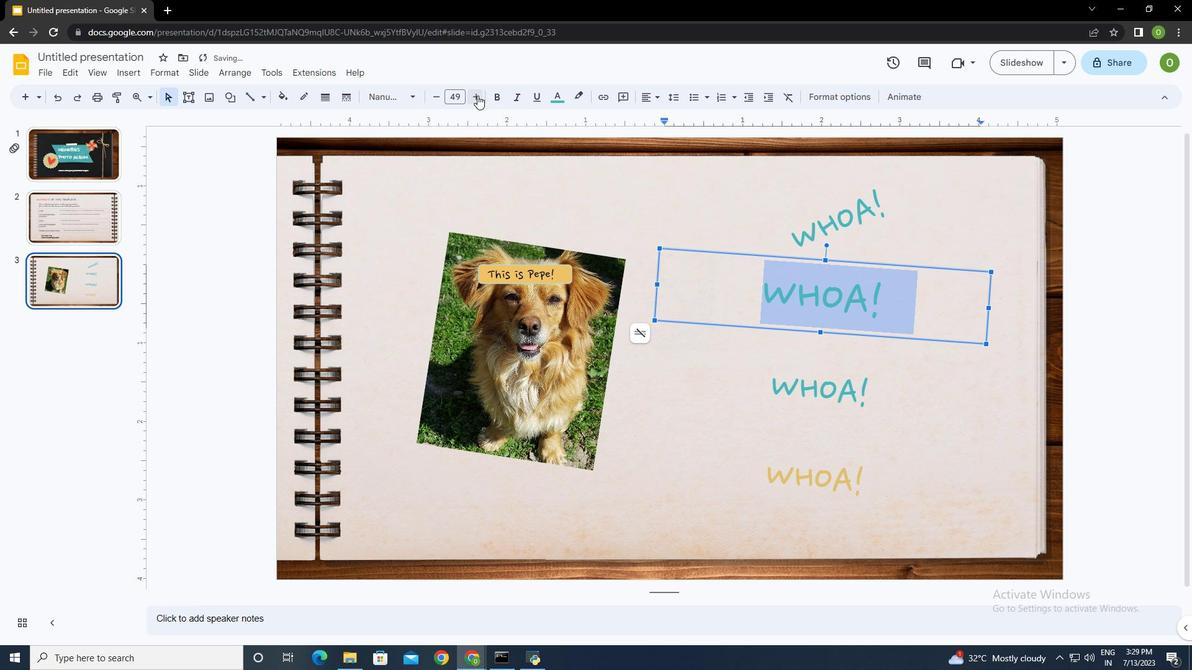 
Action: Mouse pressed left at (477, 95)
Screenshot: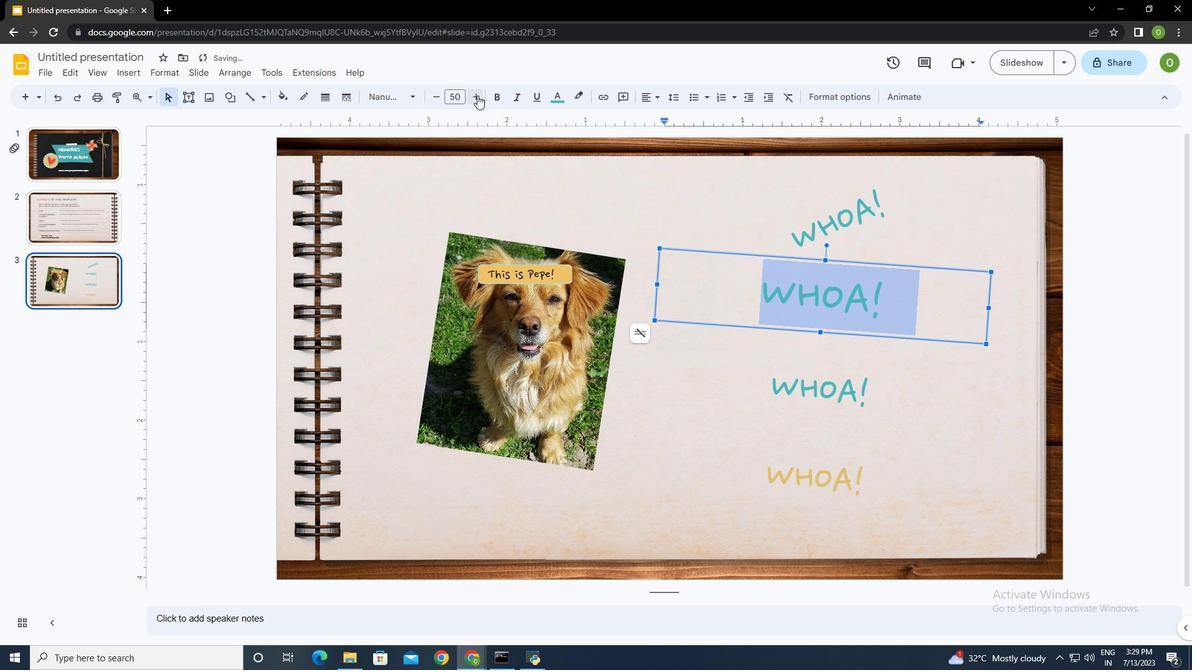 
Action: Mouse pressed left at (477, 95)
Screenshot: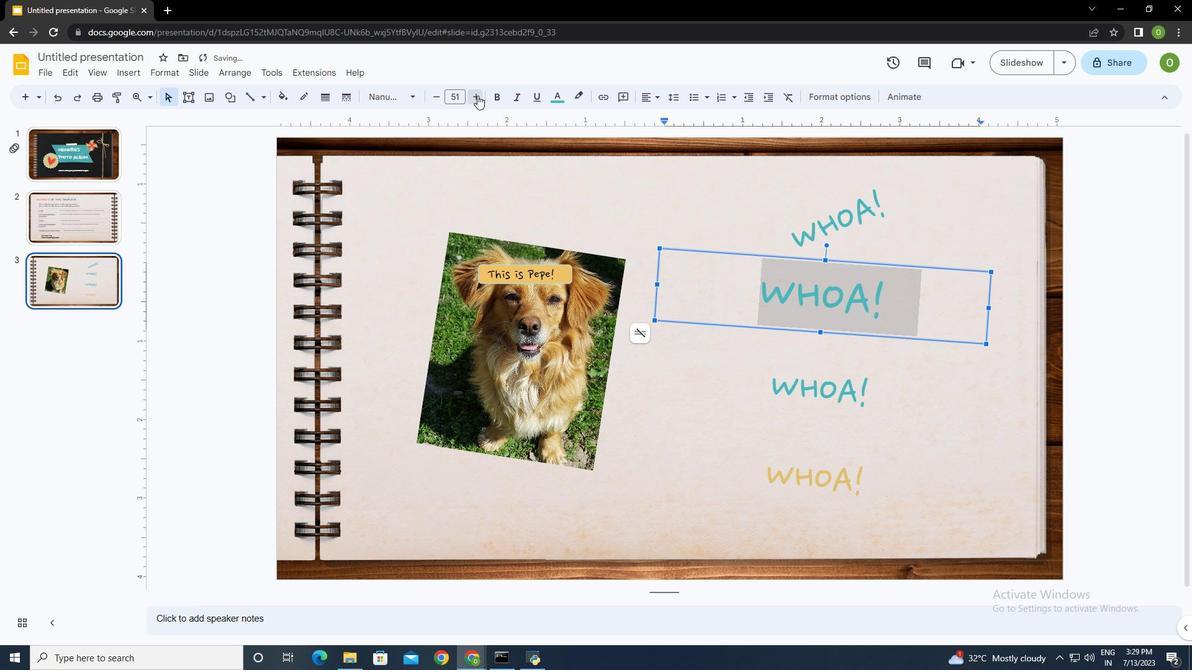 
Action: Mouse moved to (477, 95)
Screenshot: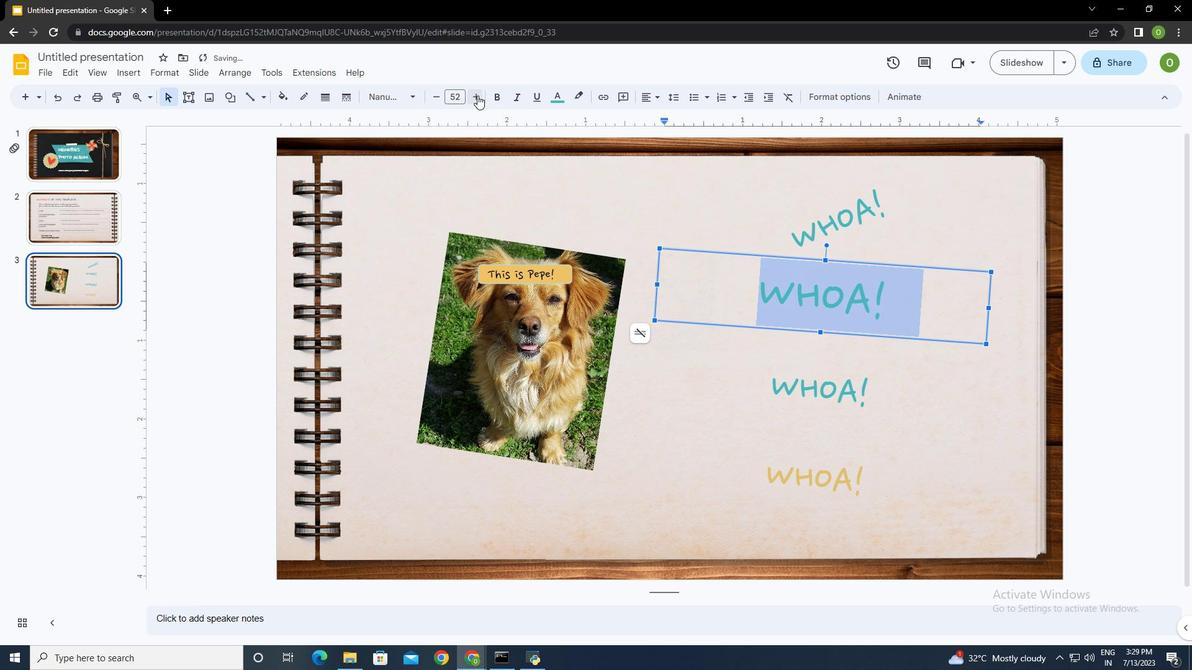 
Action: Mouse pressed left at (477, 95)
Screenshot: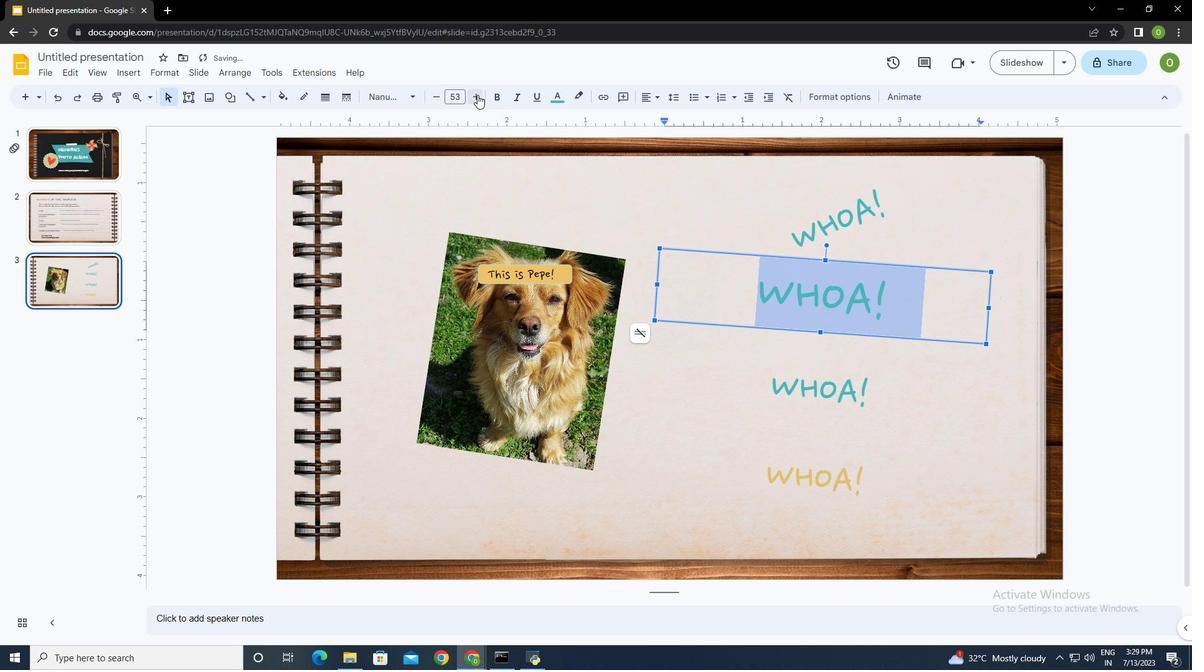 
Action: Mouse moved to (727, 368)
Screenshot: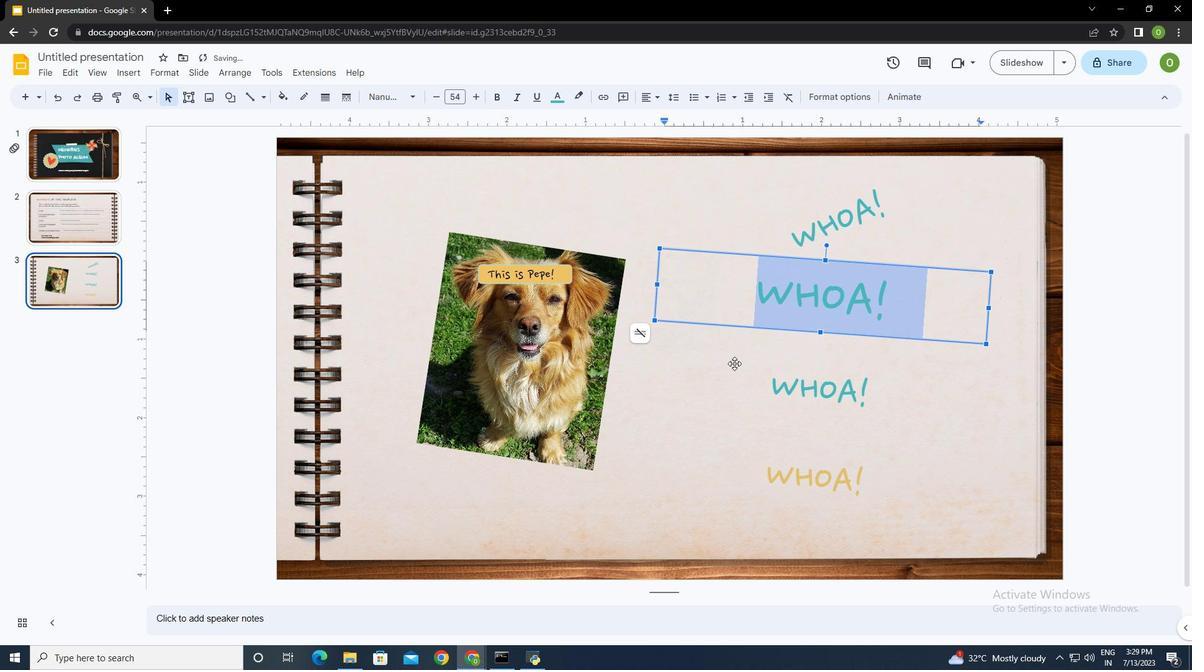 
Action: Mouse pressed left at (727, 368)
Screenshot: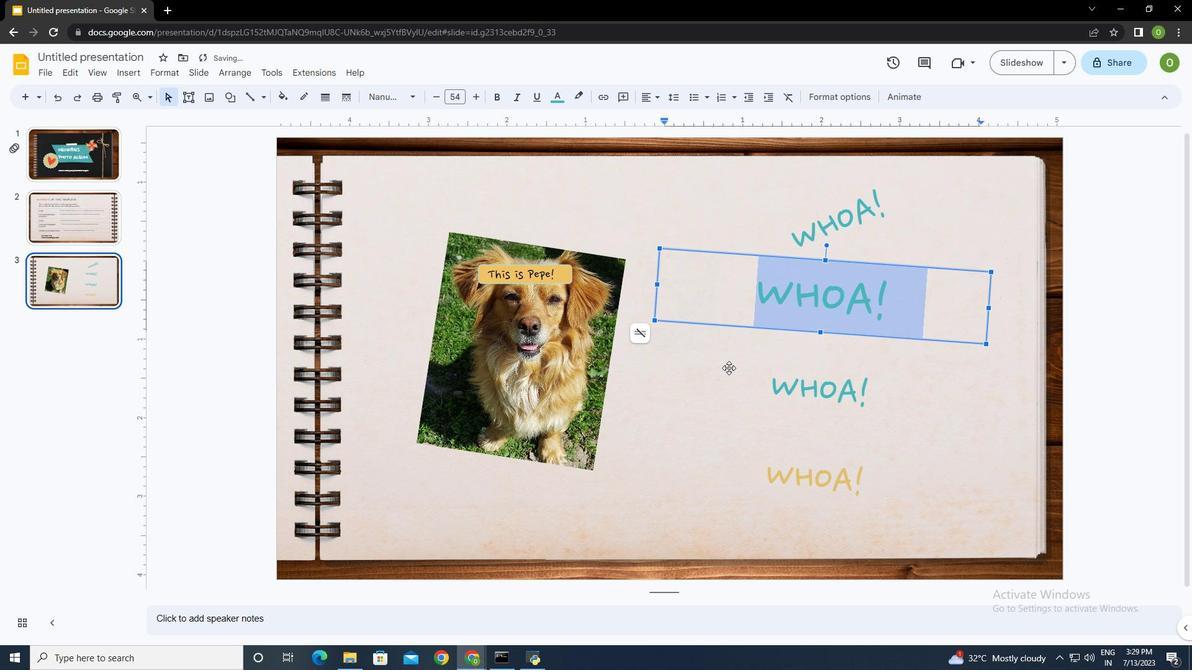 
Action: Mouse moved to (825, 338)
Screenshot: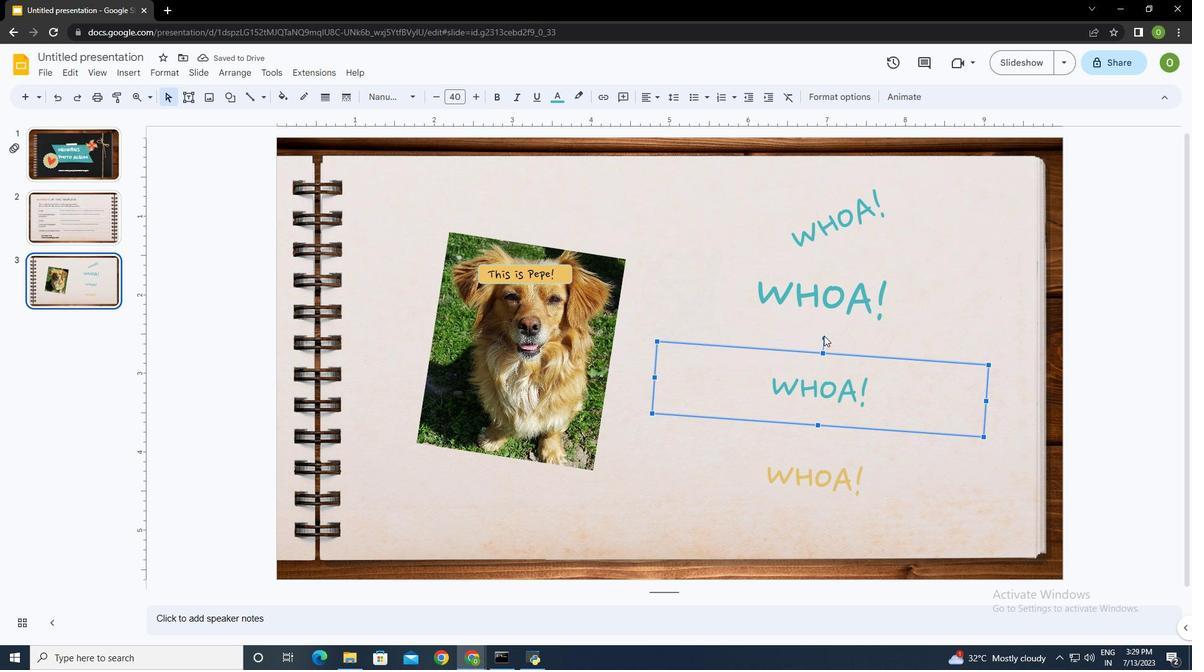 
Action: Mouse pressed left at (825, 338)
Screenshot: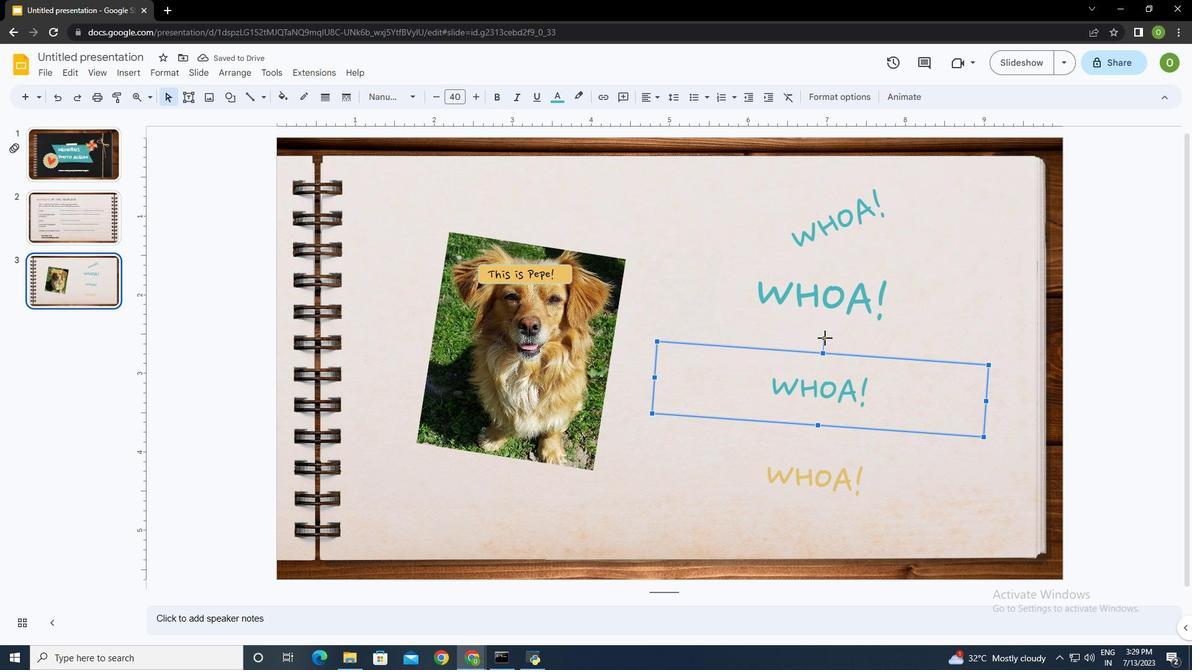 
Action: Mouse moved to (476, 96)
Screenshot: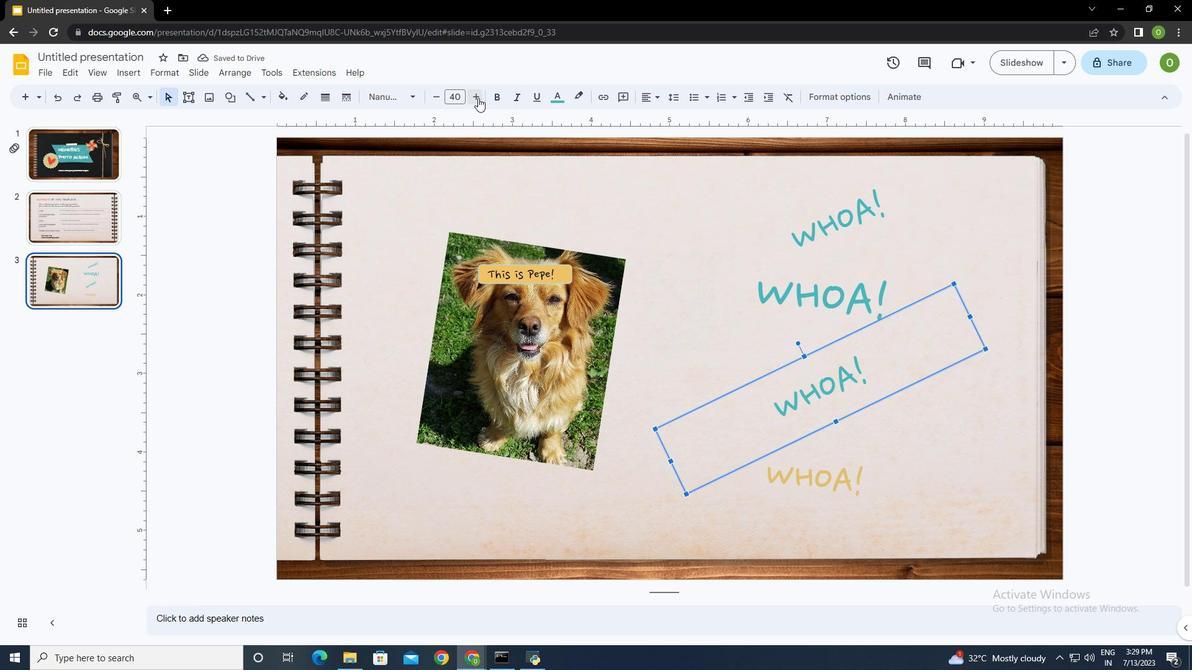 
Action: Mouse pressed left at (476, 96)
Screenshot: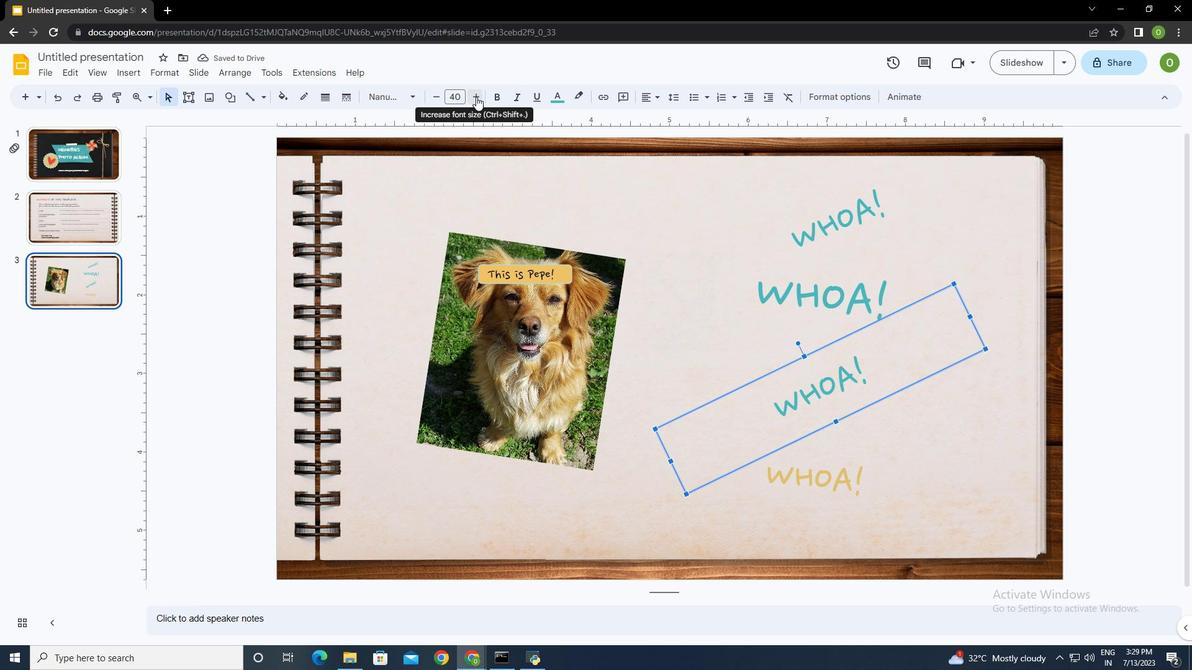 
Action: Mouse pressed left at (476, 96)
Screenshot: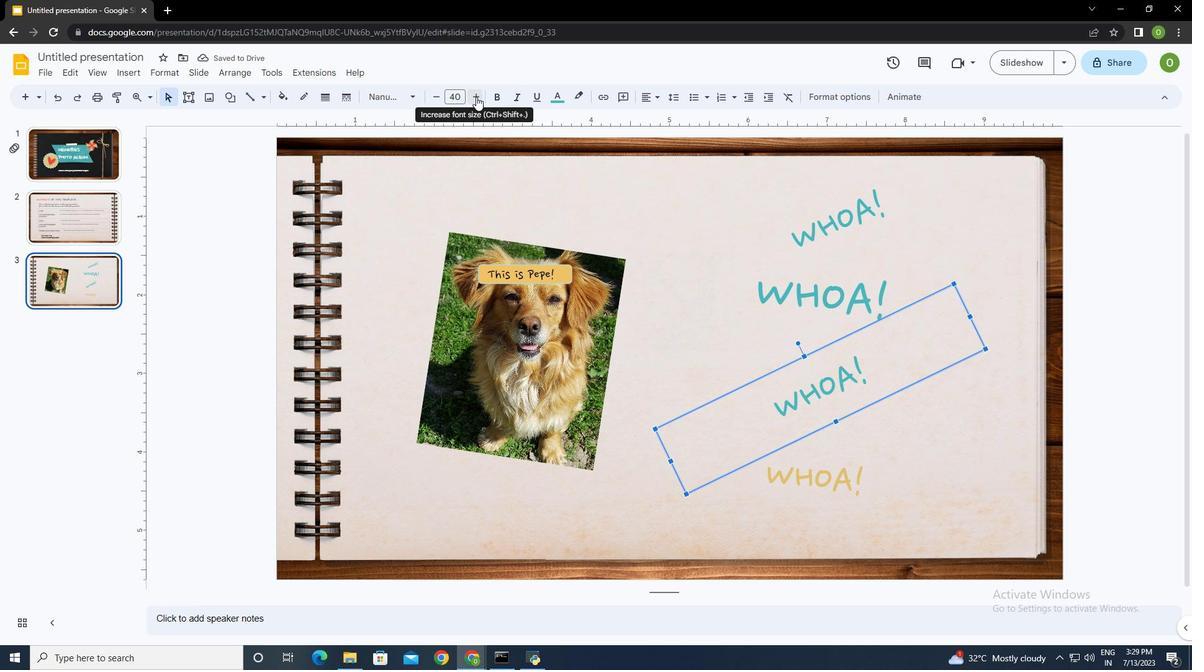 
Action: Mouse pressed left at (476, 96)
Screenshot: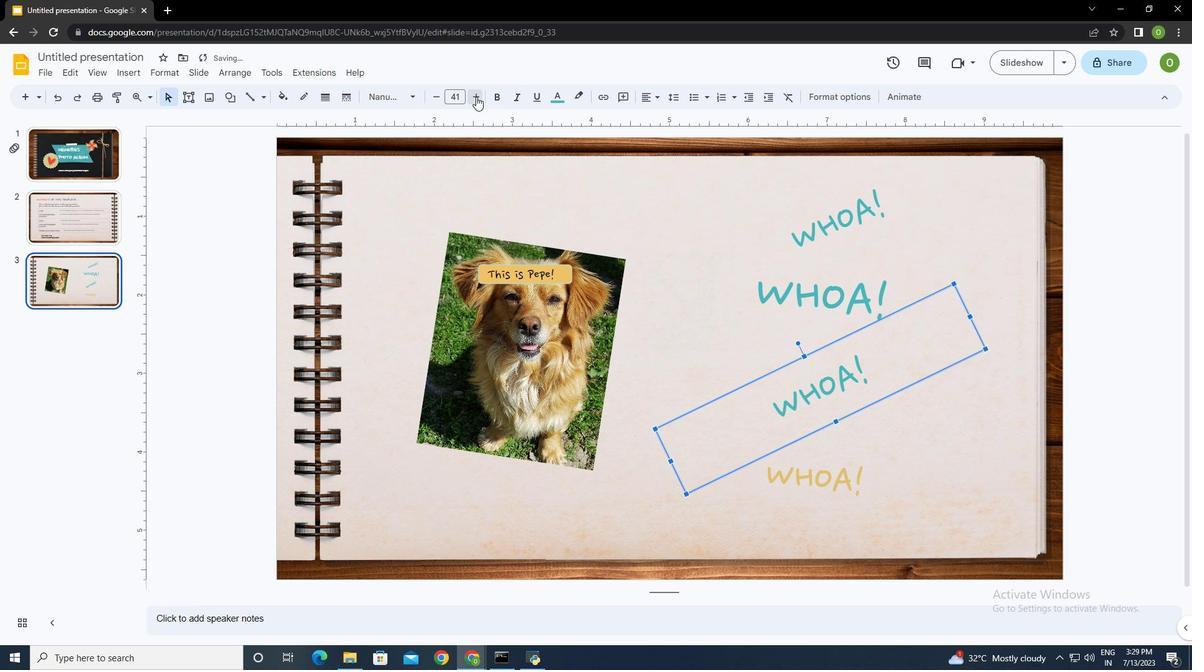 
Action: Mouse pressed left at (476, 96)
Screenshot: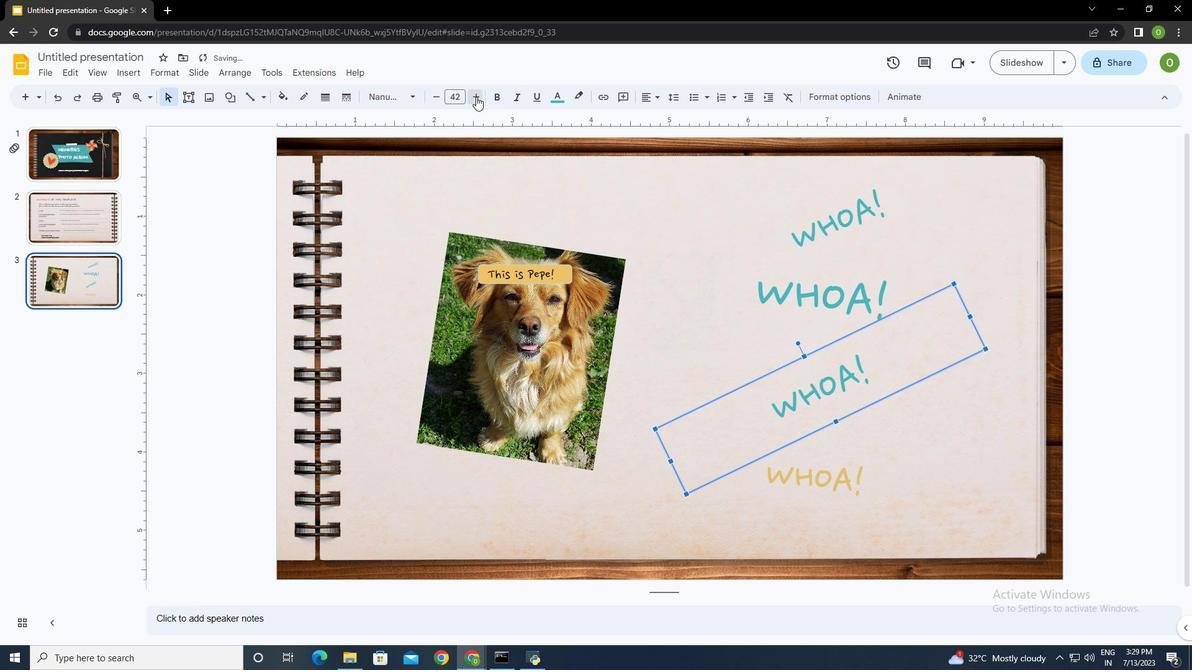 
Action: Mouse pressed left at (476, 96)
Screenshot: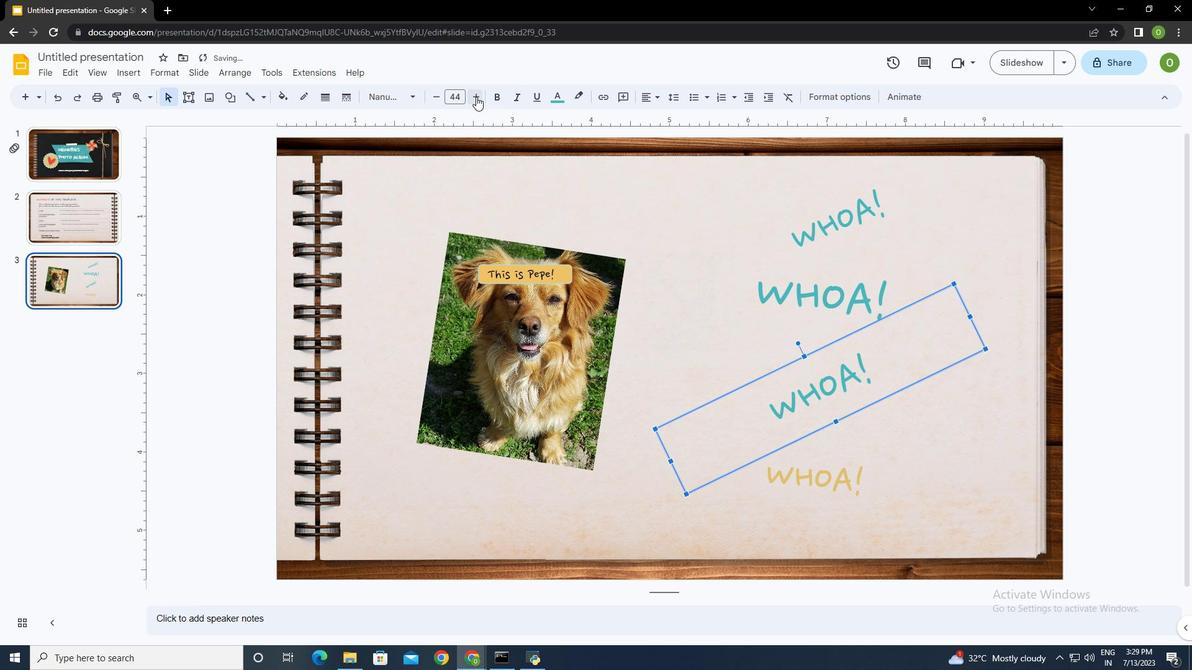 
Action: Mouse pressed left at (476, 96)
Screenshot: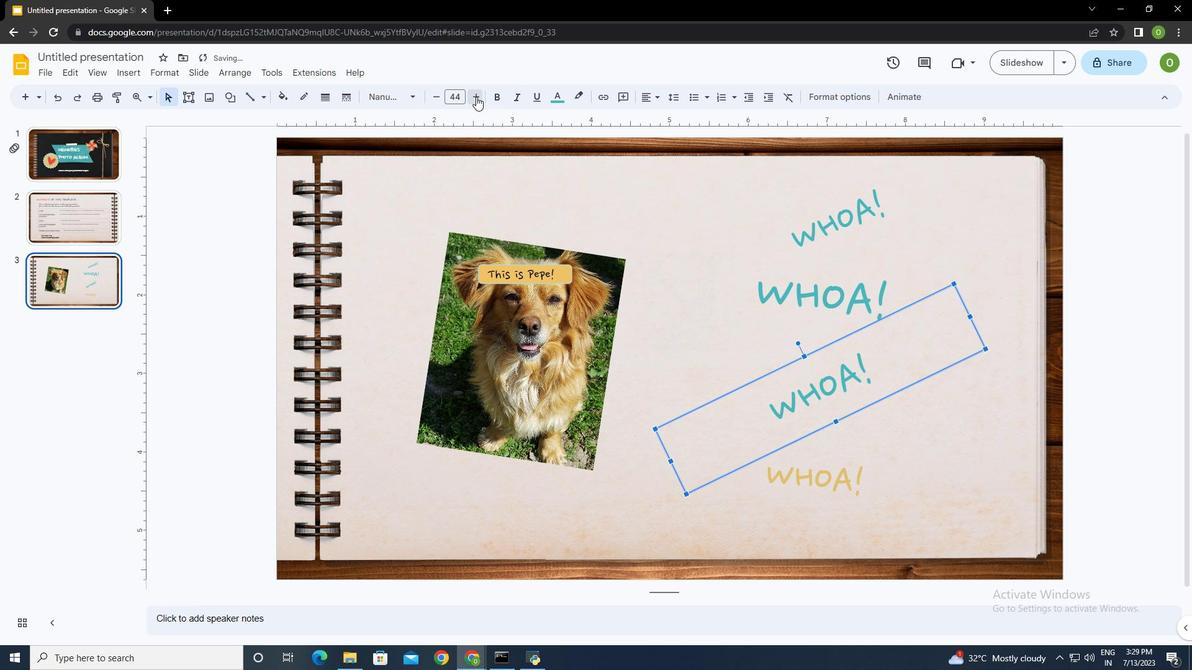
Action: Mouse pressed left at (476, 96)
Screenshot: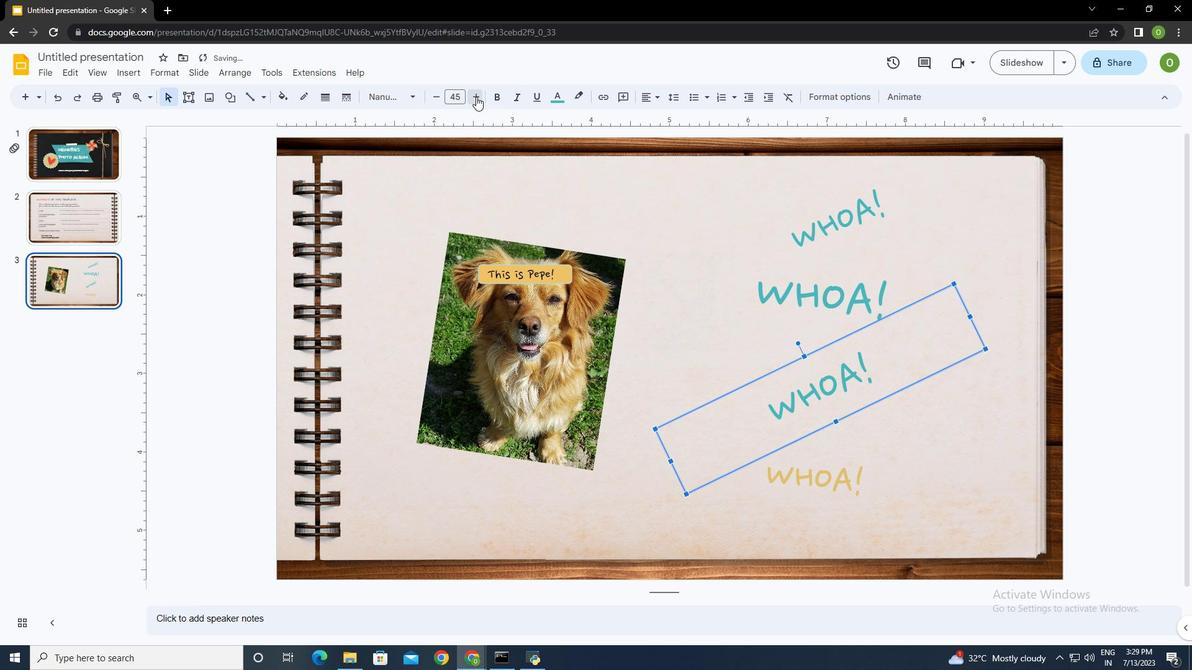 
Action: Mouse pressed left at (476, 96)
Screenshot: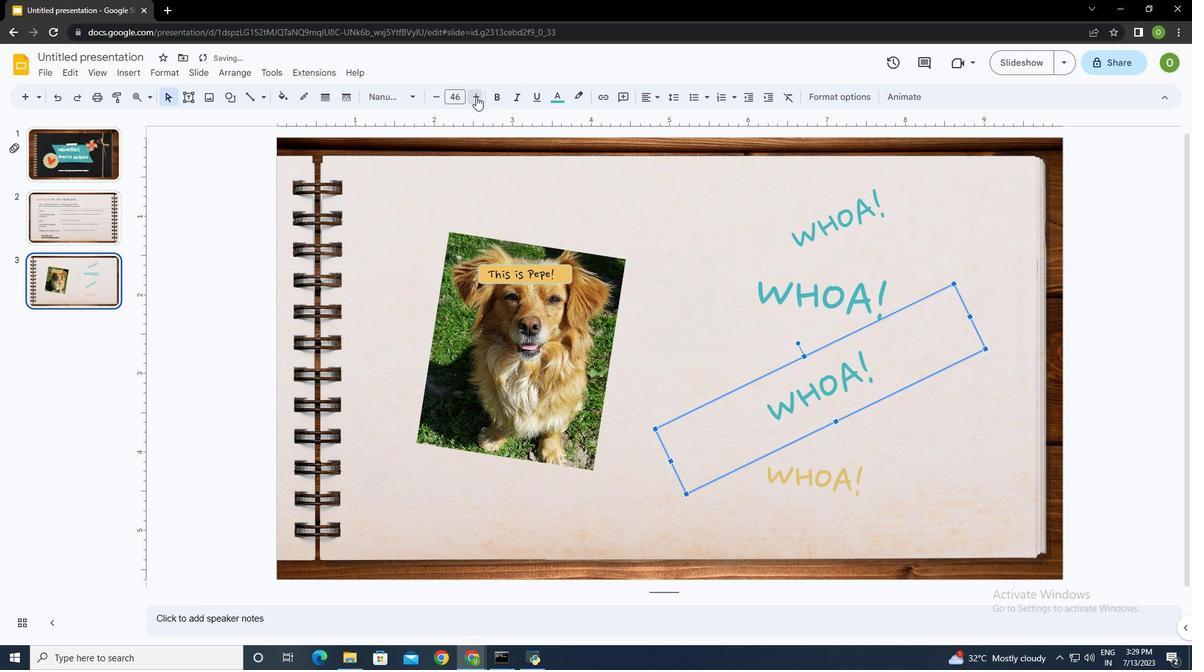 
Action: Mouse pressed left at (476, 96)
Screenshot: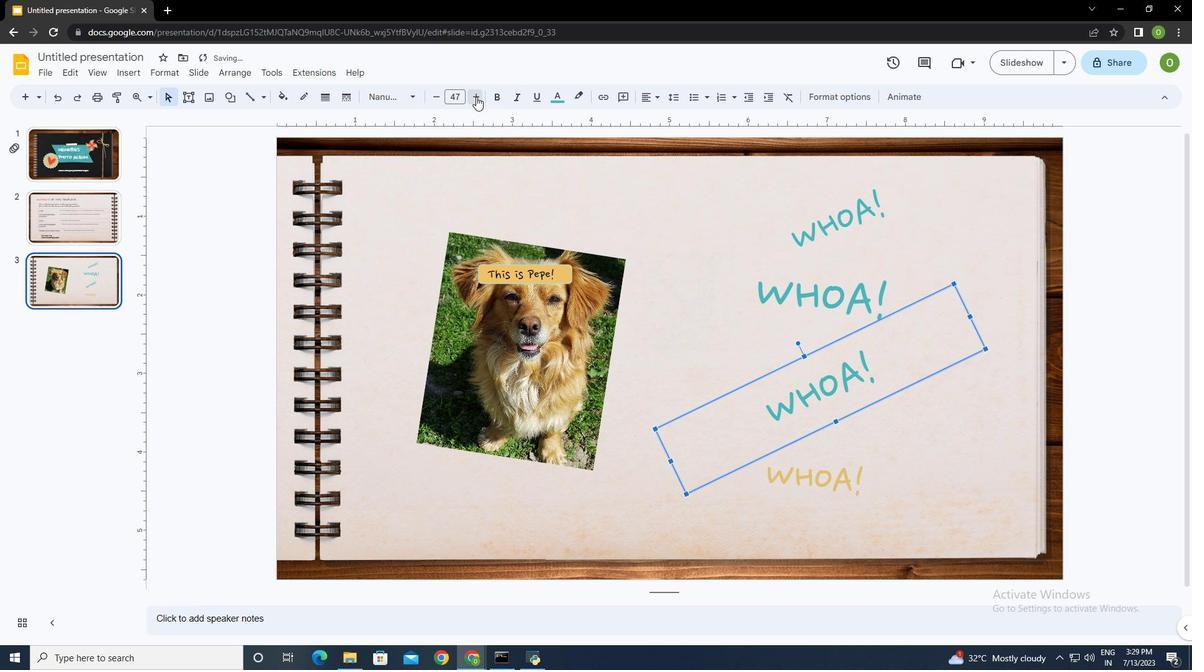 
Action: Mouse pressed left at (476, 96)
Screenshot: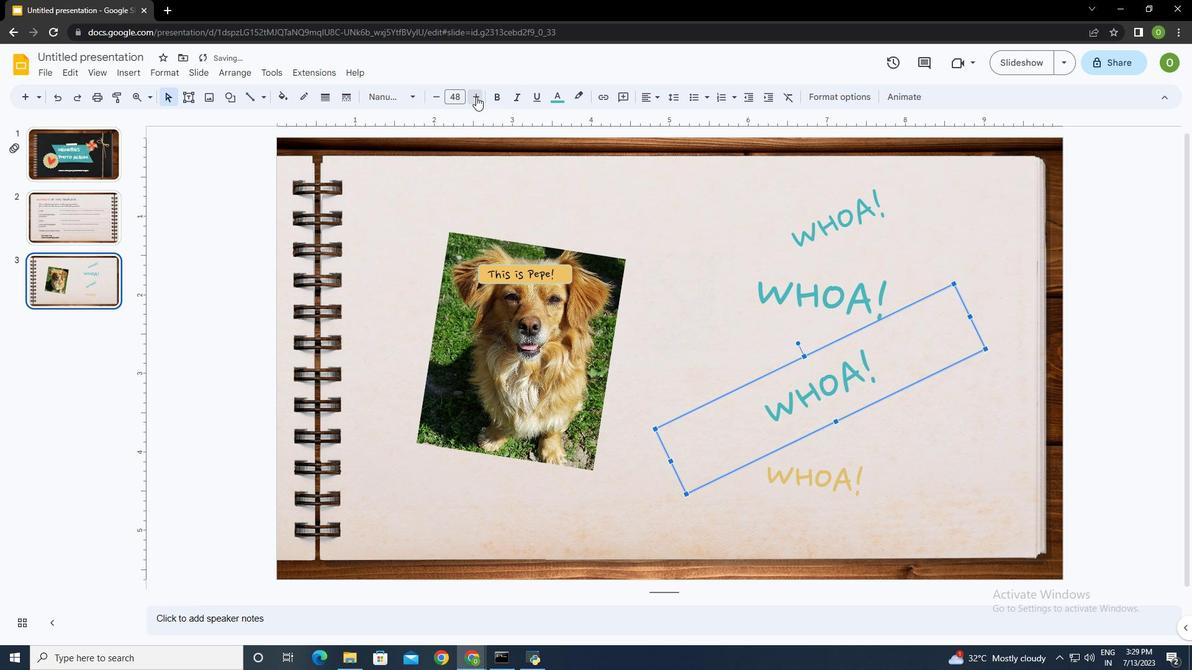 
Action: Mouse pressed left at (476, 96)
Screenshot: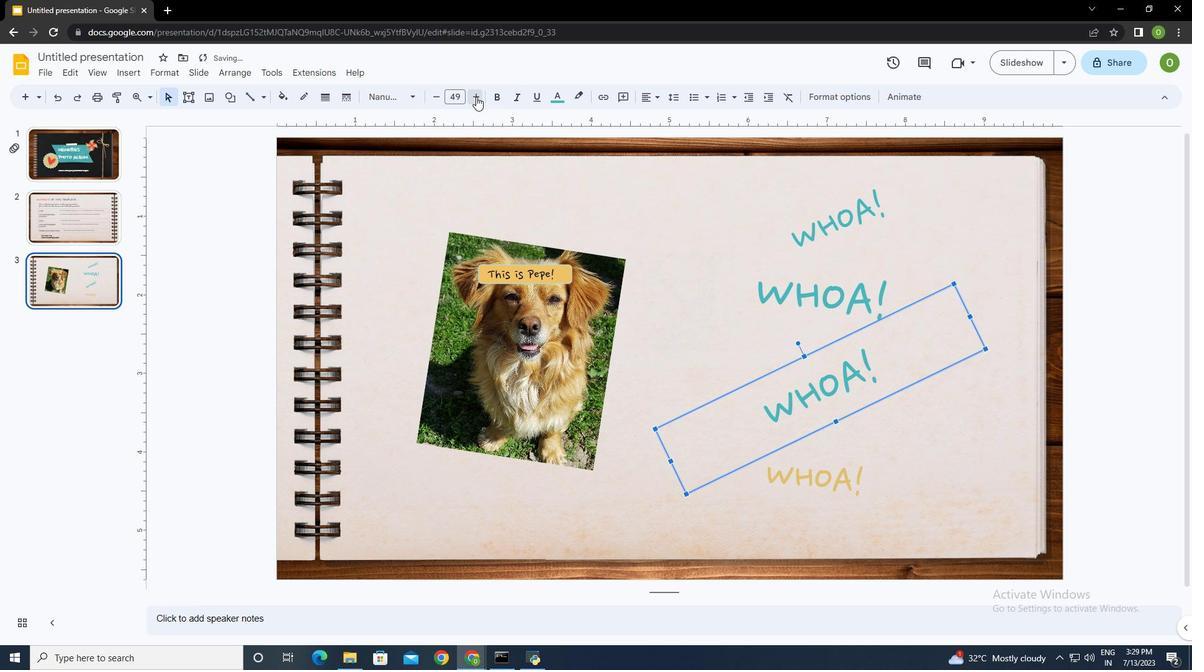 
Action: Mouse pressed left at (476, 96)
Screenshot: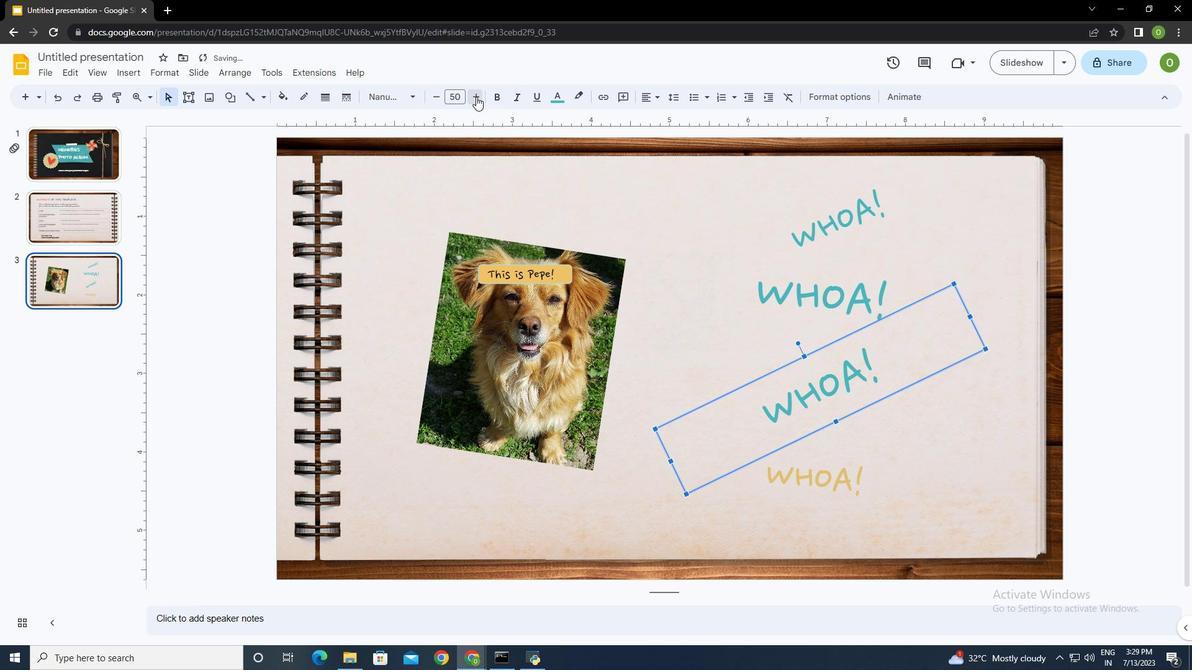 
Action: Mouse pressed left at (476, 96)
Screenshot: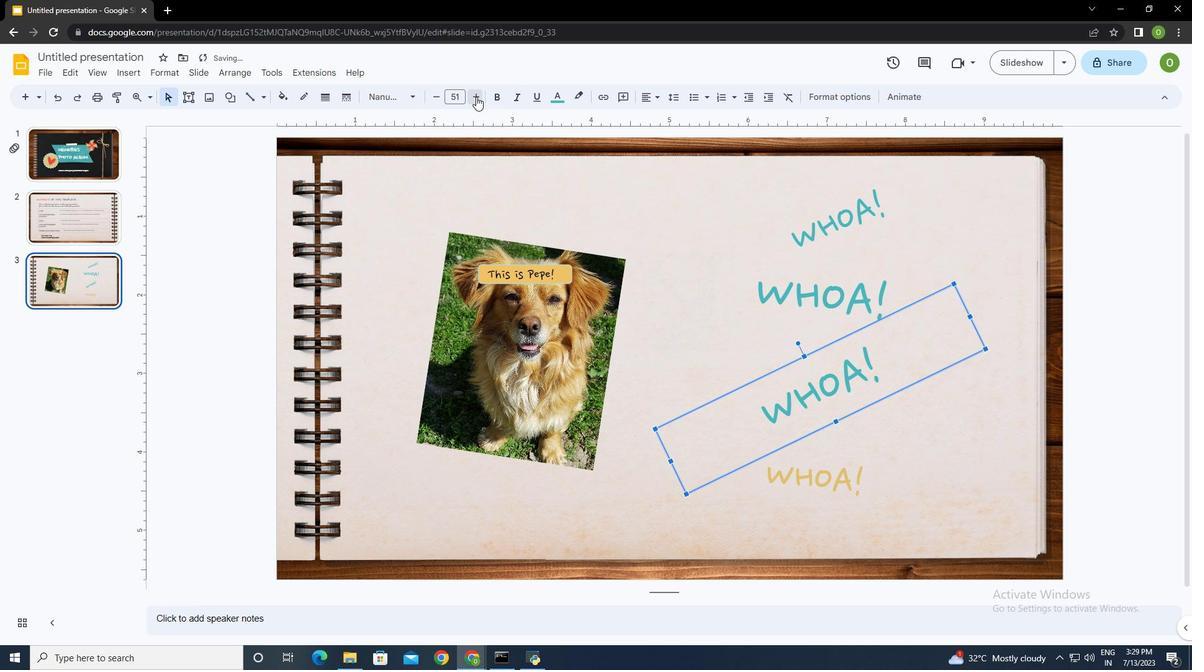
Action: Mouse pressed left at (476, 96)
Screenshot: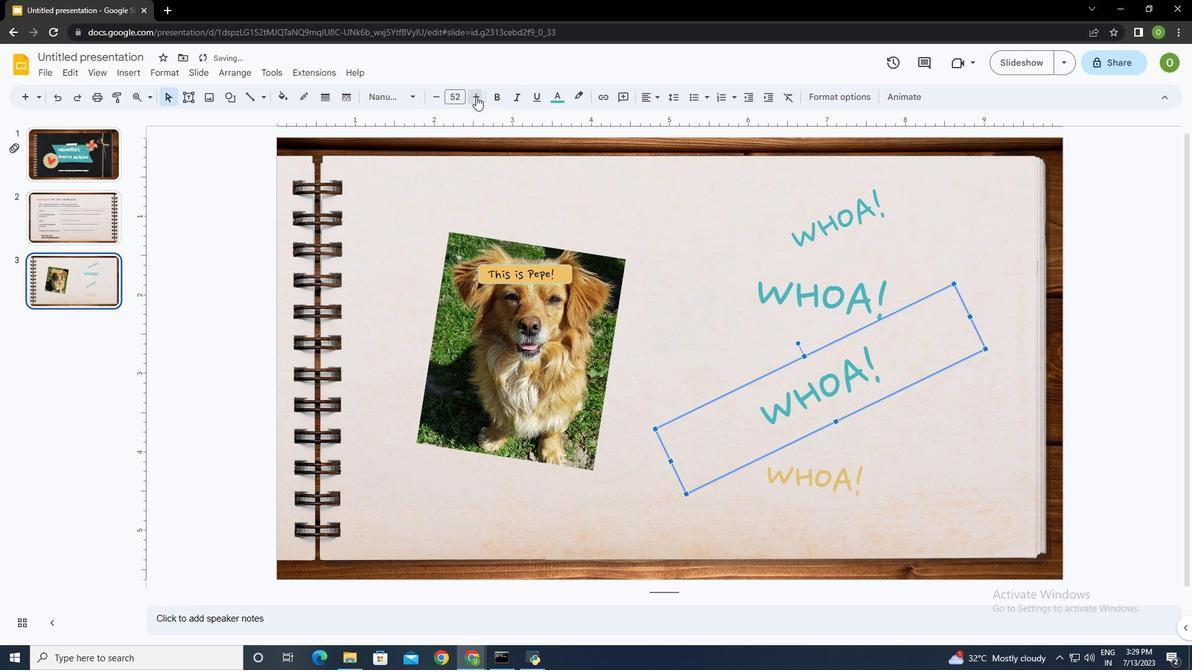 
Action: Mouse pressed left at (476, 96)
Screenshot: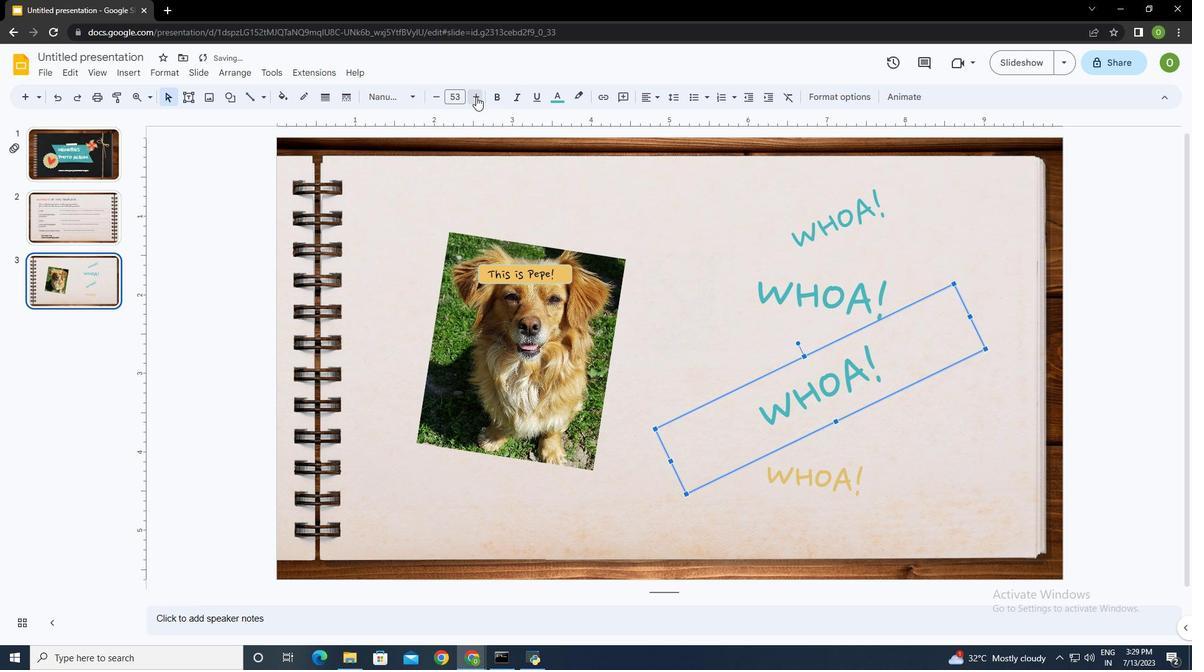 
Action: Mouse moved to (381, 95)
Screenshot: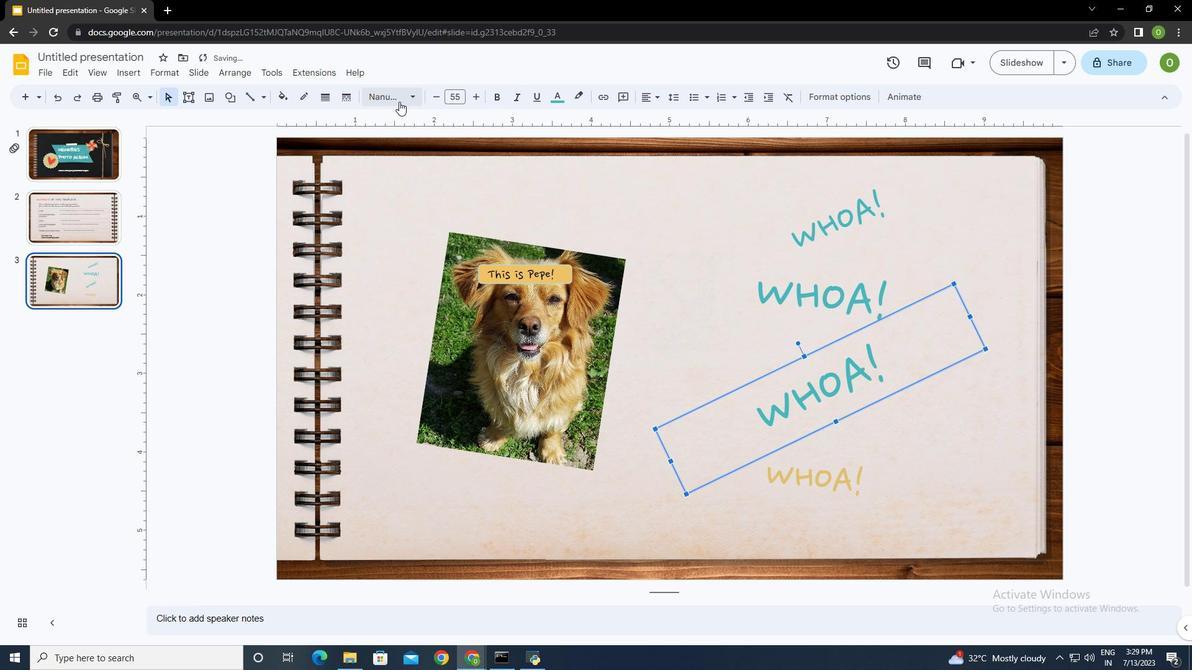 
Action: Mouse pressed left at (381, 95)
Screenshot: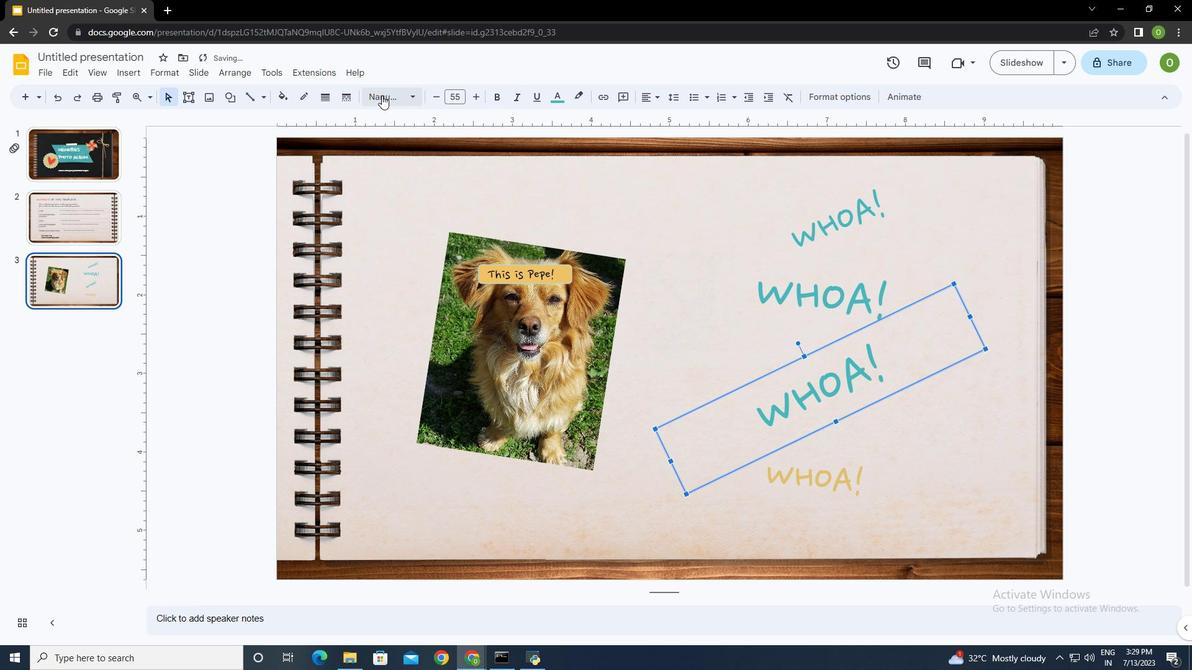 
Action: Mouse moved to (418, 323)
Screenshot: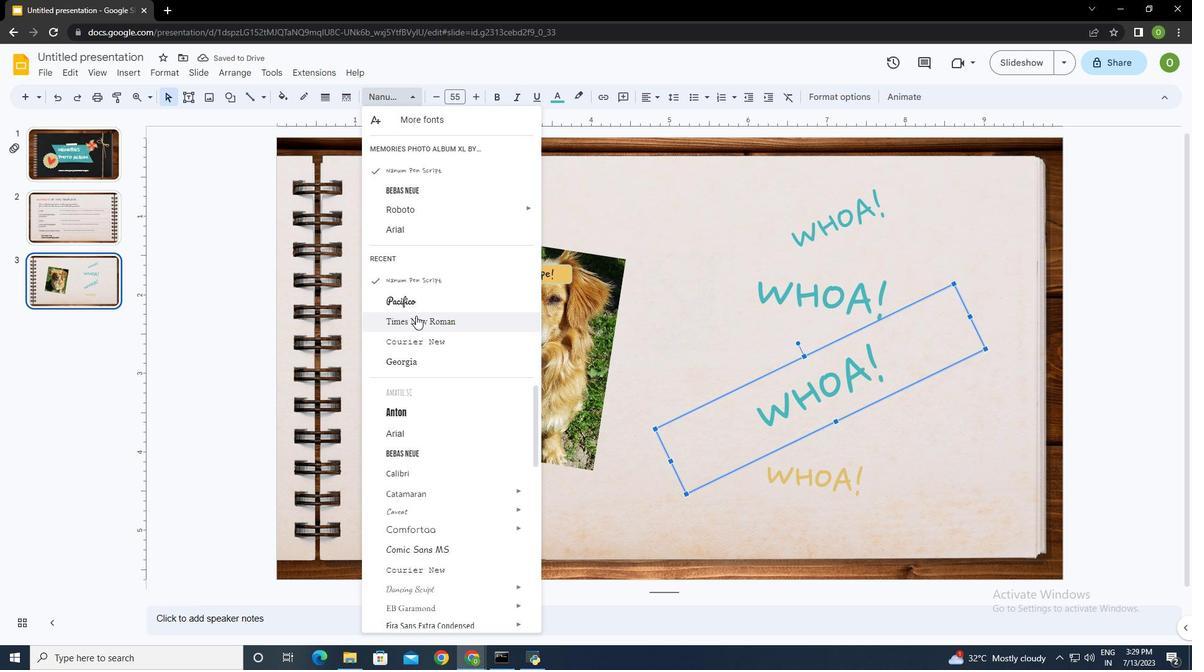 
Action: Mouse pressed left at (418, 323)
Screenshot: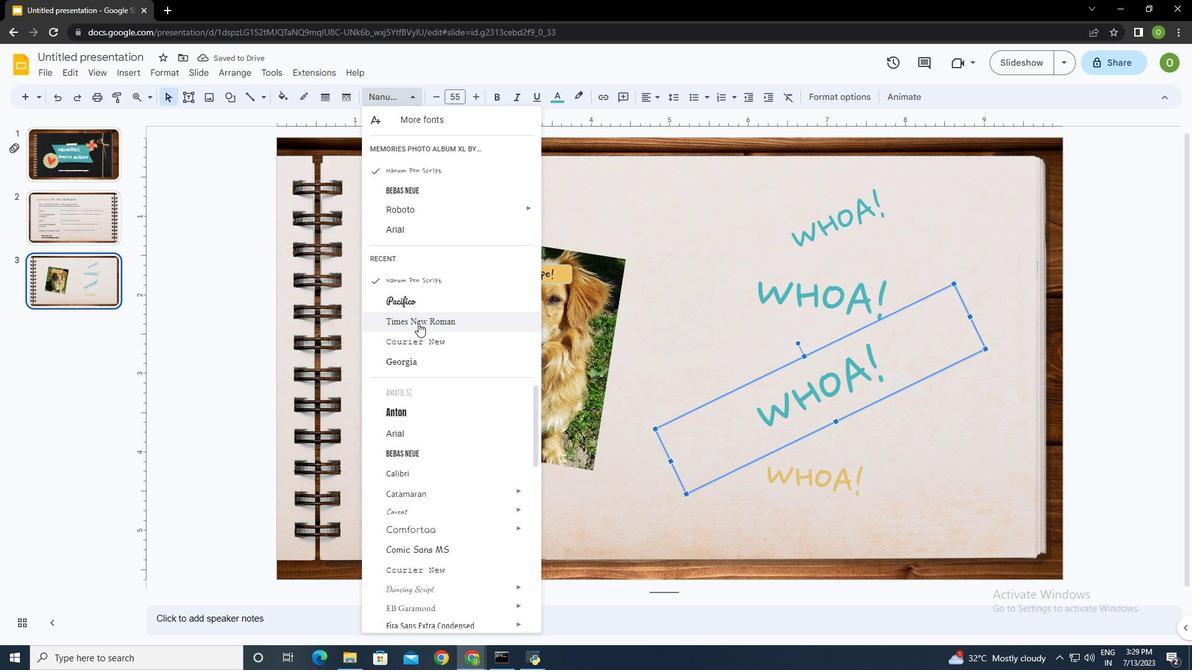 
Action: Mouse moved to (953, 419)
Screenshot: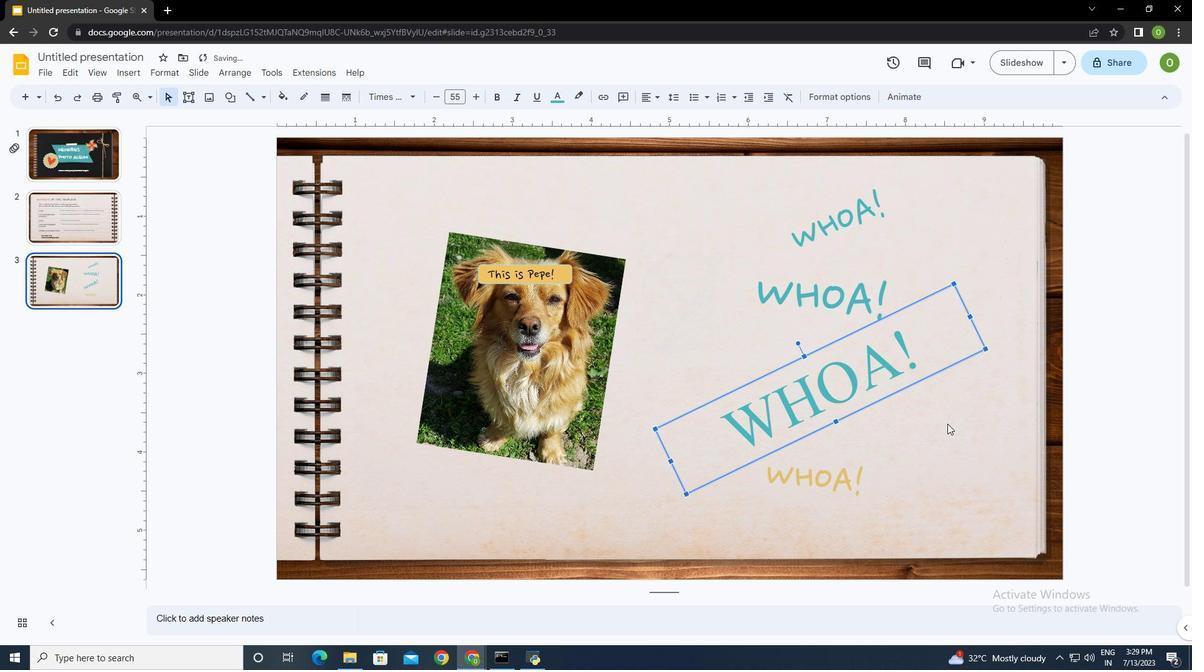 
Action: Mouse pressed left at (953, 419)
Screenshot: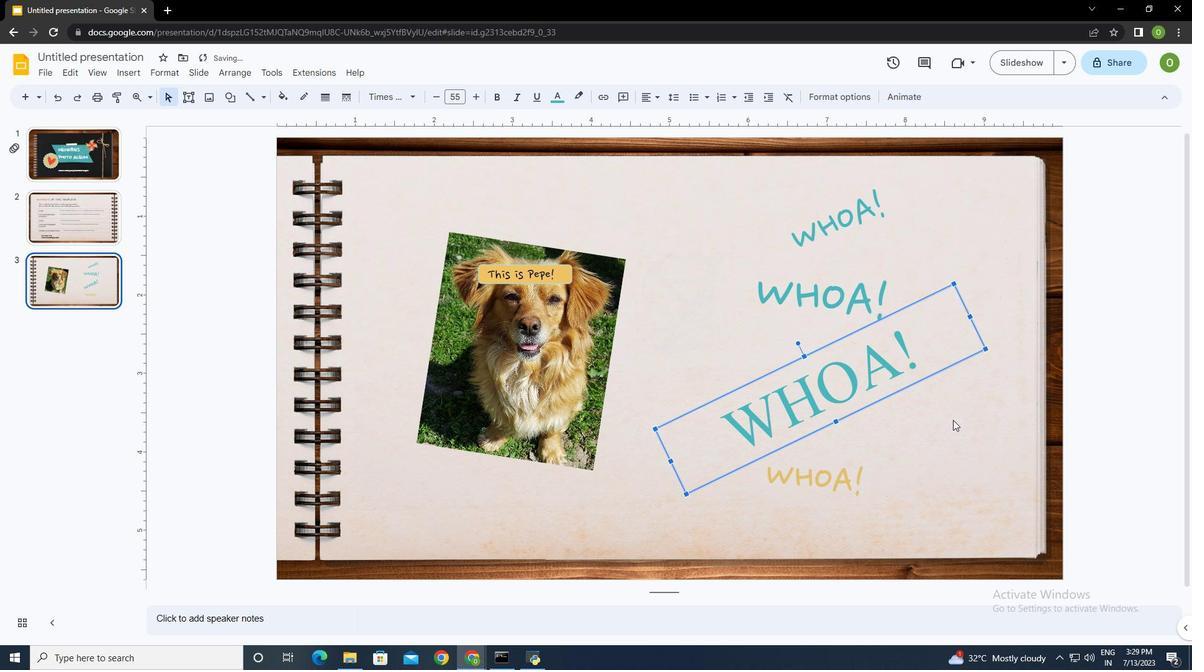 
Action: Mouse moved to (810, 481)
Screenshot: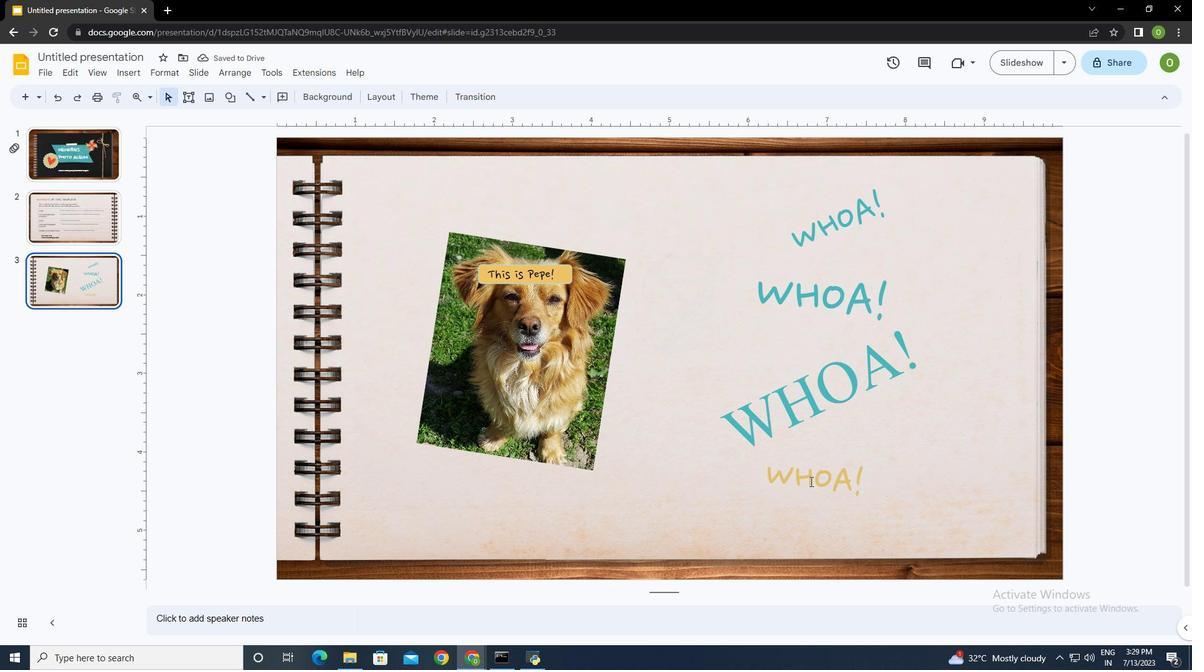 
Action: Mouse pressed left at (810, 481)
Screenshot: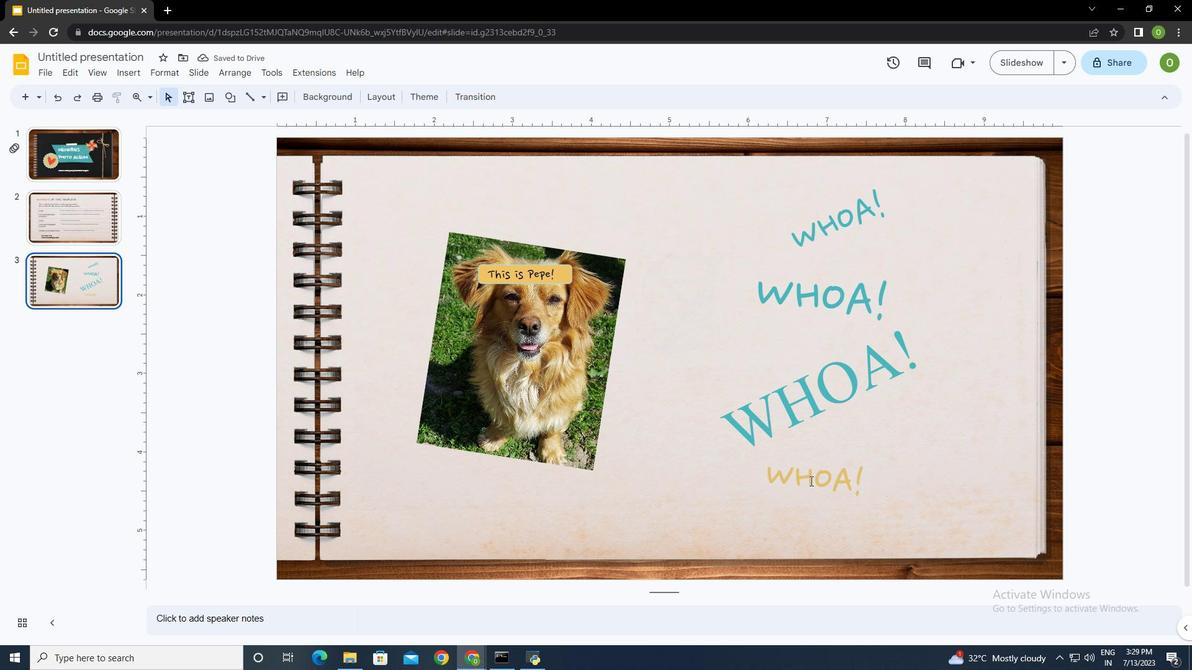 
Action: Mouse moved to (772, 491)
Screenshot: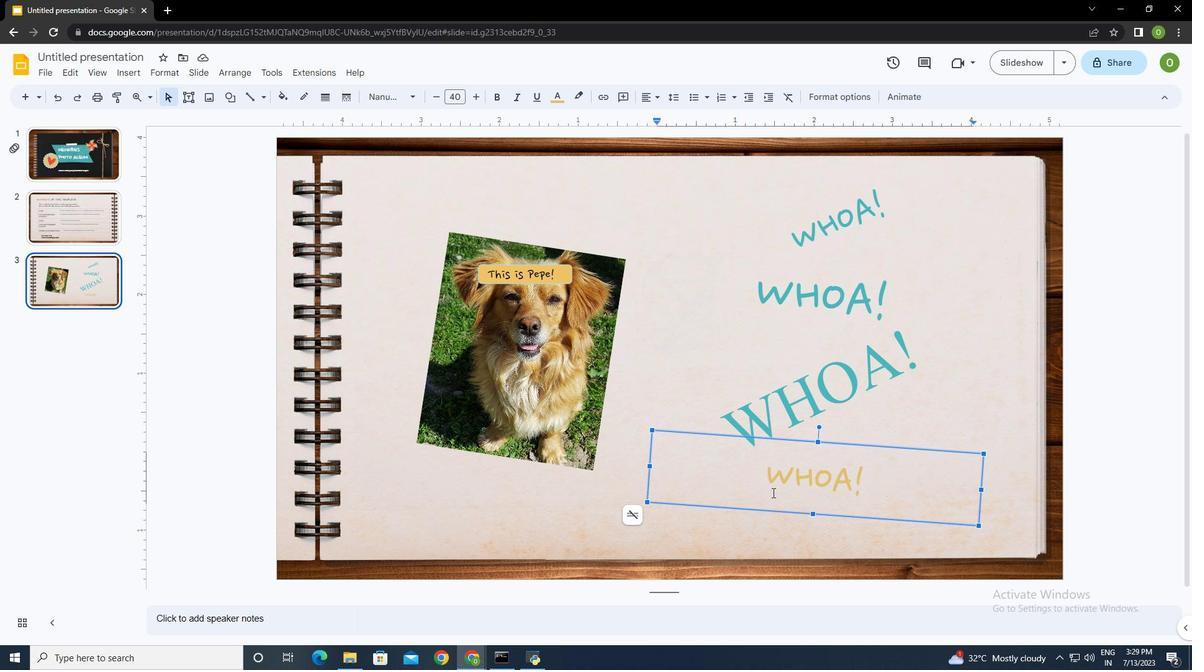 
Action: Key pressed ctrl+A
Screenshot: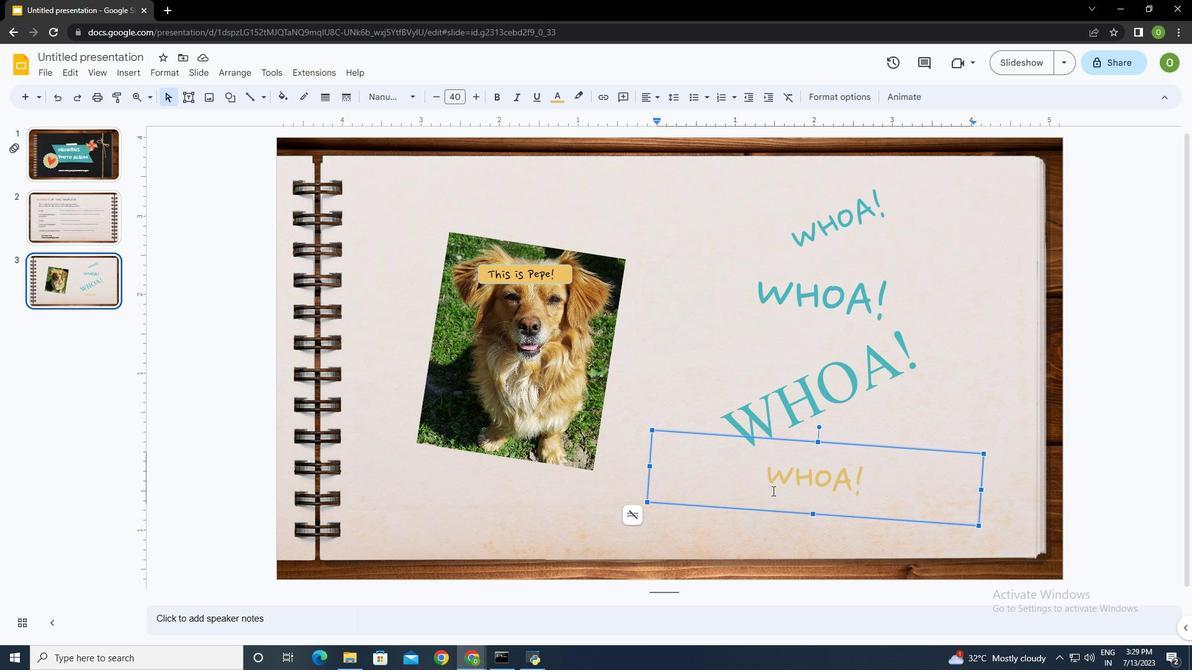 
Action: Mouse moved to (475, 95)
Screenshot: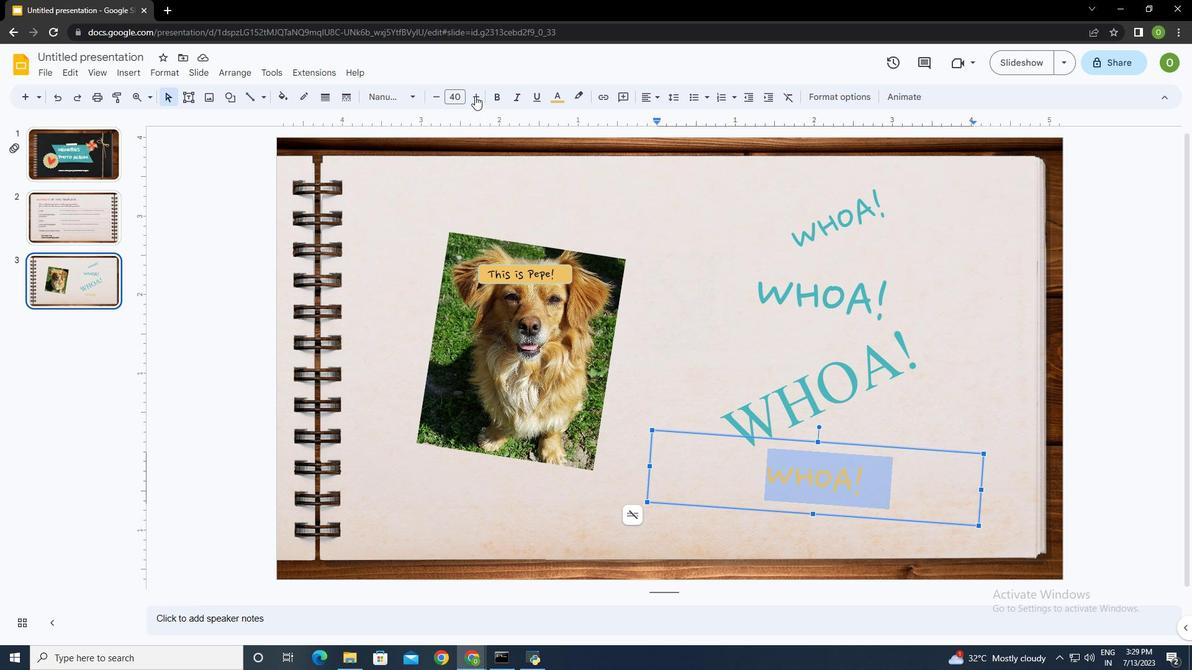 
Action: Mouse pressed left at (475, 95)
Screenshot: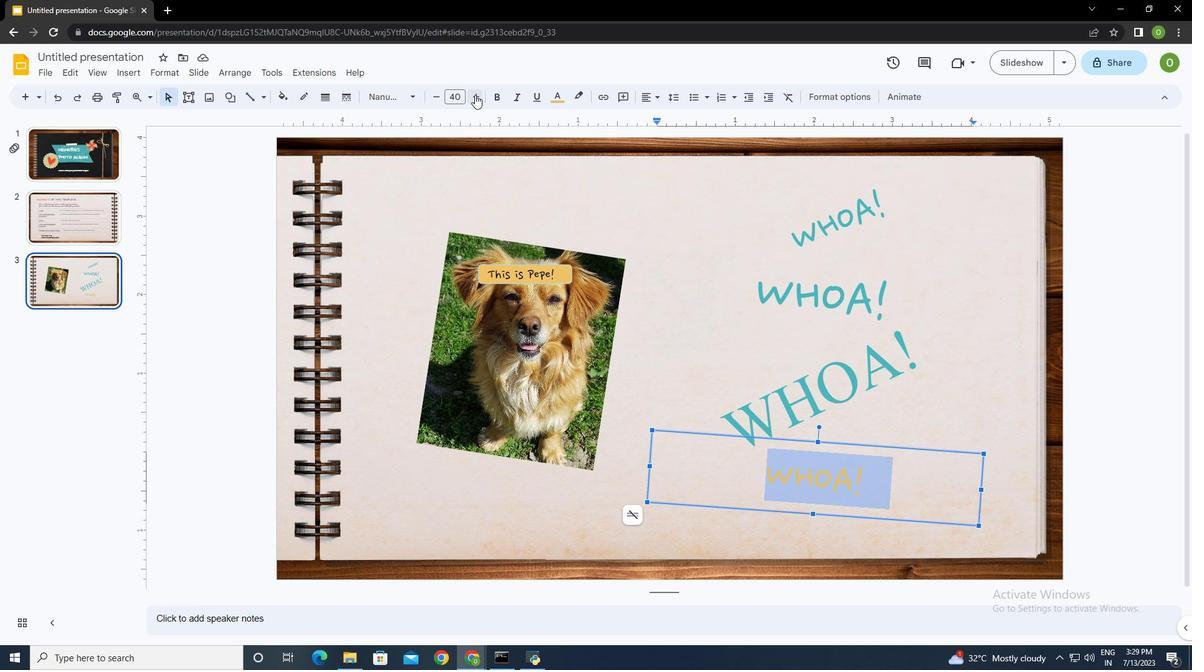 
Action: Mouse pressed left at (475, 95)
Screenshot: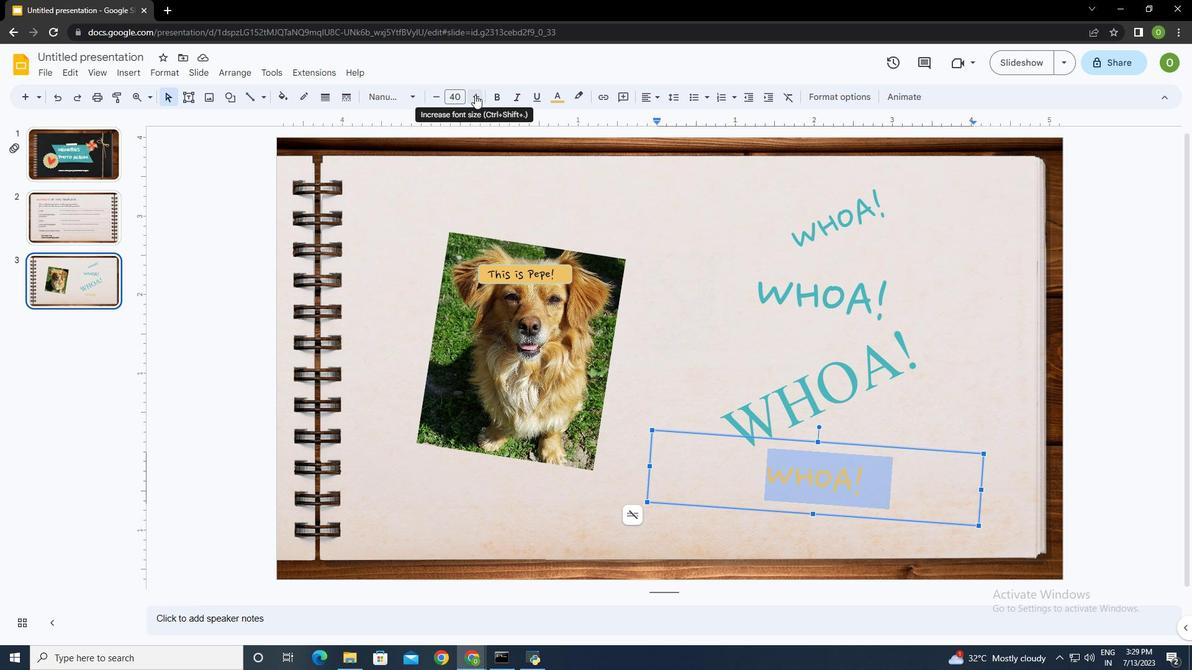 
Action: Mouse pressed left at (475, 95)
Screenshot: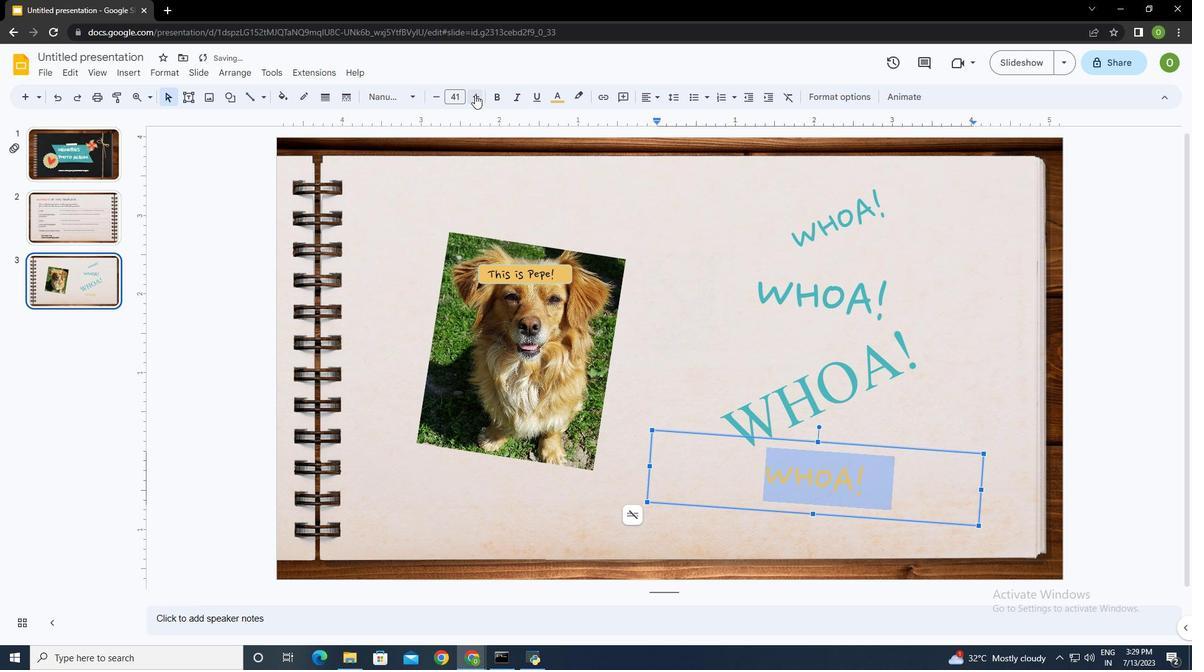 
Action: Mouse pressed left at (475, 95)
Screenshot: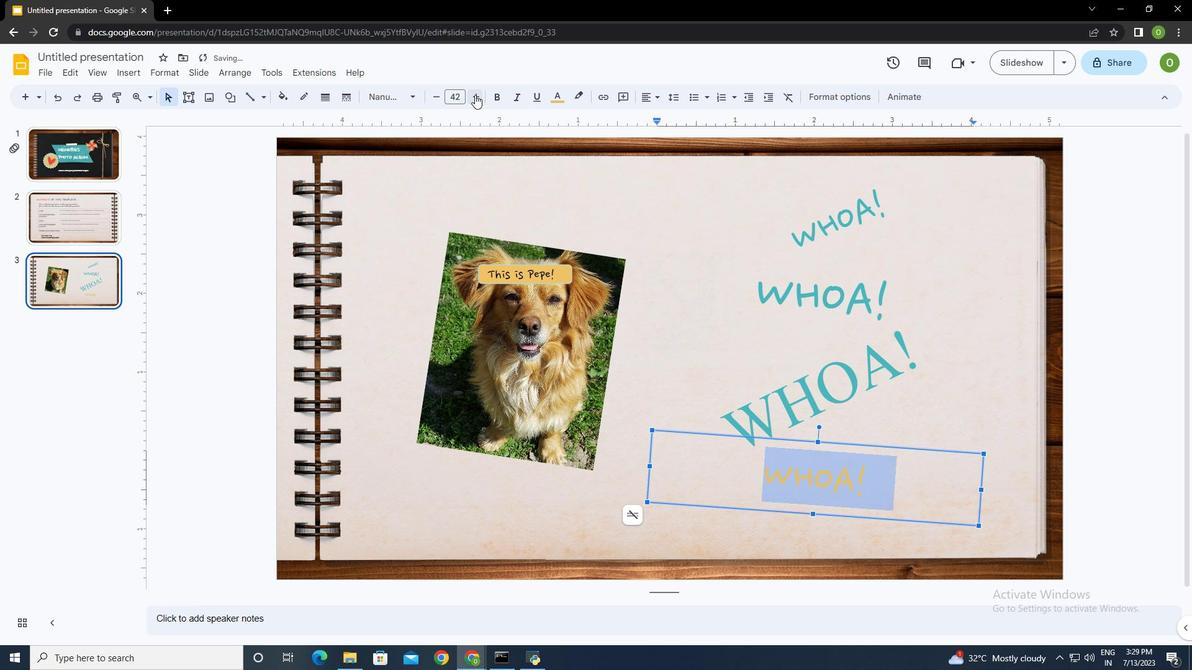 
Action: Mouse pressed left at (475, 95)
Screenshot: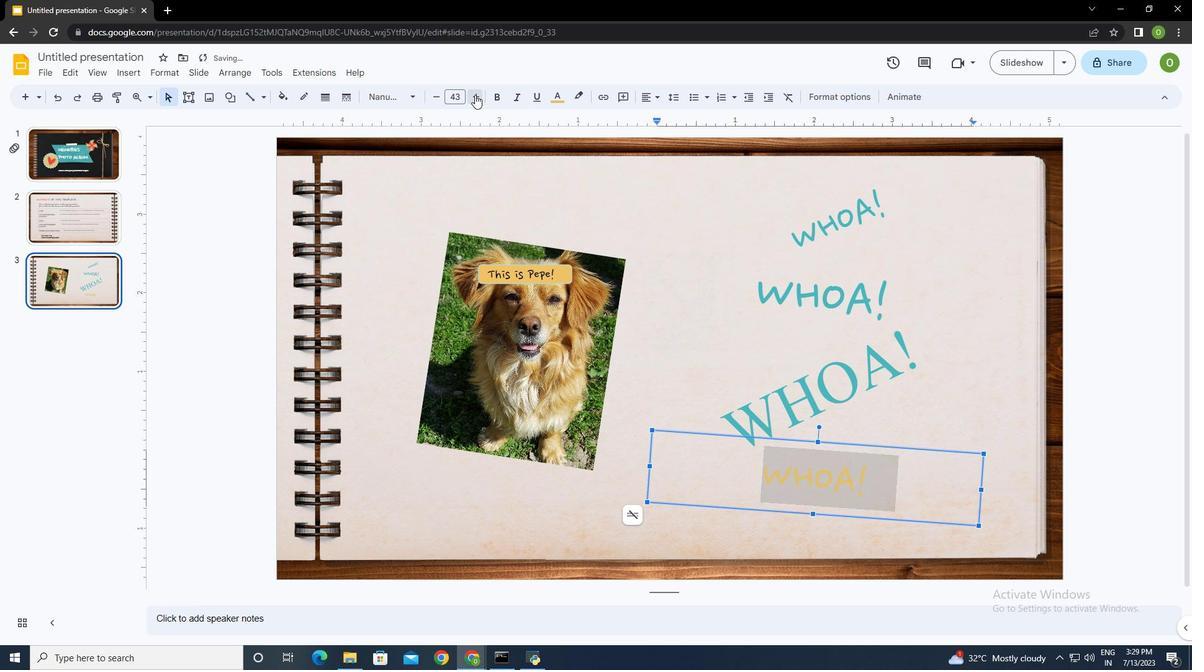 
Action: Mouse pressed left at (475, 95)
Screenshot: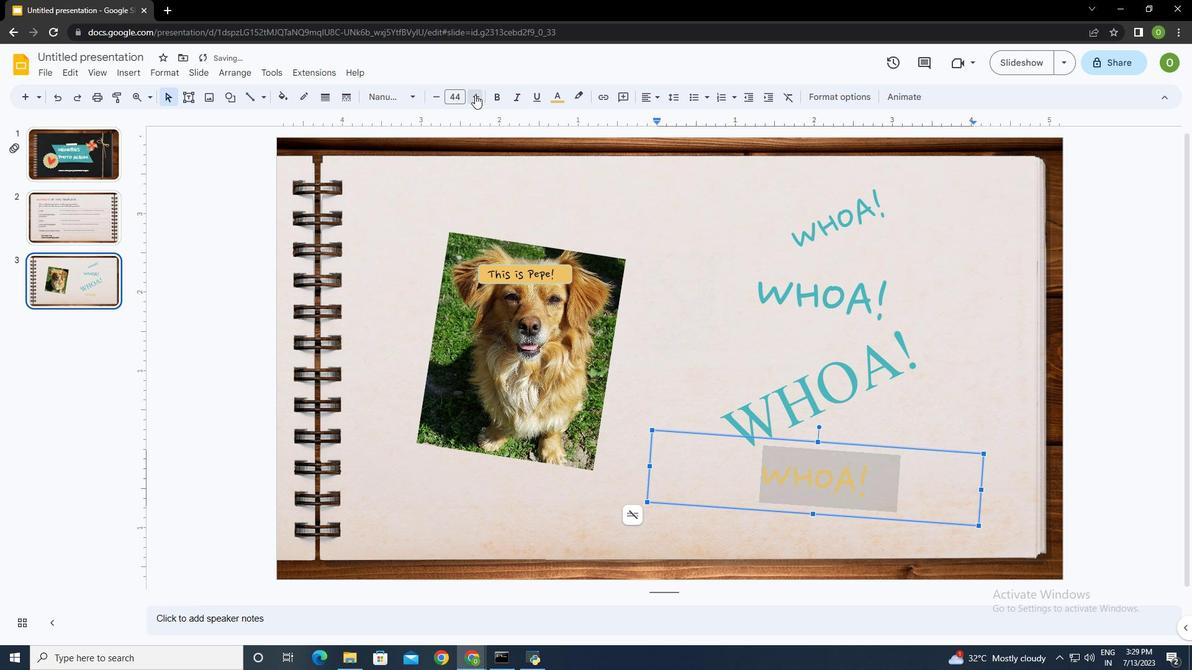
Action: Mouse pressed left at (475, 95)
Screenshot: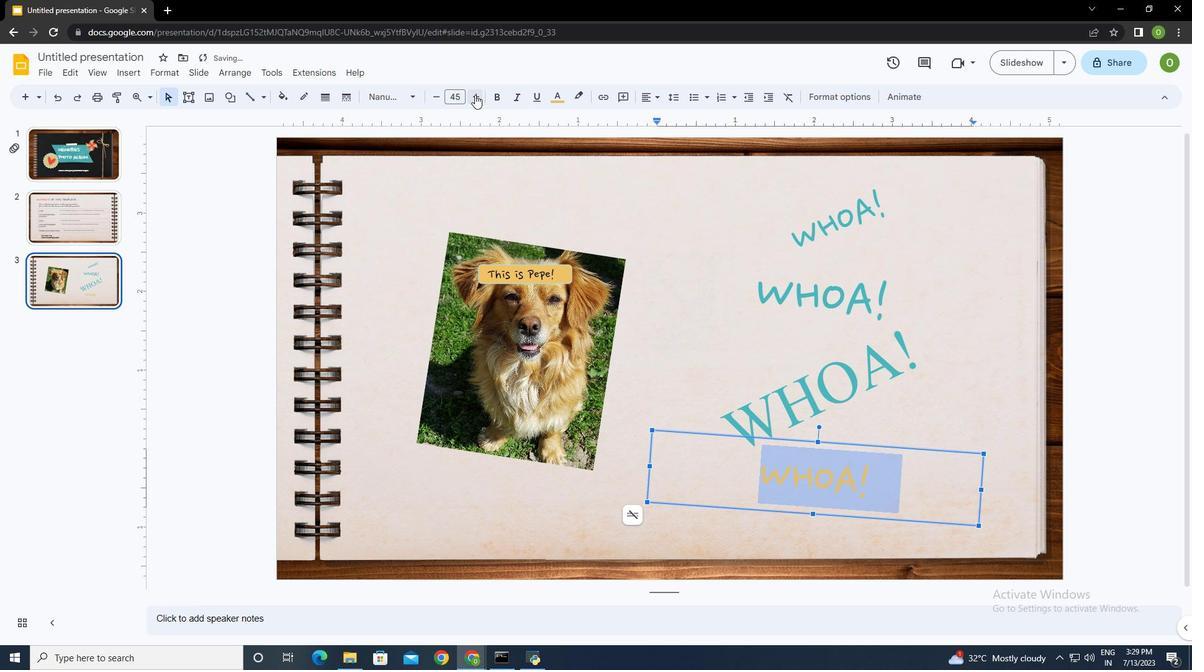 
Action: Mouse moved to (964, 278)
Screenshot: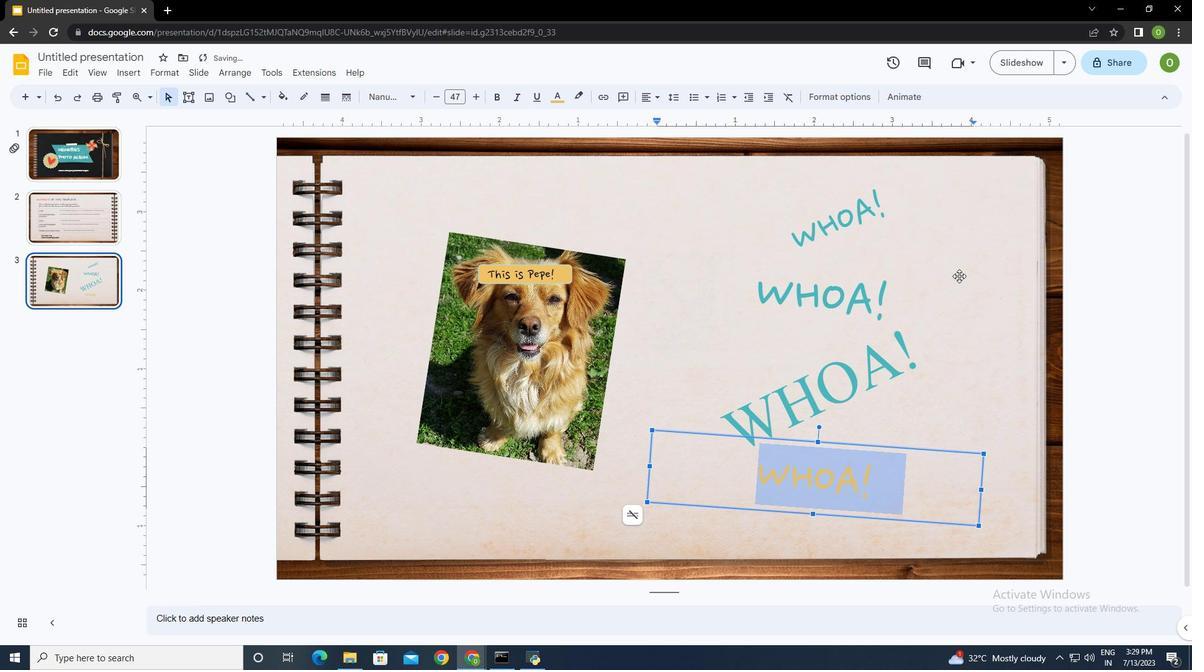
Action: Mouse pressed left at (964, 278)
Screenshot: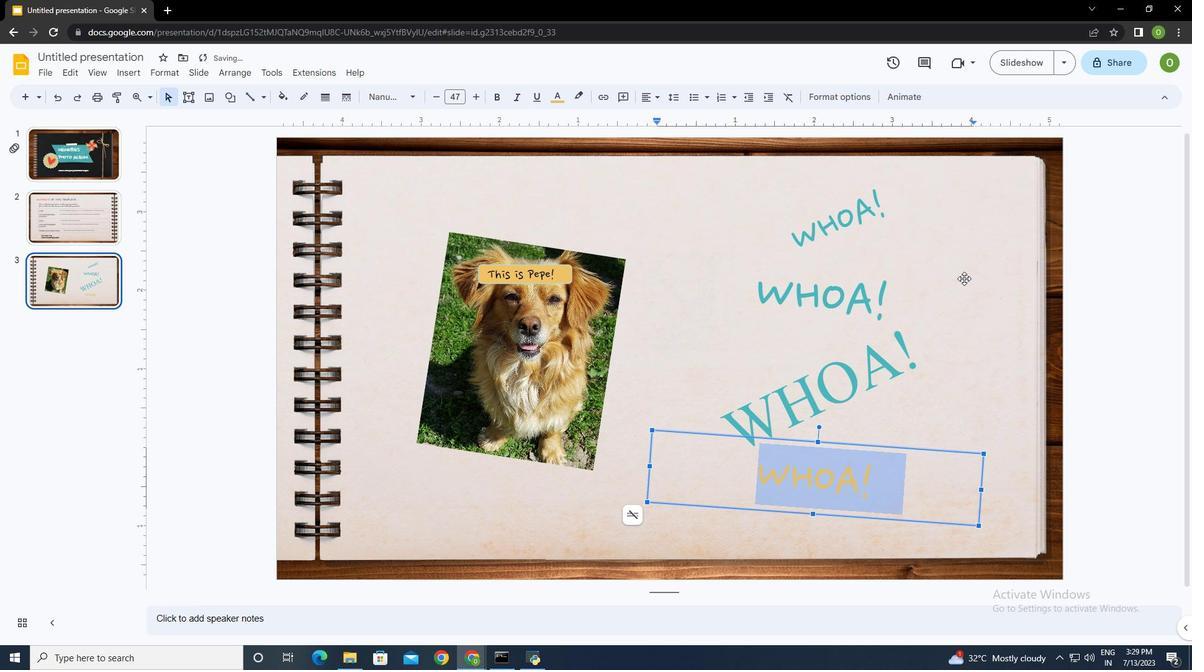 
Action: Mouse moved to (839, 224)
Screenshot: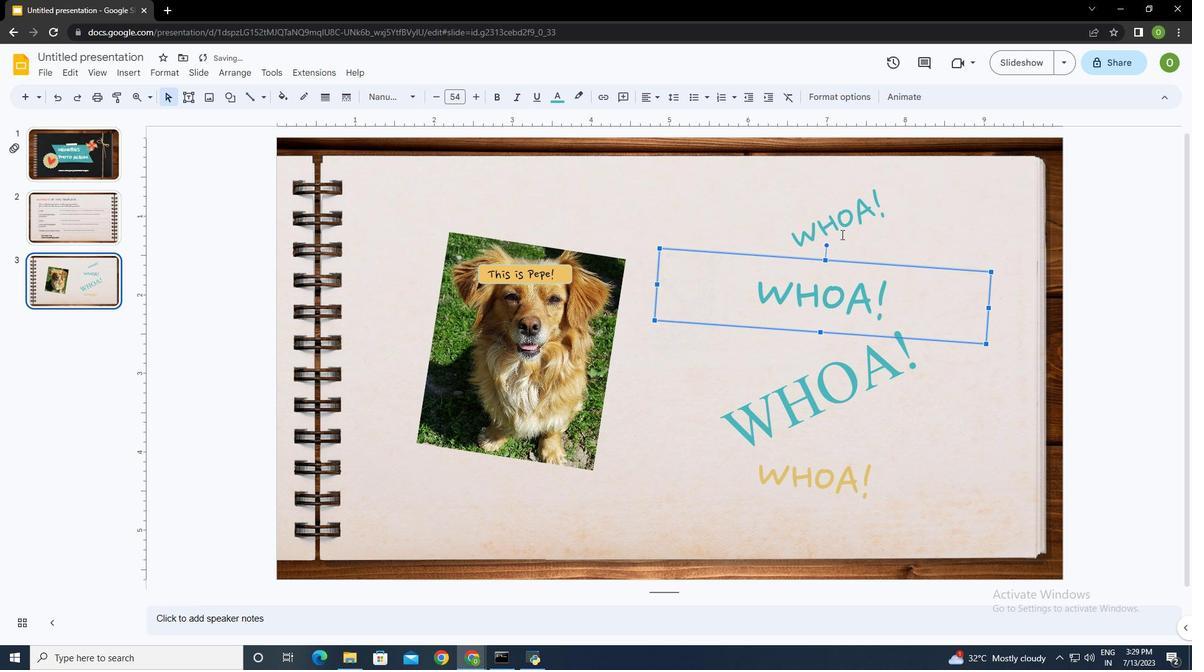 
Action: Mouse pressed left at (839, 224)
Screenshot: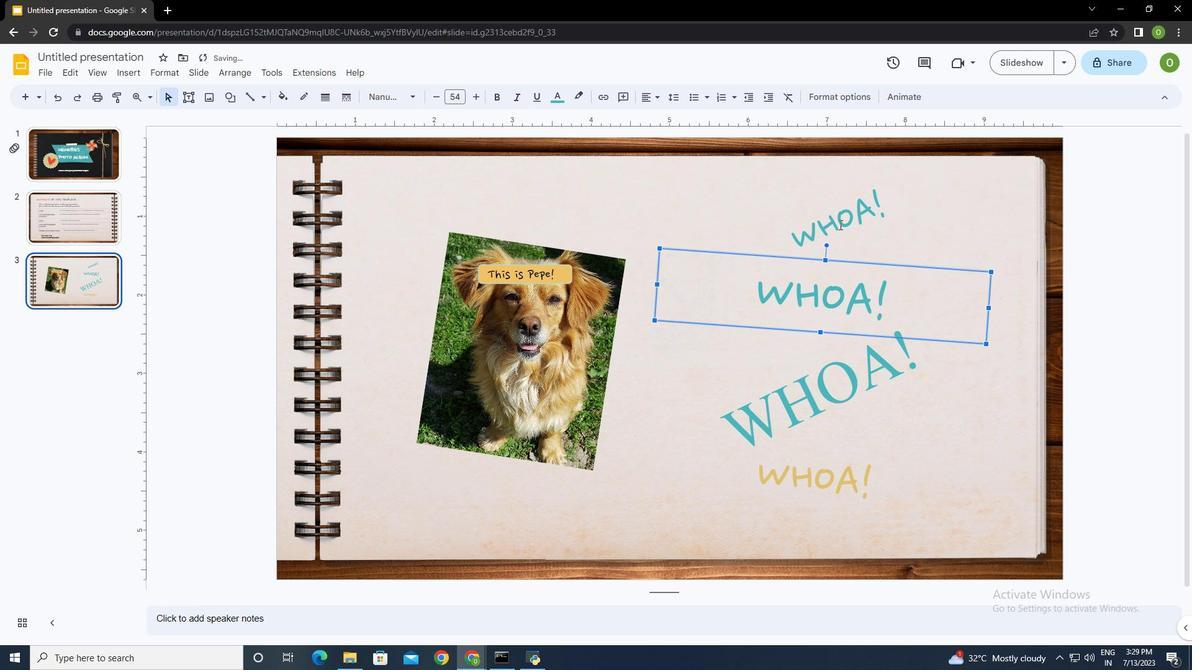 
Action: Mouse moved to (817, 173)
Screenshot: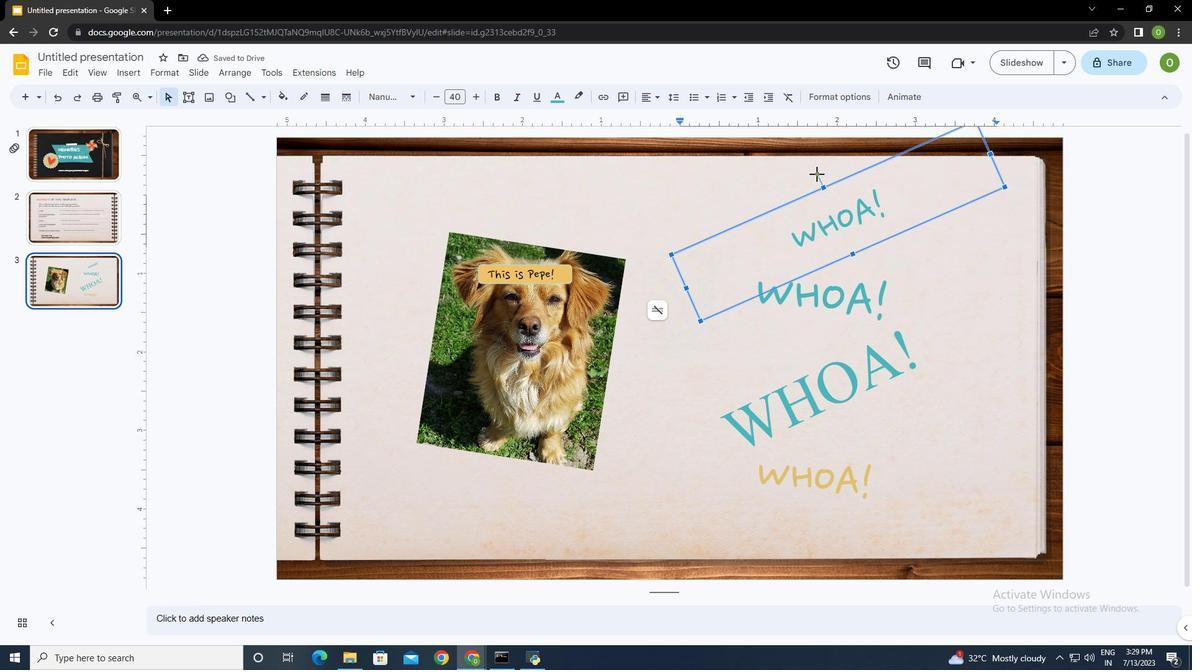 
Action: Mouse pressed left at (817, 173)
Screenshot: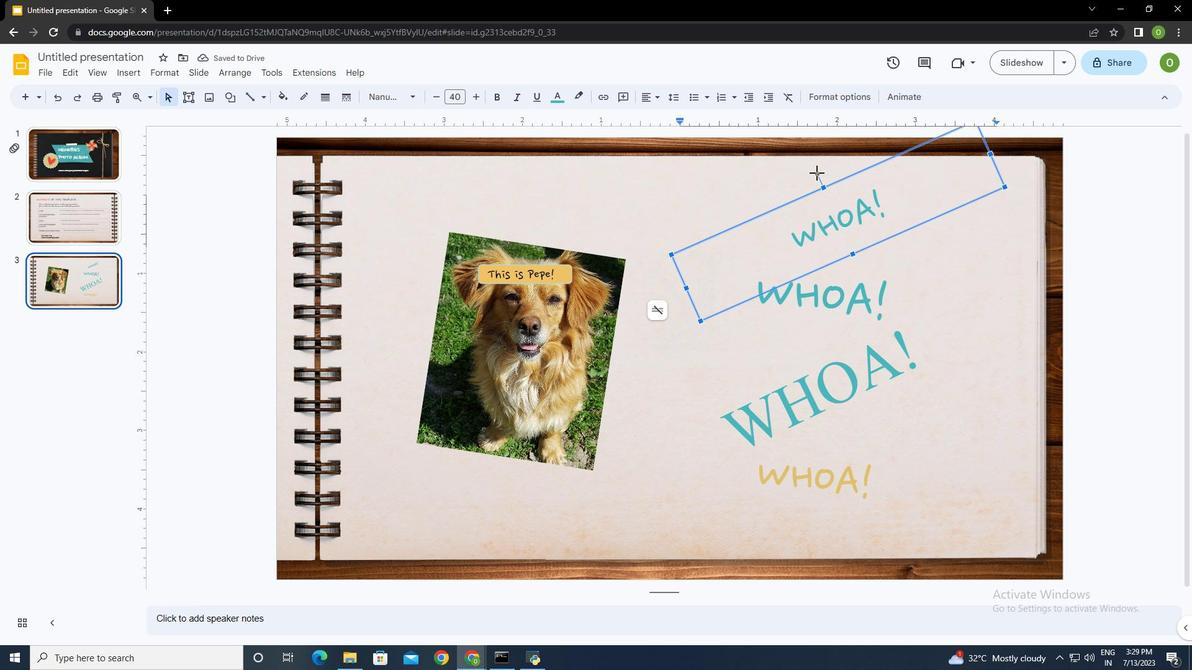 
Action: Mouse moved to (905, 96)
Screenshot: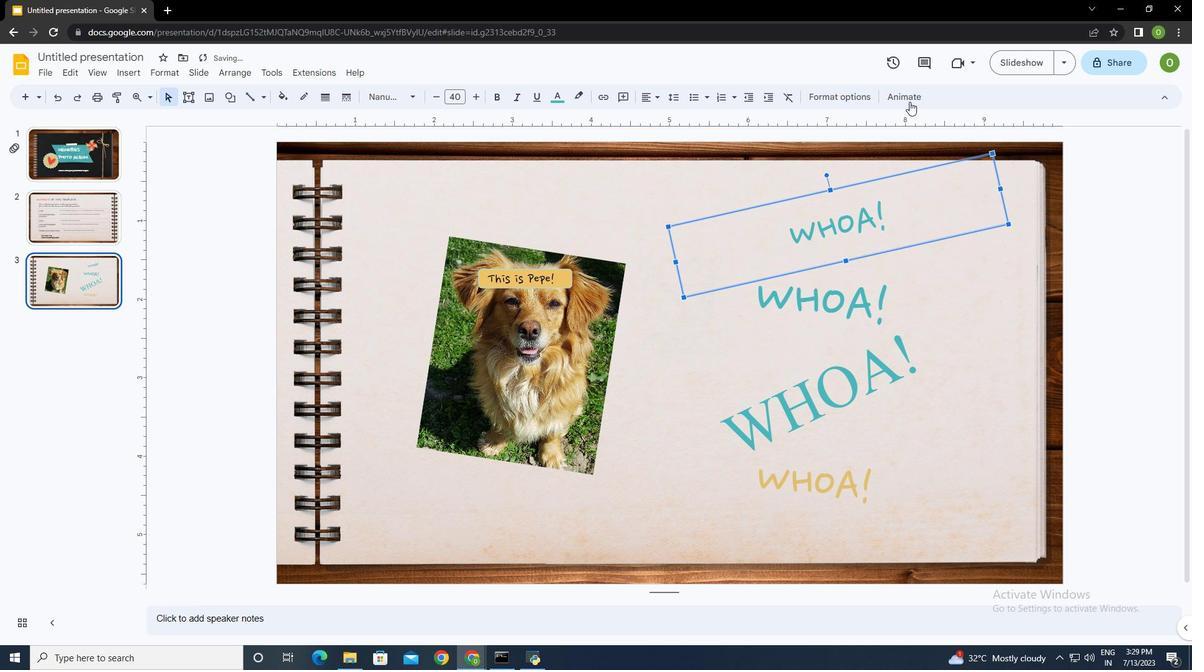
Action: Mouse pressed left at (905, 96)
Screenshot: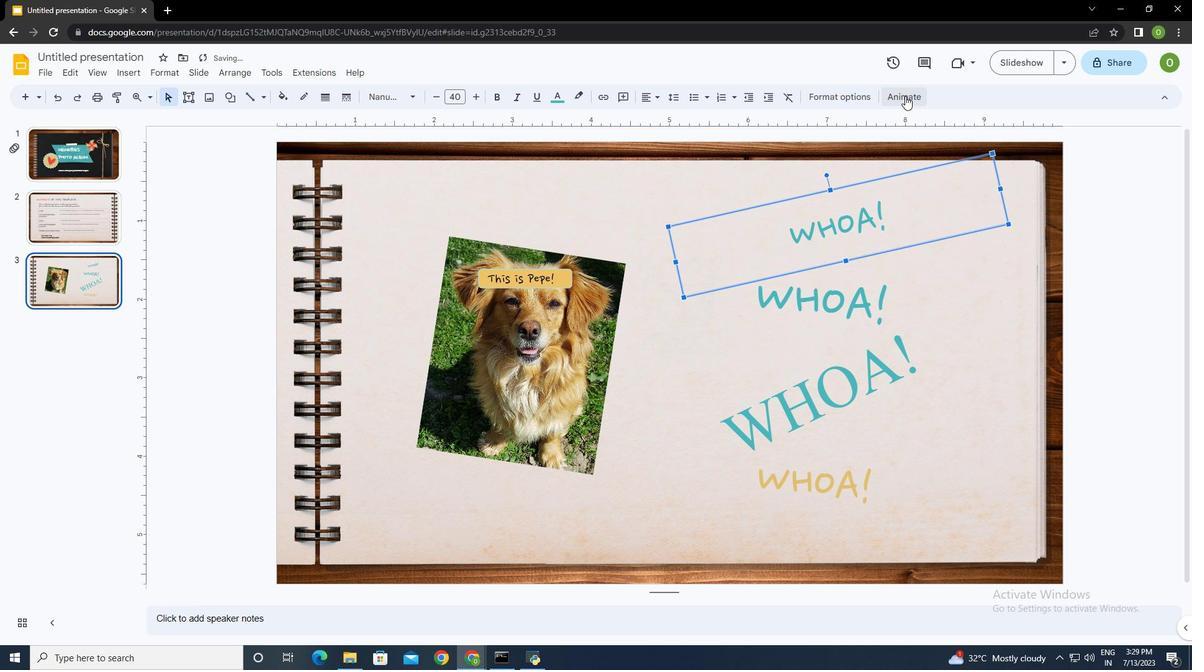
Action: Mouse moved to (1052, 289)
Screenshot: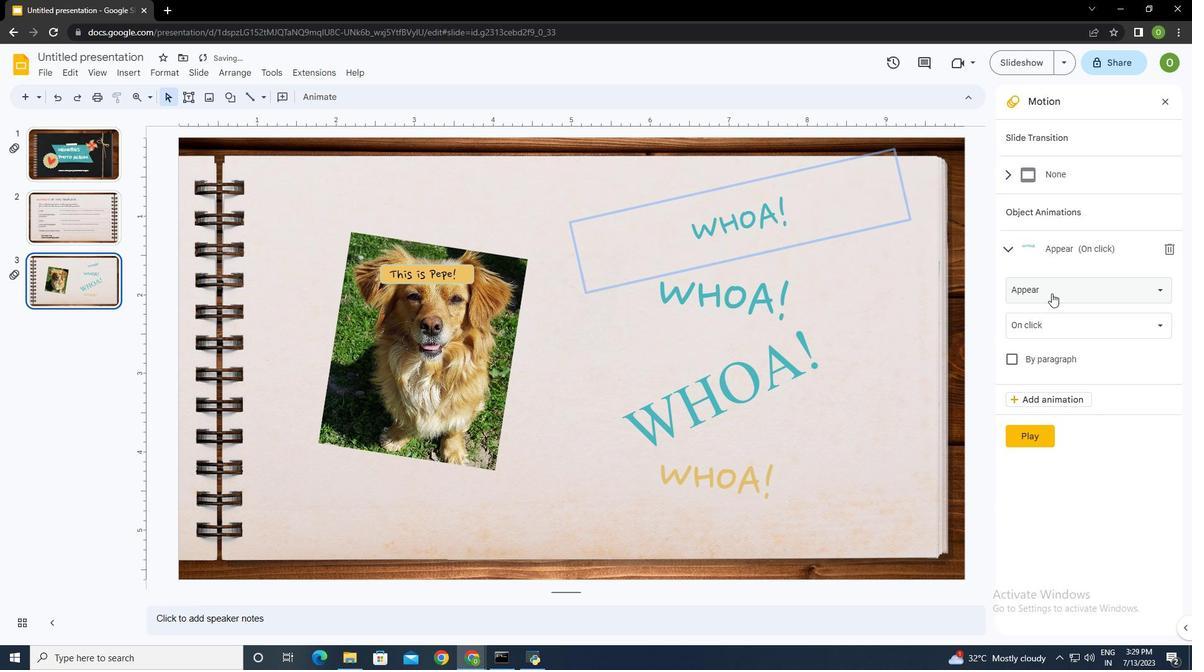 
Action: Mouse pressed left at (1052, 289)
Screenshot: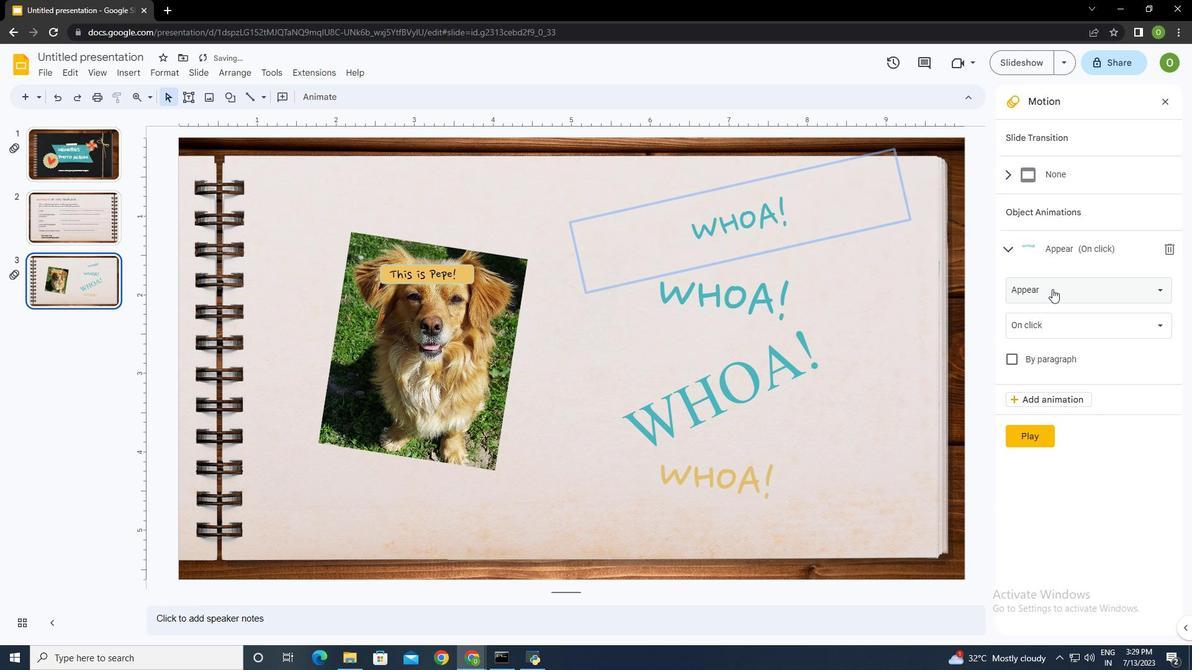 
Action: Mouse moved to (1056, 458)
Screenshot: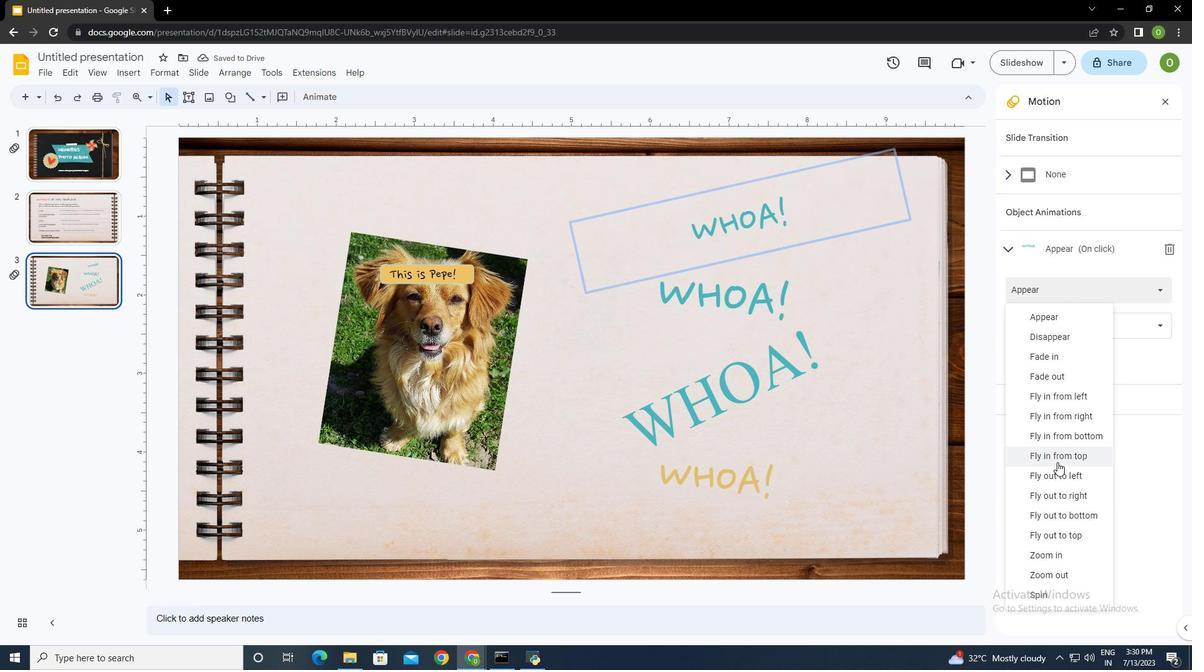 
Action: Mouse pressed left at (1056, 458)
Screenshot: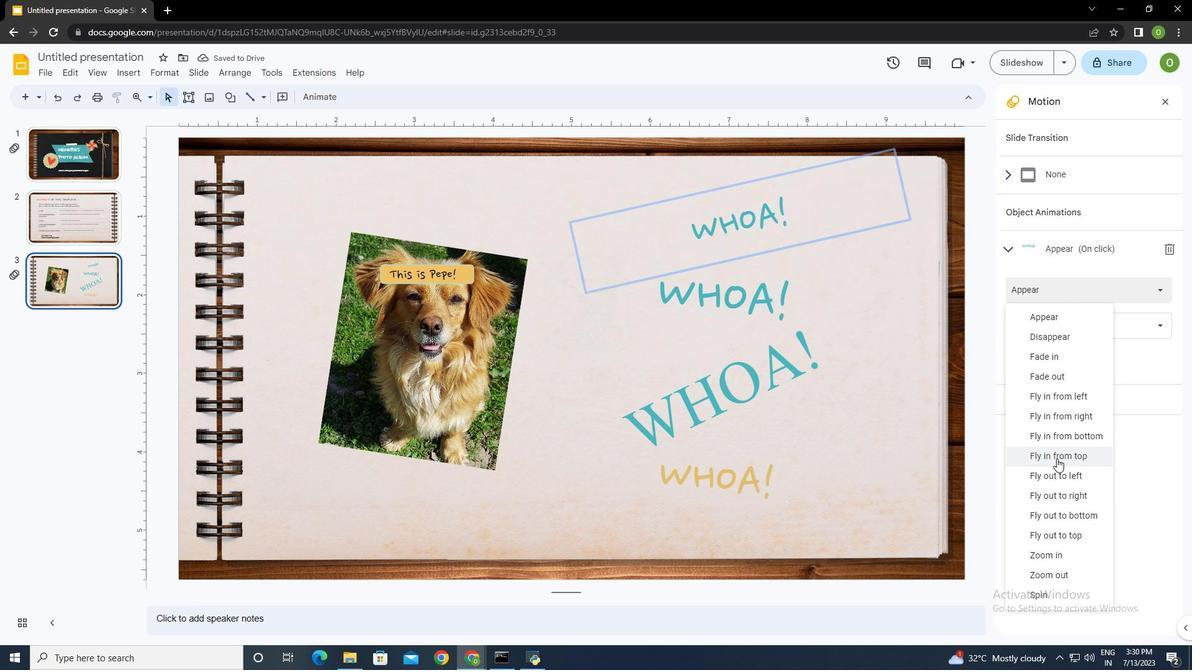 
Action: Mouse moved to (1043, 322)
Screenshot: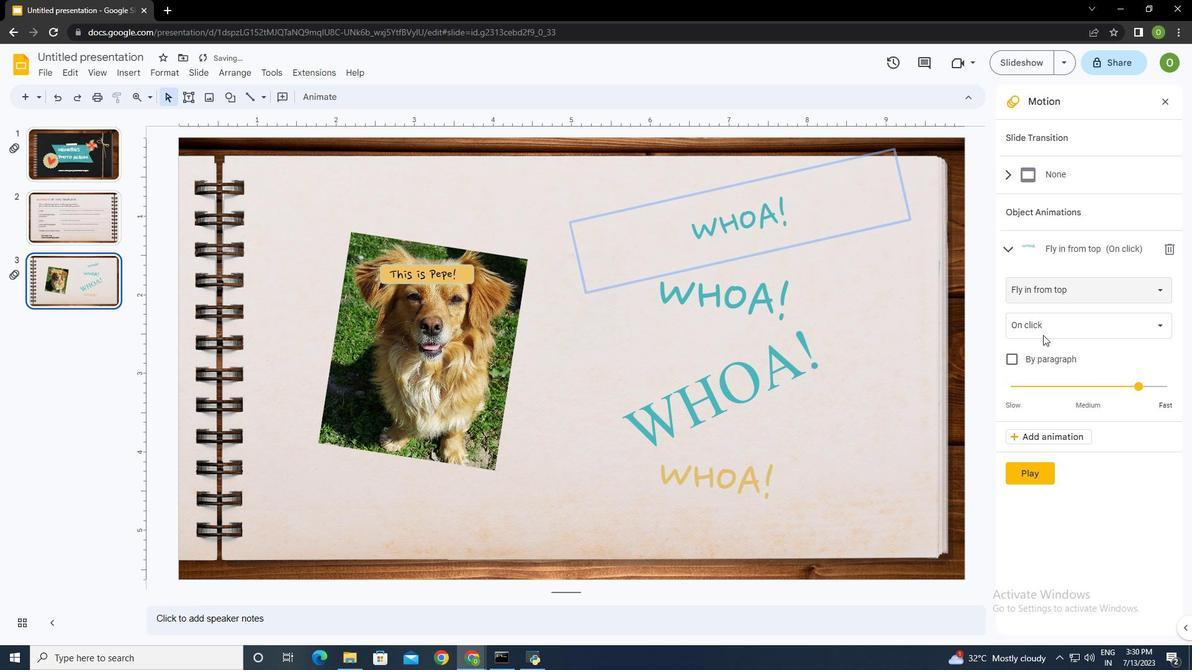 
Action: Mouse pressed left at (1043, 322)
Screenshot: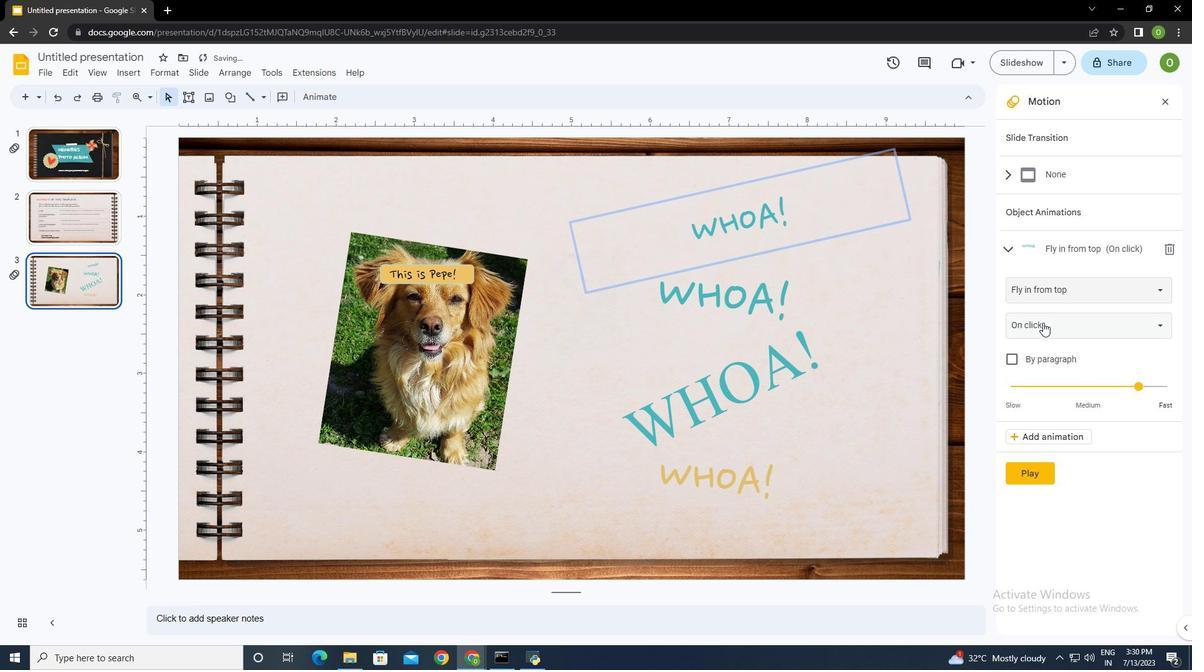 
Action: Mouse moved to (1045, 372)
Screenshot: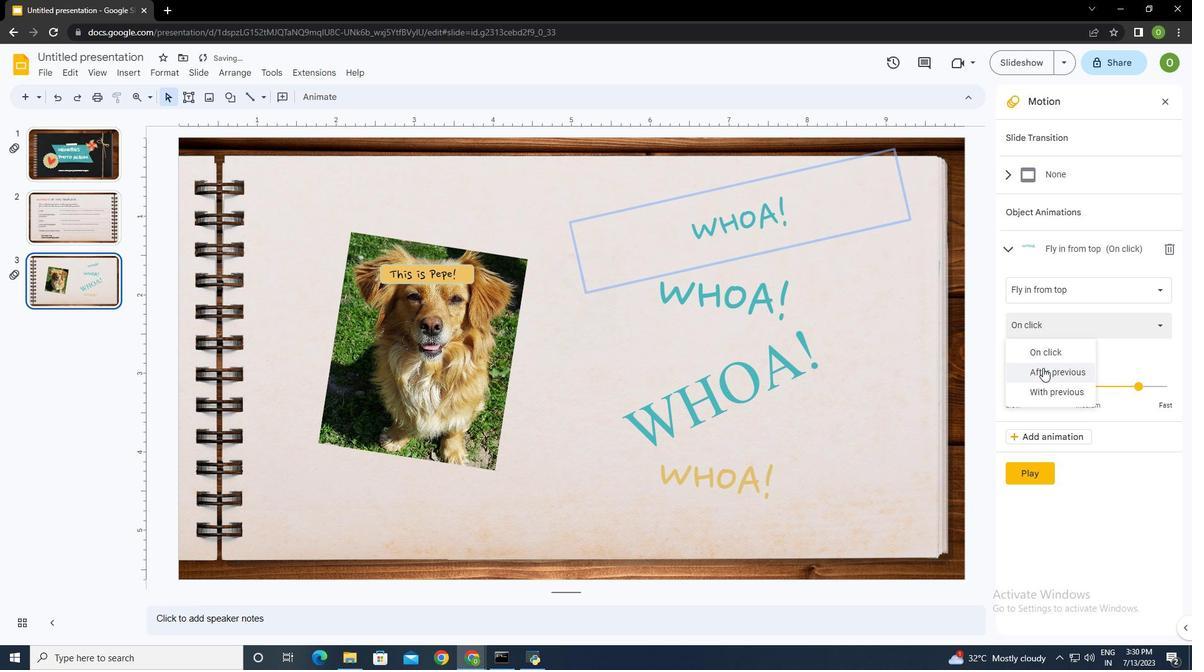 
Action: Mouse pressed left at (1045, 372)
Screenshot: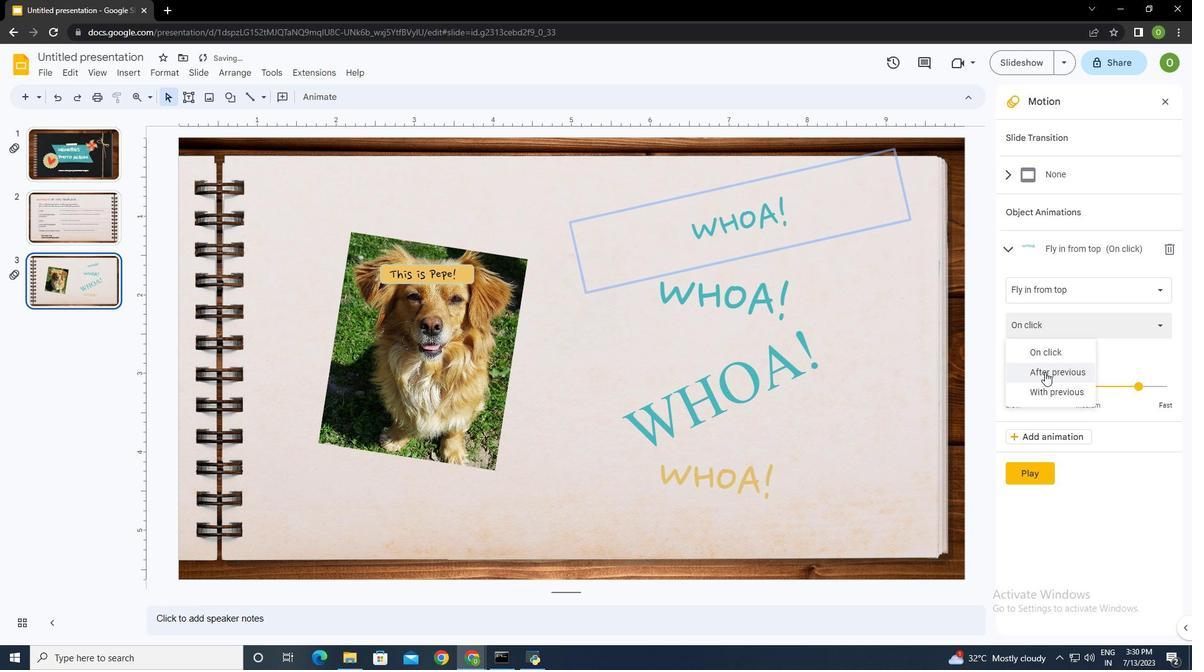 
Action: Mouse moved to (1140, 386)
Screenshot: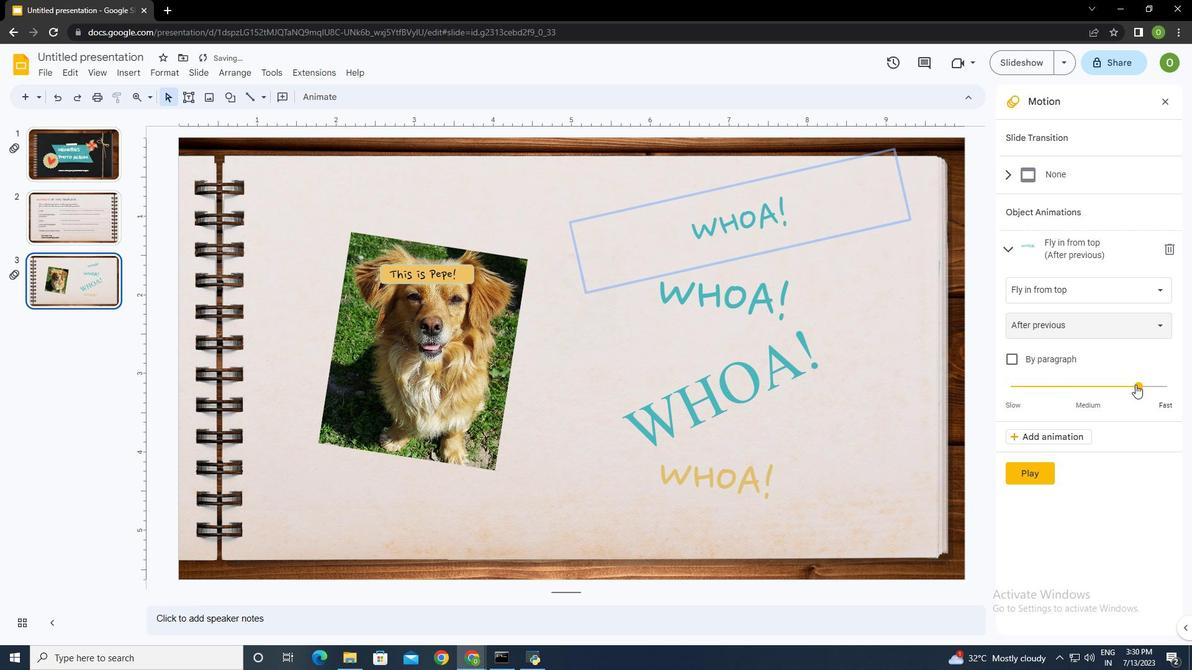 
Action: Mouse pressed left at (1140, 386)
Screenshot: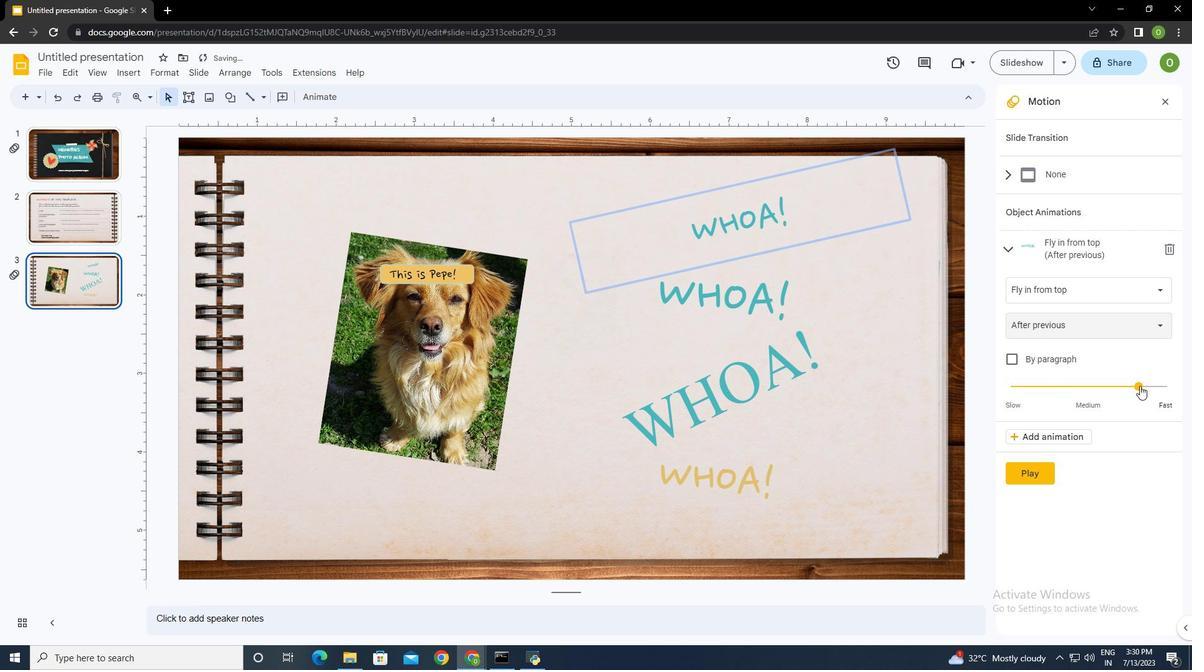
Action: Mouse moved to (1044, 439)
Screenshot: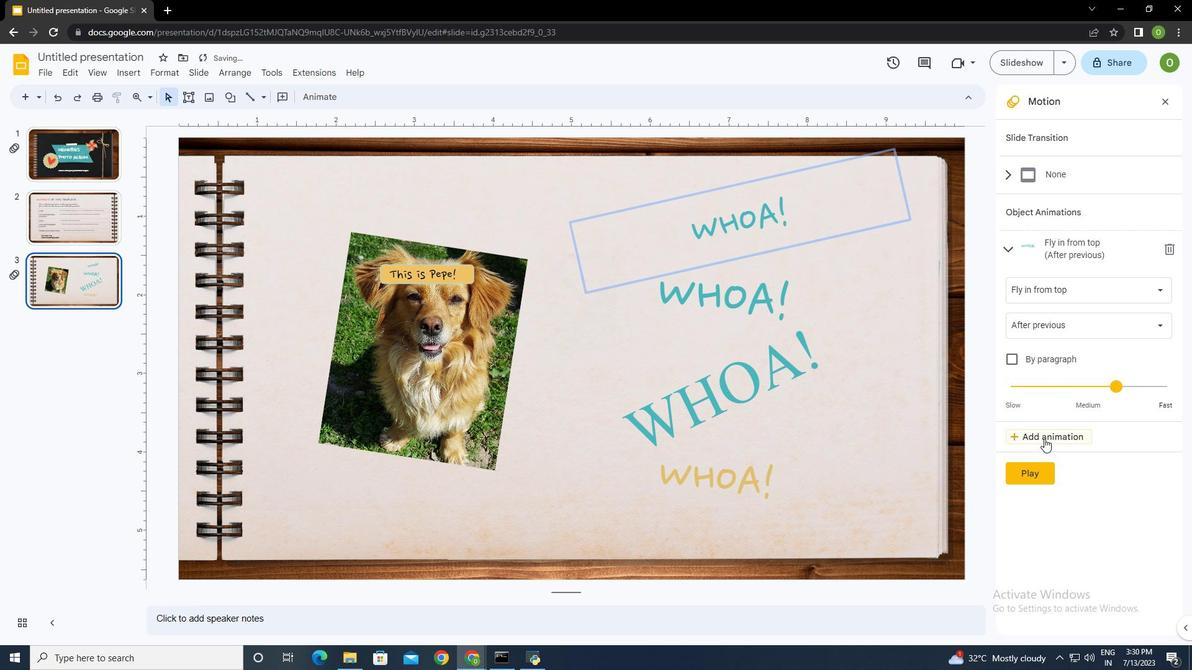 
Action: Mouse pressed left at (1044, 439)
Screenshot: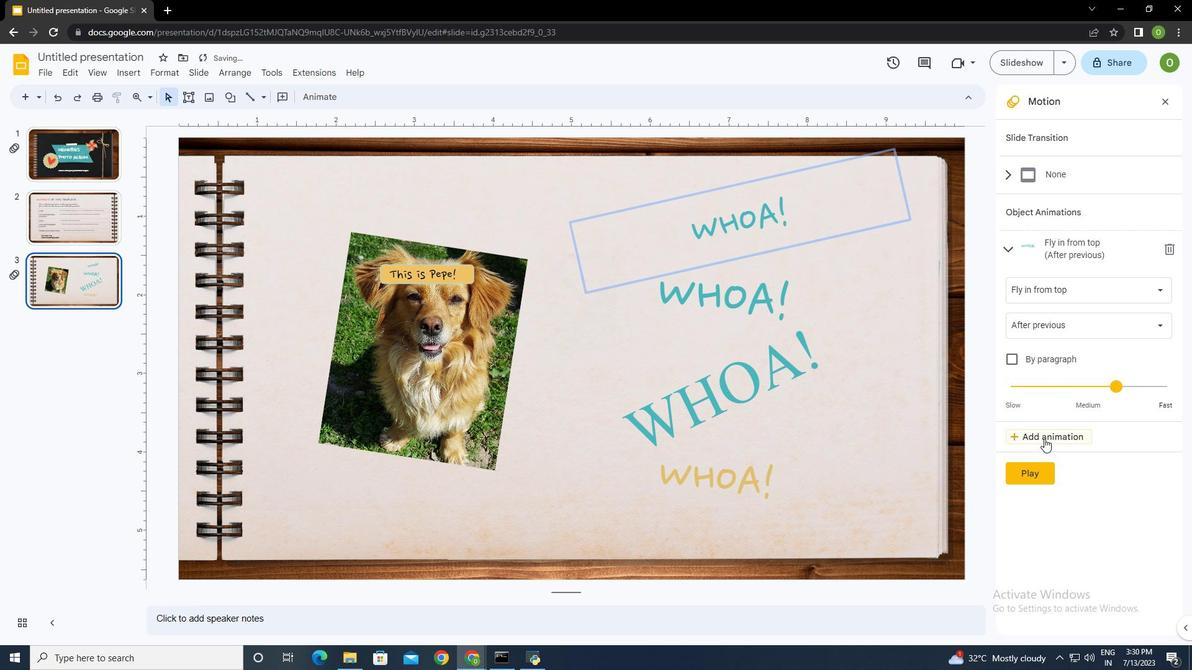 
Action: Mouse moved to (774, 294)
Screenshot: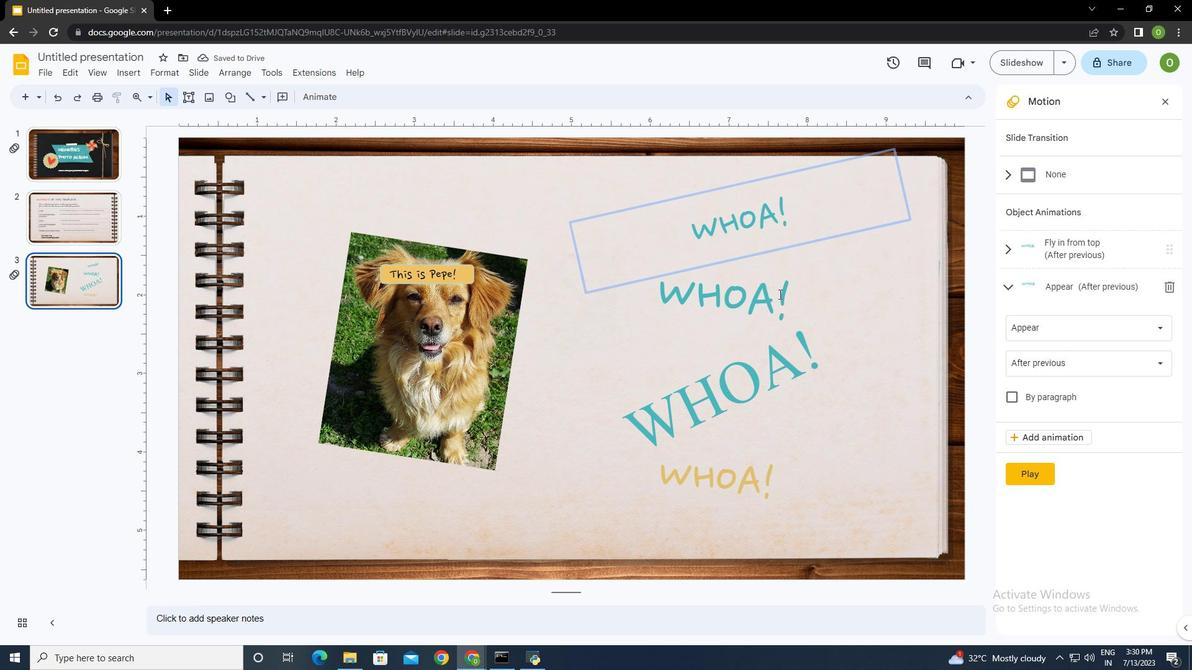 
Action: Mouse pressed left at (774, 294)
Screenshot: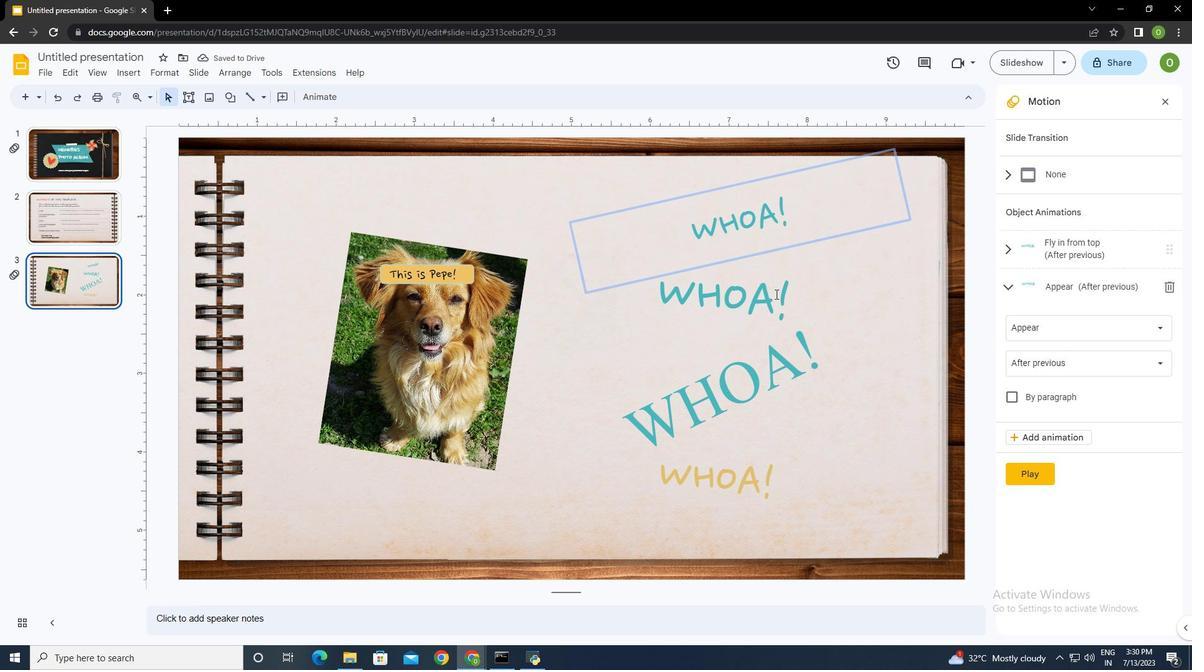 
Action: Mouse moved to (1071, 288)
Screenshot: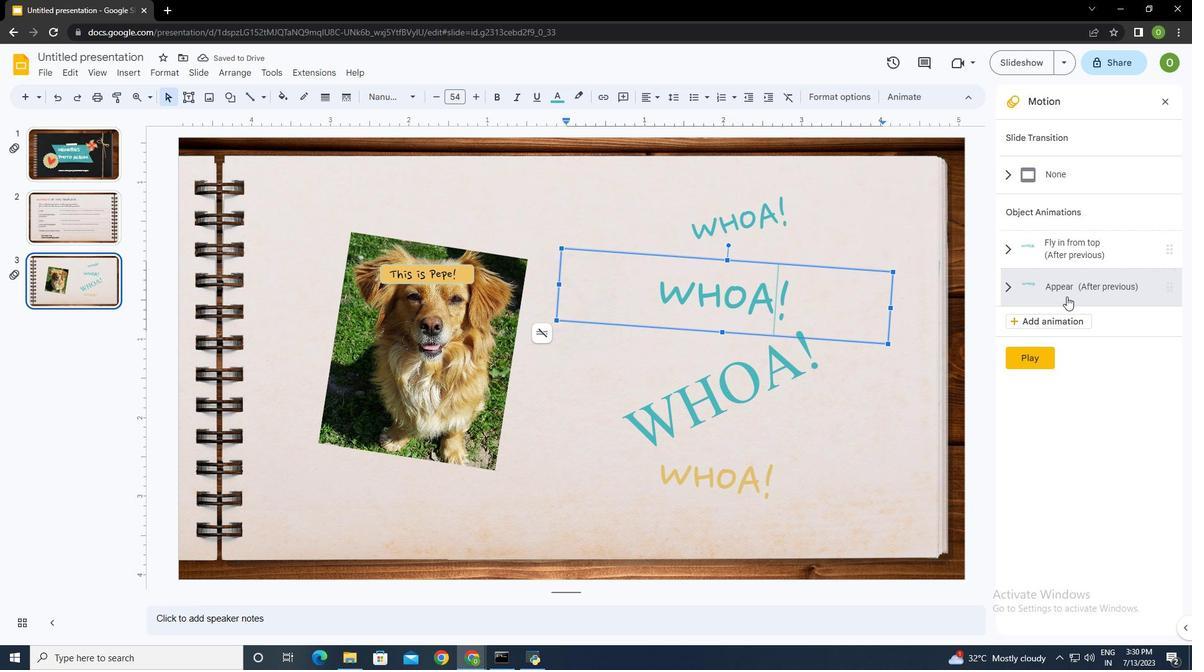 
Action: Mouse pressed left at (1071, 288)
Screenshot: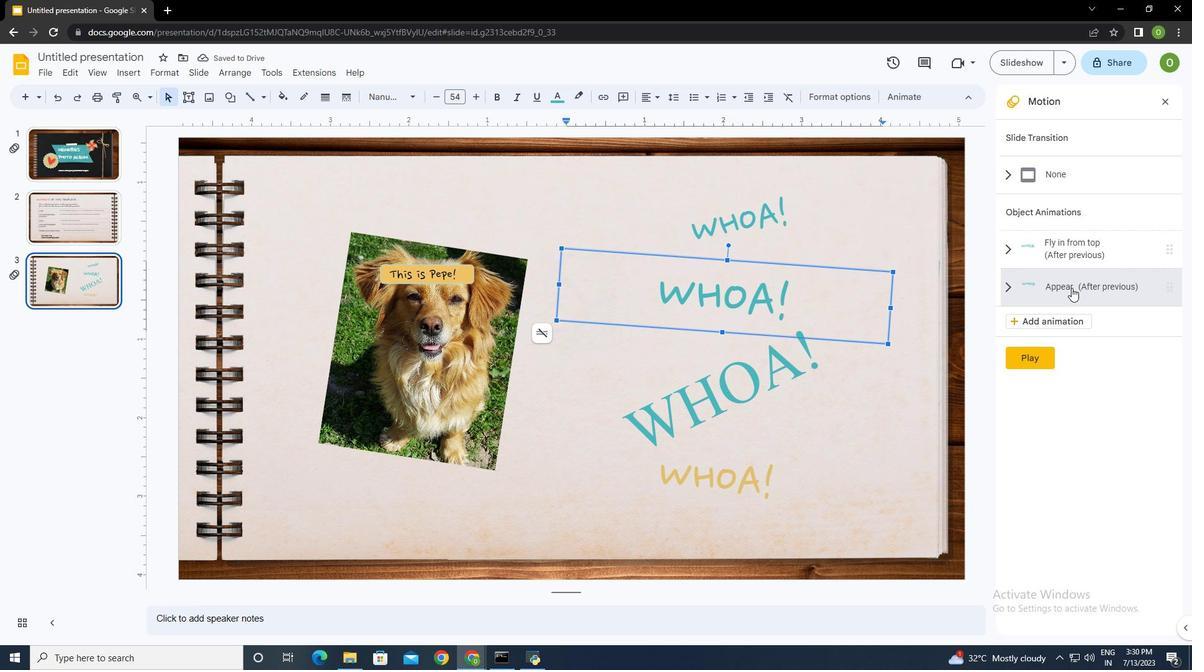 
Action: Mouse moved to (1042, 330)
Screenshot: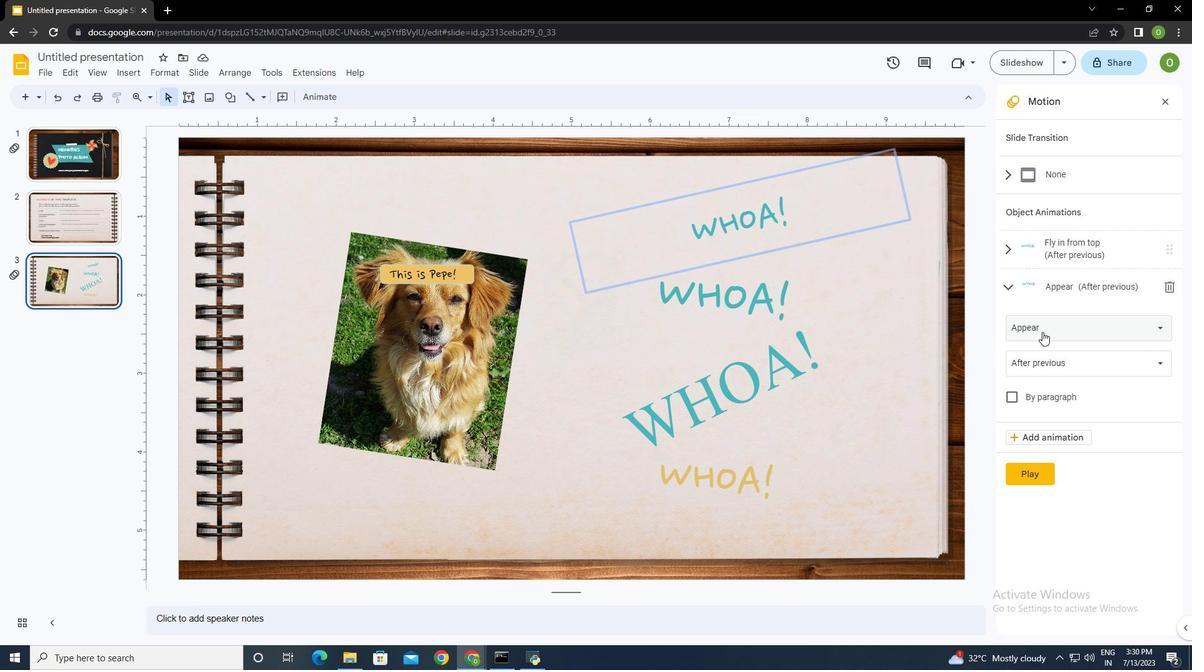 
Action: Mouse pressed left at (1042, 330)
Screenshot: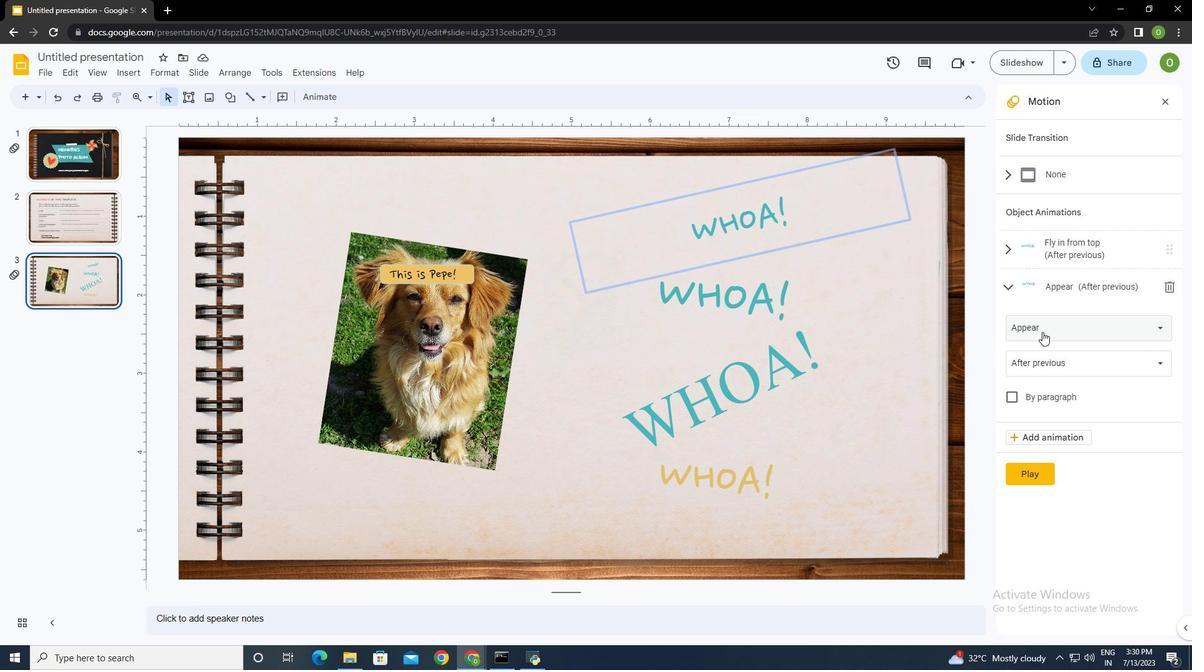 
Action: Mouse moved to (1085, 512)
Screenshot: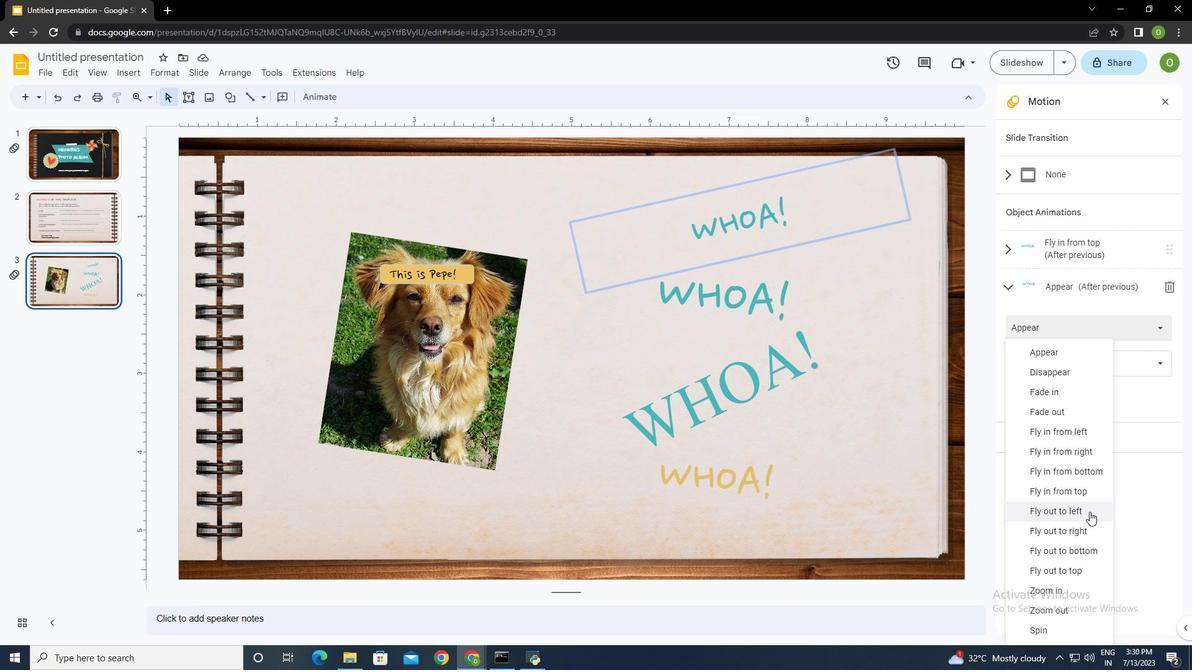 
Action: Mouse scrolled (1085, 511) with delta (0, 0)
Screenshot: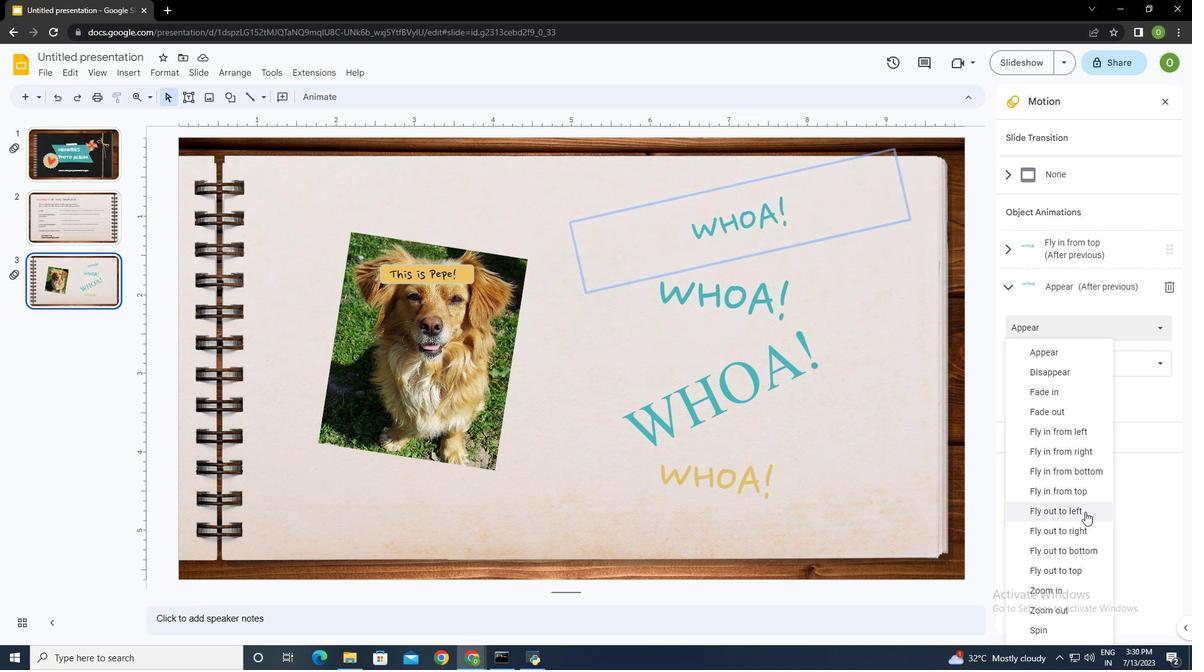 
Action: Mouse moved to (1076, 490)
Screenshot: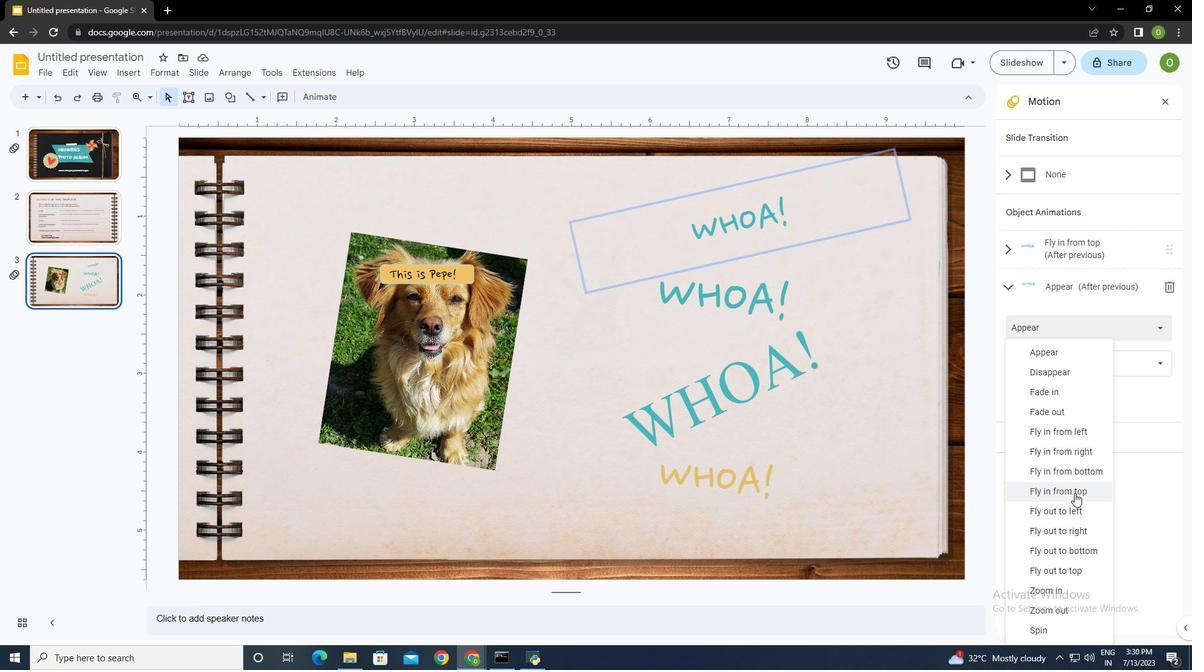 
Action: Mouse pressed left at (1076, 490)
Screenshot: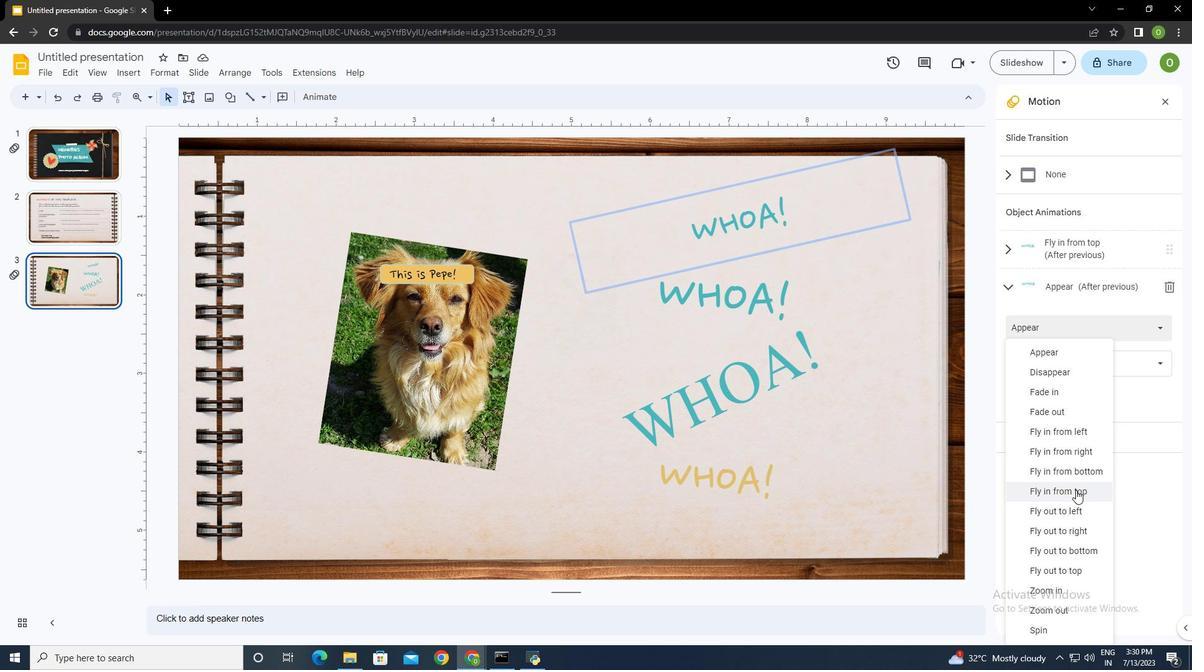 
Action: Mouse moved to (1048, 366)
Screenshot: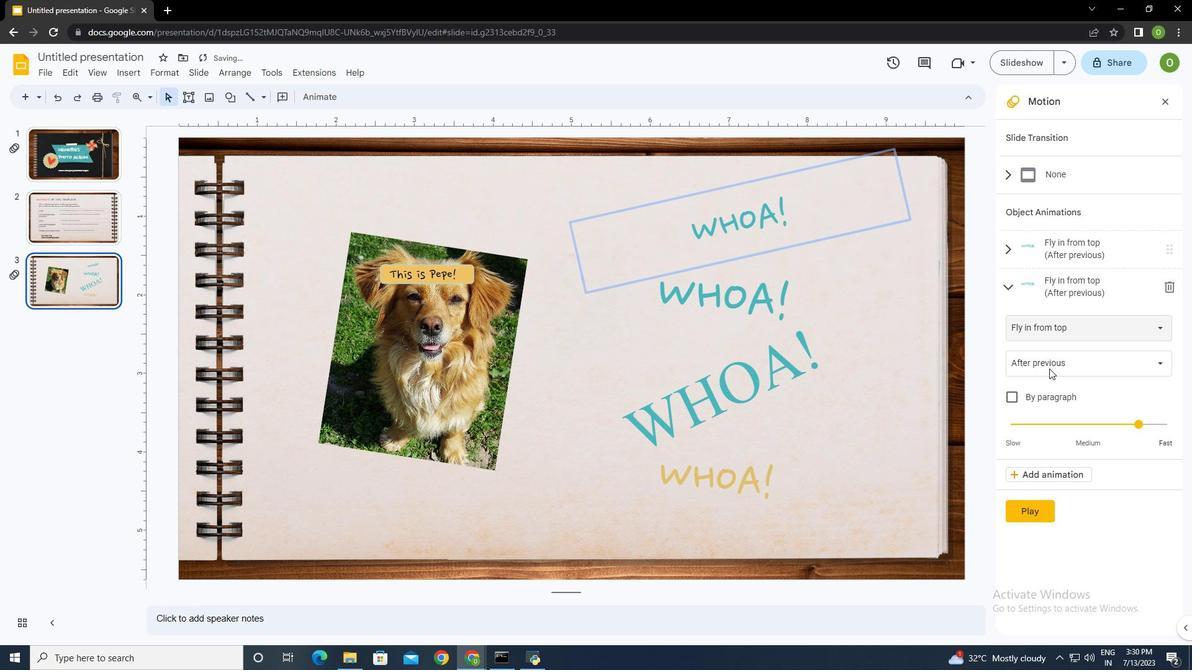 
Action: Mouse pressed left at (1048, 366)
Screenshot: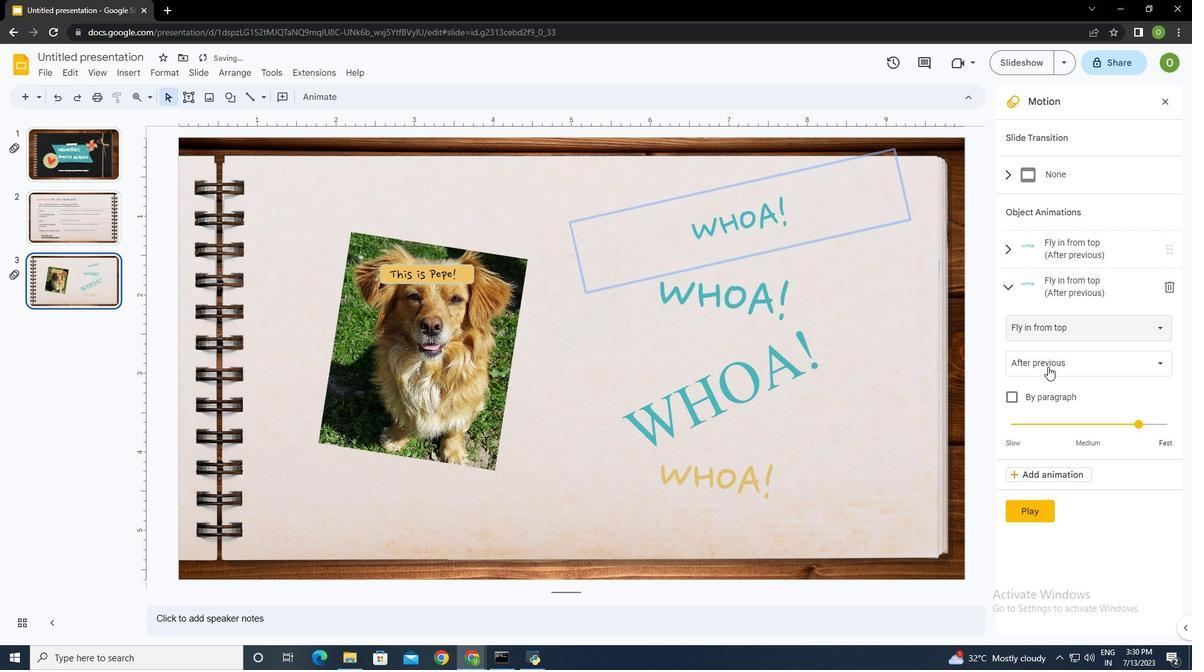 
Action: Mouse pressed left at (1048, 366)
Screenshot: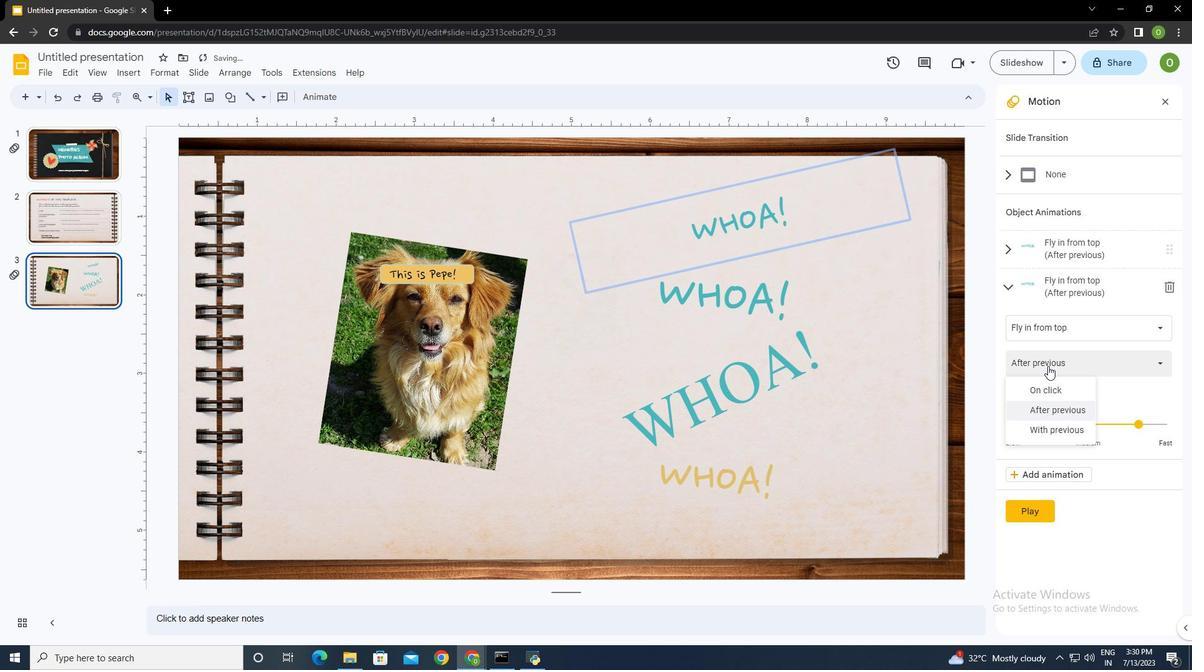 
Action: Mouse moved to (1140, 426)
Screenshot: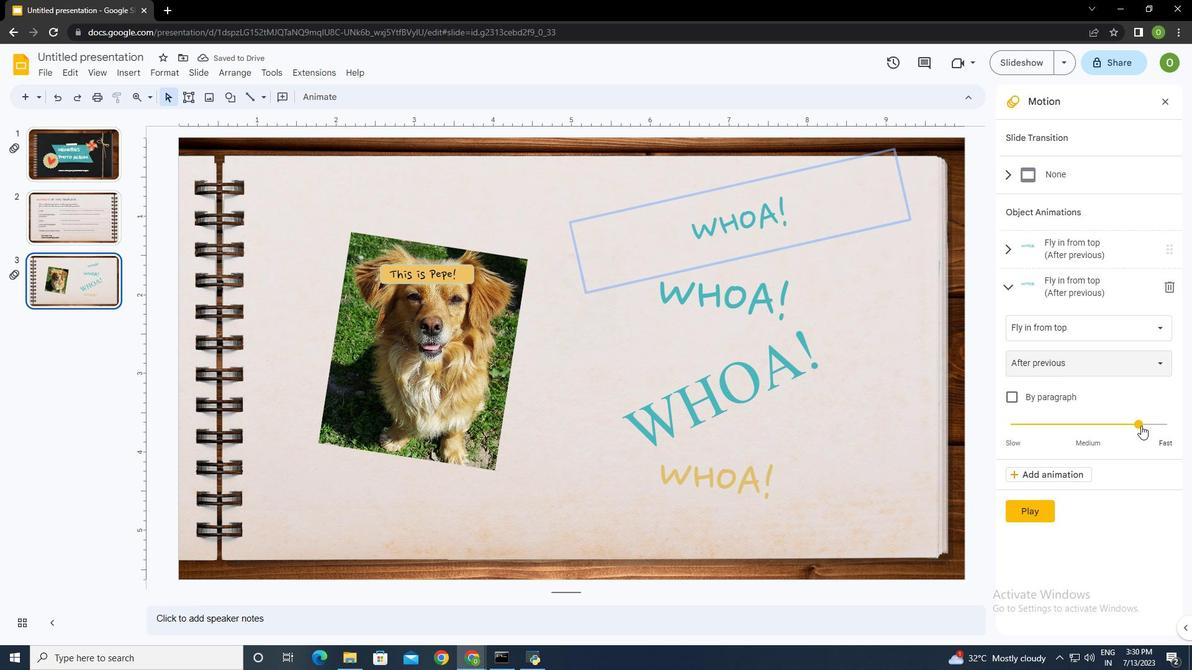 
Action: Mouse pressed left at (1140, 426)
Screenshot: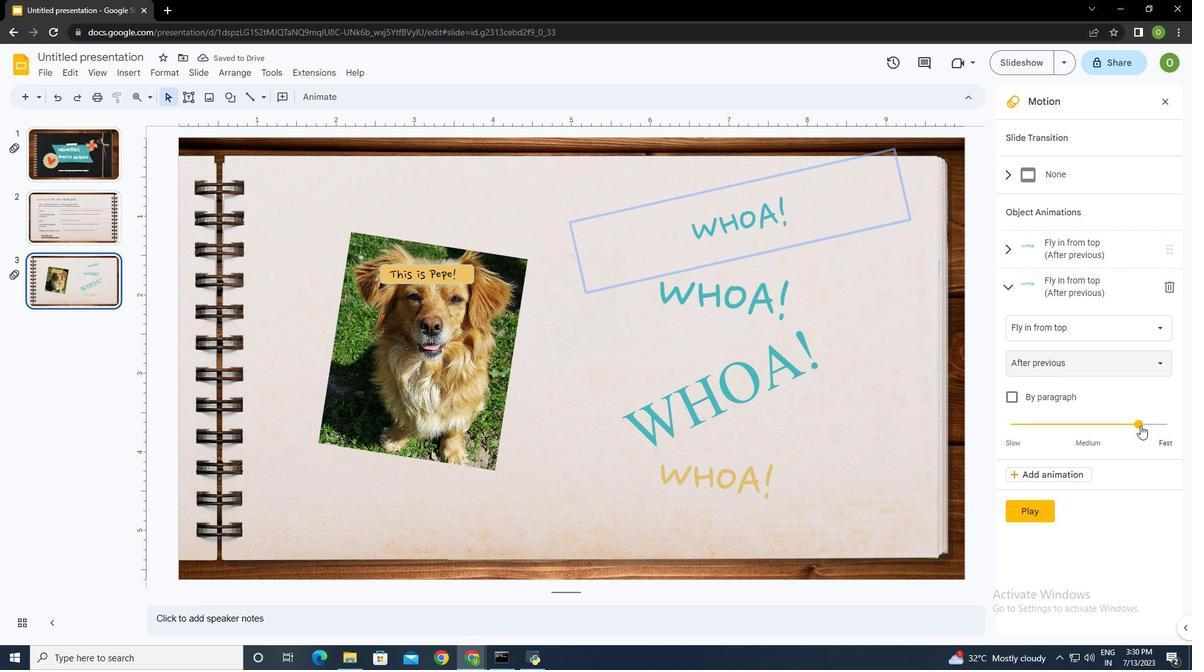 
Action: Mouse moved to (1116, 489)
Screenshot: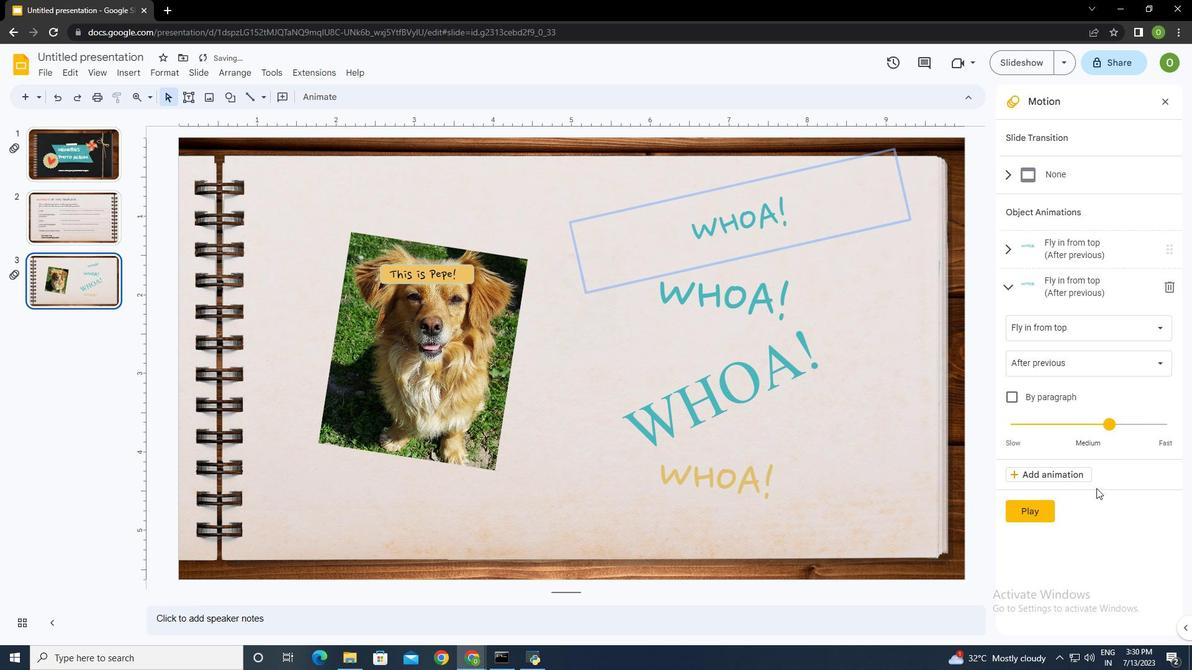 
Action: Mouse pressed left at (1116, 489)
Screenshot: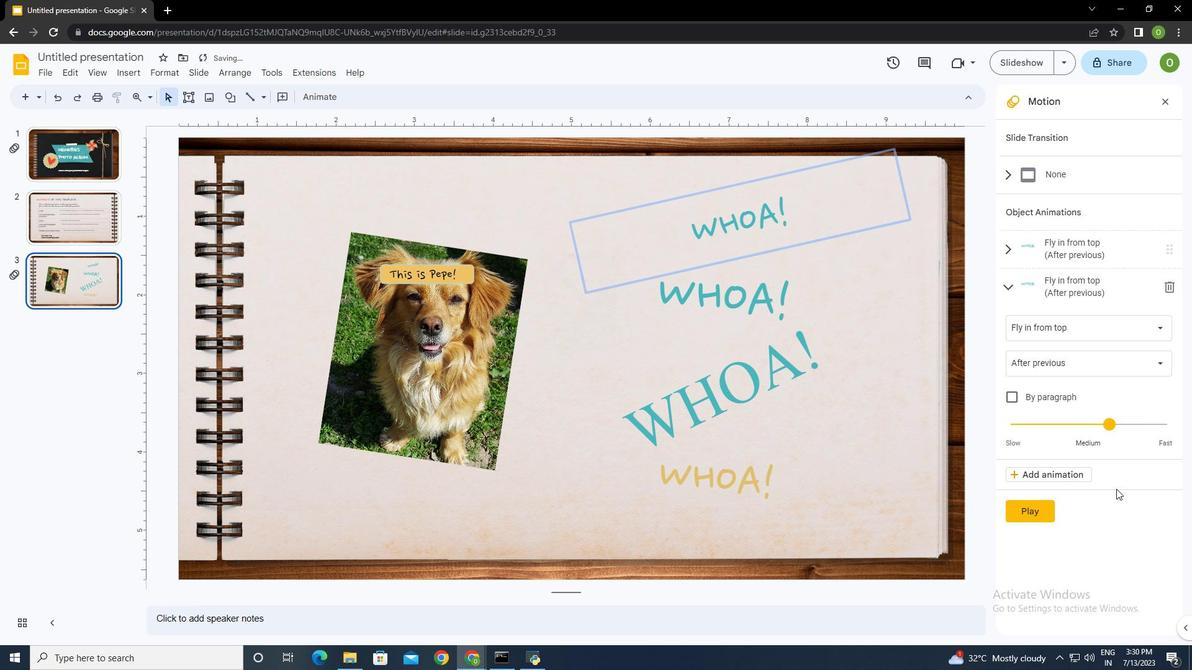 
Action: Mouse moved to (778, 374)
Screenshot: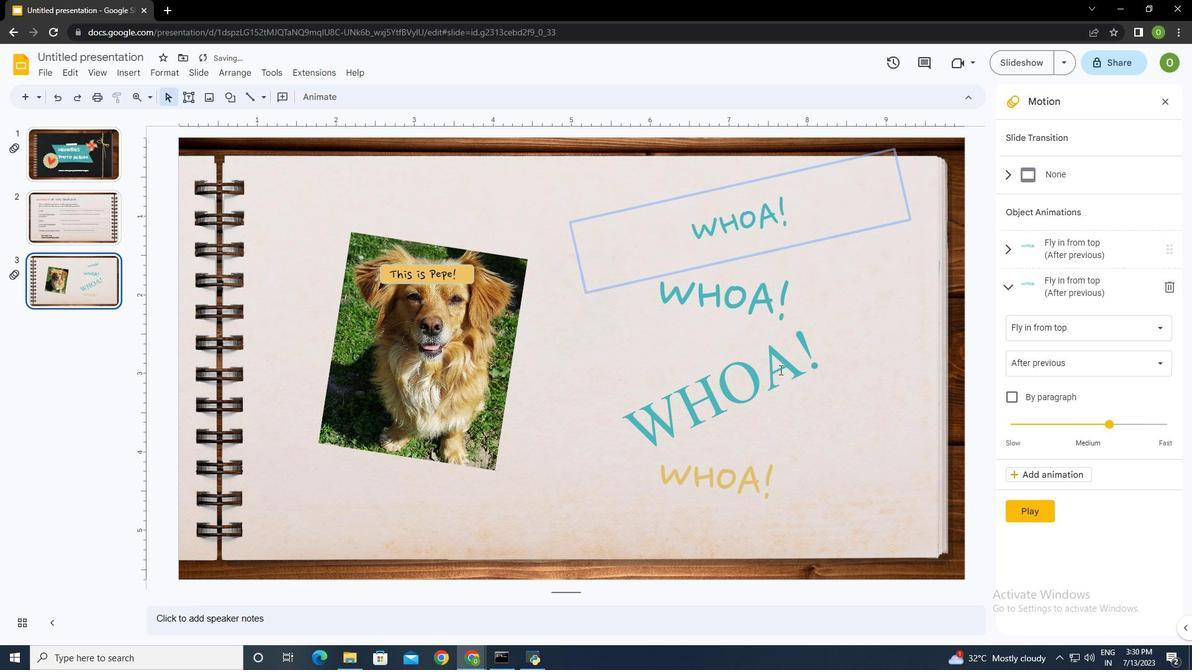 
Action: Mouse pressed left at (778, 374)
Screenshot: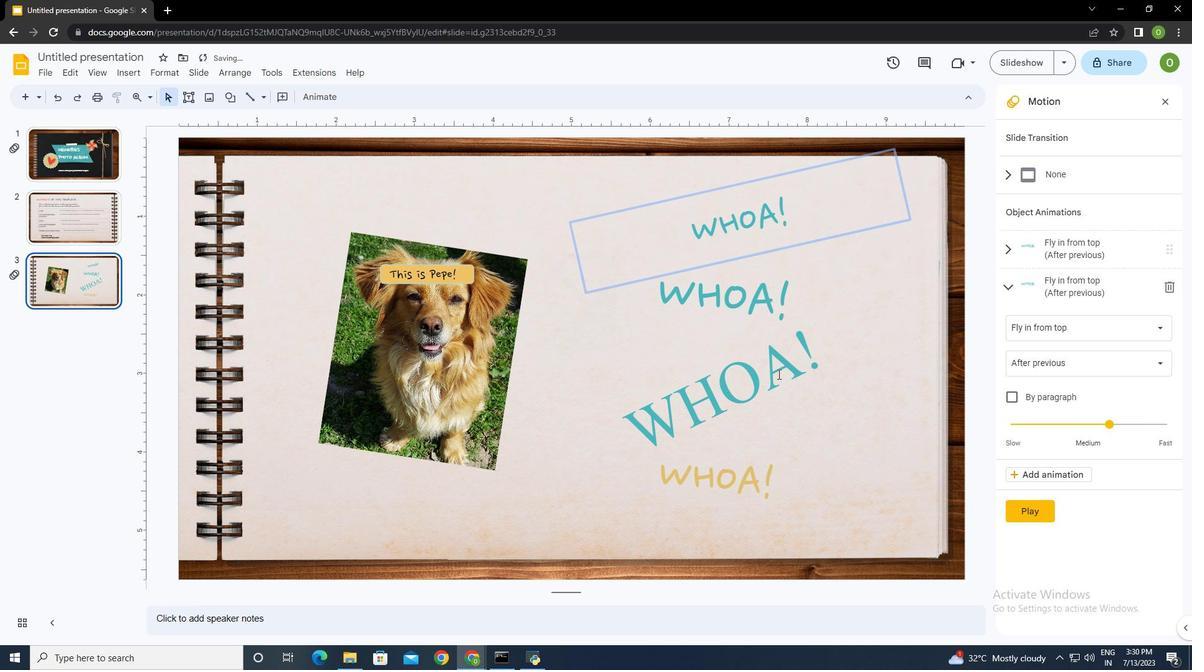 
Action: Mouse moved to (614, 201)
Screenshot: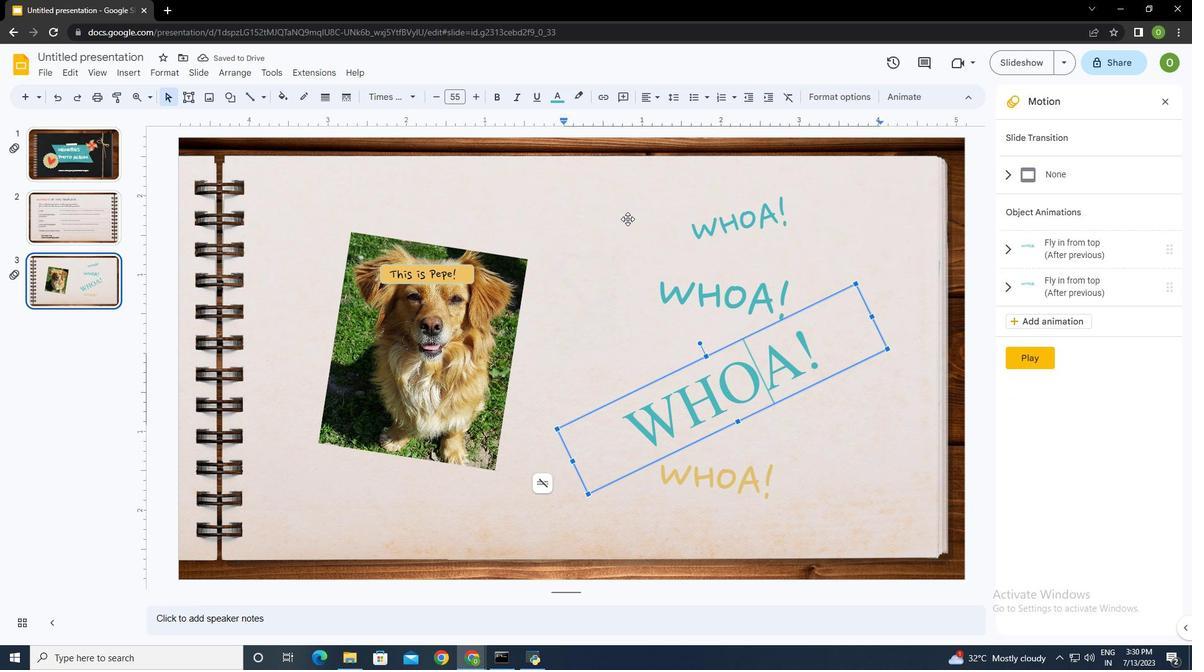 
Action: Mouse pressed left at (614, 201)
Screenshot: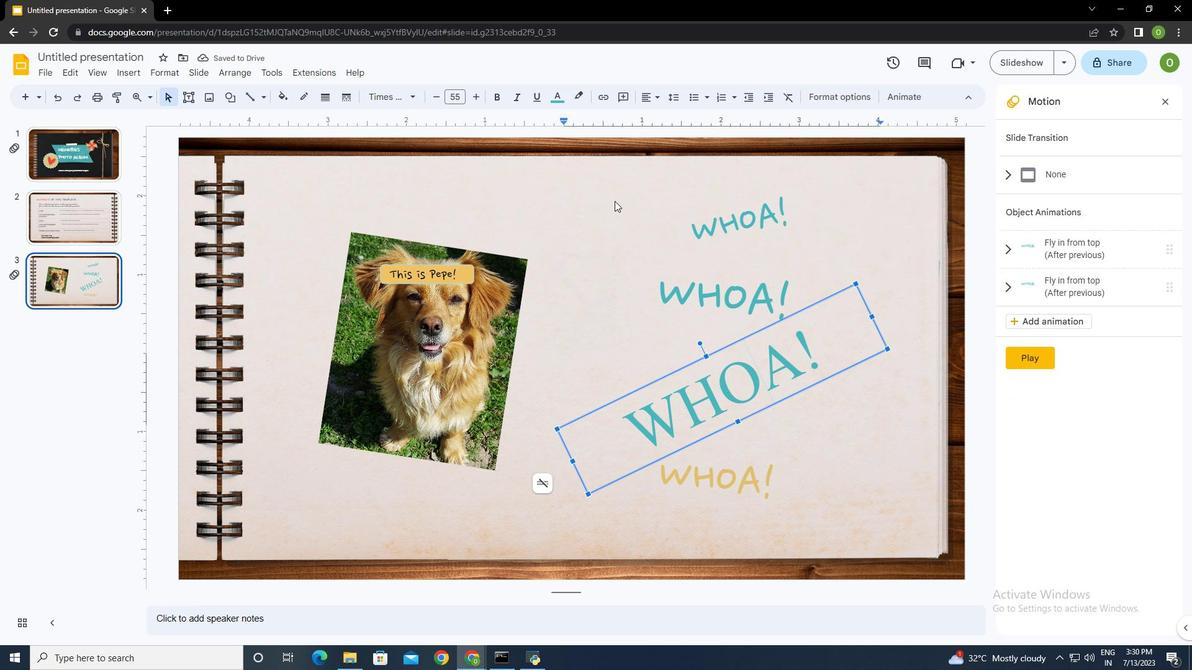 
Action: Key pressed ctrl+A
